 Task: Lead Creation
Action: Mouse moved to (413, 584)
Screenshot: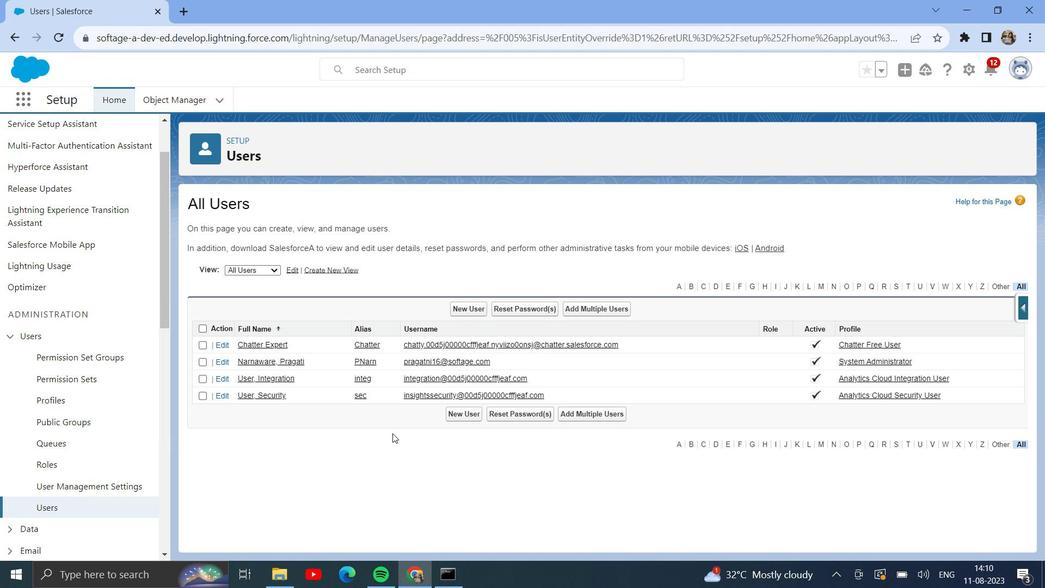 
Action: Mouse pressed left at (413, 584)
Screenshot: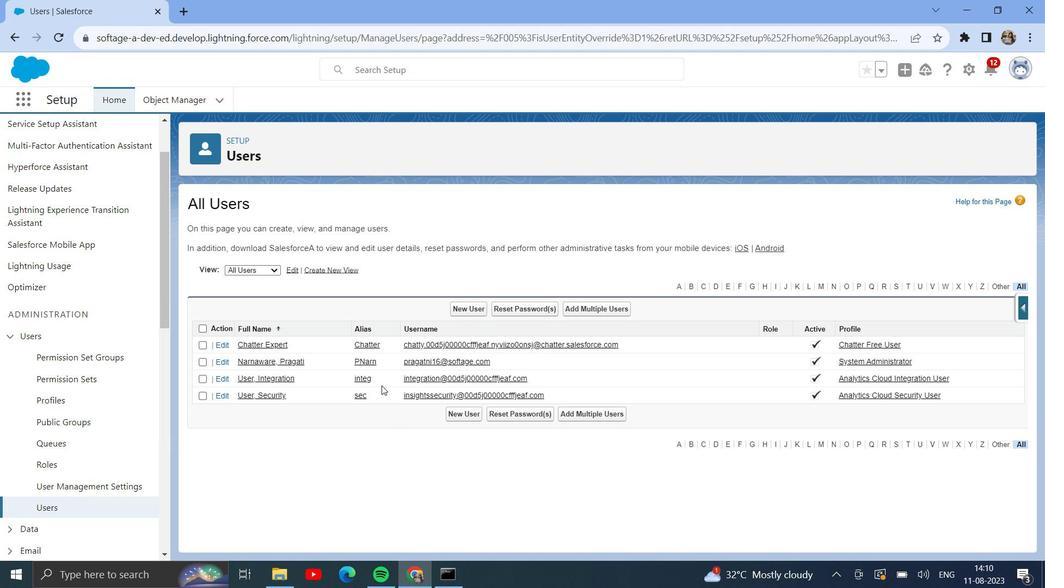 
Action: Mouse moved to (22, 102)
Screenshot: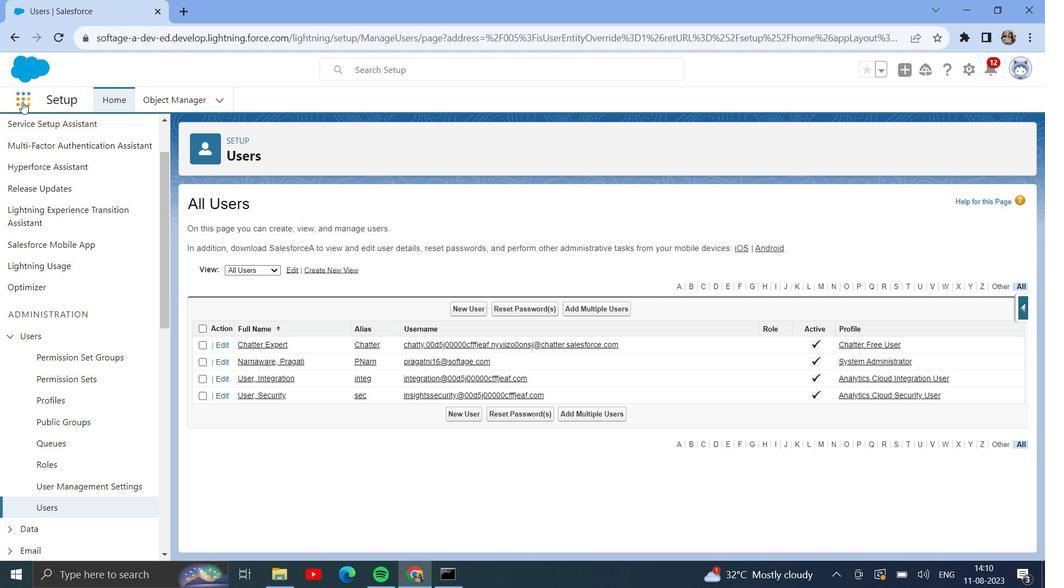
Action: Mouse pressed left at (22, 102)
Screenshot: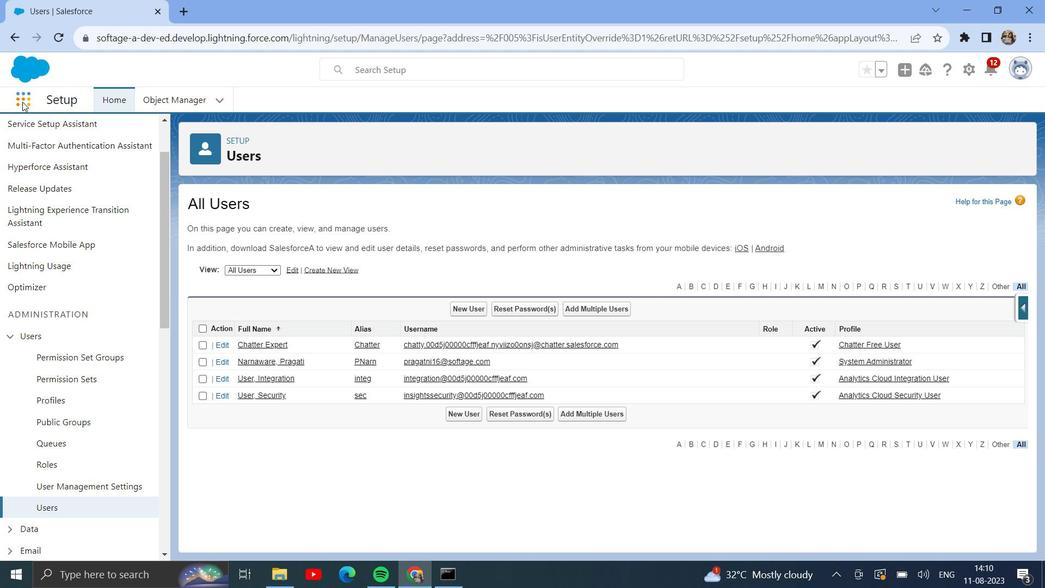 
Action: Mouse moved to (82, 189)
Screenshot: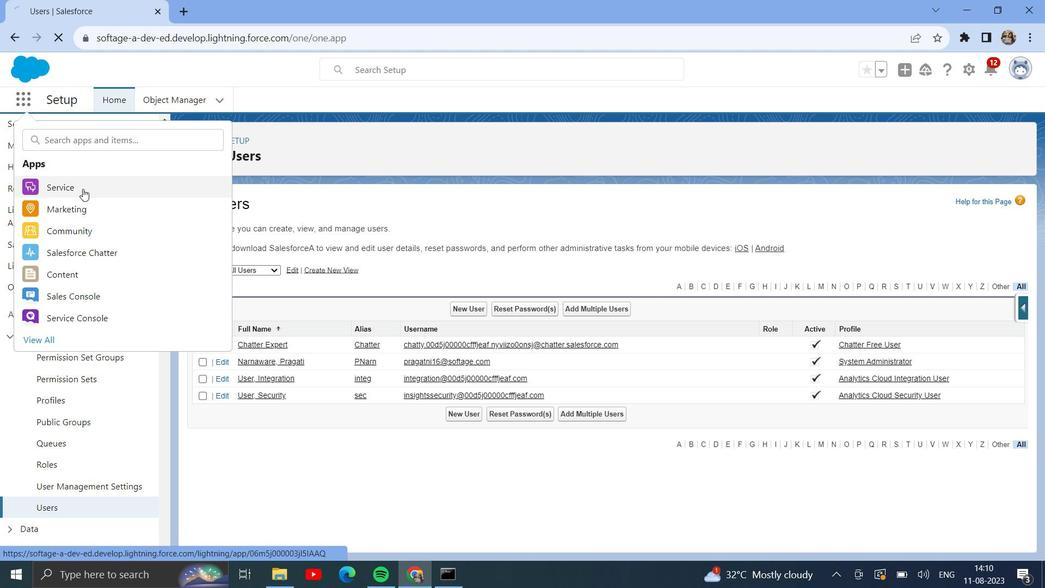 
Action: Mouse pressed left at (82, 189)
Screenshot: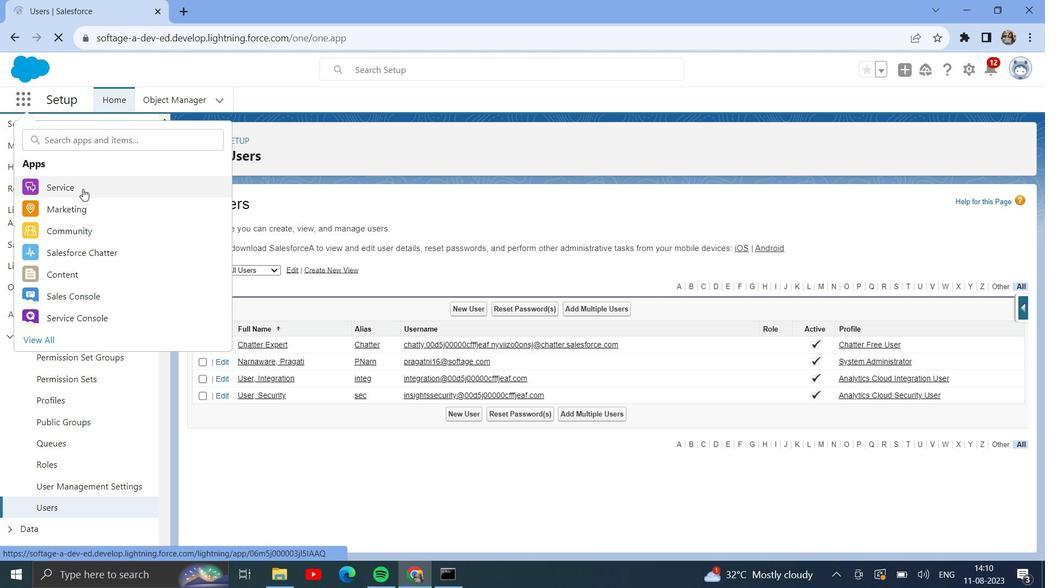 
Action: Mouse moved to (23, 101)
Screenshot: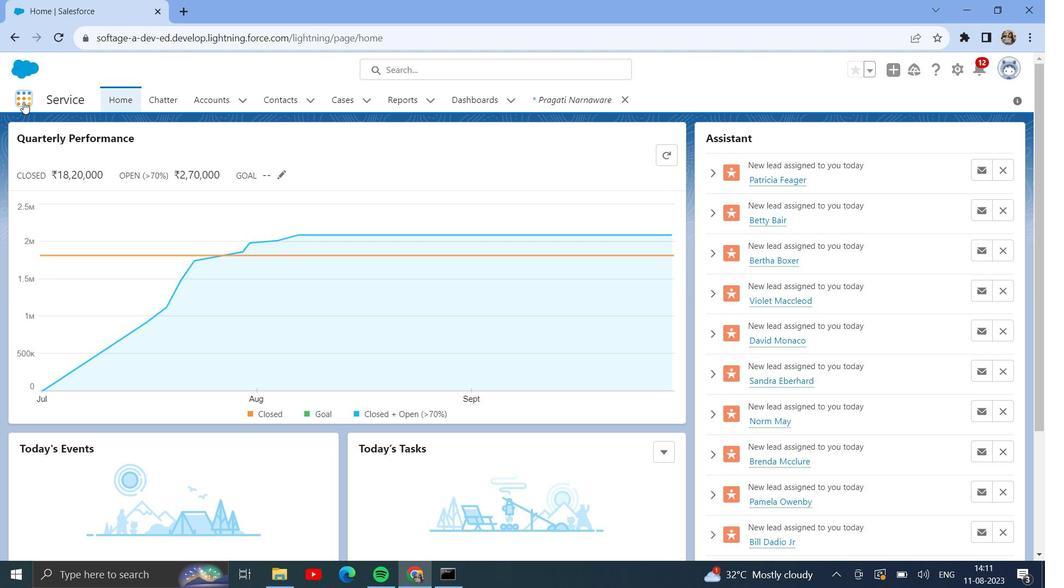 
Action: Mouse pressed left at (23, 101)
Screenshot: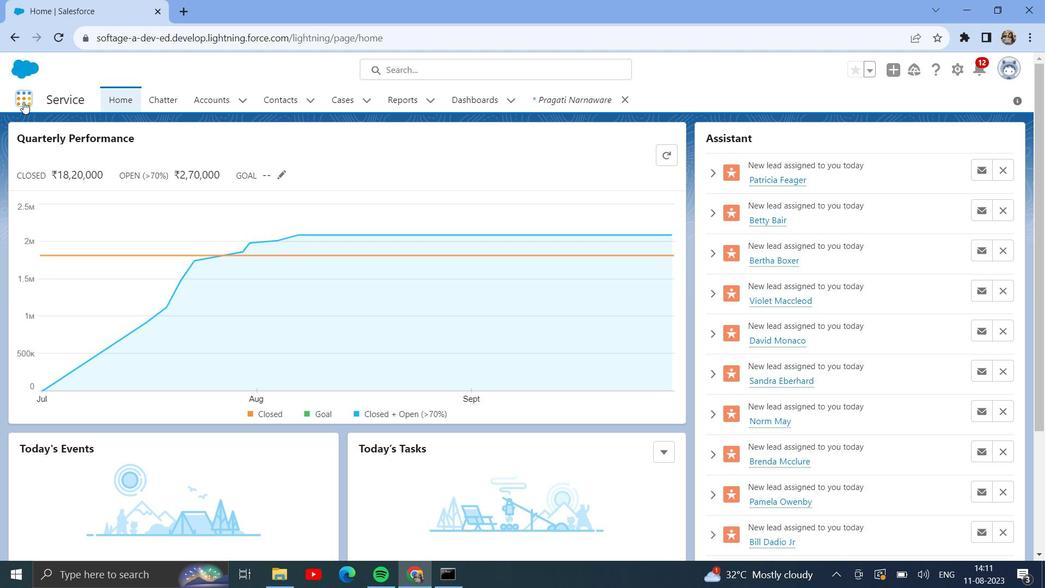 
Action: Mouse moved to (144, 295)
Screenshot: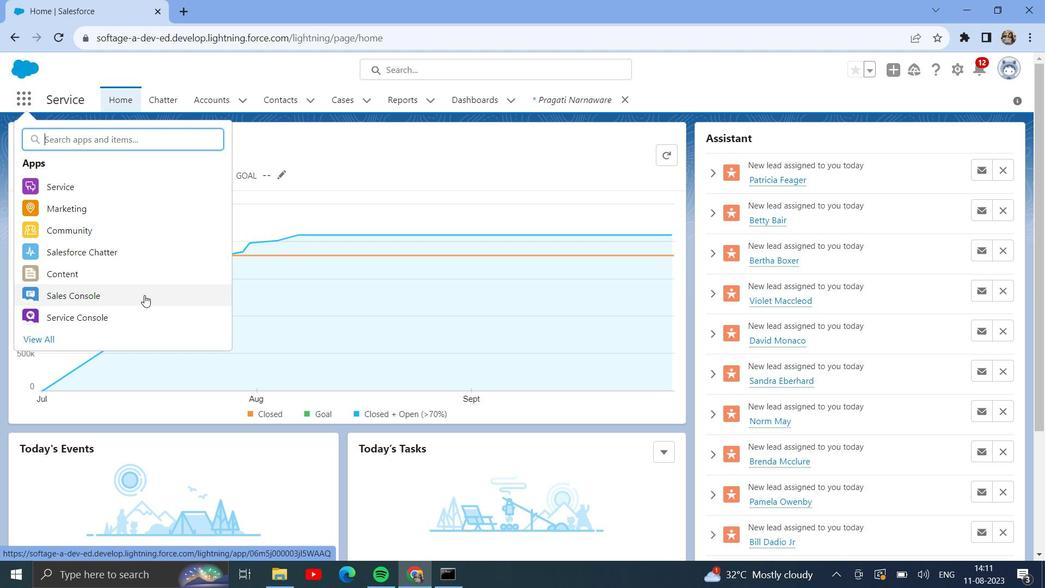 
Action: Mouse pressed left at (144, 295)
Screenshot: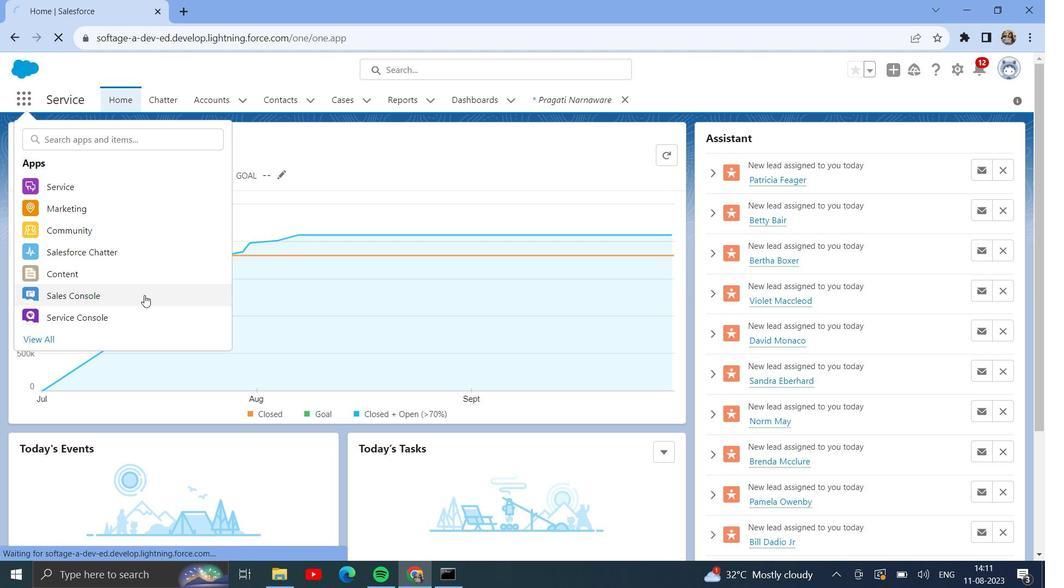 
Action: Mouse moved to (597, 103)
Screenshot: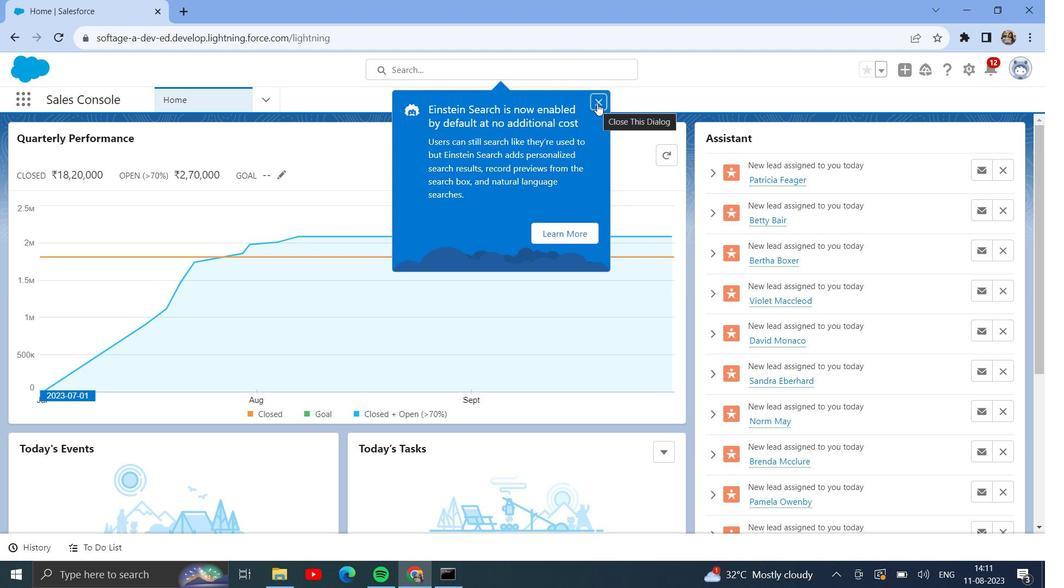 
Action: Mouse pressed left at (597, 103)
Screenshot: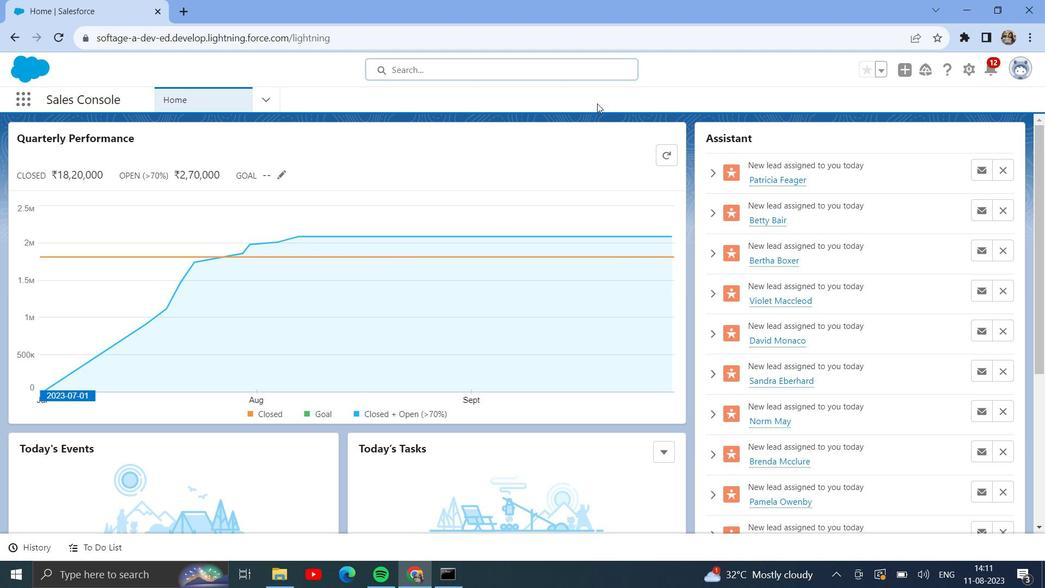 
Action: Mouse moved to (271, 97)
Screenshot: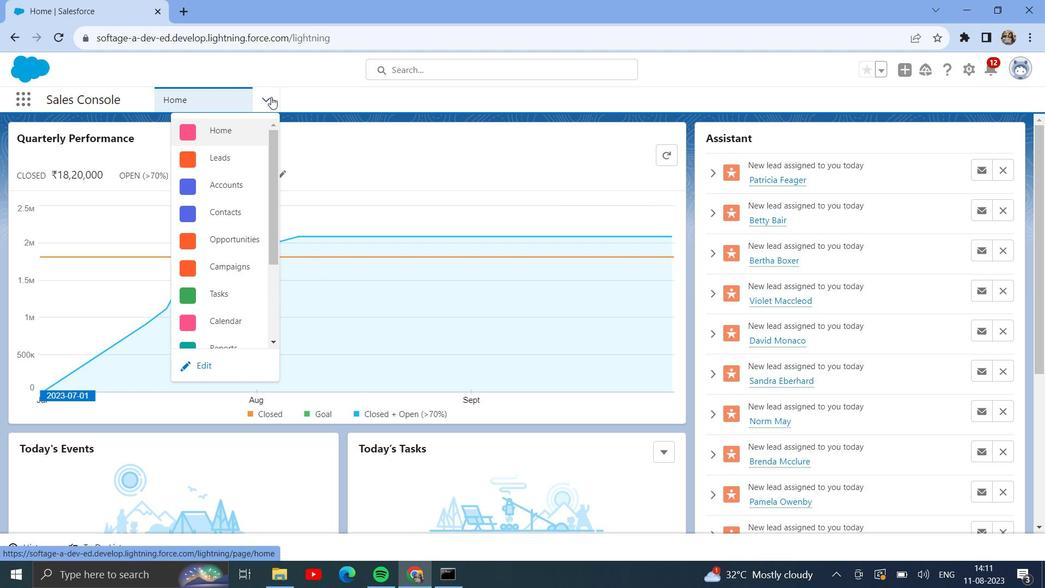
Action: Mouse pressed left at (271, 97)
Screenshot: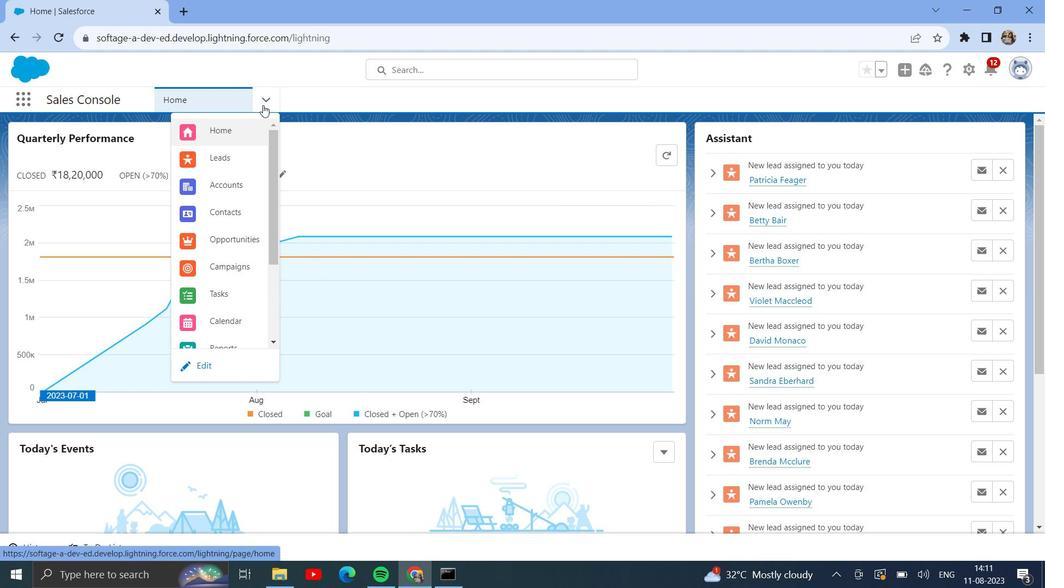 
Action: Mouse moved to (230, 154)
Screenshot: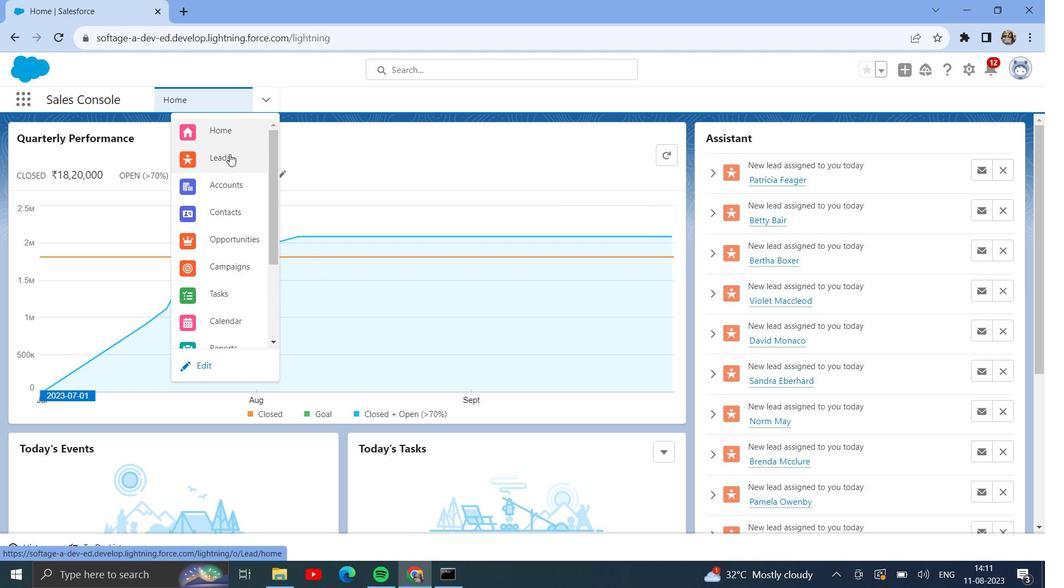
Action: Mouse pressed left at (230, 154)
Screenshot: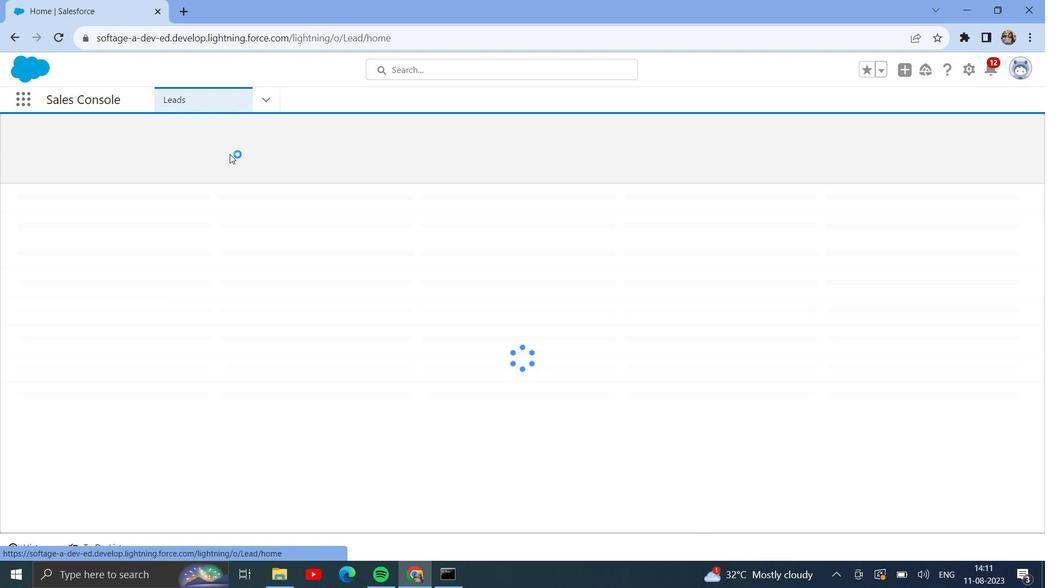 
Action: Mouse moved to (681, 130)
Screenshot: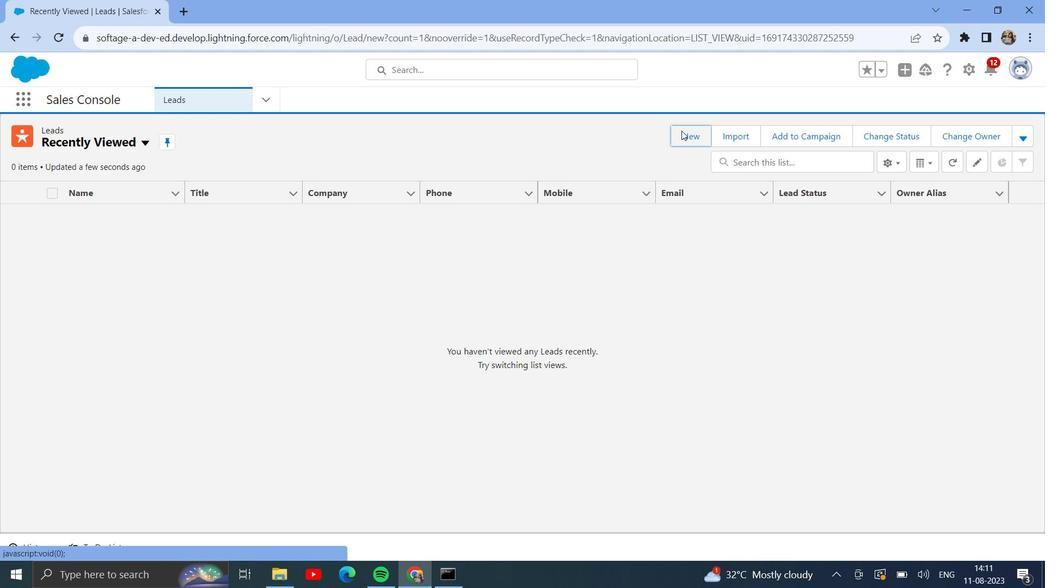 
Action: Mouse pressed left at (681, 130)
Screenshot: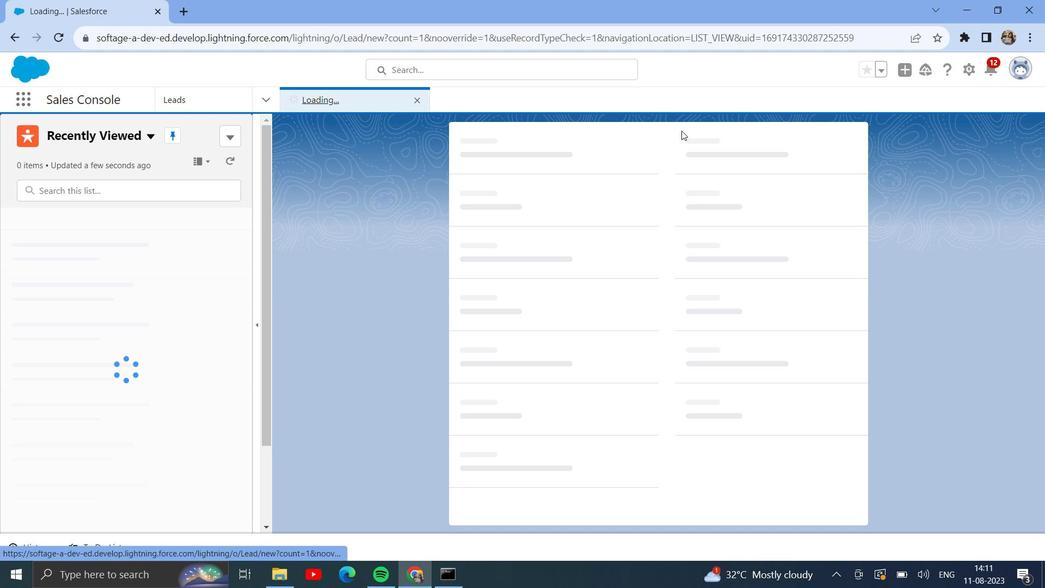 
Action: Mouse moved to (591, 307)
Screenshot: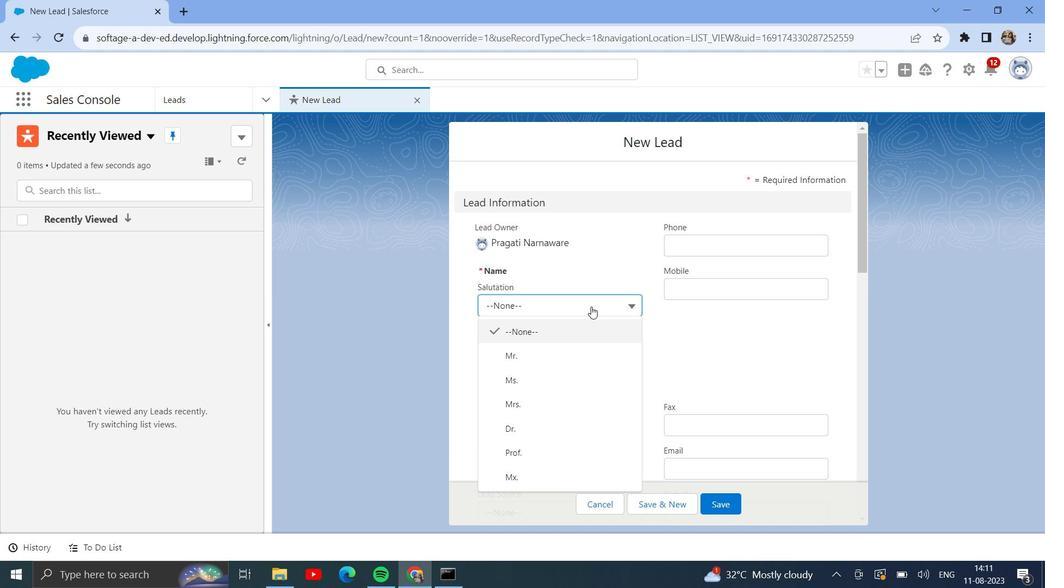 
Action: Mouse pressed left at (591, 307)
Screenshot: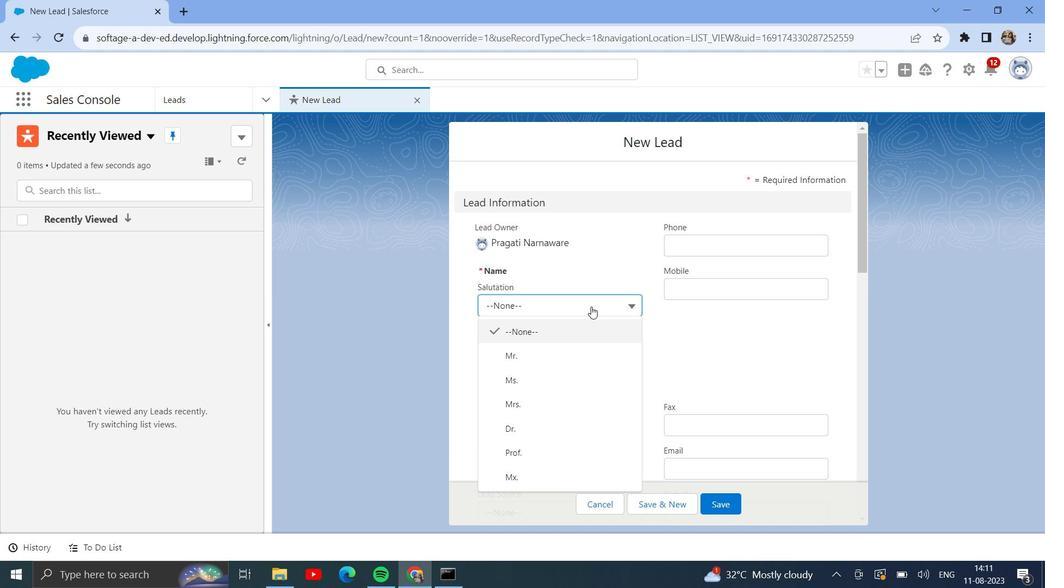 
Action: Mouse moved to (544, 355)
Screenshot: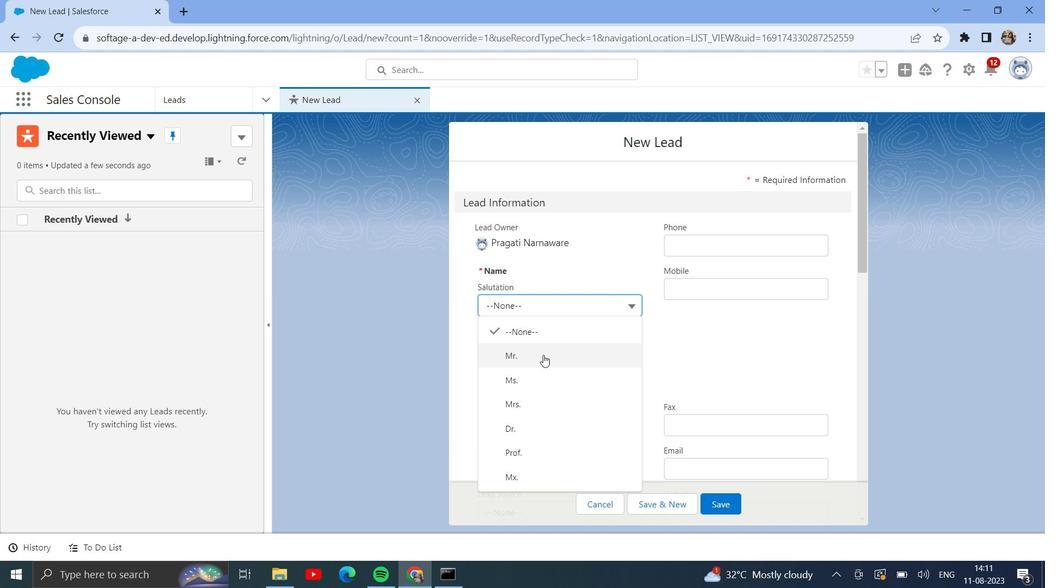 
Action: Mouse pressed left at (544, 355)
Screenshot: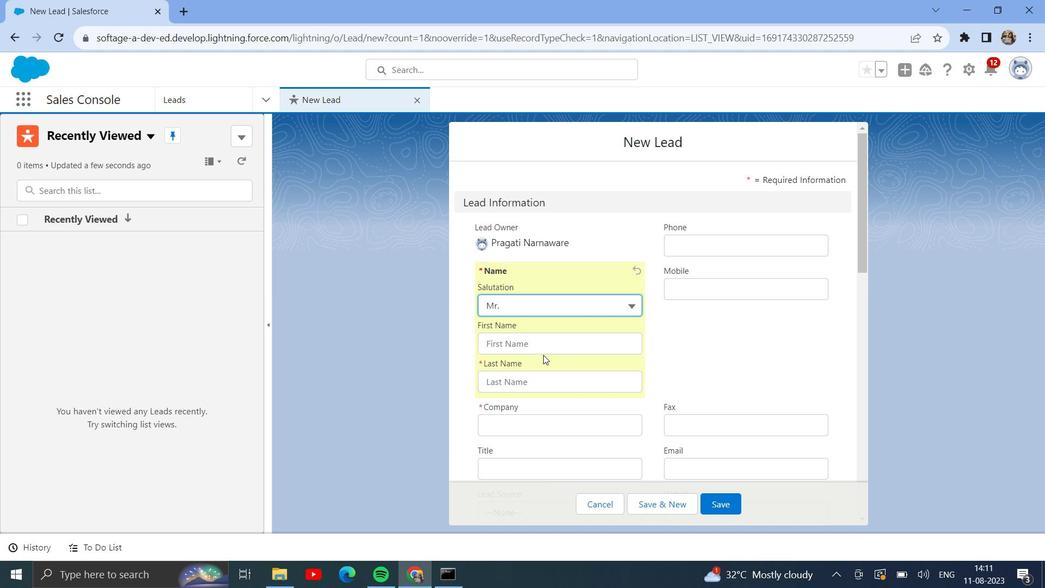 
Action: Mouse moved to (545, 346)
Screenshot: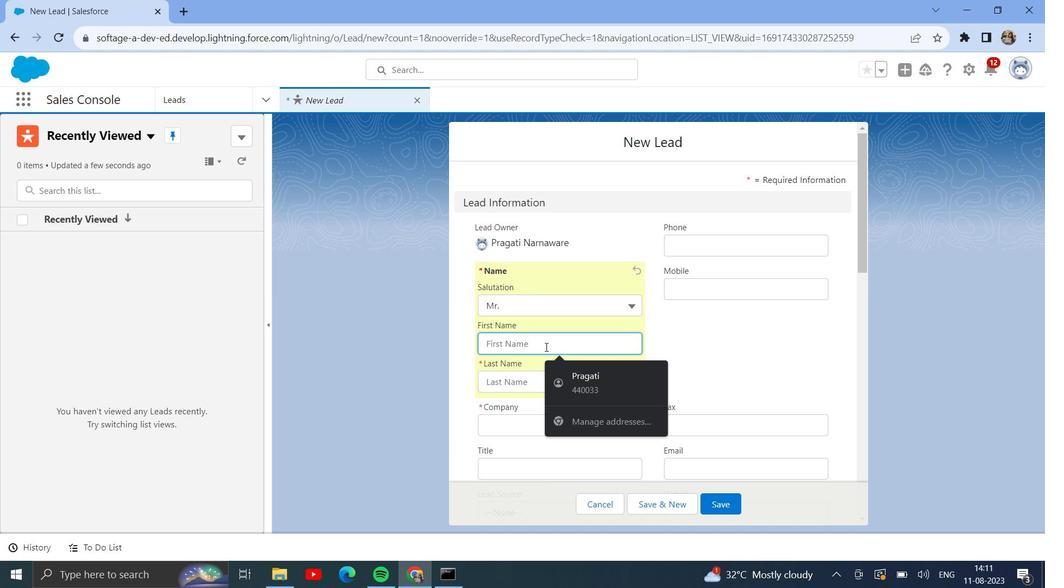 
Action: Mouse pressed left at (545, 346)
Screenshot: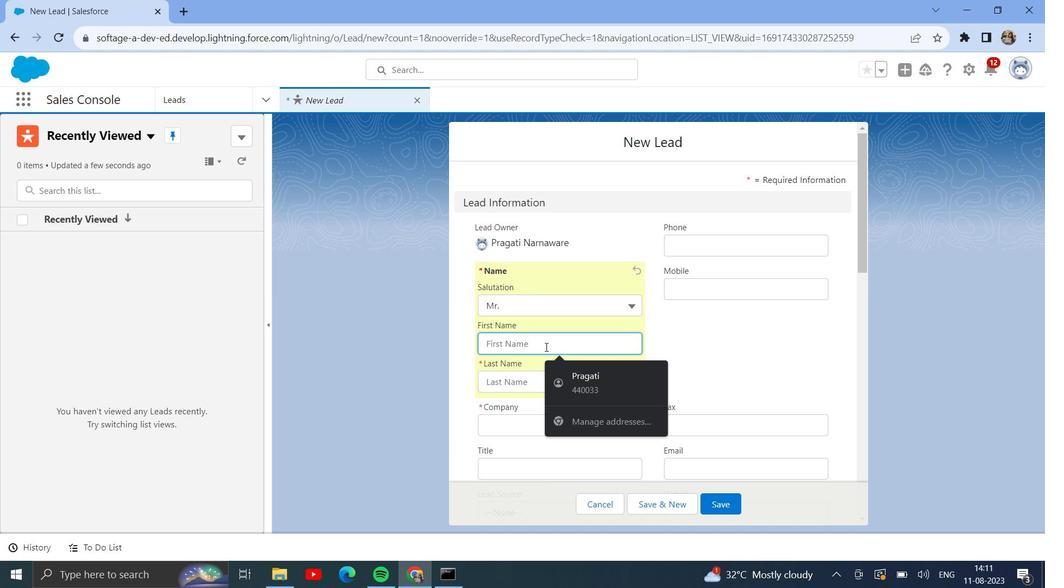
Action: Key pressed <Key.shift>Sambhav
Screenshot: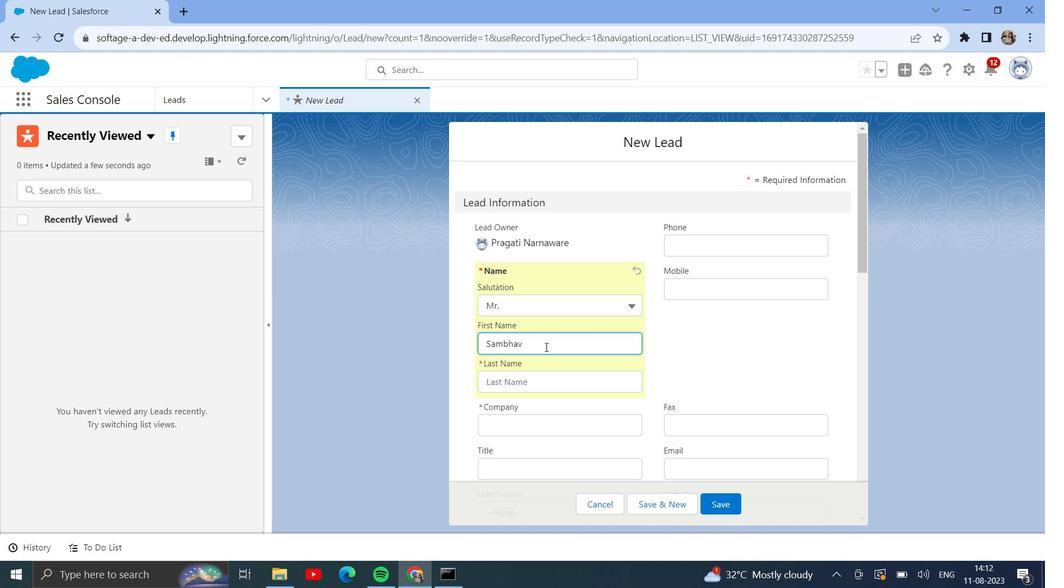
Action: Mouse moved to (536, 379)
Screenshot: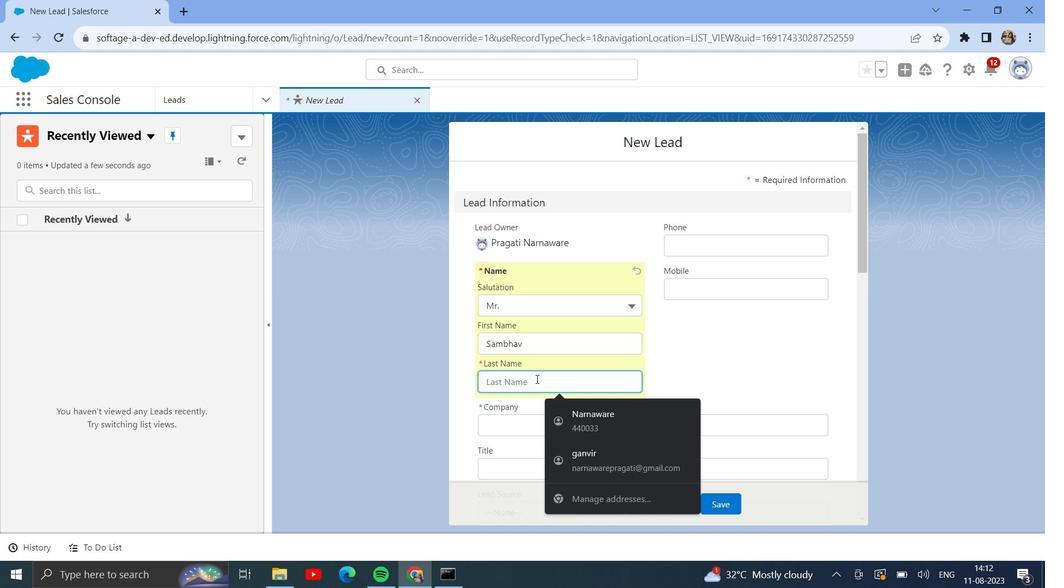 
Action: Mouse pressed left at (536, 379)
Screenshot: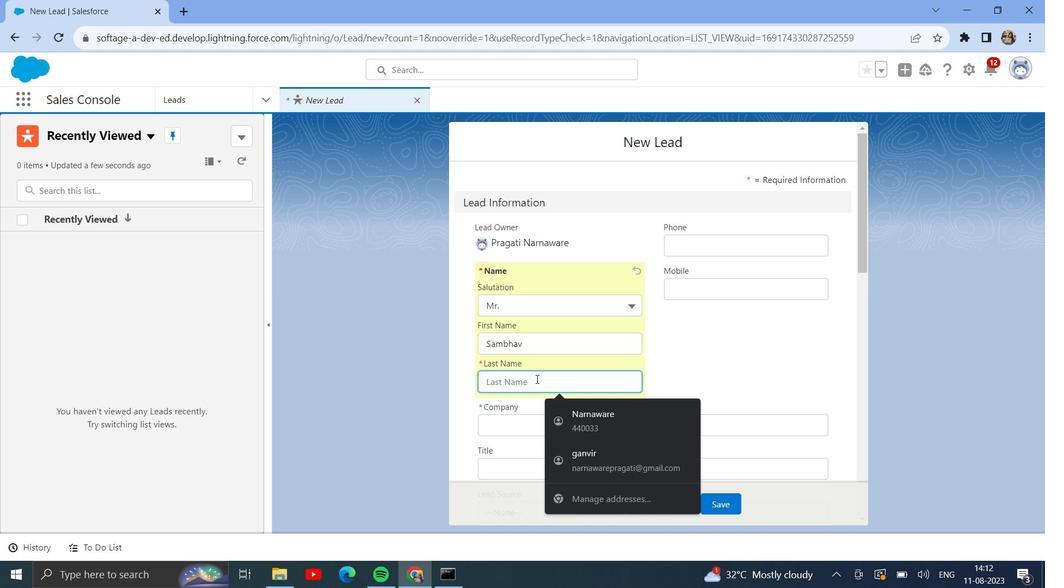 
Action: Key pressed <Key.shift><Key.shift>Patil
Screenshot: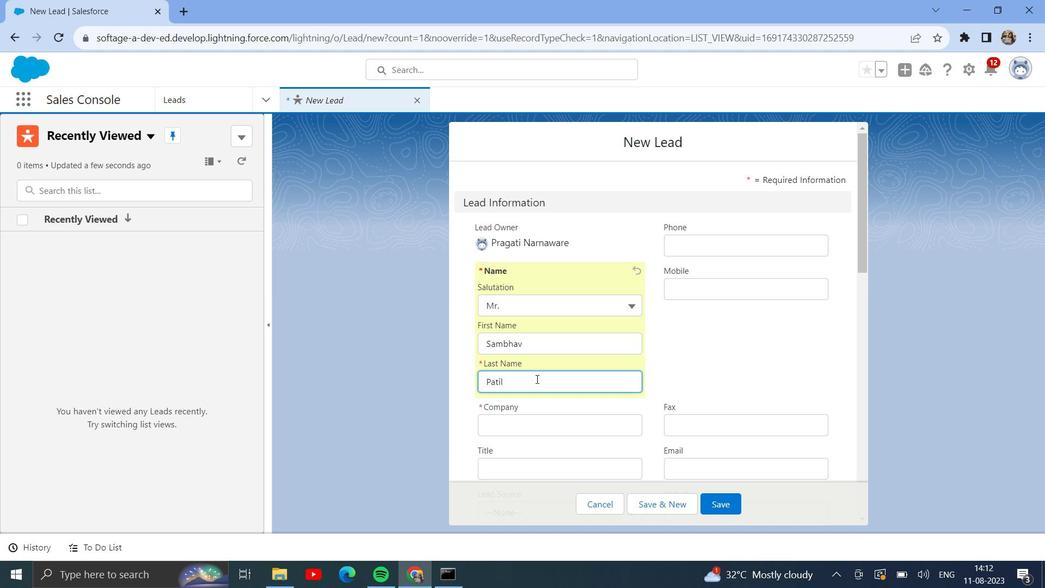 
Action: Mouse moved to (523, 426)
Screenshot: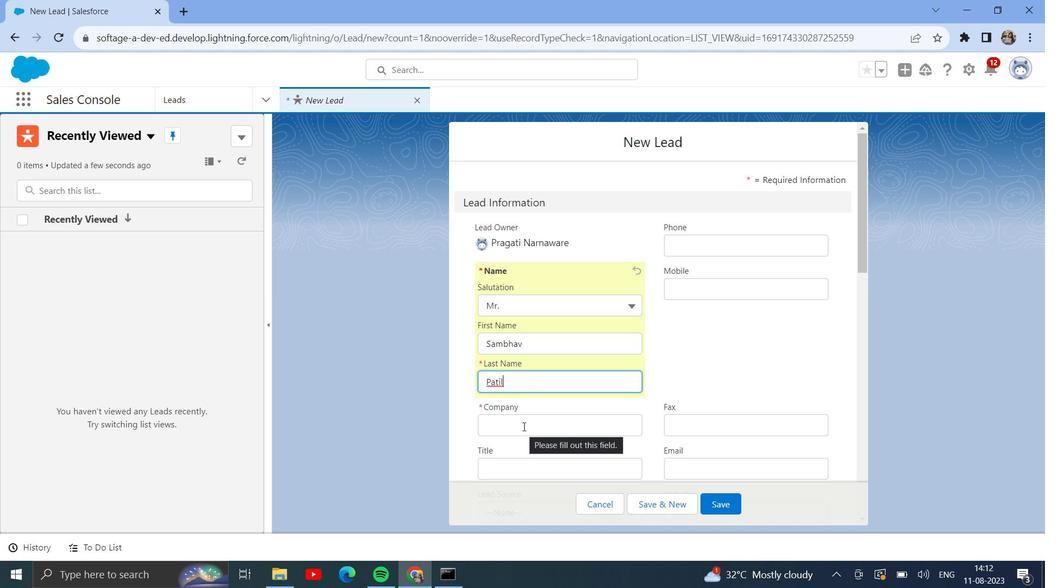 
Action: Mouse pressed left at (523, 426)
Screenshot: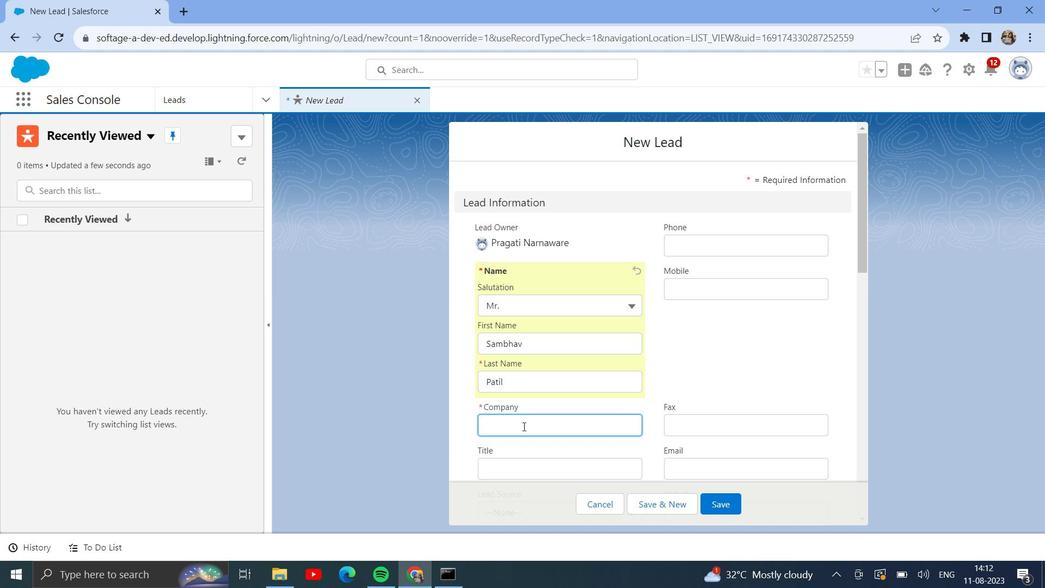 
Action: Key pressed <Key.shift><Key.shift><Key.shift>Compicom
Screenshot: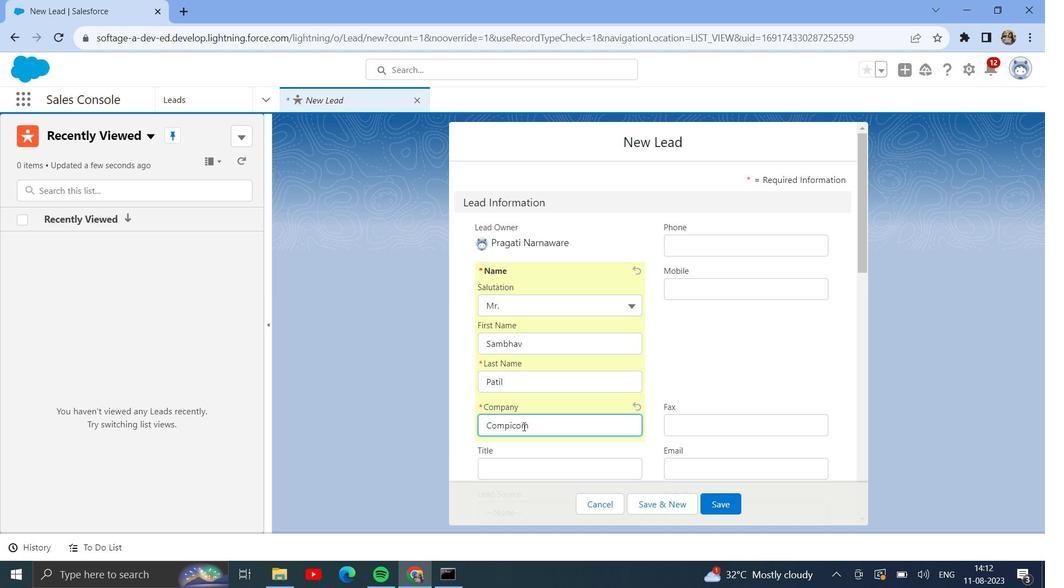 
Action: Mouse moved to (509, 467)
Screenshot: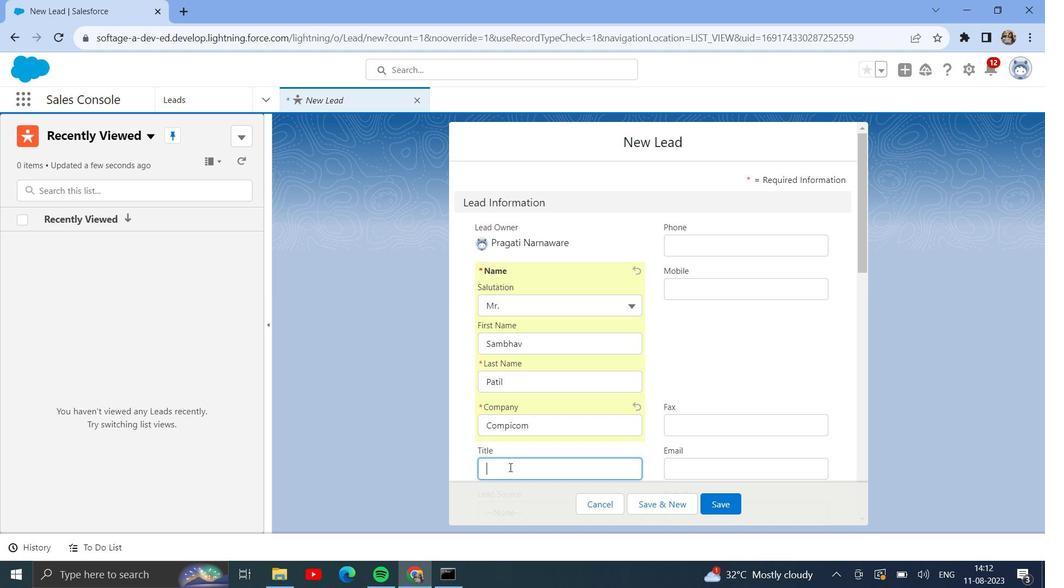 
Action: Mouse pressed left at (509, 467)
Screenshot: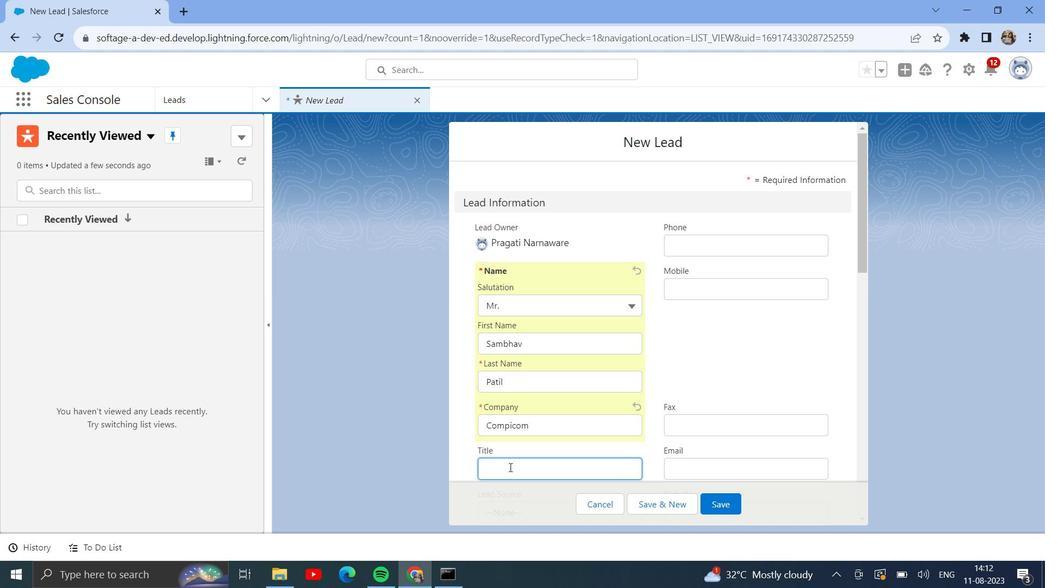 
Action: Key pressed <Key.shift>Lead<Key.space><Key.shift><Key.shift><Key.shift><Key.shift><Key.shift><Key.shift><Key.shift><Key.shift><Key.shift><Key.shift><Key.shift><Key.shift><Key.shift>m<Key.backspace><Key.shift>Manager
Screenshot: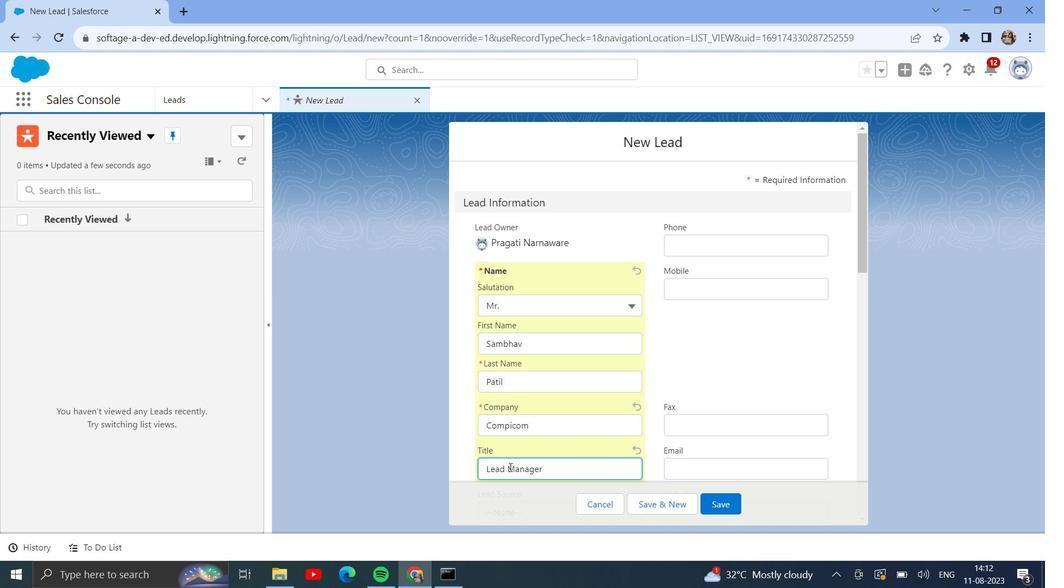 
Action: Mouse moved to (780, 377)
Screenshot: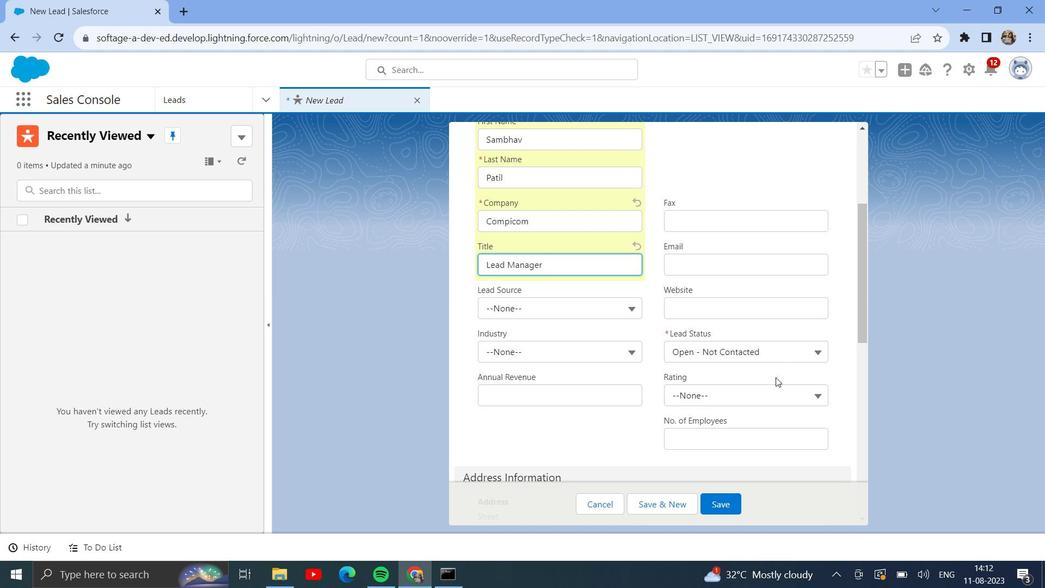 
Action: Mouse scrolled (780, 377) with delta (0, 0)
Screenshot: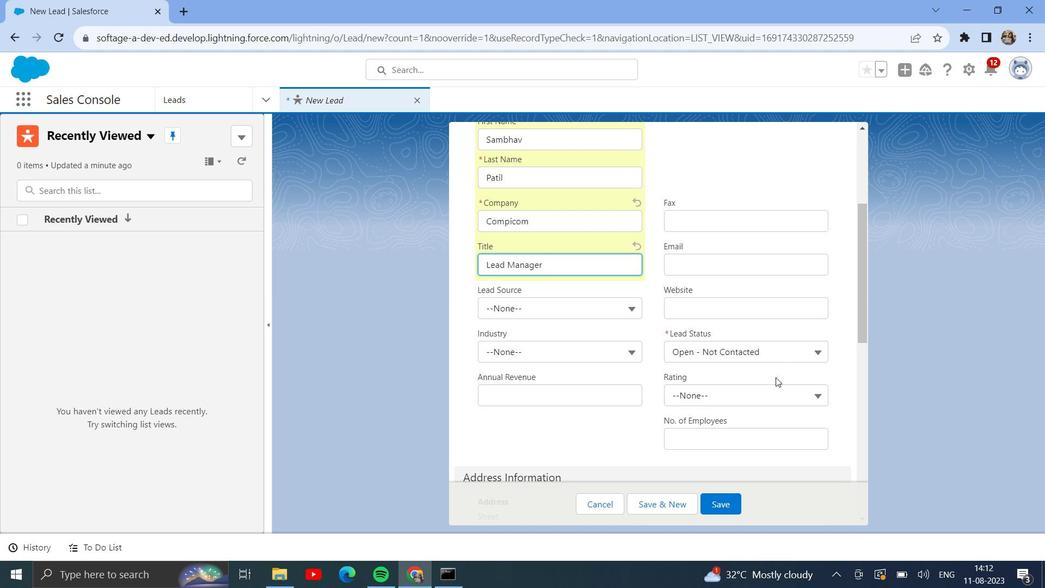 
Action: Mouse scrolled (780, 377) with delta (0, 0)
Screenshot: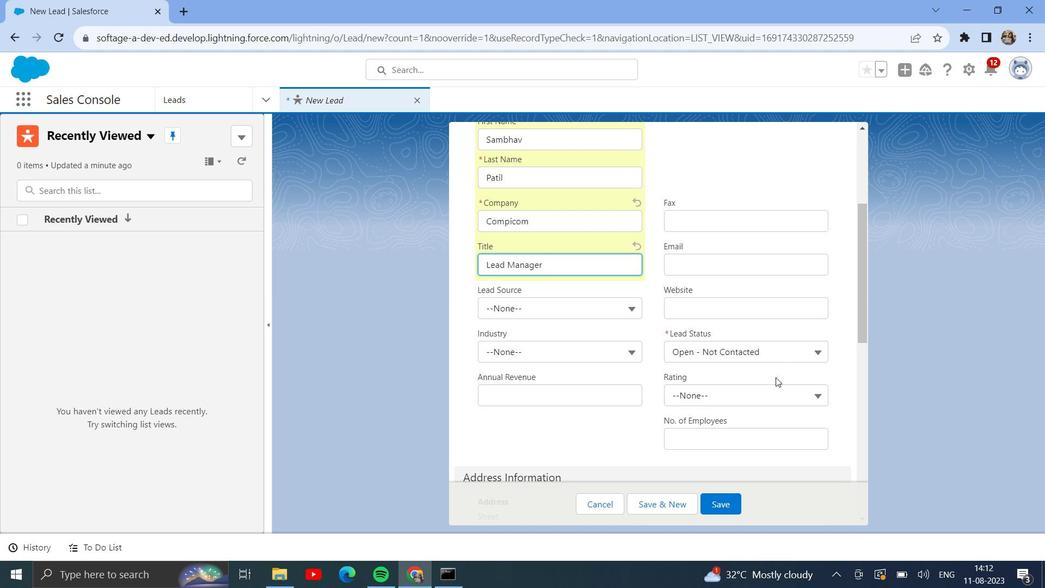 
Action: Mouse scrolled (780, 377) with delta (0, 0)
Screenshot: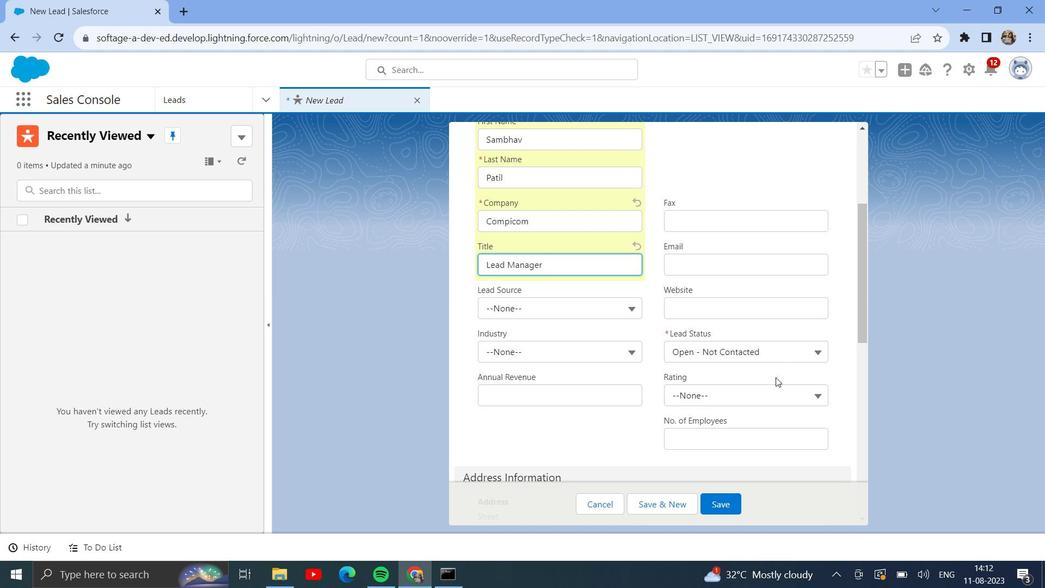 
Action: Mouse moved to (559, 313)
Screenshot: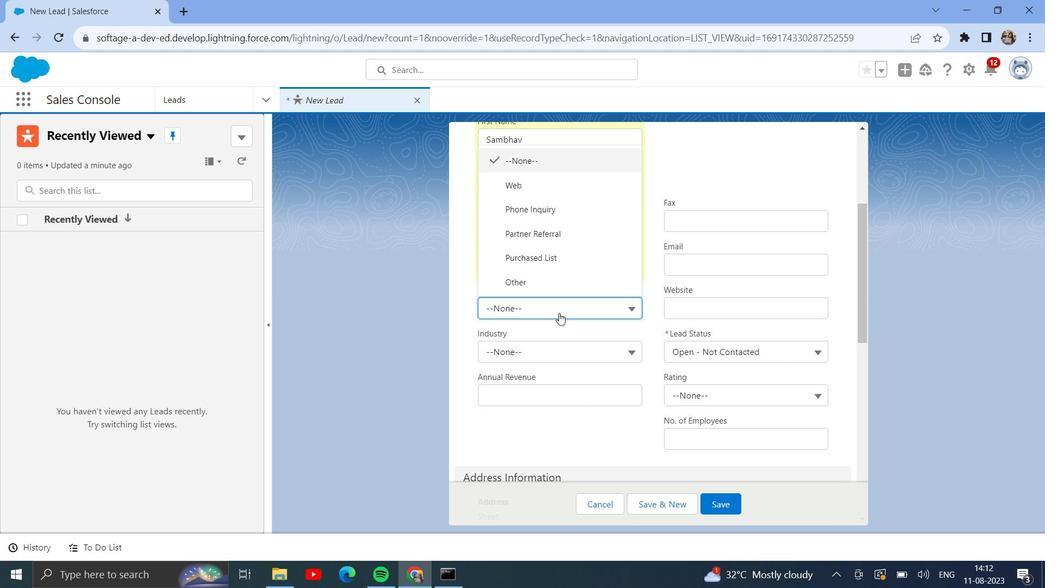 
Action: Mouse pressed left at (559, 313)
Screenshot: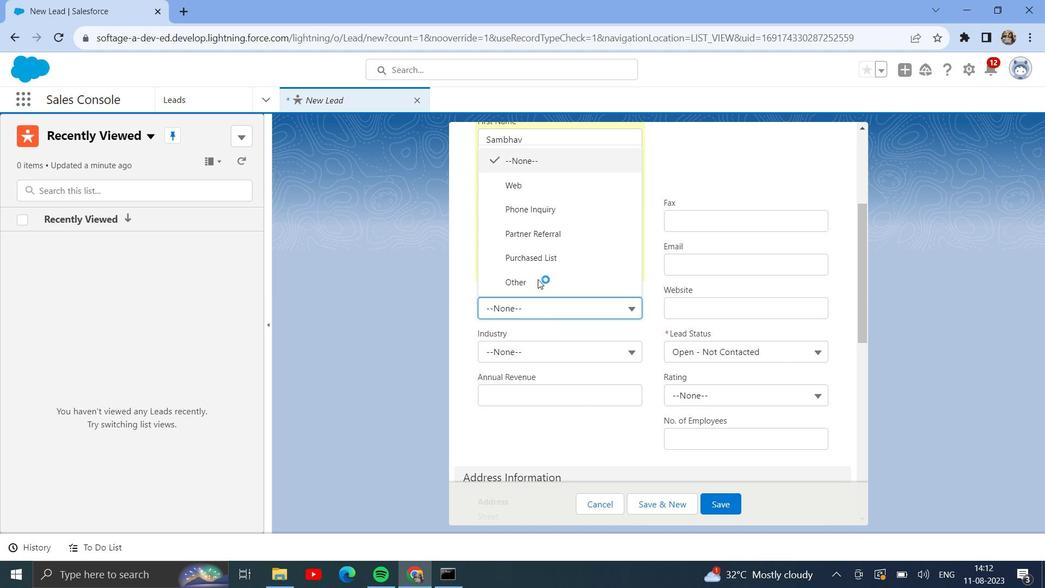 
Action: Mouse moved to (546, 283)
Screenshot: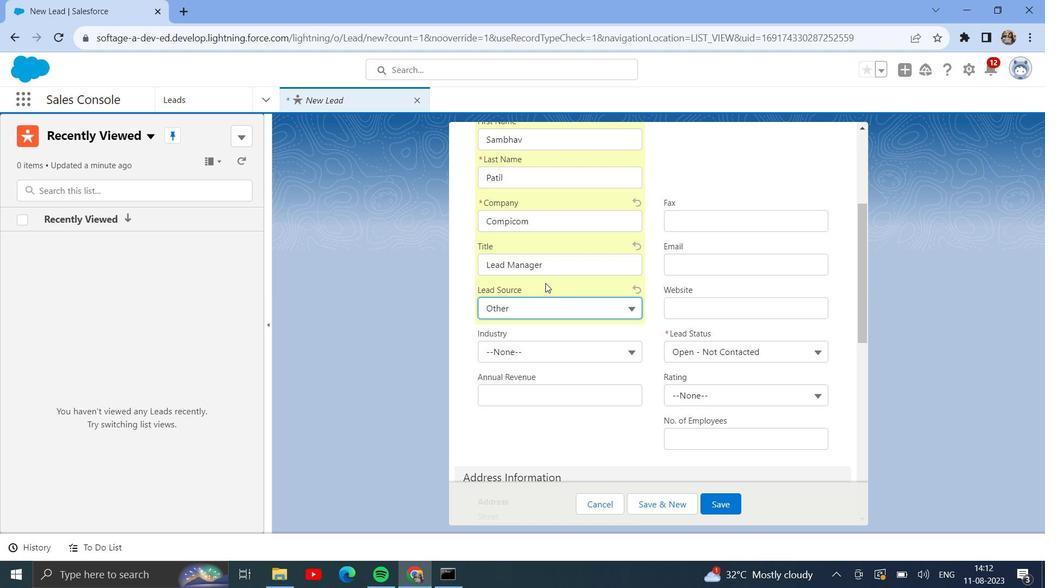 
Action: Mouse pressed left at (546, 283)
Screenshot: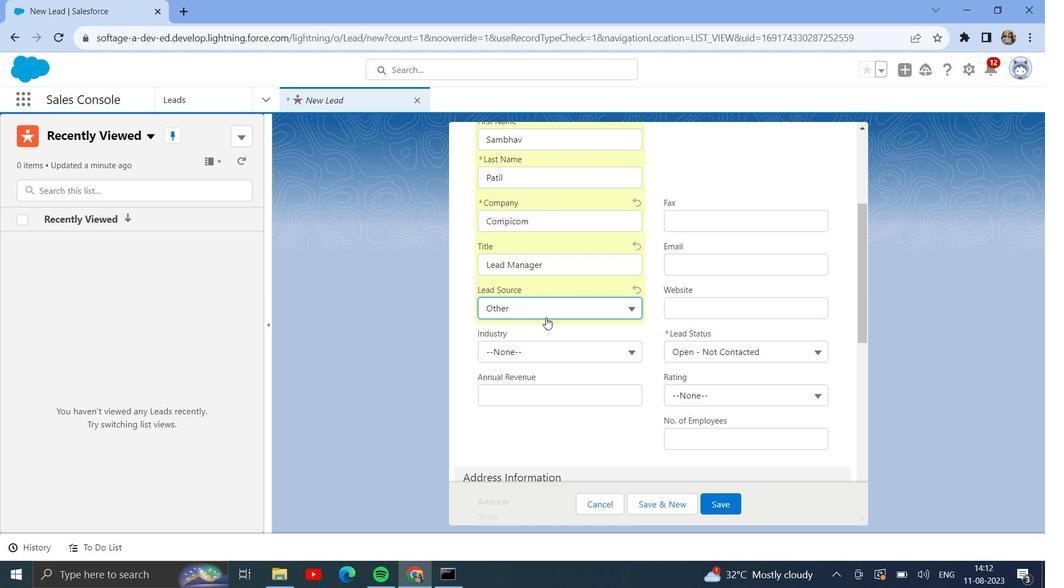 
Action: Mouse moved to (579, 353)
Screenshot: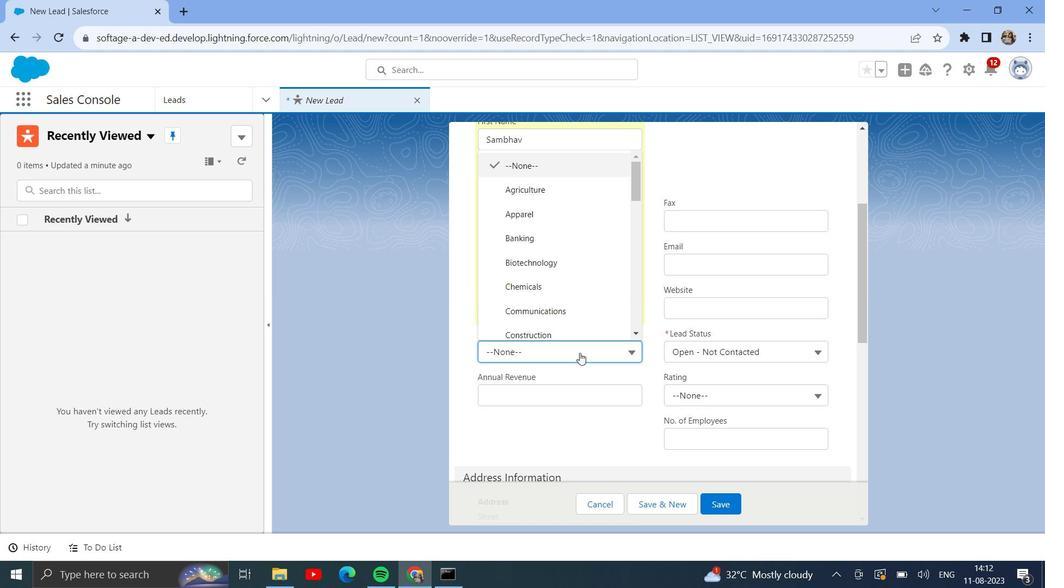 
Action: Mouse pressed left at (579, 353)
Screenshot: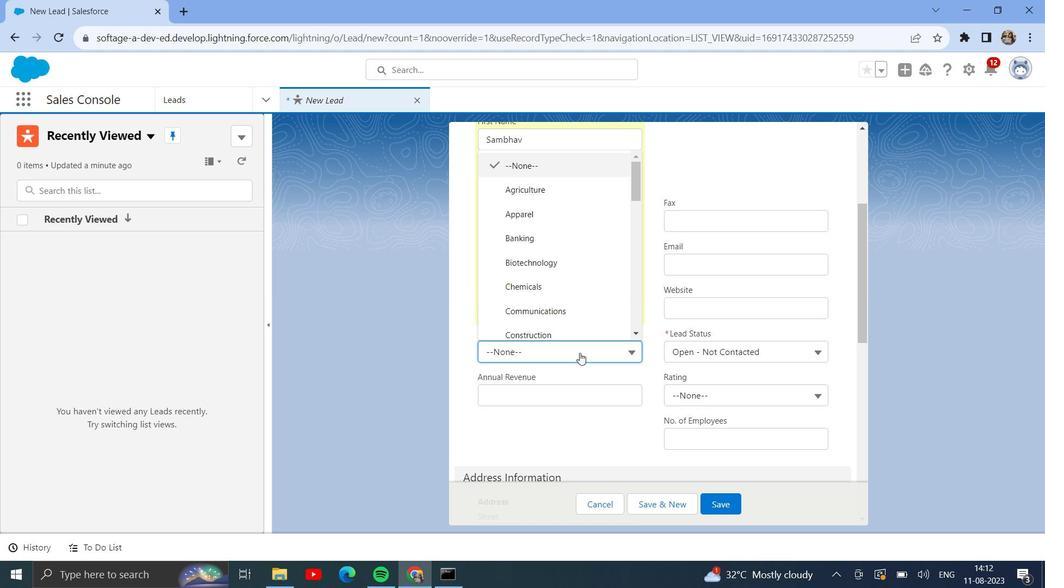 
Action: Mouse moved to (554, 223)
Screenshot: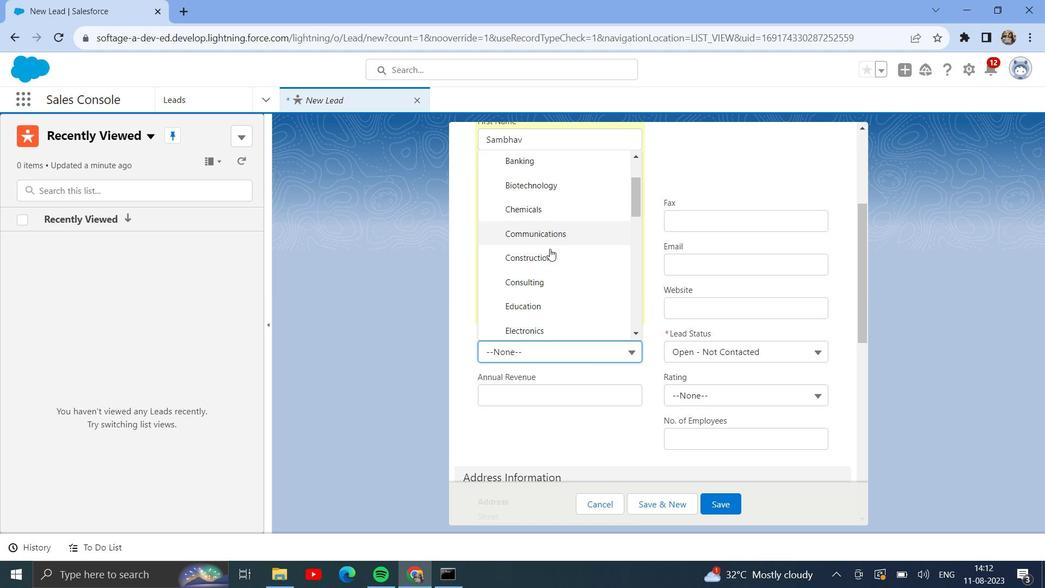 
Action: Mouse scrolled (554, 222) with delta (0, 0)
Screenshot: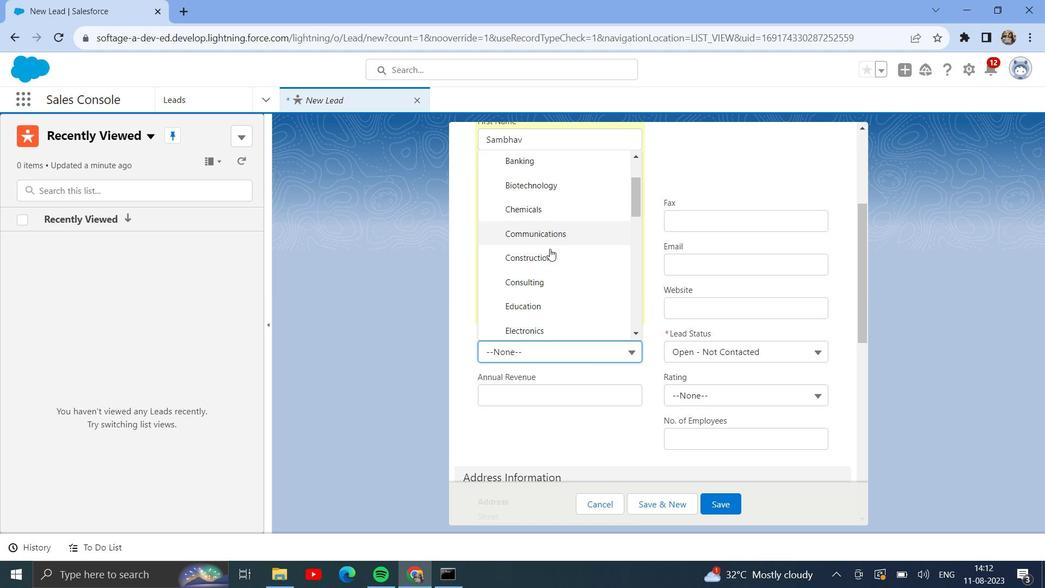 
Action: Mouse moved to (550, 249)
Screenshot: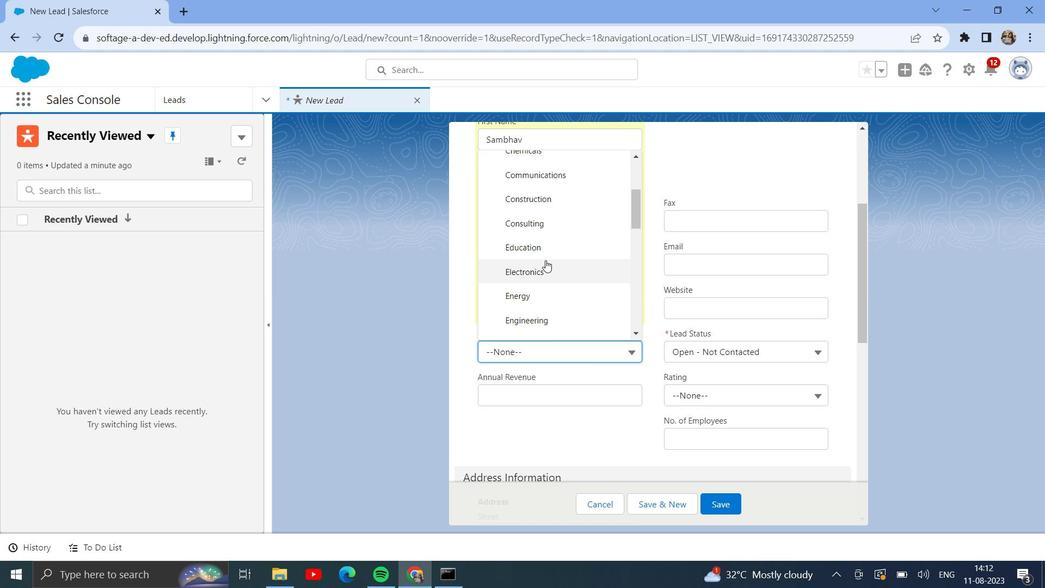 
Action: Mouse scrolled (550, 248) with delta (0, 0)
Screenshot: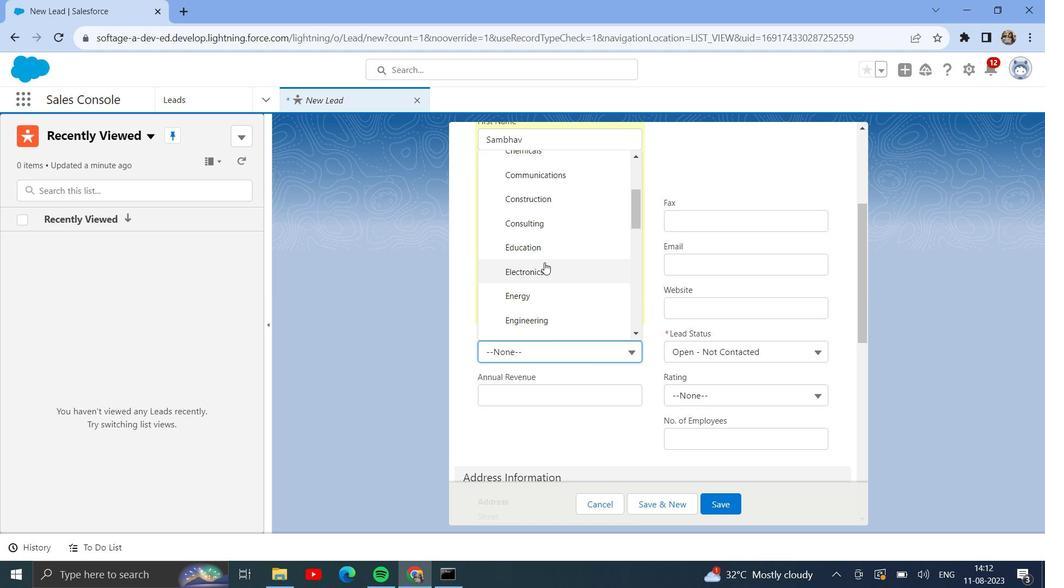 
Action: Mouse moved to (544, 265)
Screenshot: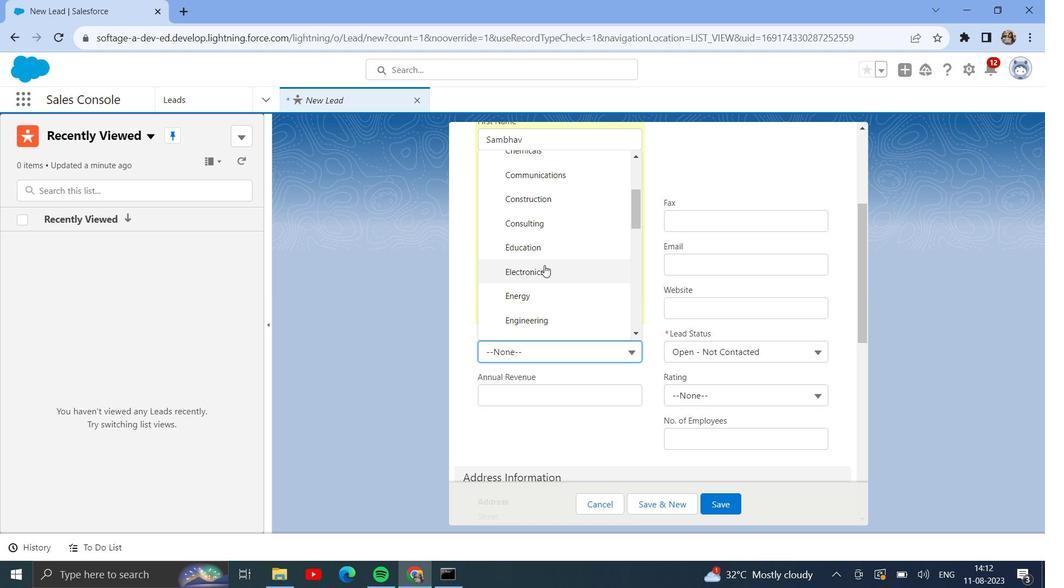 
Action: Mouse scrolled (544, 264) with delta (0, 0)
Screenshot: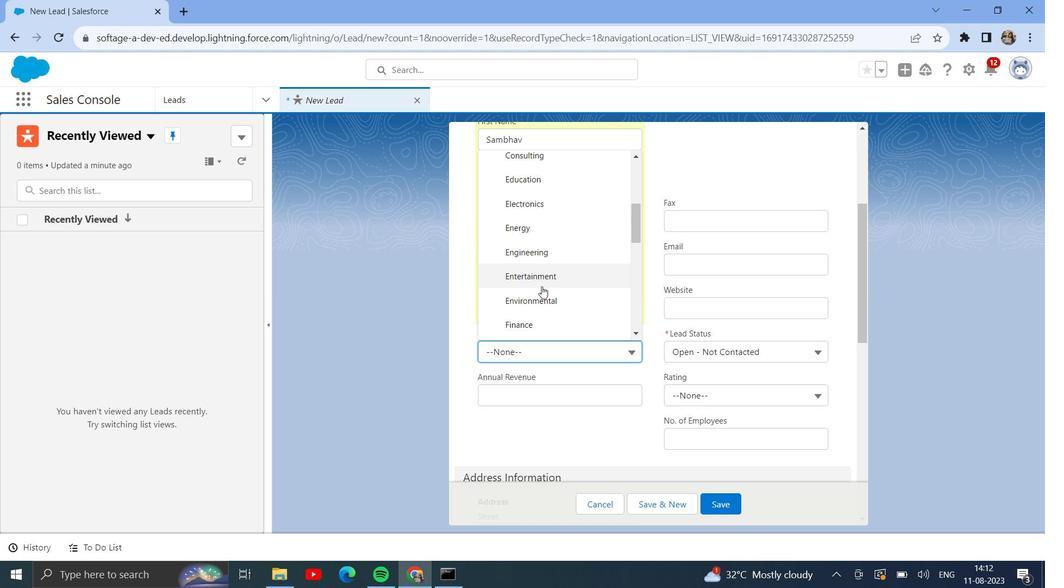 
Action: Mouse moved to (533, 253)
Screenshot: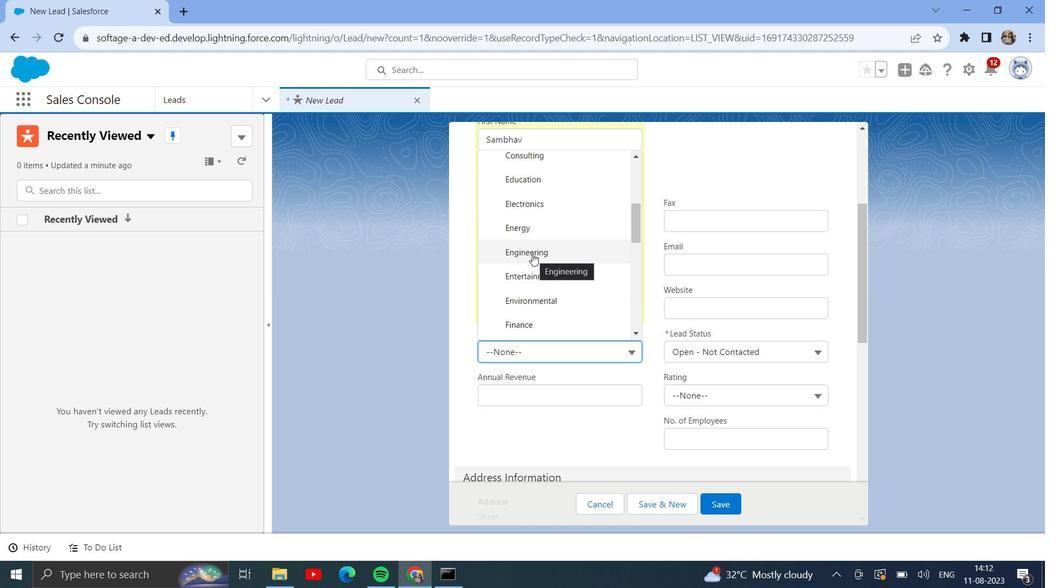 
Action: Mouse pressed left at (533, 253)
Screenshot: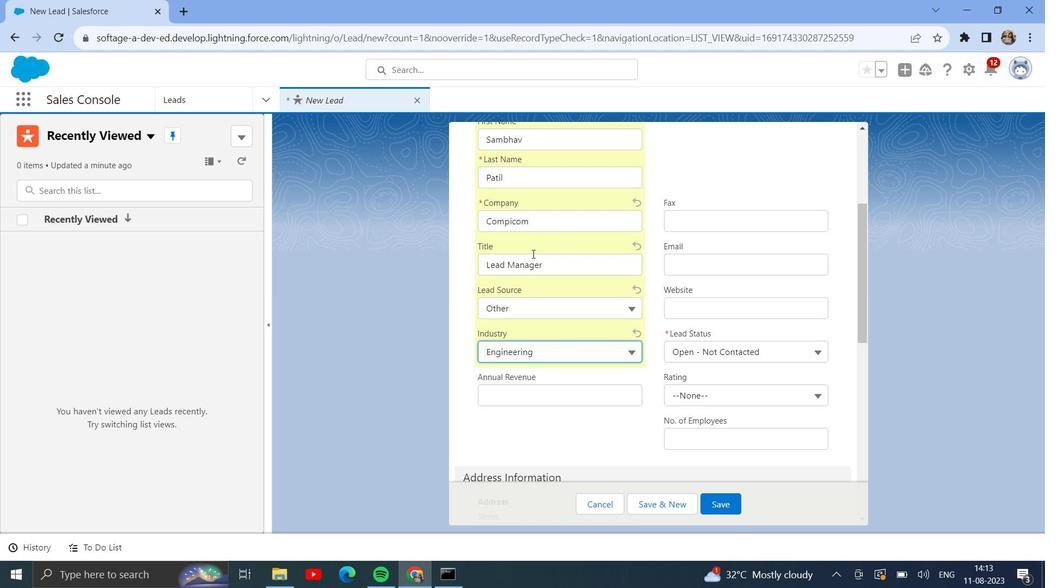 
Action: Mouse moved to (712, 266)
Screenshot: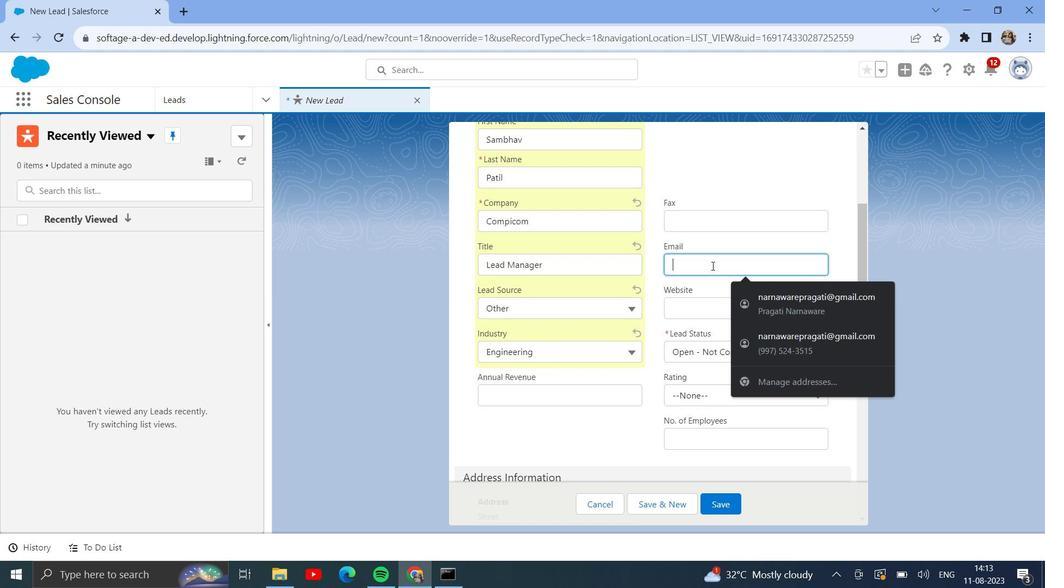 
Action: Mouse pressed left at (712, 266)
Screenshot: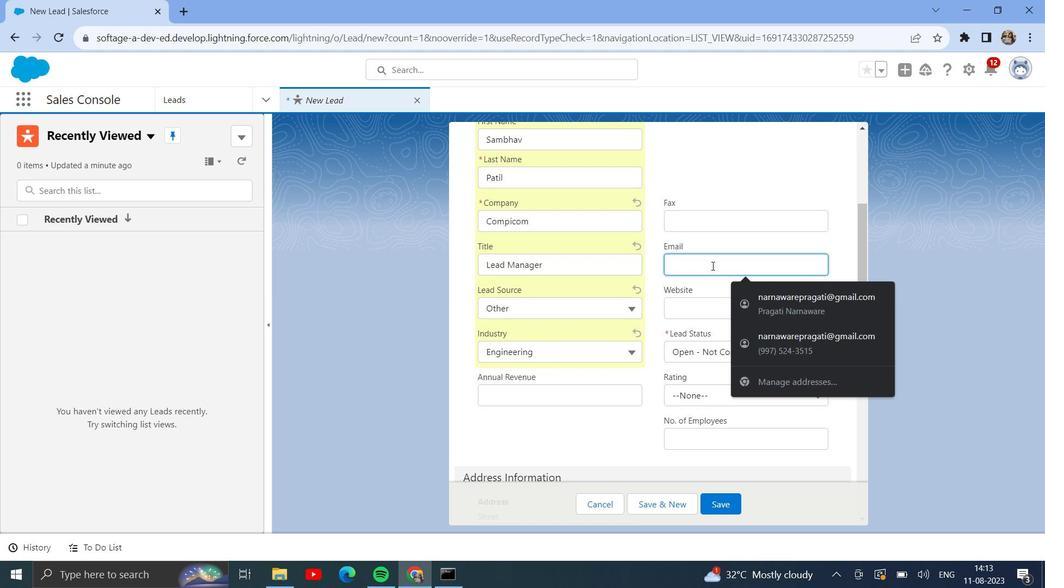 
Action: Key pressed sambhavpatil<Key.shift>@gmail.com
Screenshot: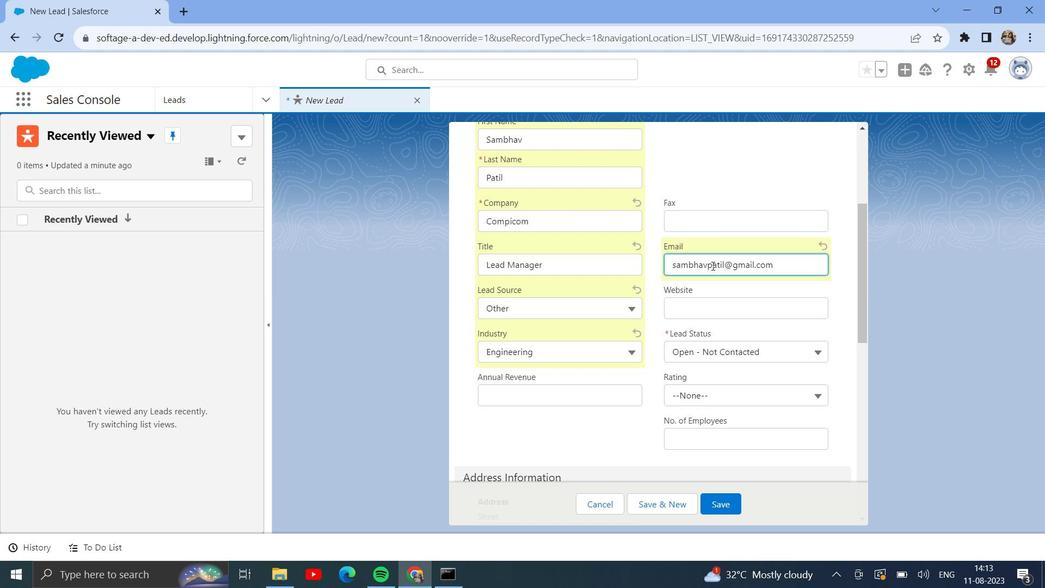 
Action: Mouse moved to (680, 313)
Screenshot: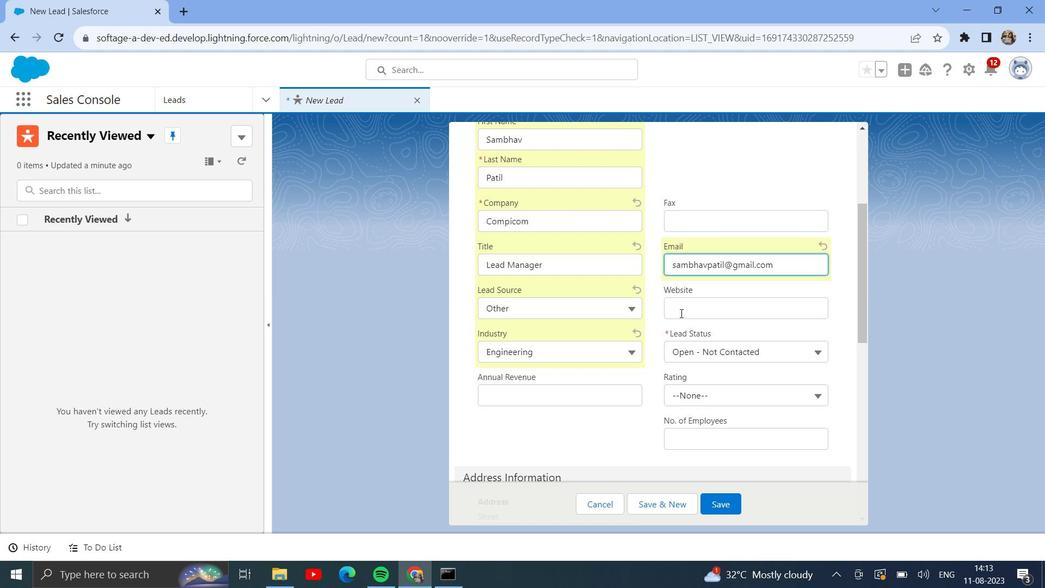 
Action: Mouse pressed left at (680, 313)
Screenshot: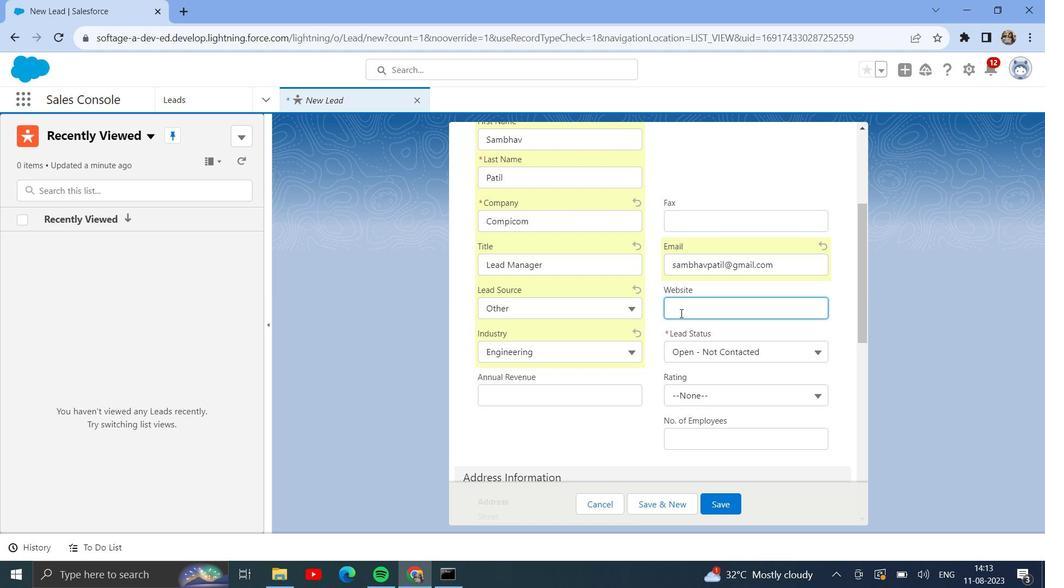 
Action: Key pressed www.compicom.in
Screenshot: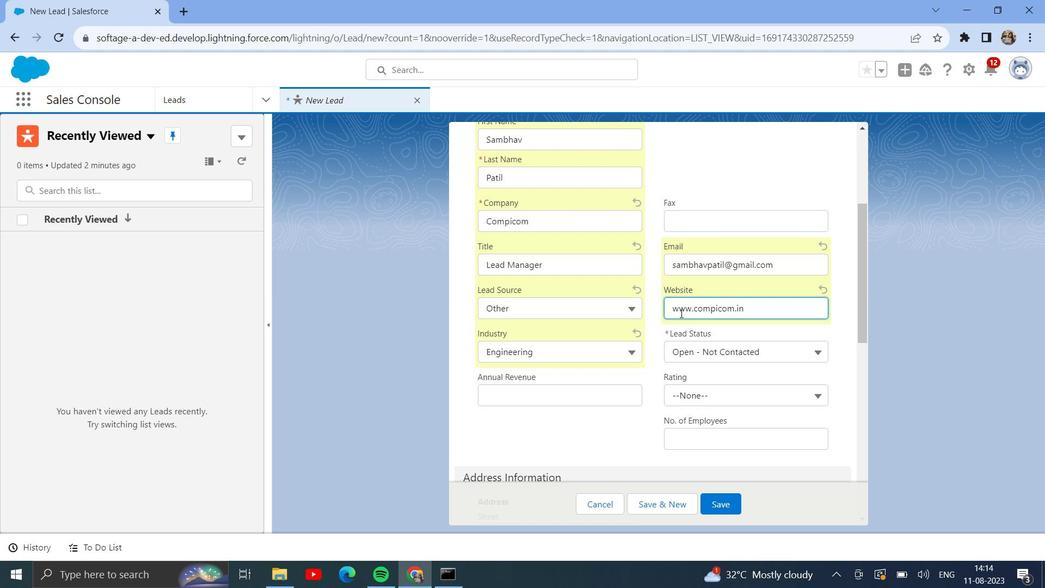 
Action: Mouse moved to (730, 349)
Screenshot: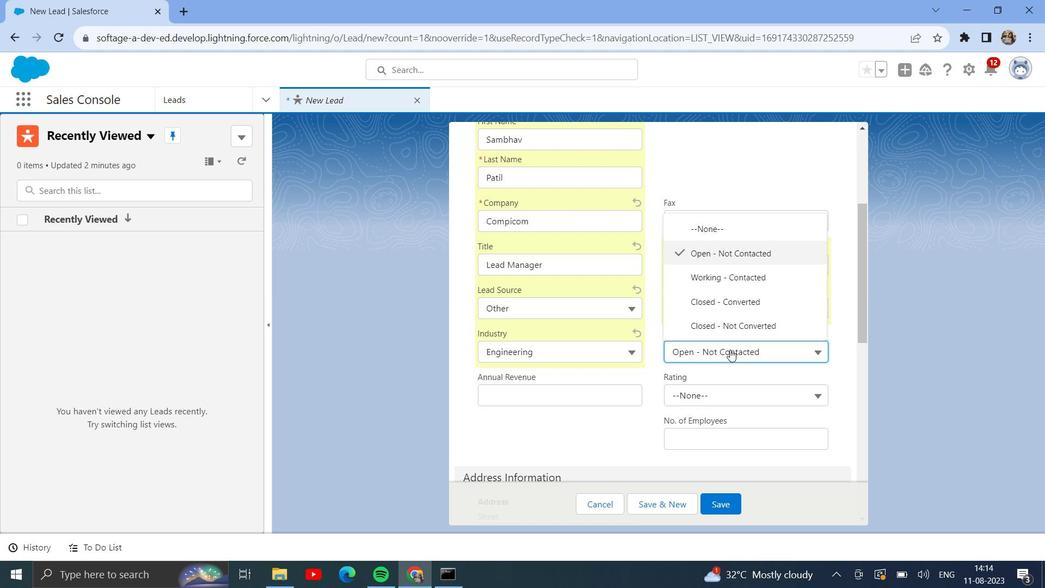 
Action: Mouse pressed left at (730, 349)
Screenshot: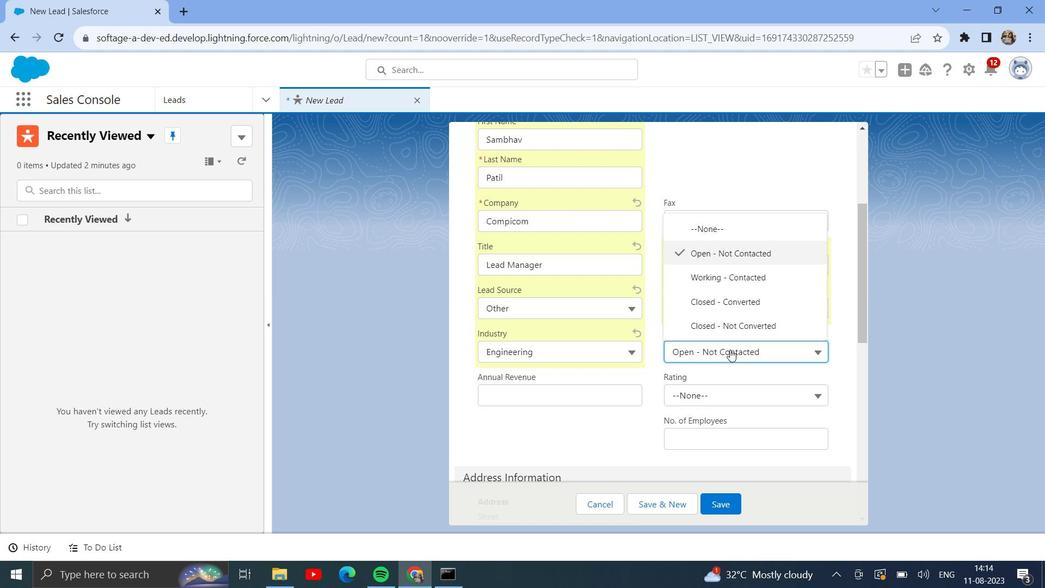 
Action: Key pressed <Key.down><Key.enter>
Screenshot: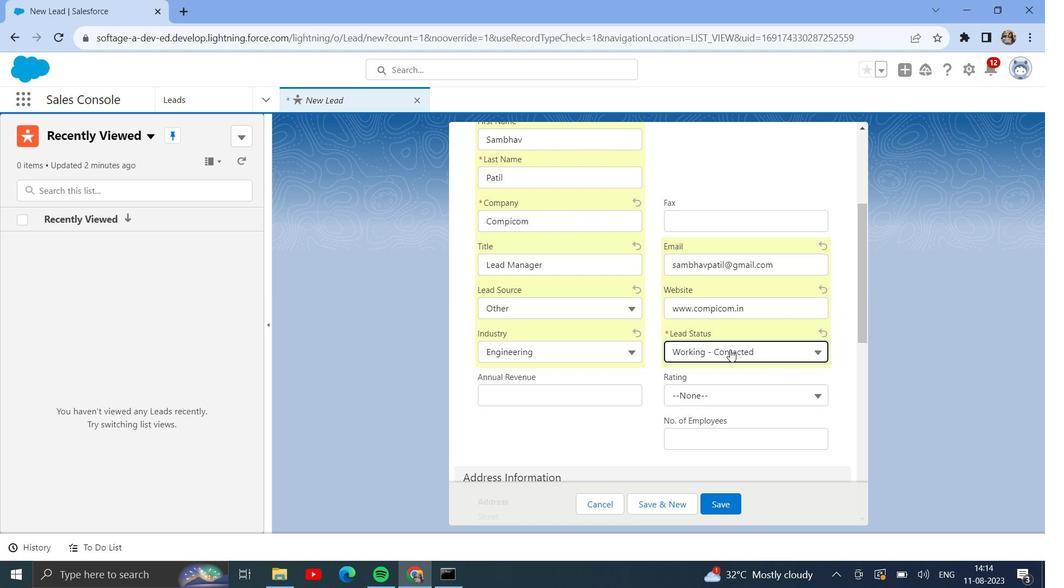 
Action: Mouse moved to (719, 399)
Screenshot: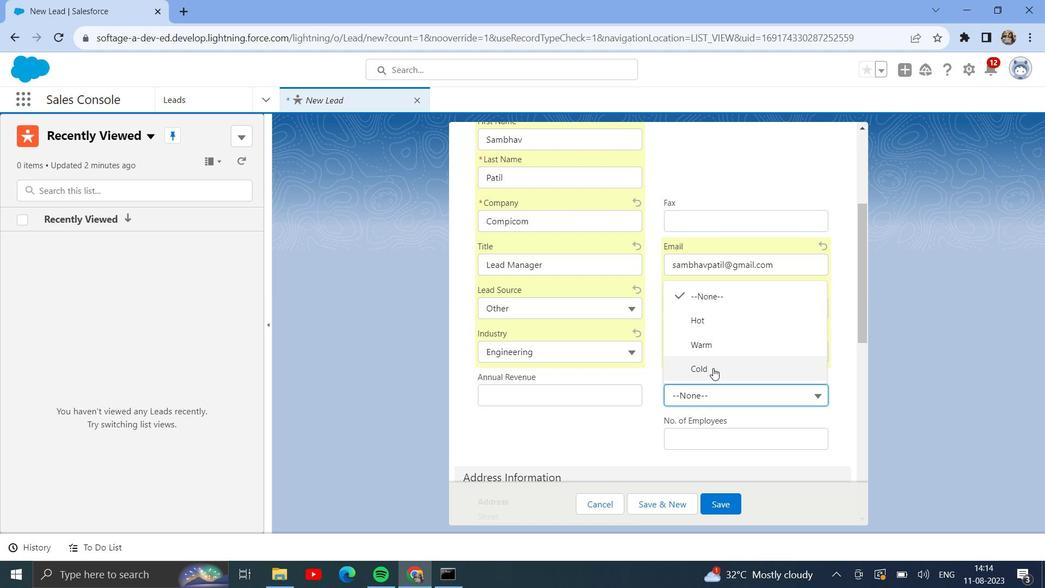 
Action: Mouse pressed left at (719, 399)
Screenshot: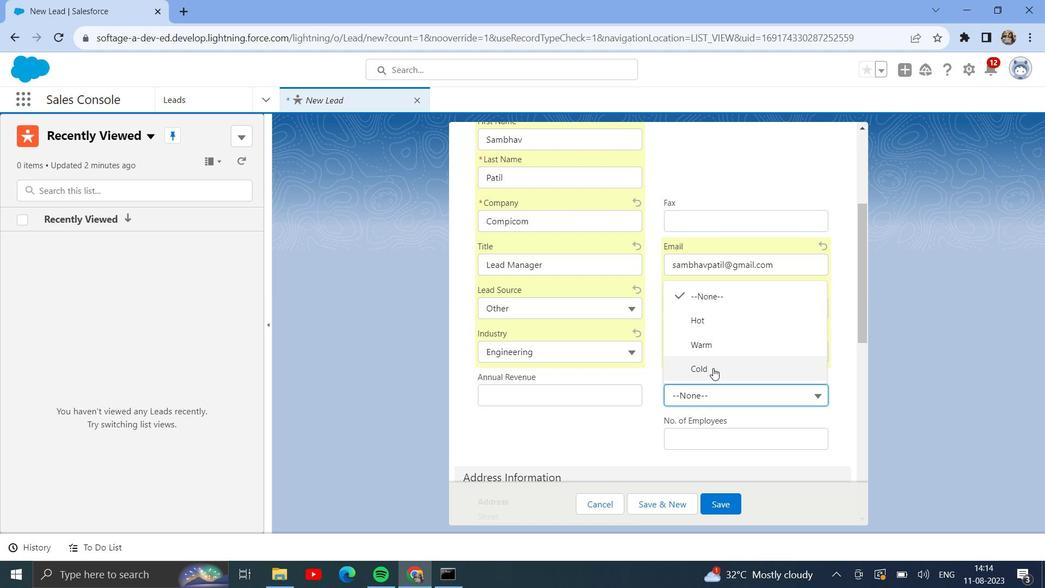 
Action: Mouse moved to (713, 364)
Screenshot: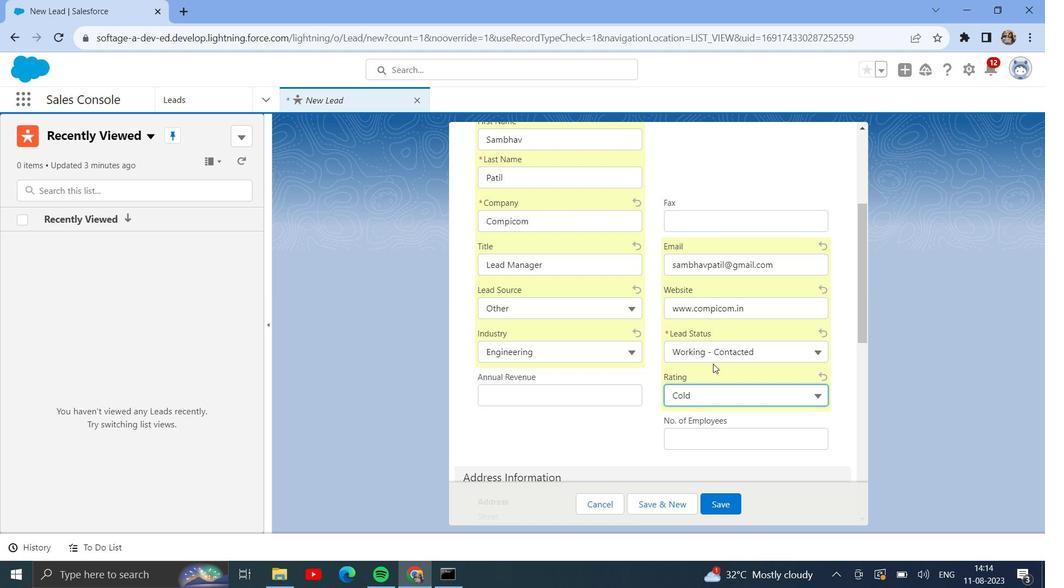 
Action: Mouse pressed left at (713, 364)
Screenshot: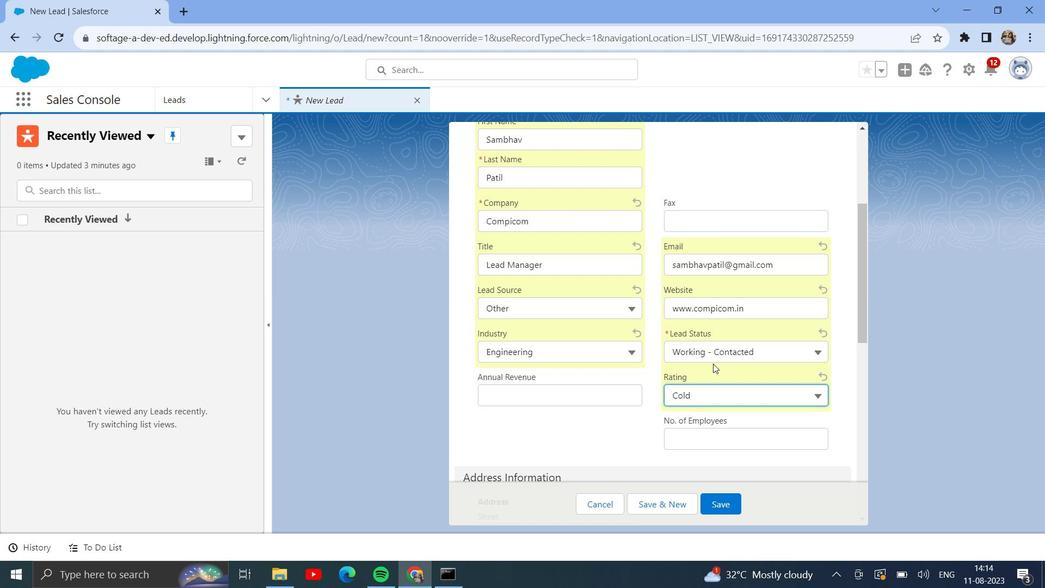 
Action: Mouse scrolled (713, 363) with delta (0, 0)
Screenshot: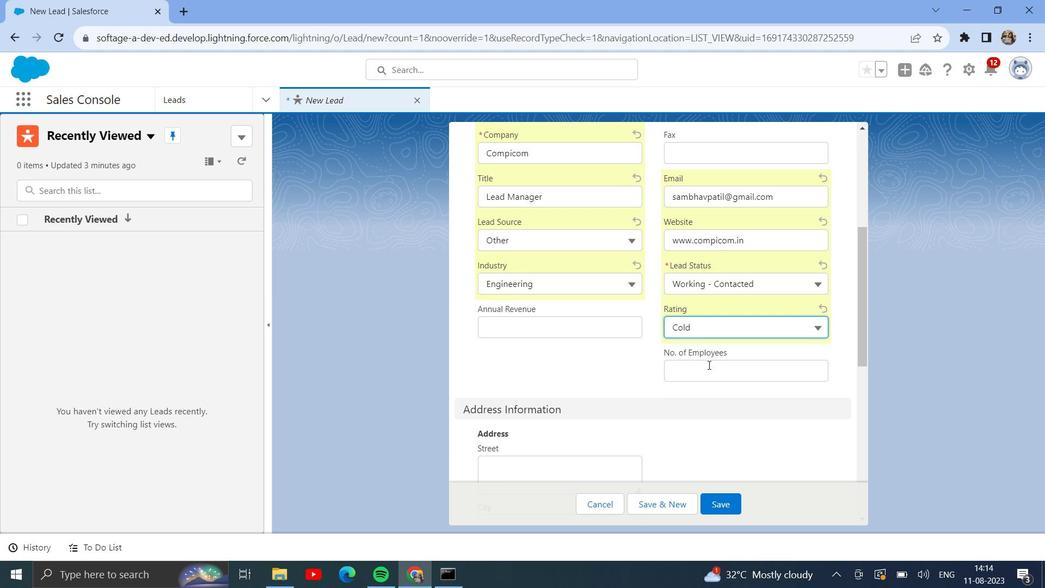 
Action: Mouse moved to (706, 370)
Screenshot: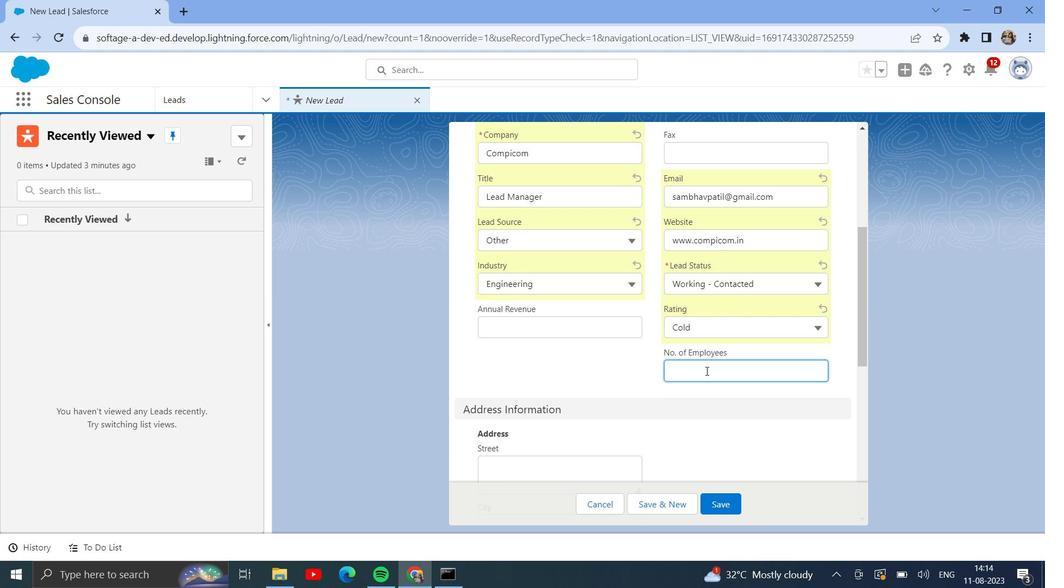 
Action: Mouse pressed left at (706, 370)
Screenshot: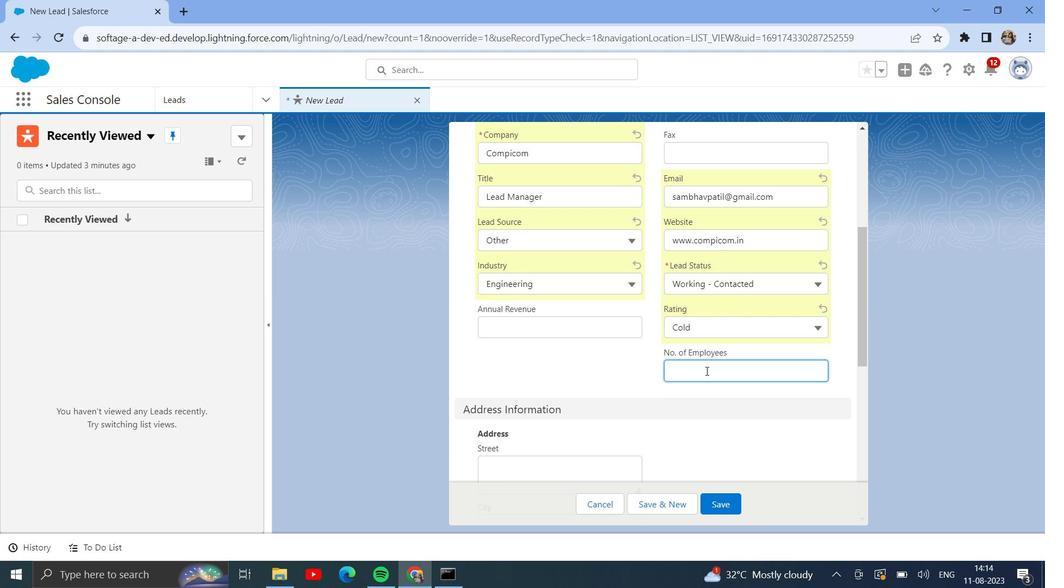 
Action: Key pressed 1500
Screenshot: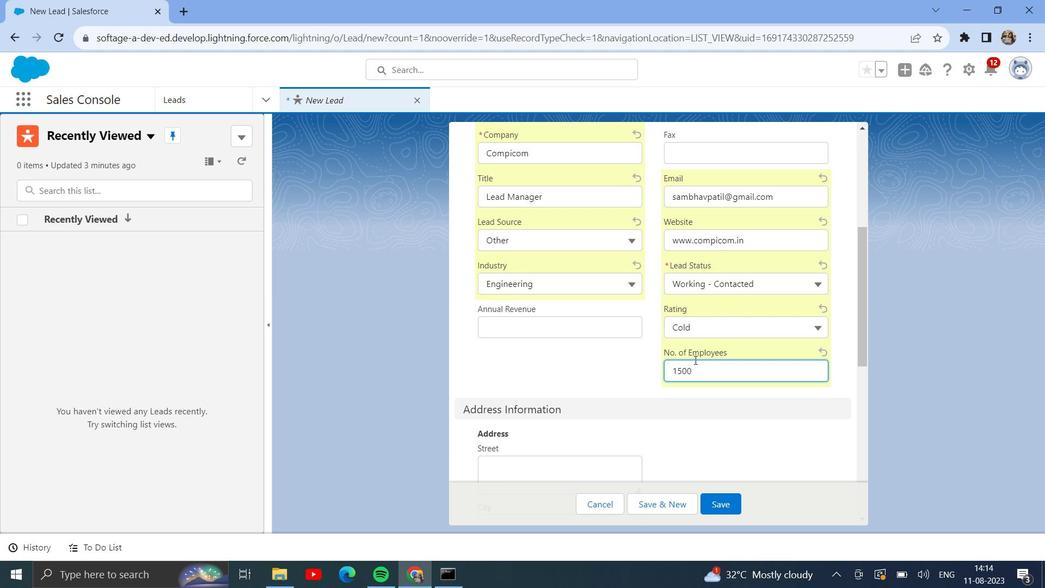 
Action: Mouse moved to (668, 379)
Screenshot: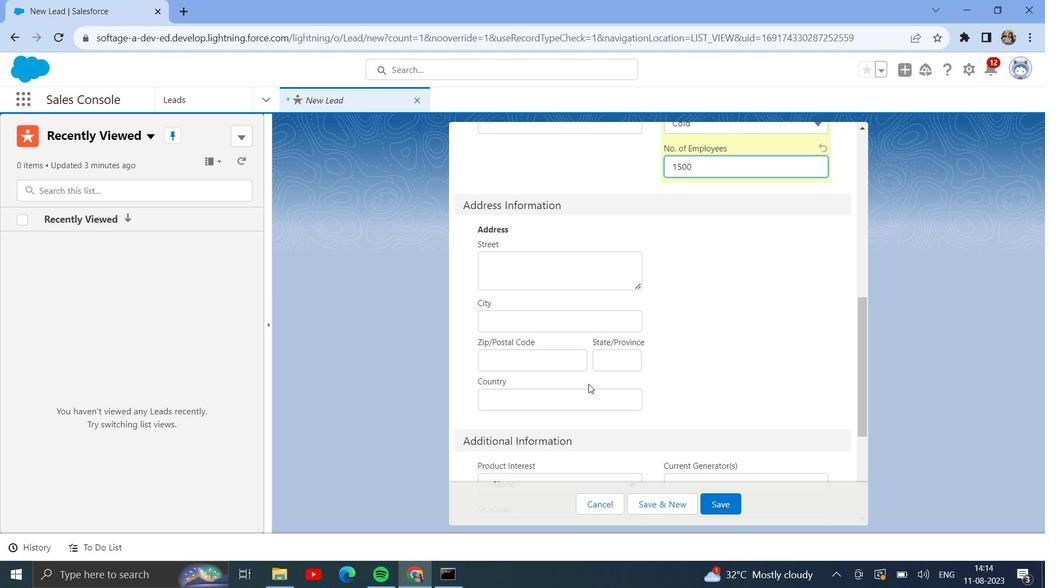 
Action: Mouse scrolled (668, 379) with delta (0, 0)
Screenshot: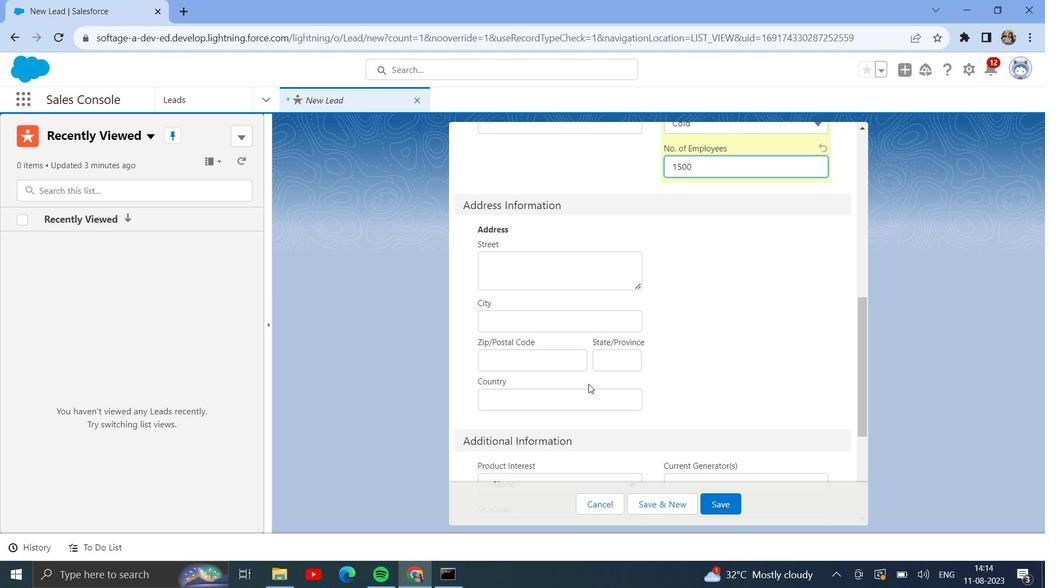 
Action: Mouse moved to (589, 383)
Screenshot: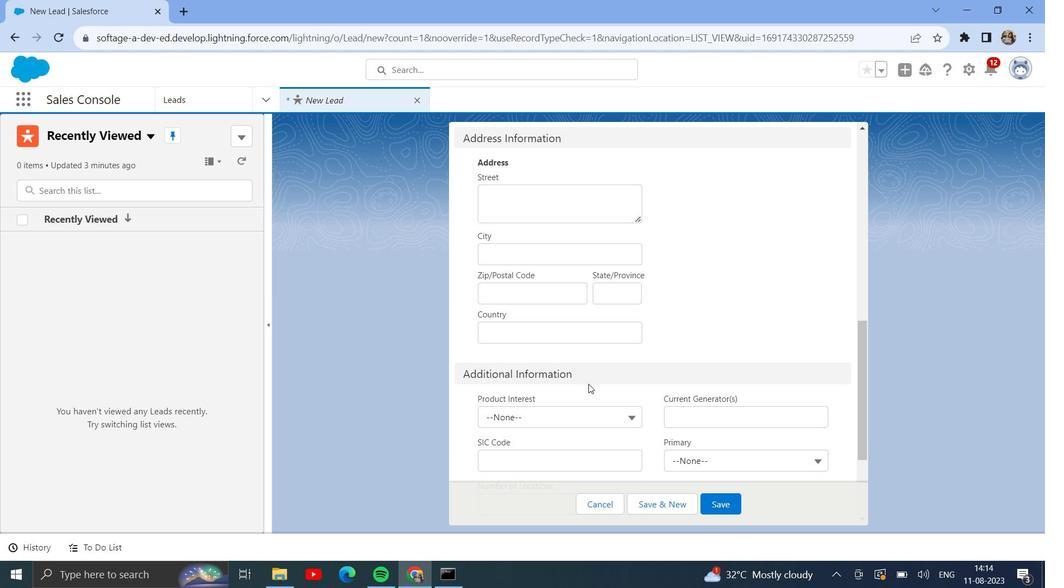 
Action: Mouse scrolled (589, 383) with delta (0, 0)
Screenshot: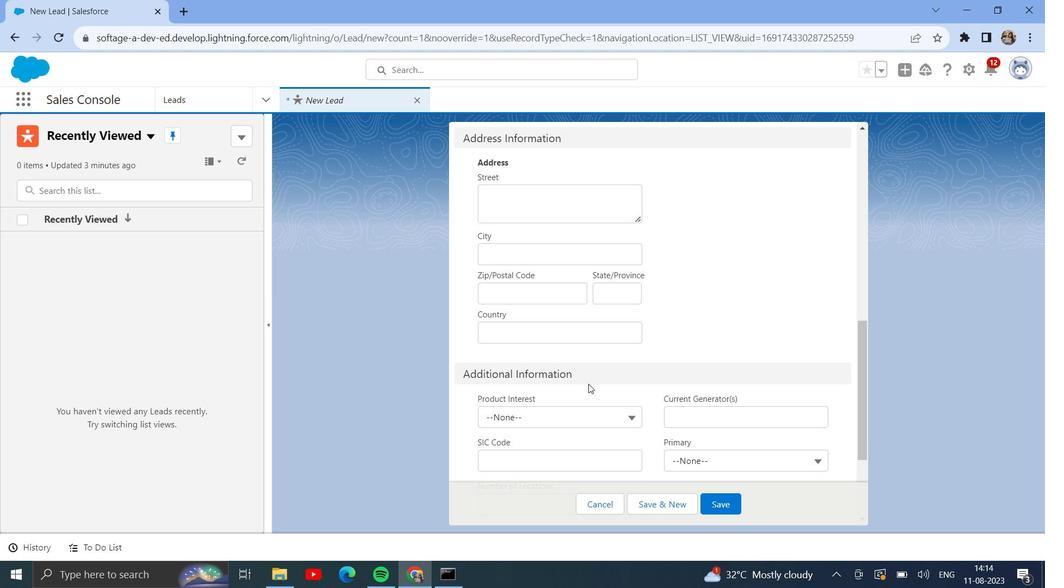 
Action: Mouse moved to (588, 383)
Screenshot: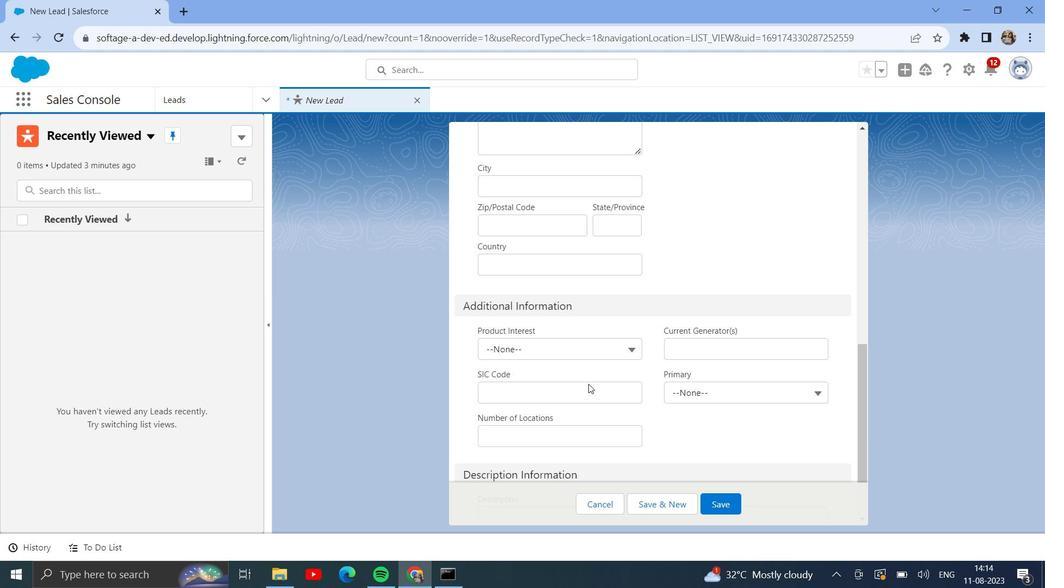 
Action: Mouse scrolled (588, 383) with delta (0, 0)
Screenshot: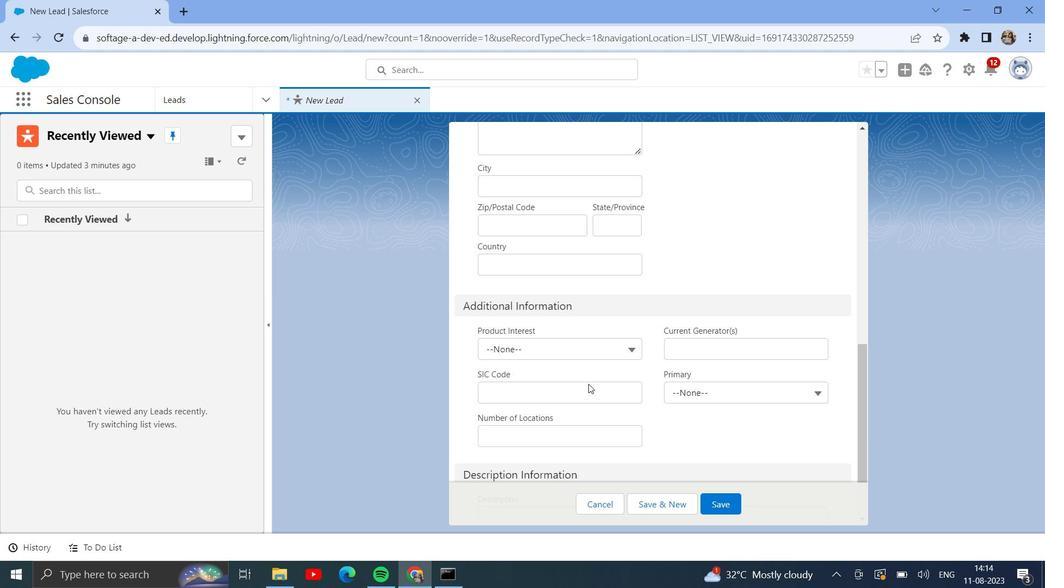 
Action: Mouse scrolled (588, 383) with delta (0, 0)
Screenshot: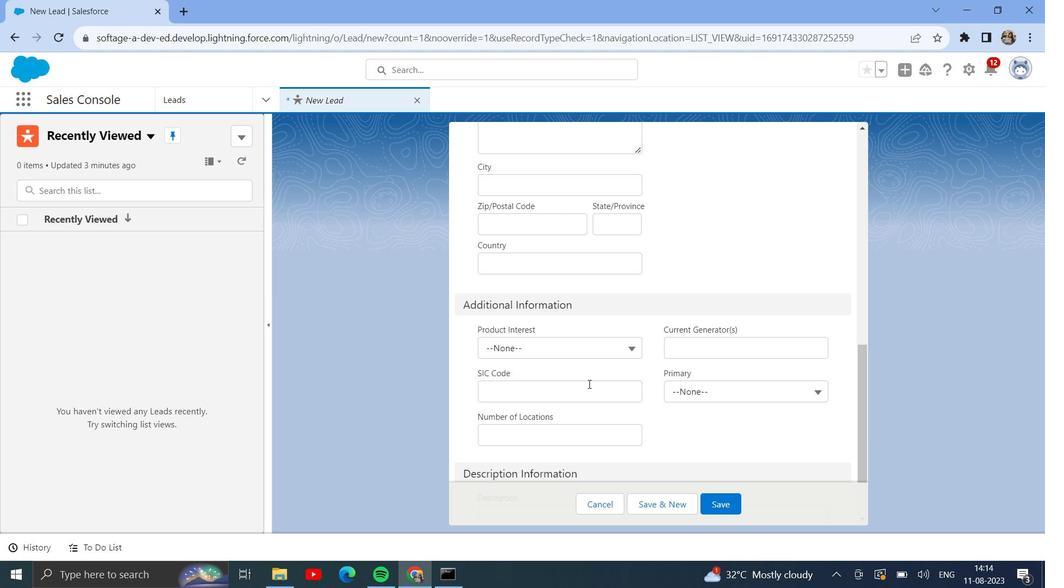 
Action: Mouse scrolled (588, 383) with delta (0, 0)
Screenshot: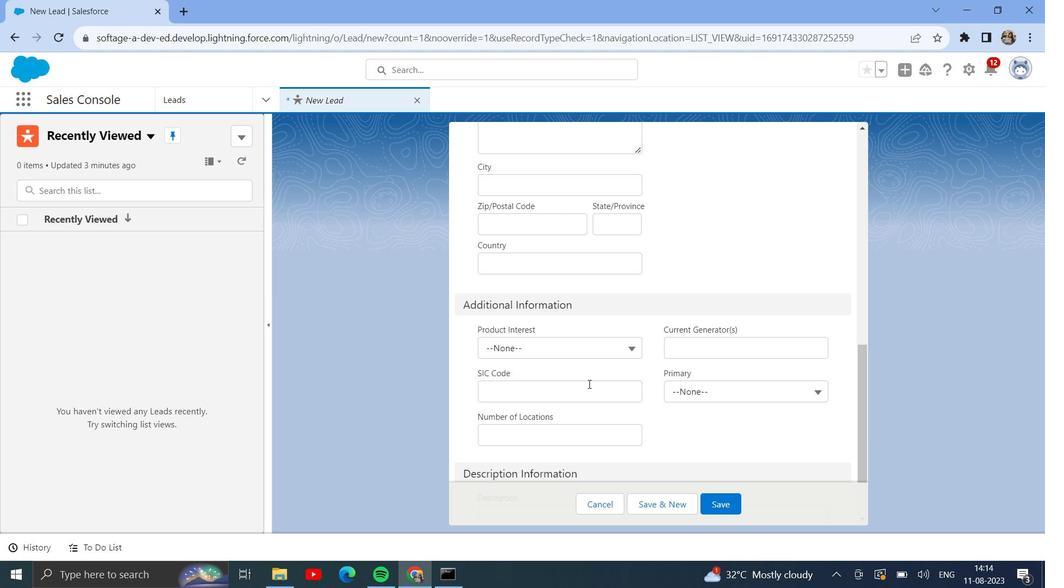 
Action: Mouse scrolled (588, 383) with delta (0, 0)
Screenshot: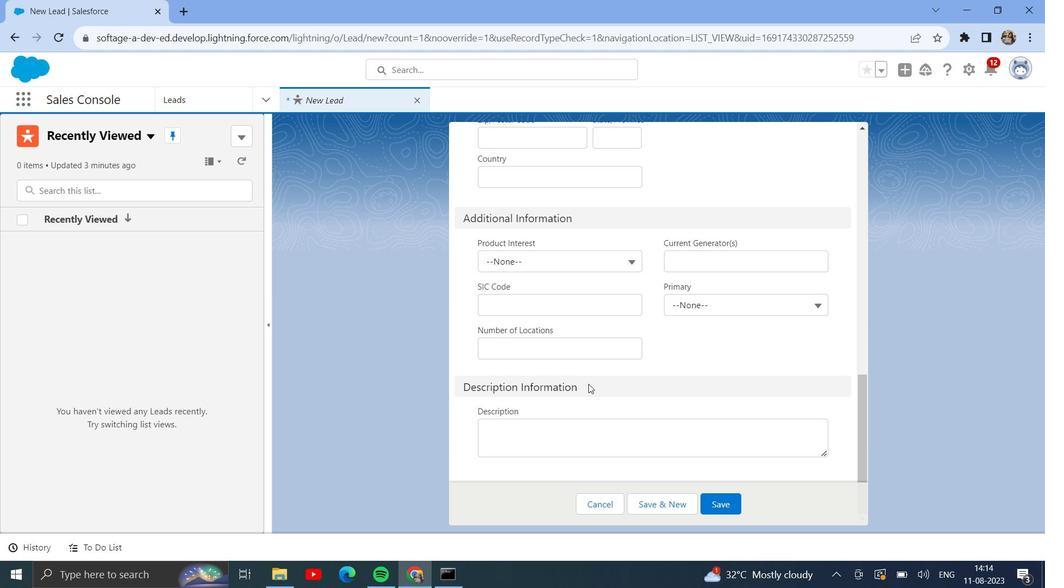 
Action: Mouse scrolled (588, 383) with delta (0, 0)
Screenshot: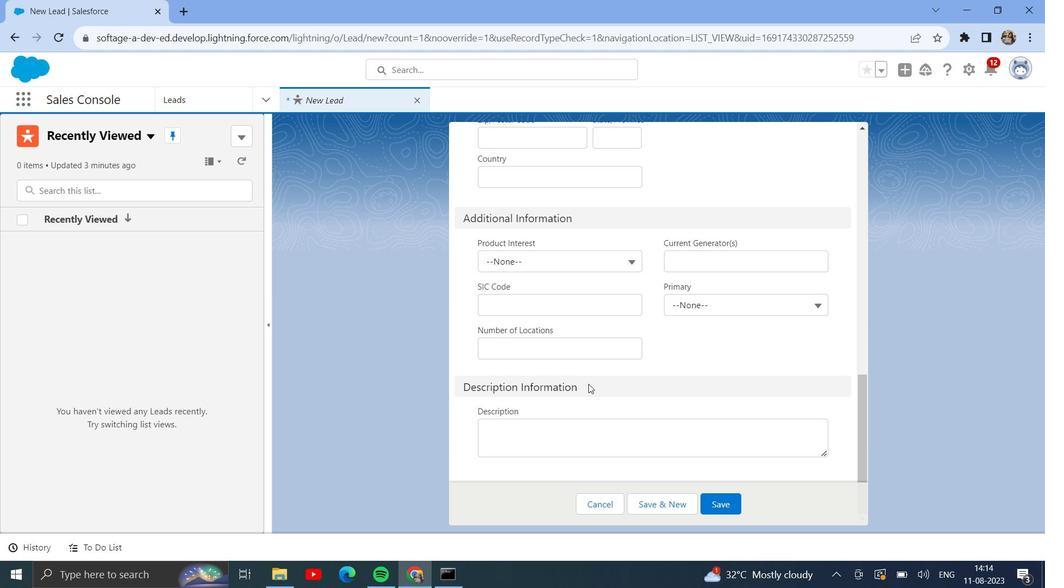 
Action: Mouse scrolled (588, 383) with delta (0, 0)
Screenshot: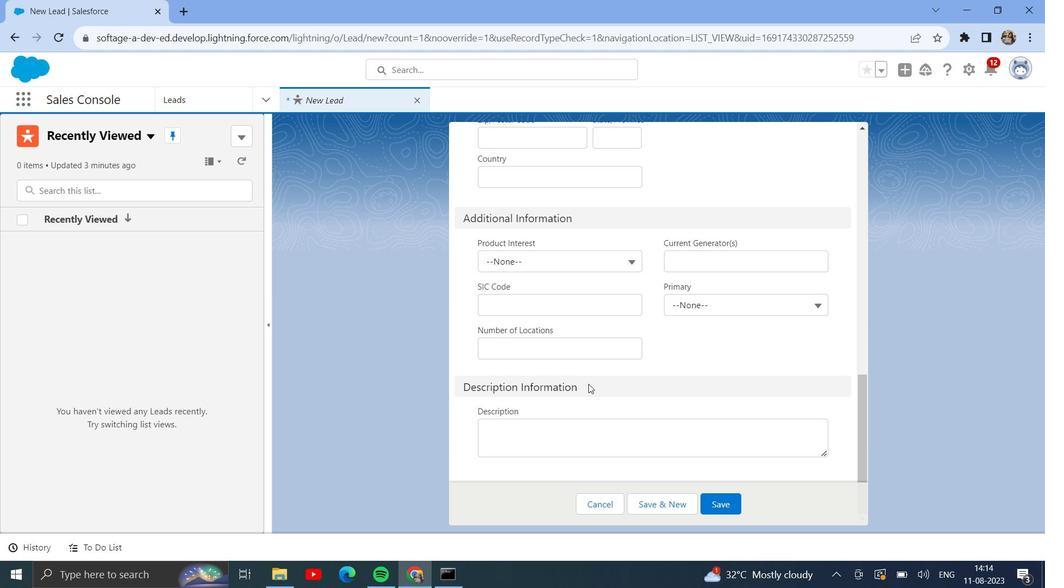 
Action: Mouse scrolled (588, 383) with delta (0, 0)
Screenshot: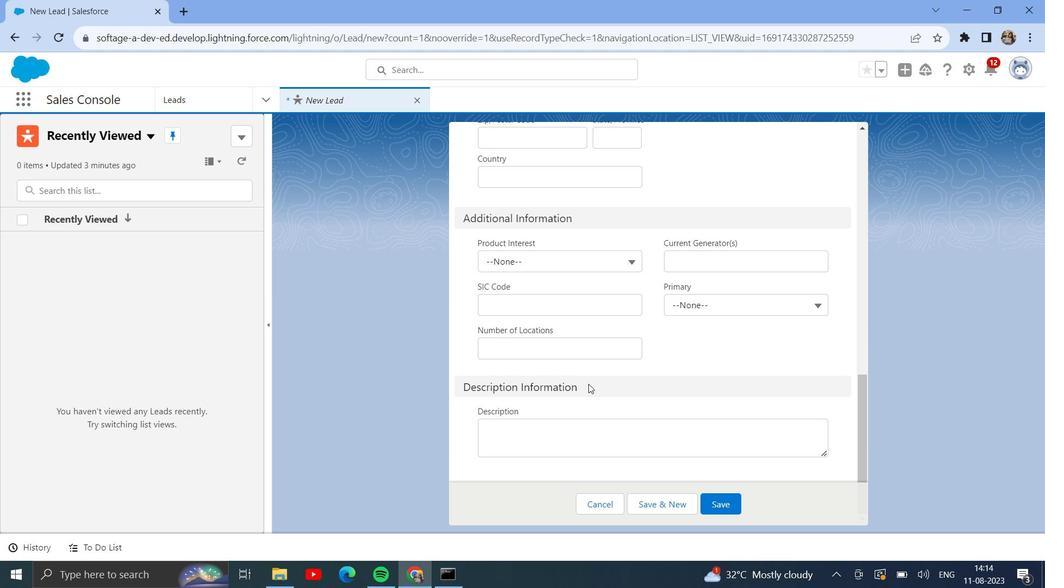 
Action: Mouse scrolled (588, 384) with delta (0, 0)
Screenshot: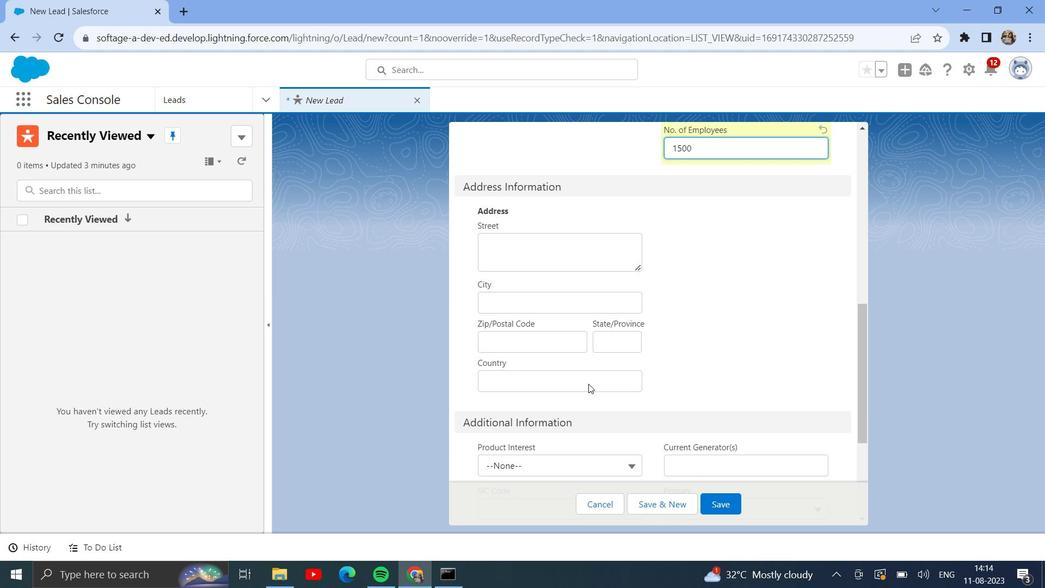 
Action: Mouse scrolled (588, 384) with delta (0, 0)
Screenshot: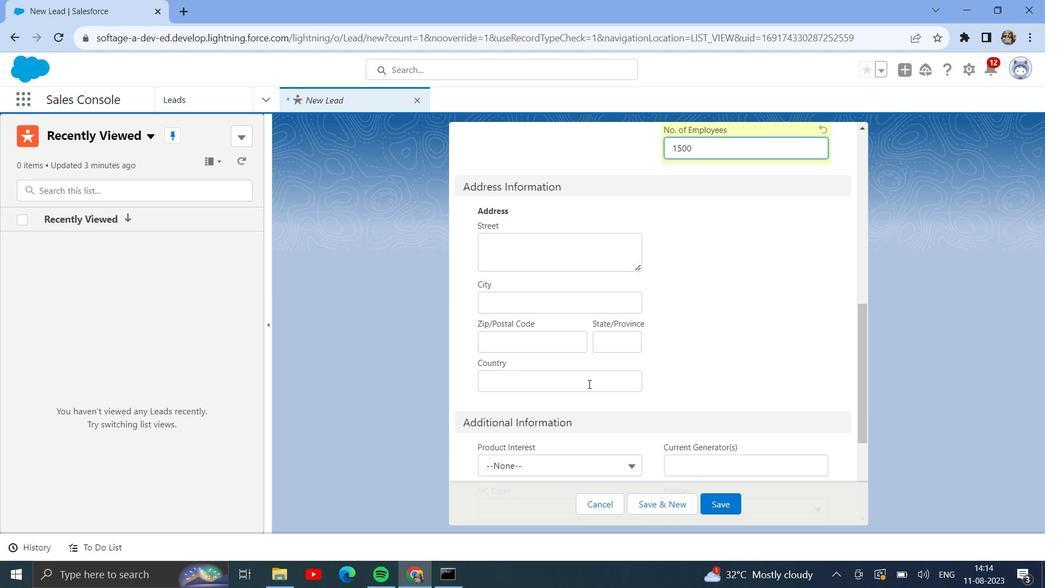 
Action: Mouse scrolled (588, 384) with delta (0, 0)
Screenshot: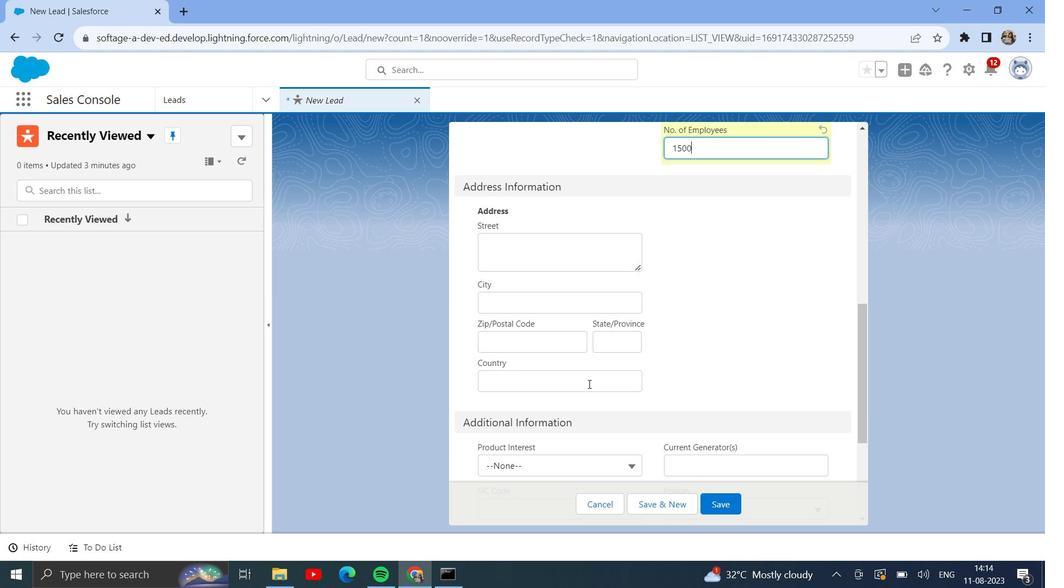 
Action: Mouse scrolled (588, 384) with delta (0, 0)
Screenshot: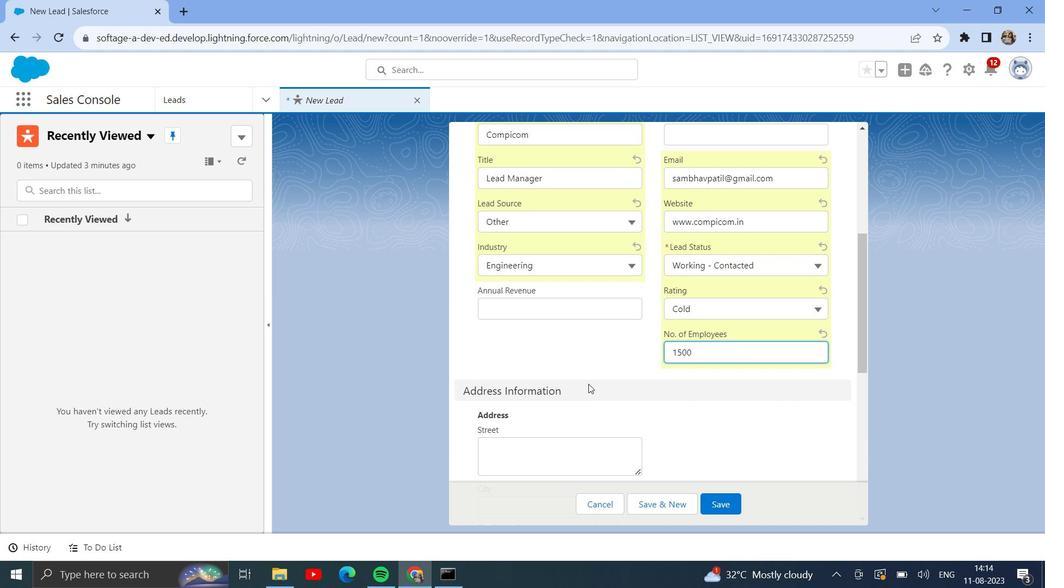 
Action: Mouse scrolled (588, 384) with delta (0, 0)
Screenshot: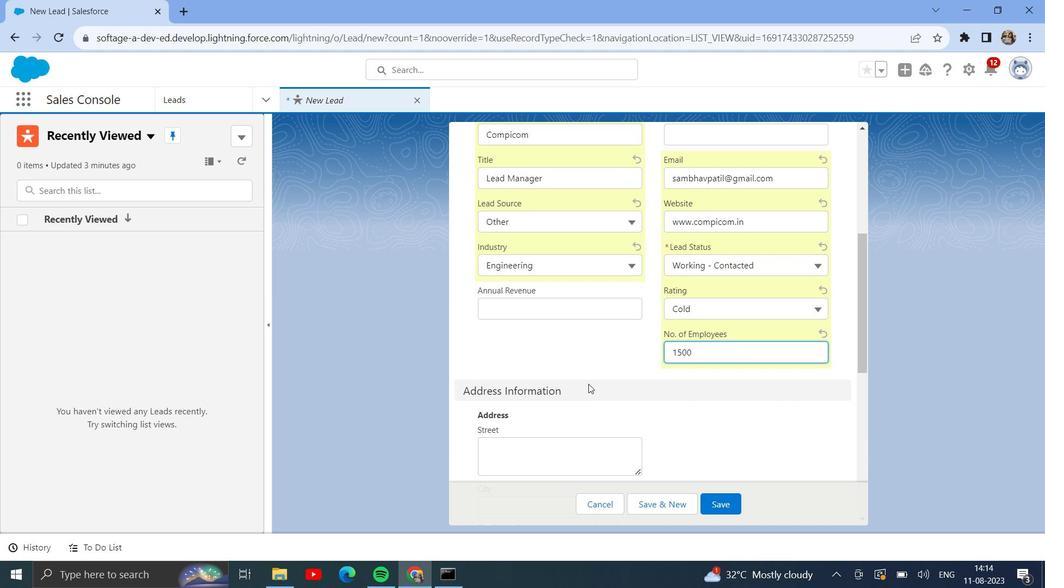 
Action: Mouse scrolled (588, 384) with delta (0, 0)
Screenshot: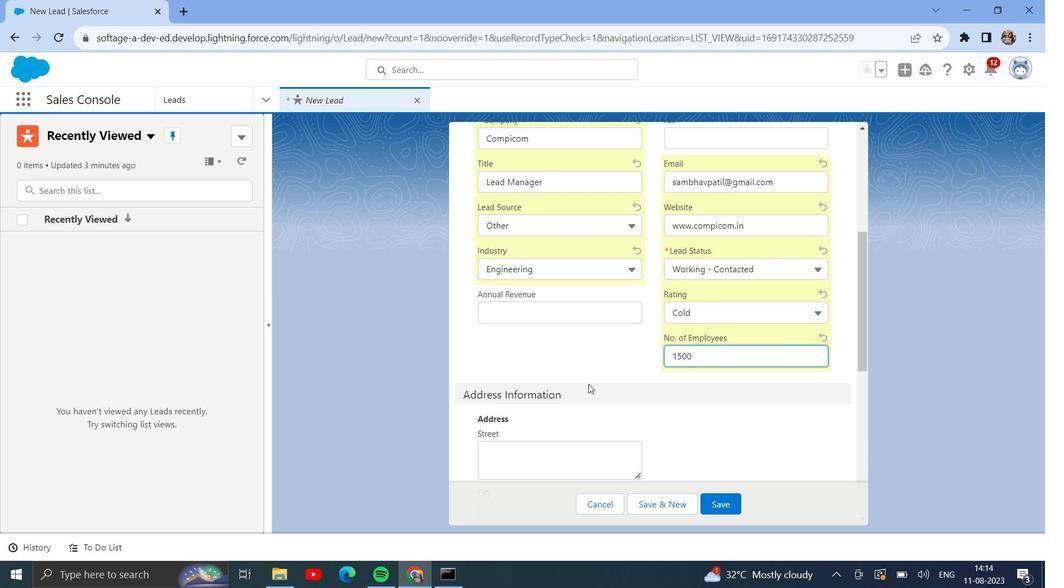 
Action: Mouse scrolled (588, 384) with delta (0, 0)
Screenshot: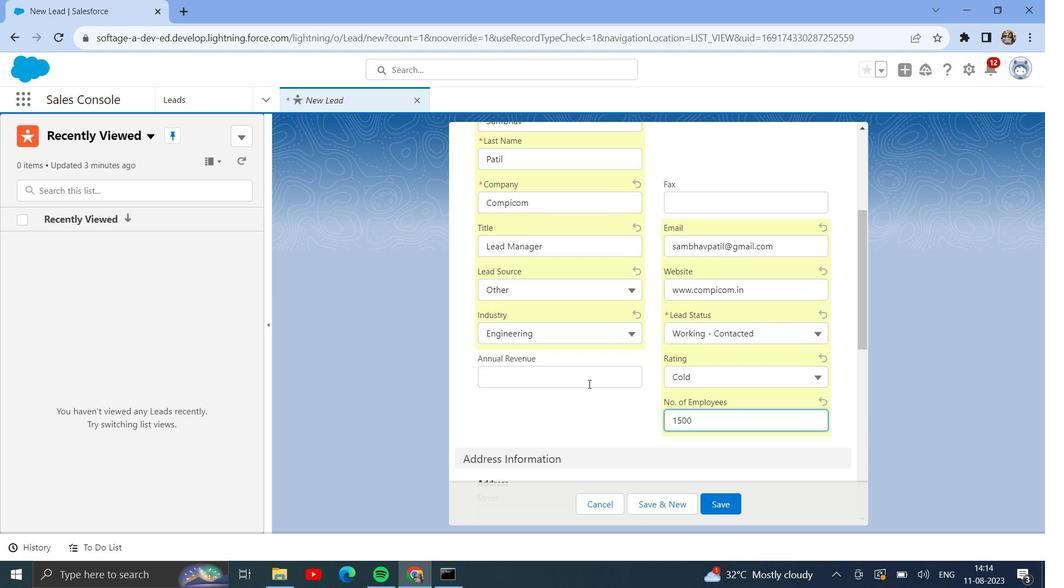 
Action: Mouse scrolled (588, 384) with delta (0, 0)
Screenshot: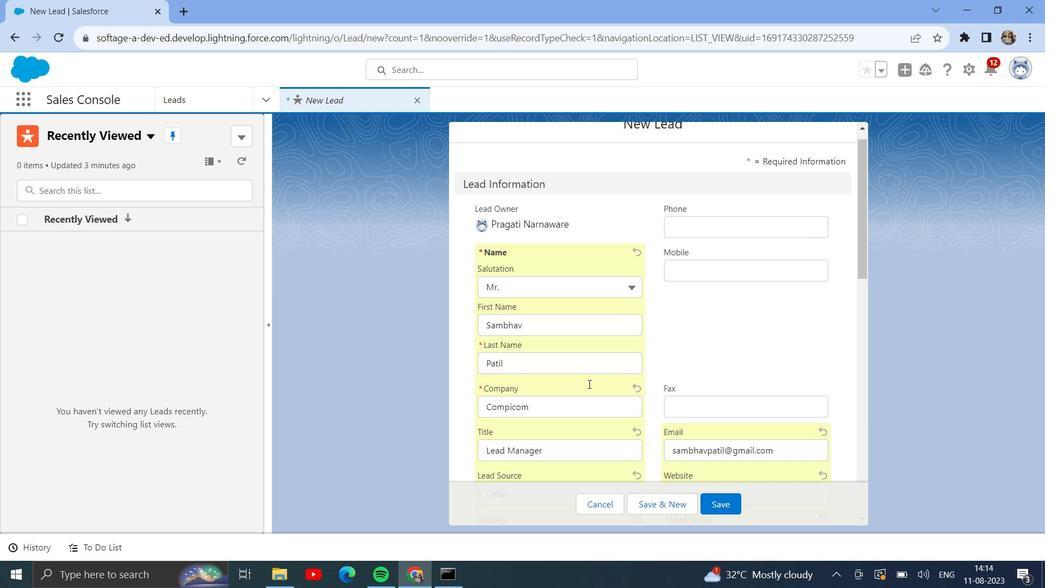 
Action: Mouse scrolled (588, 384) with delta (0, 0)
Screenshot: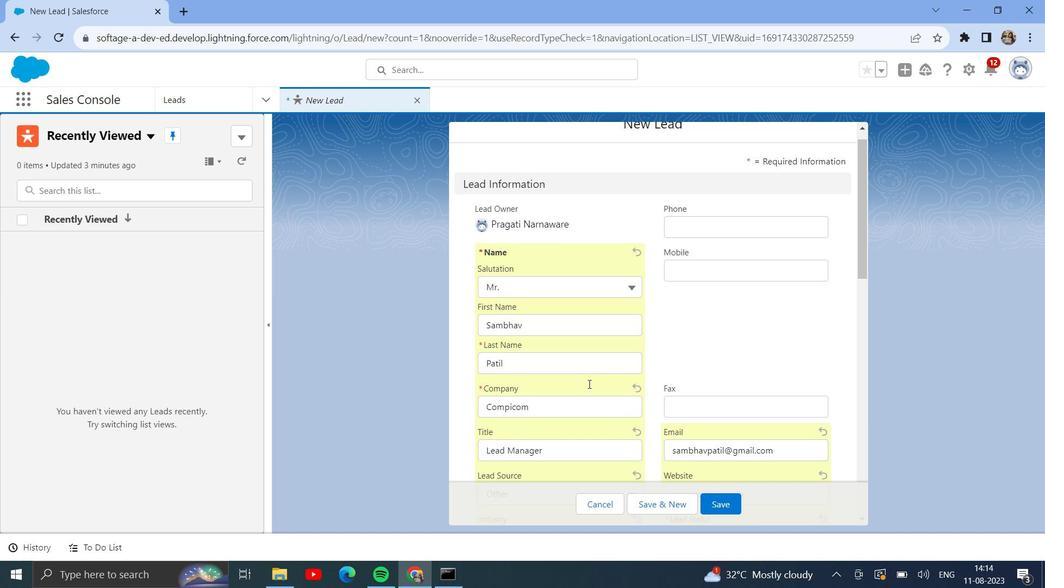 
Action: Mouse scrolled (588, 384) with delta (0, 0)
Screenshot: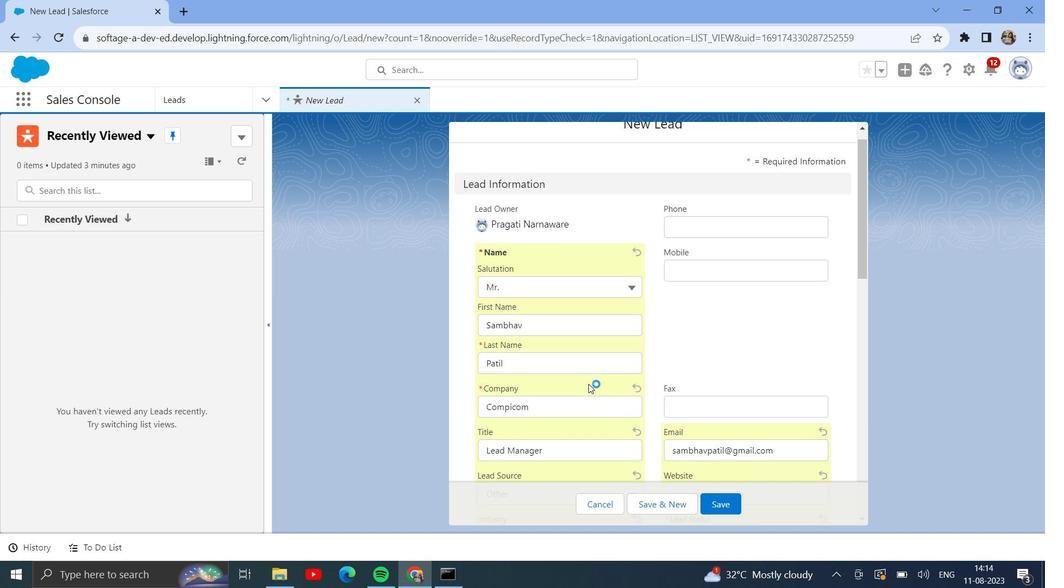 
Action: Mouse scrolled (588, 383) with delta (0, 0)
Screenshot: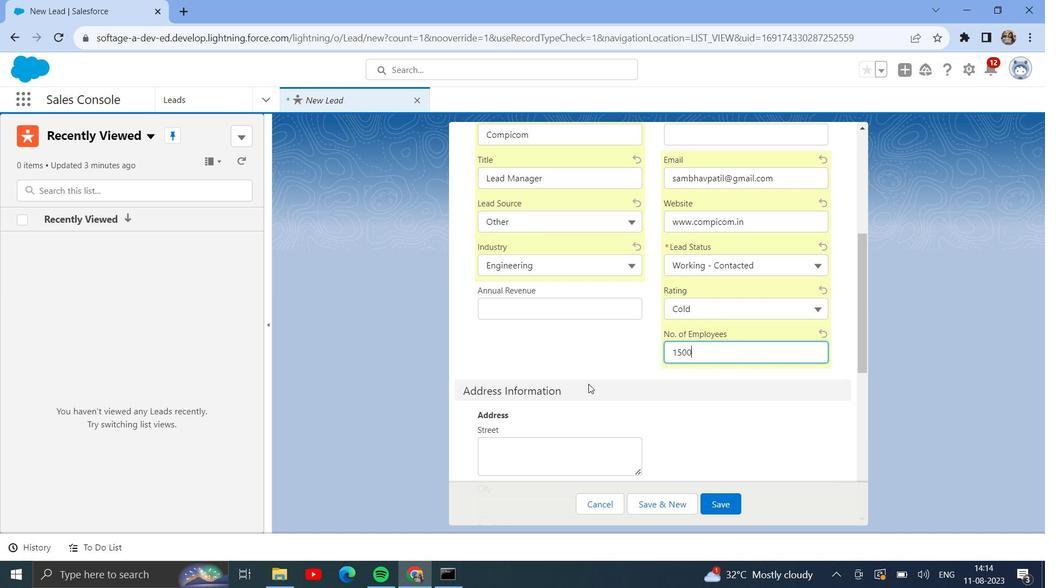 
Action: Mouse scrolled (588, 383) with delta (0, 0)
Screenshot: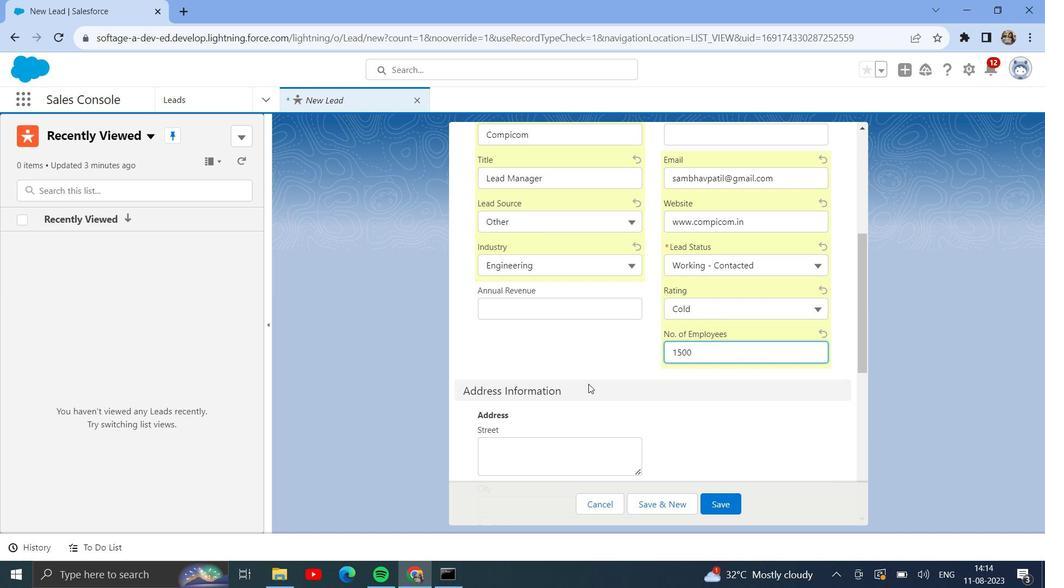 
Action: Mouse scrolled (588, 383) with delta (0, 0)
Screenshot: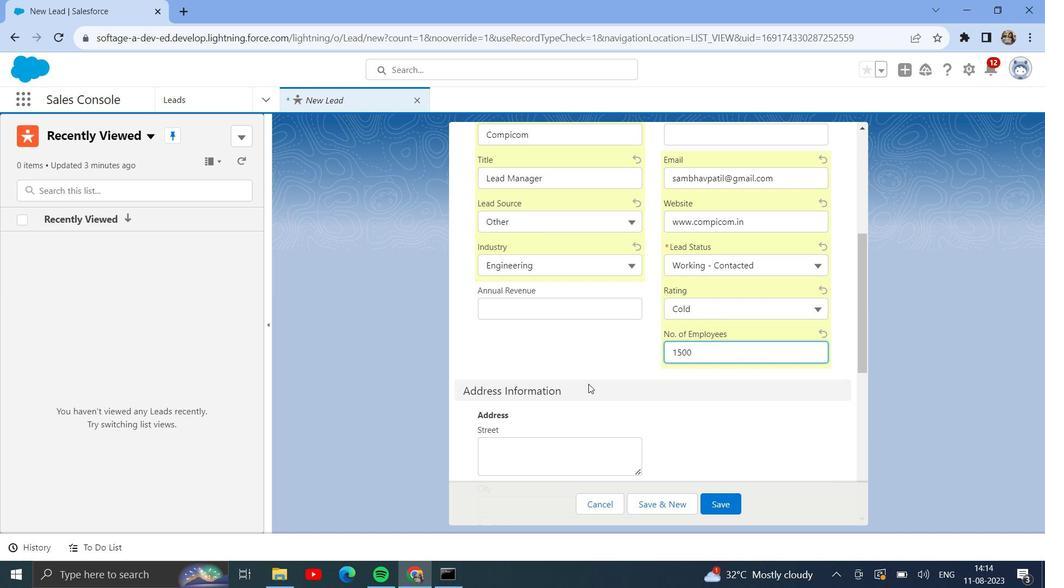 
Action: Mouse scrolled (588, 383) with delta (0, 0)
Screenshot: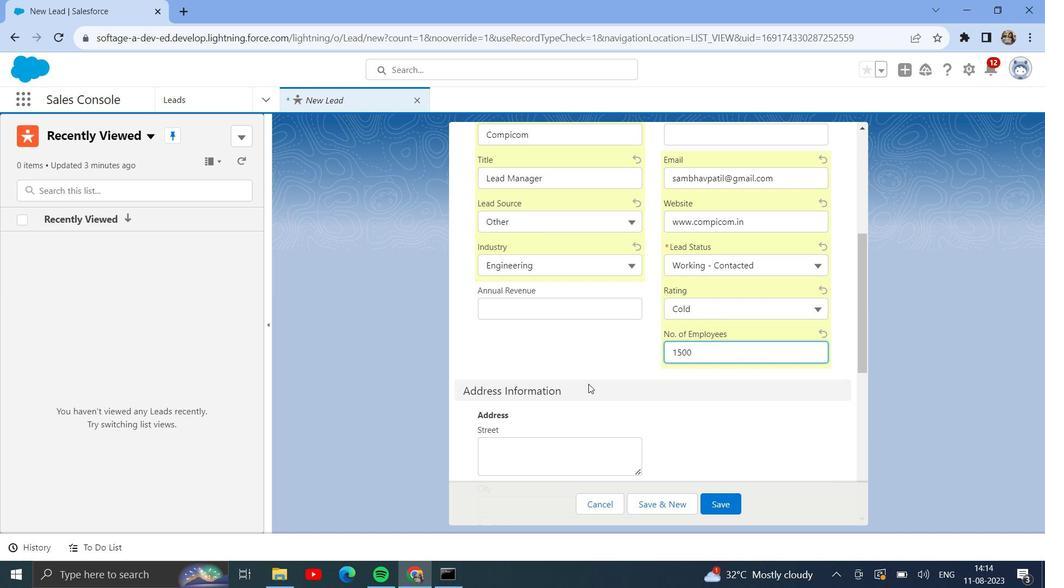 
Action: Mouse scrolled (588, 383) with delta (0, 0)
Screenshot: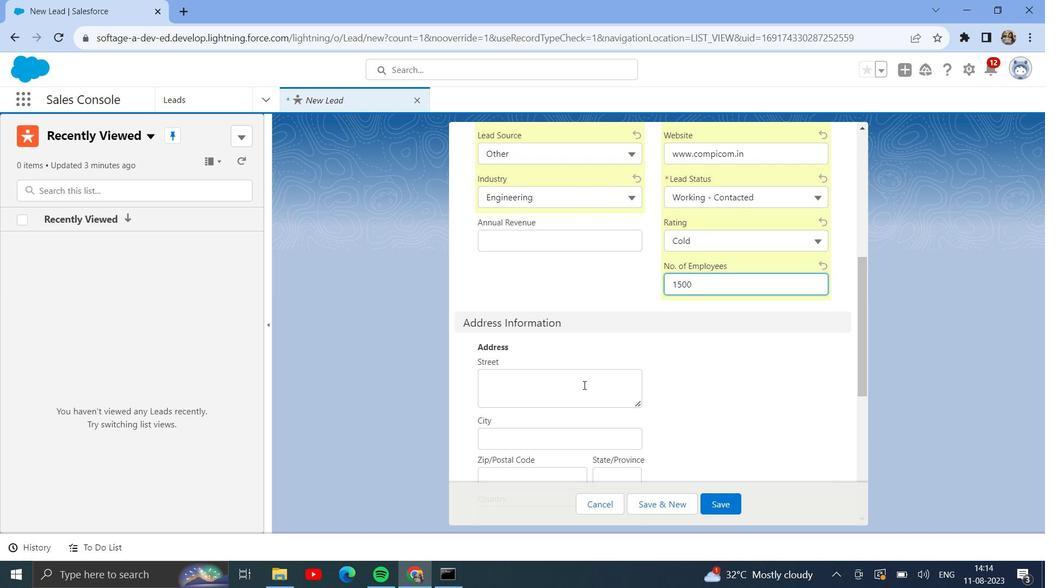 
Action: Mouse moved to (583, 385)
Screenshot: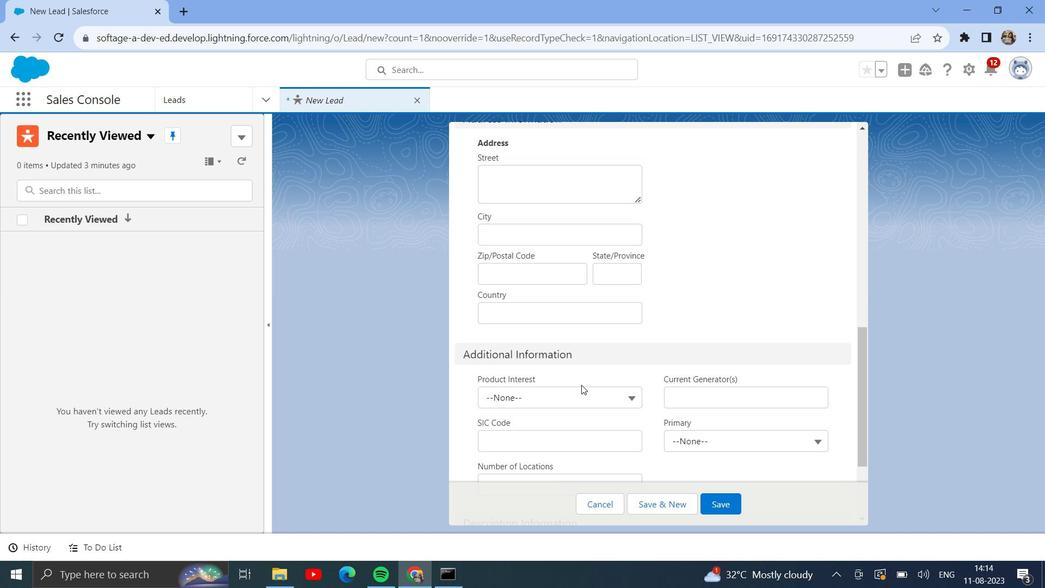 
Action: Mouse scrolled (583, 384) with delta (0, 0)
Screenshot: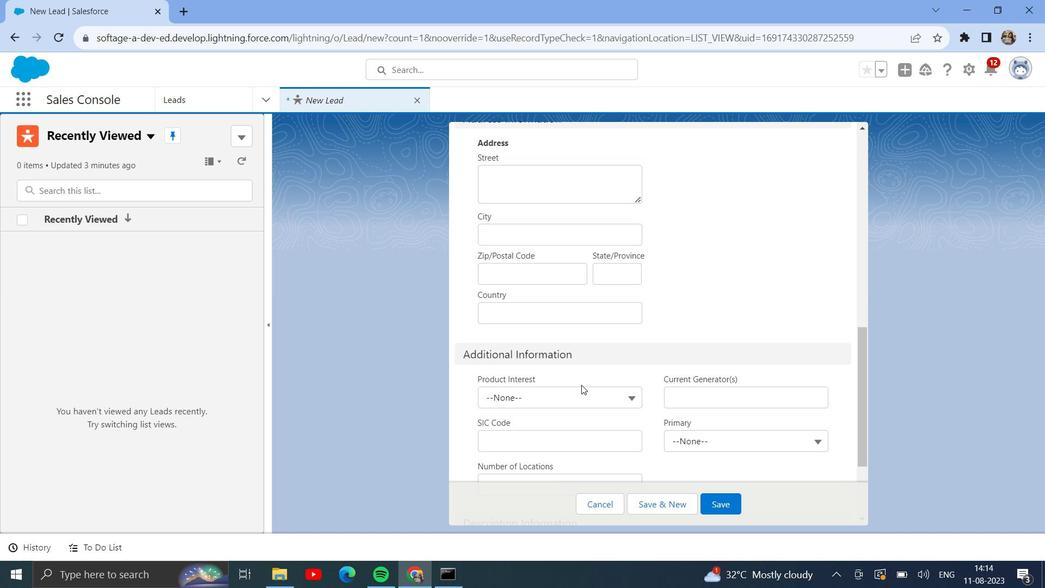 
Action: Mouse scrolled (583, 384) with delta (0, 0)
Screenshot: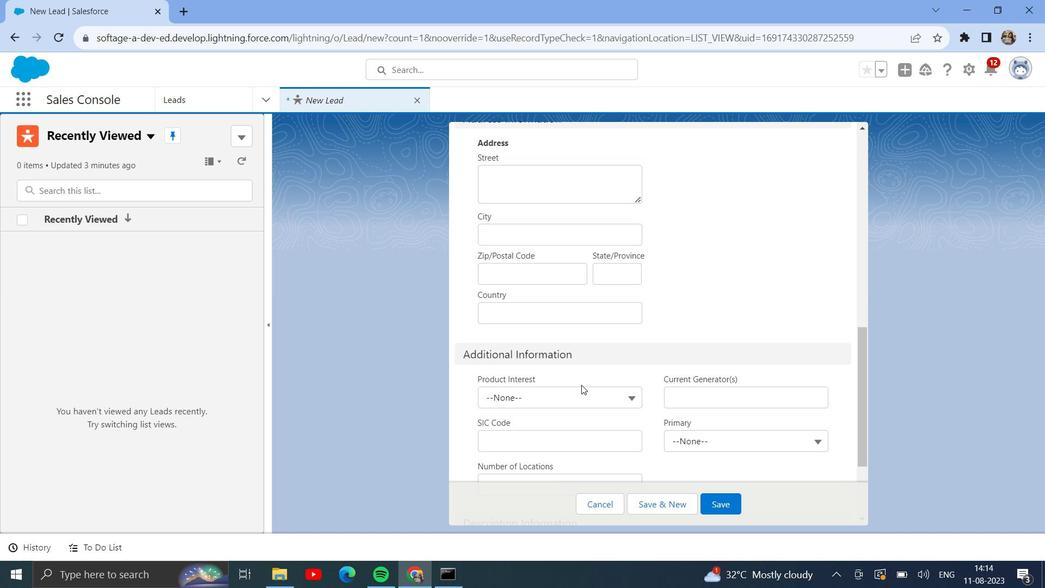 
Action: Mouse scrolled (583, 384) with delta (0, 0)
Screenshot: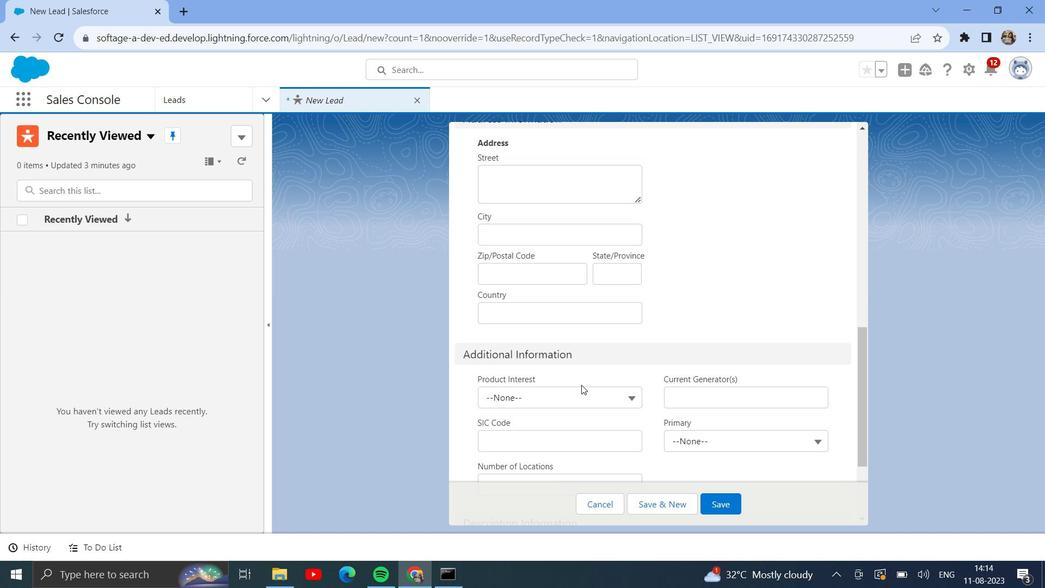 
Action: Mouse moved to (582, 385)
Screenshot: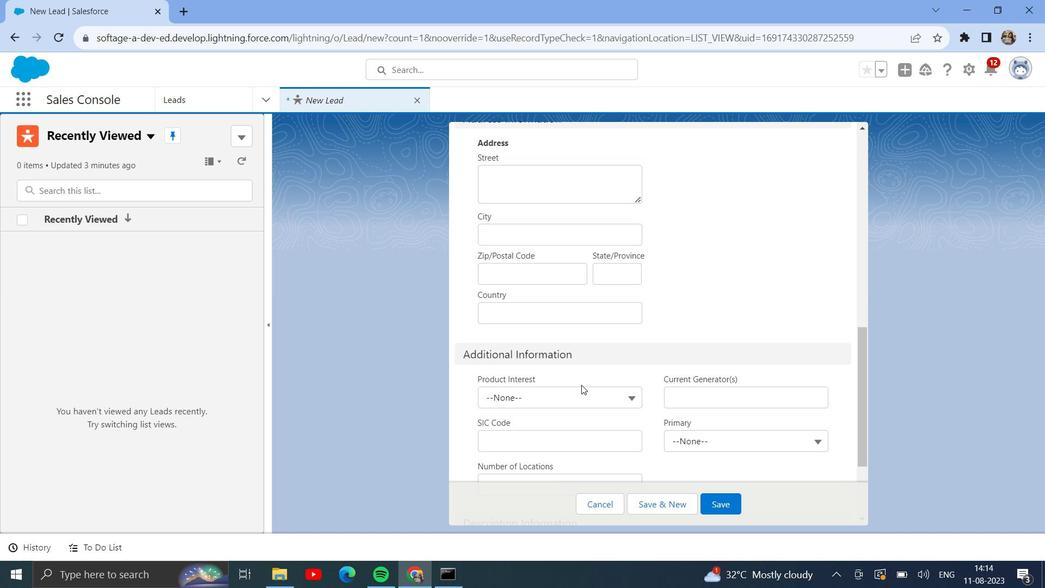 
Action: Mouse scrolled (582, 385) with delta (0, 0)
Screenshot: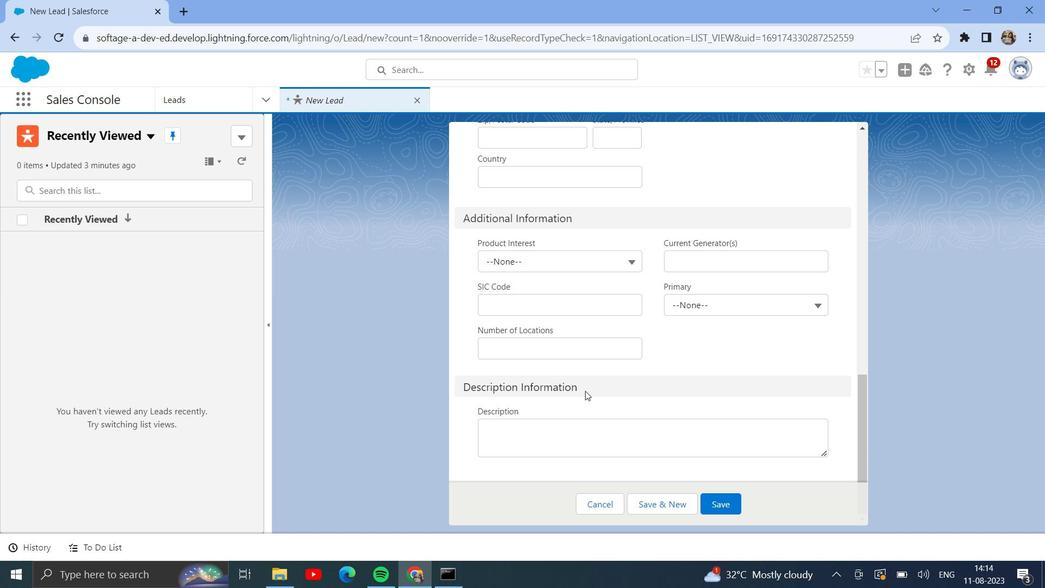 
Action: Mouse scrolled (582, 385) with delta (0, 0)
Screenshot: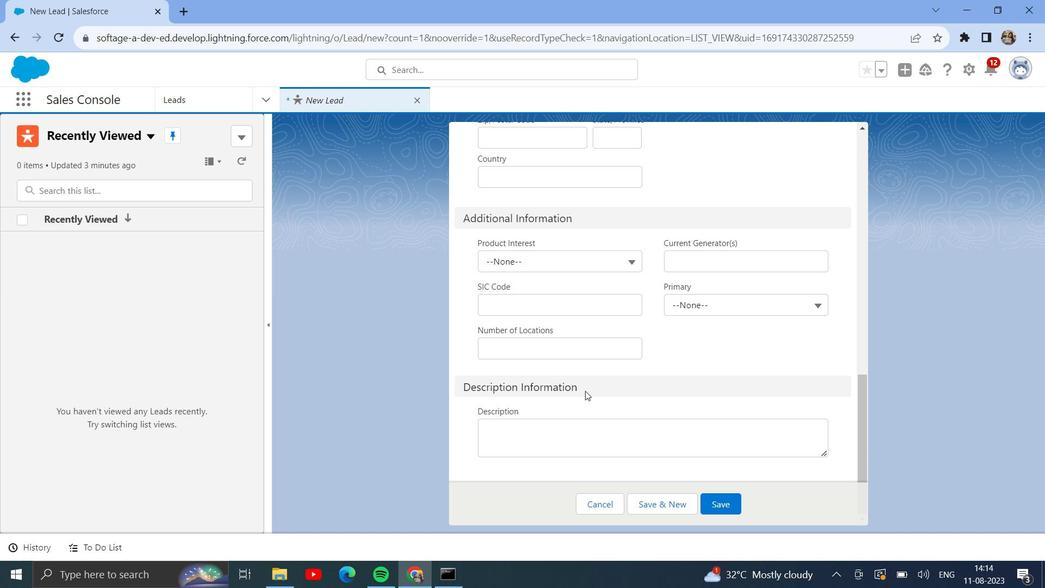 
Action: Mouse scrolled (582, 385) with delta (0, 0)
Screenshot: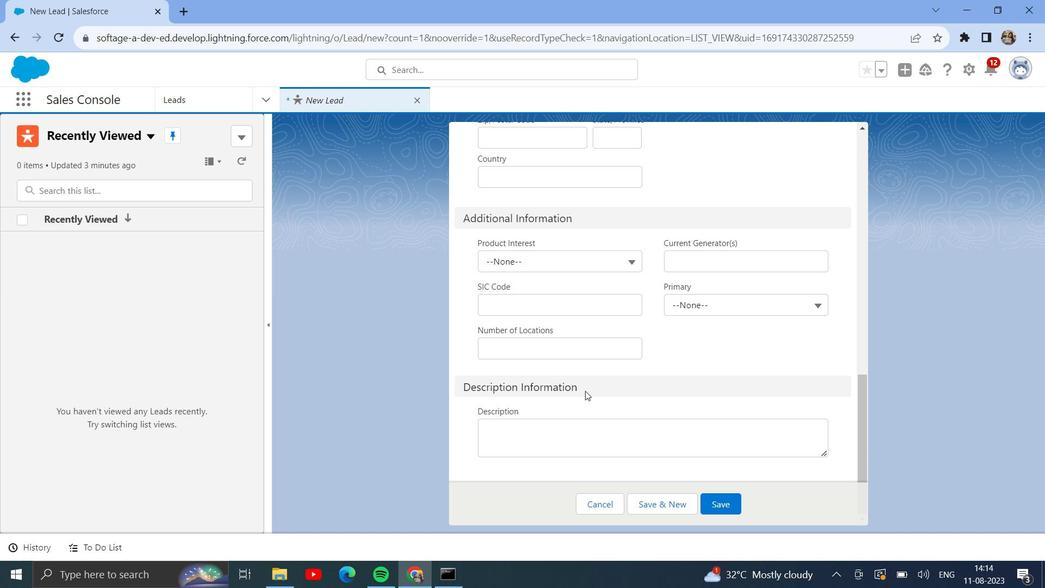 
Action: Mouse moved to (718, 497)
Screenshot: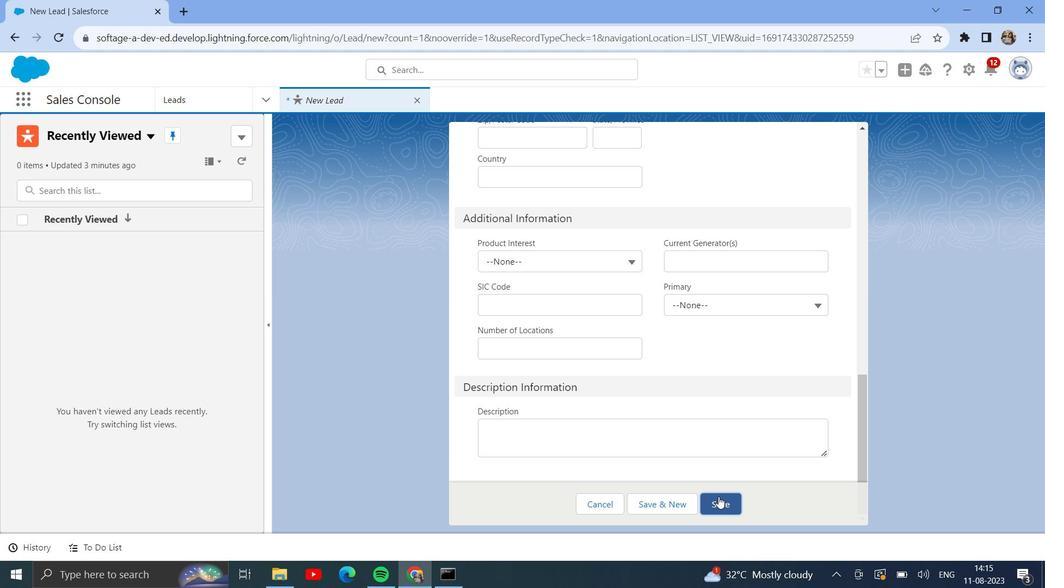 
Action: Mouse pressed left at (718, 497)
Screenshot: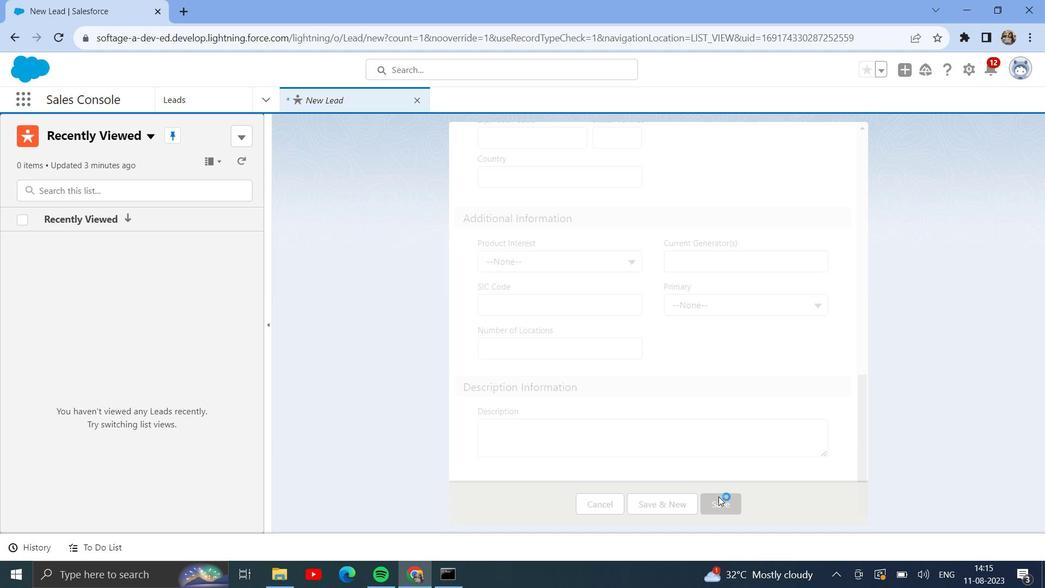 
Action: Mouse moved to (906, 70)
Screenshot: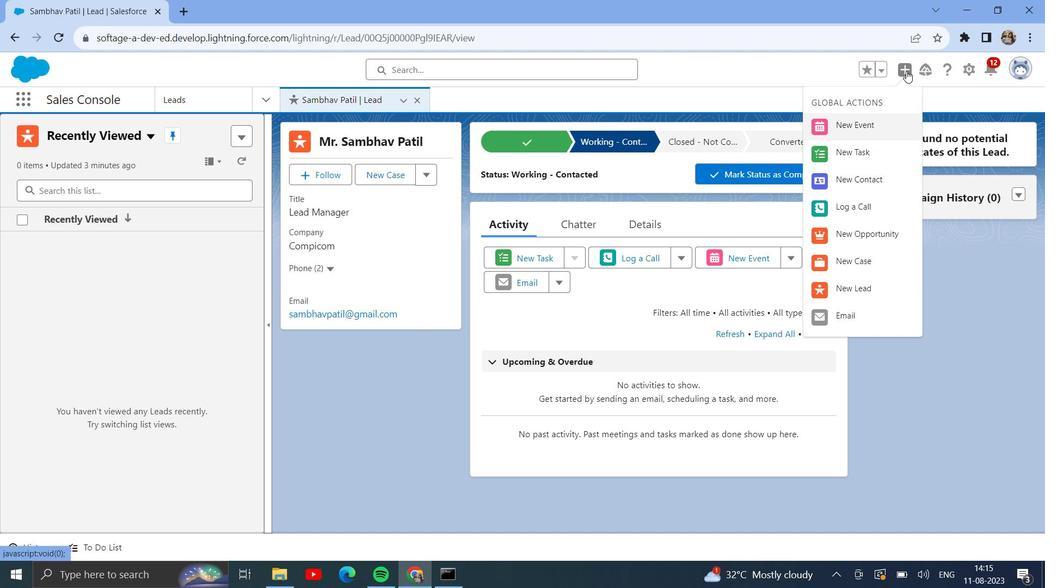 
Action: Mouse pressed left at (906, 70)
Screenshot: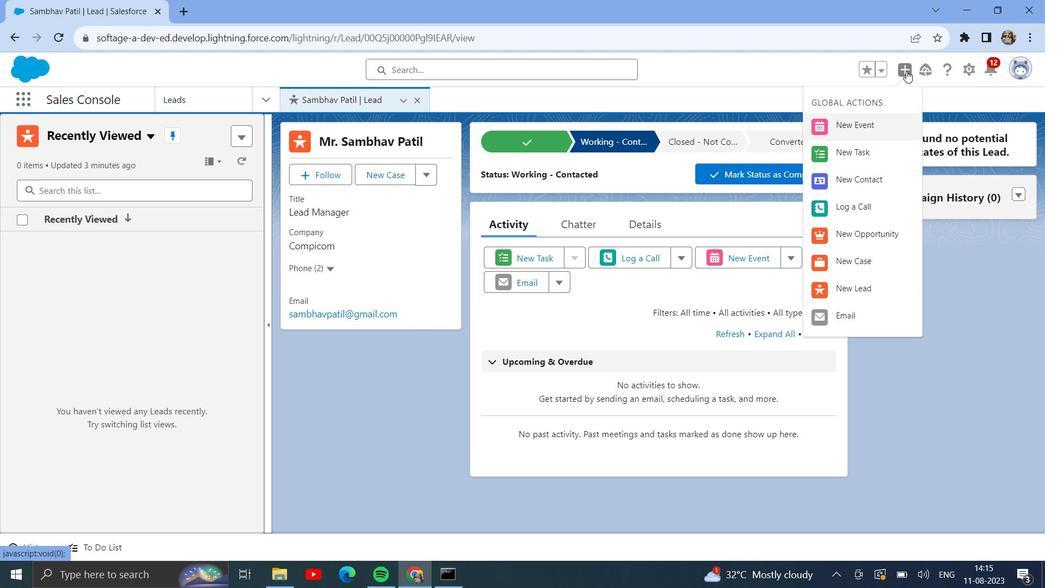 
Action: Mouse moved to (841, 287)
Screenshot: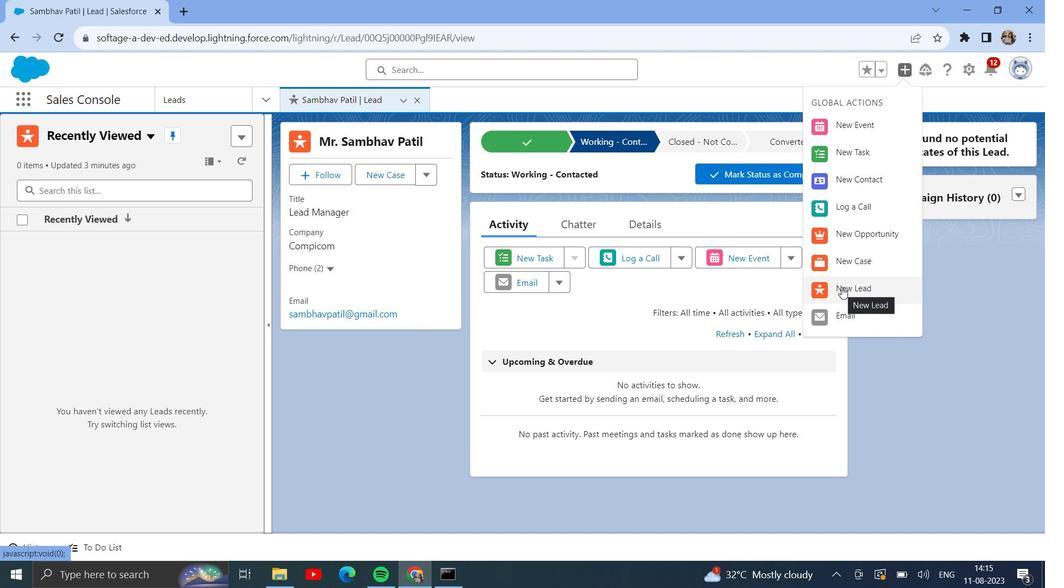 
Action: Mouse pressed left at (841, 287)
Screenshot: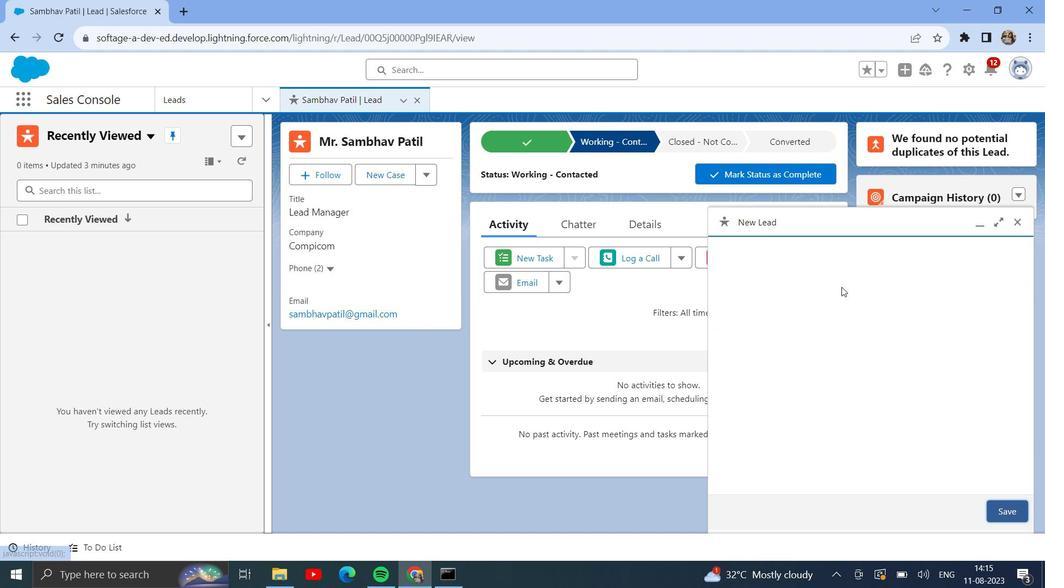 
Action: Mouse moved to (994, 220)
Screenshot: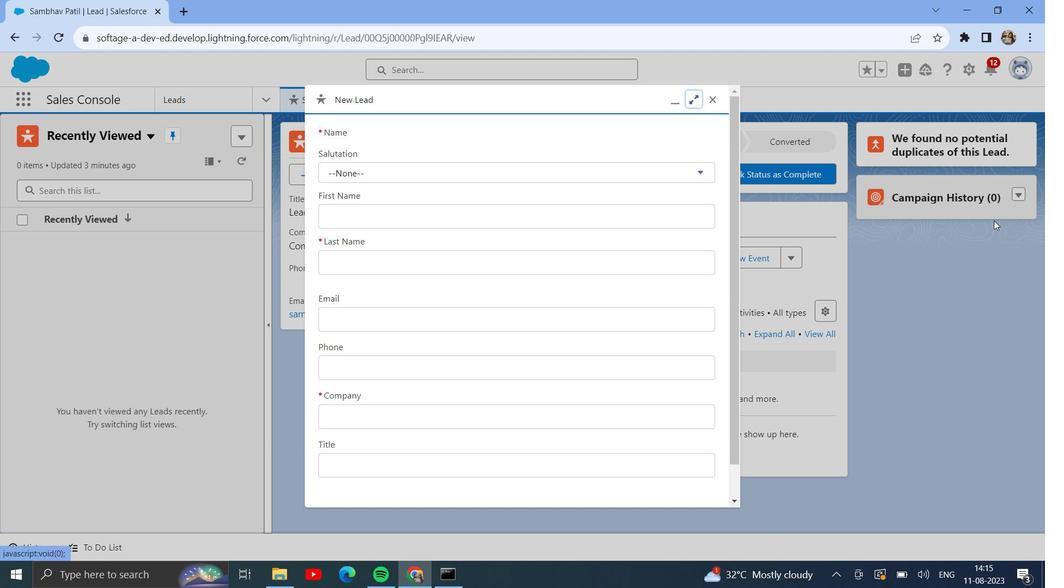 
Action: Mouse pressed left at (994, 220)
Screenshot: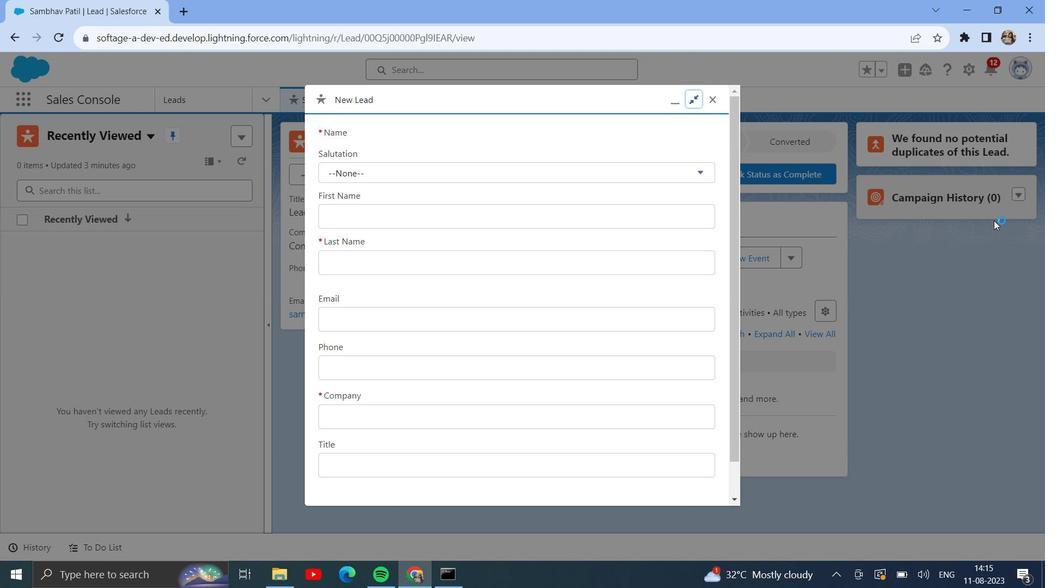 
Action: Mouse moved to (440, 172)
Screenshot: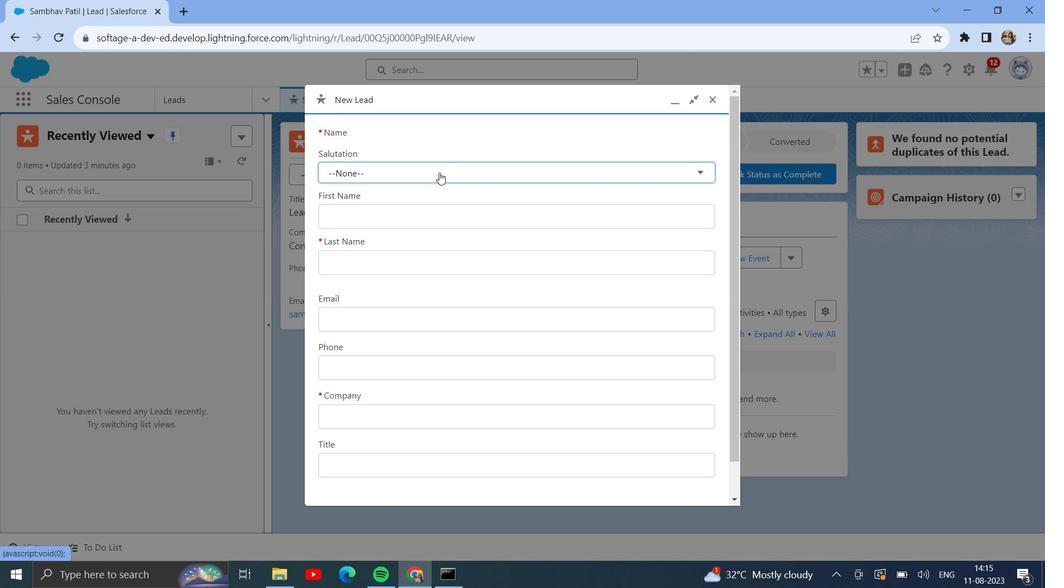 
Action: Mouse pressed left at (440, 172)
Screenshot: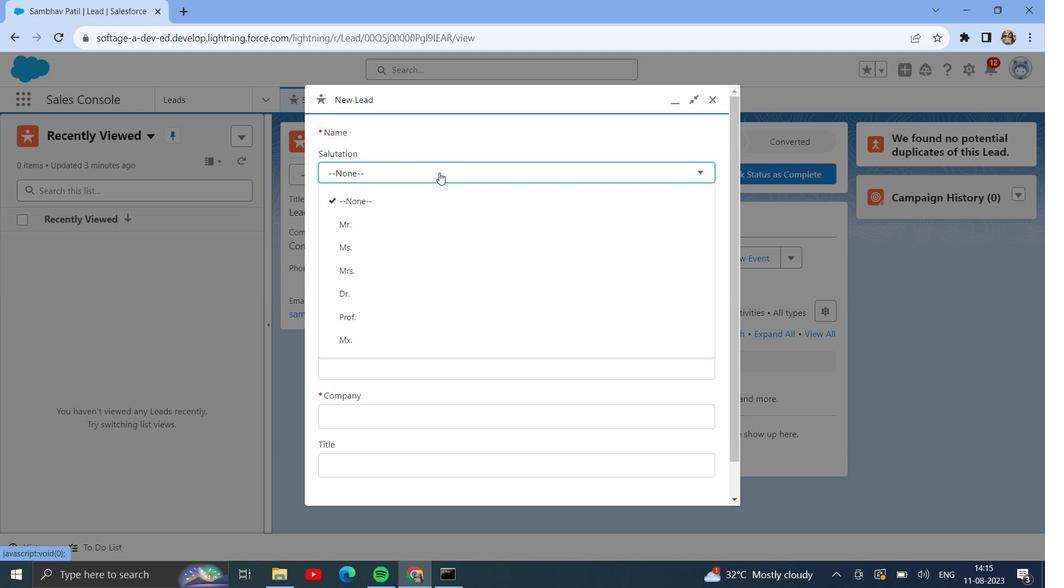 
Action: Mouse moved to (375, 291)
Screenshot: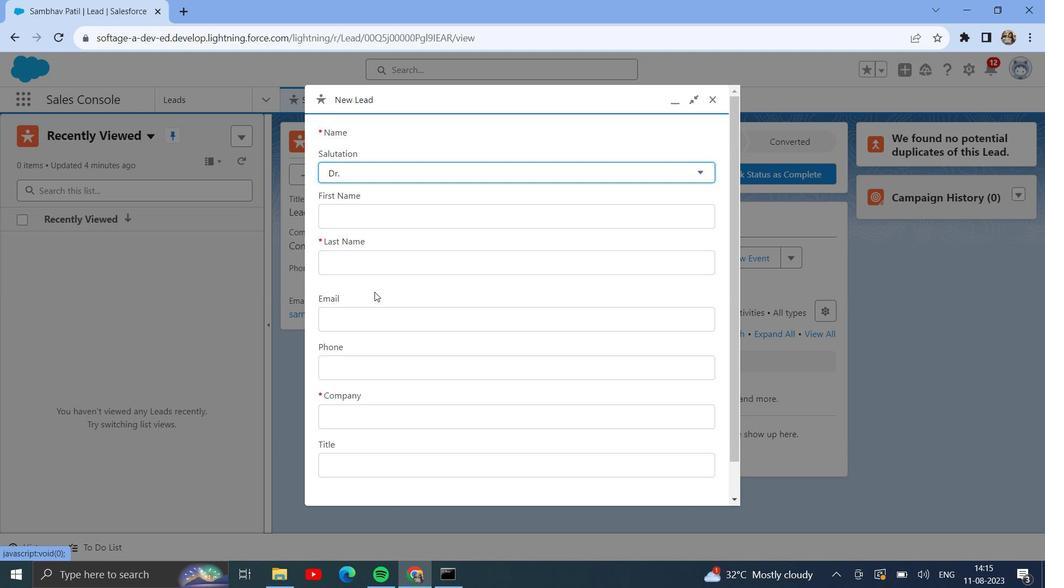 
Action: Mouse pressed left at (375, 291)
Screenshot: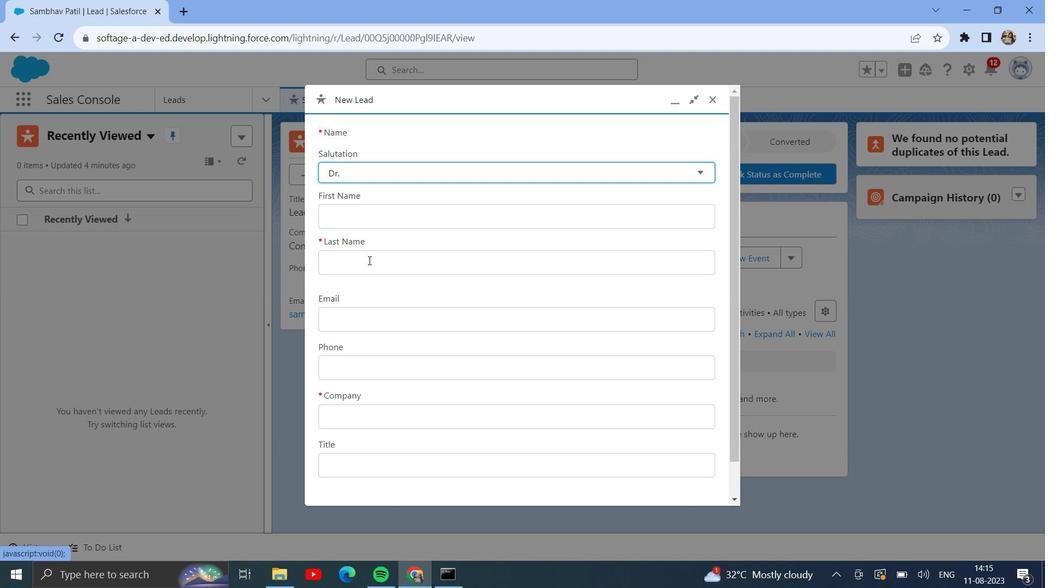 
Action: Mouse moved to (381, 222)
Screenshot: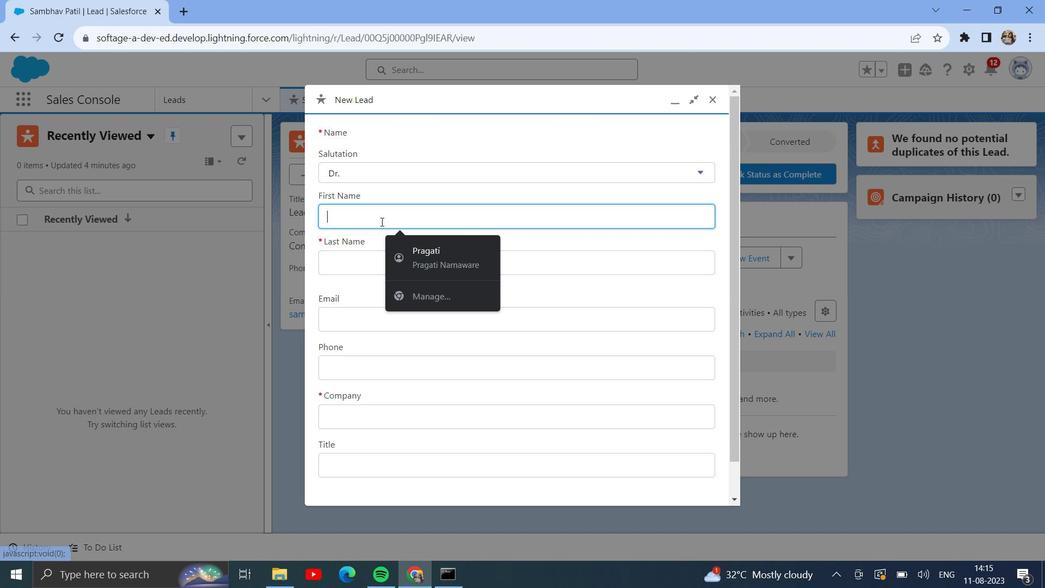 
Action: Mouse pressed left at (381, 222)
Screenshot: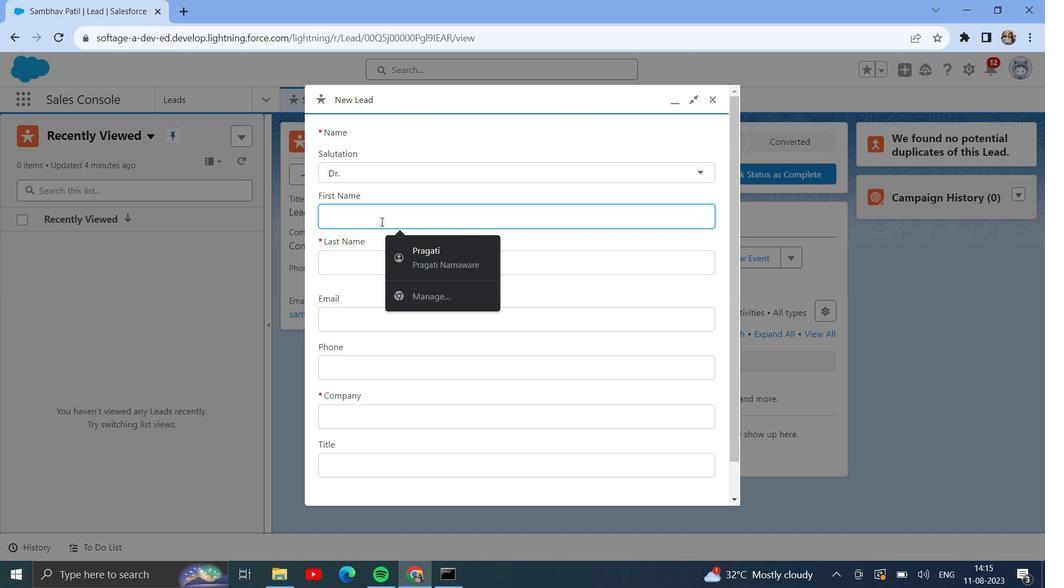 
Action: Key pressed <Key.shift>Pradnya
Screenshot: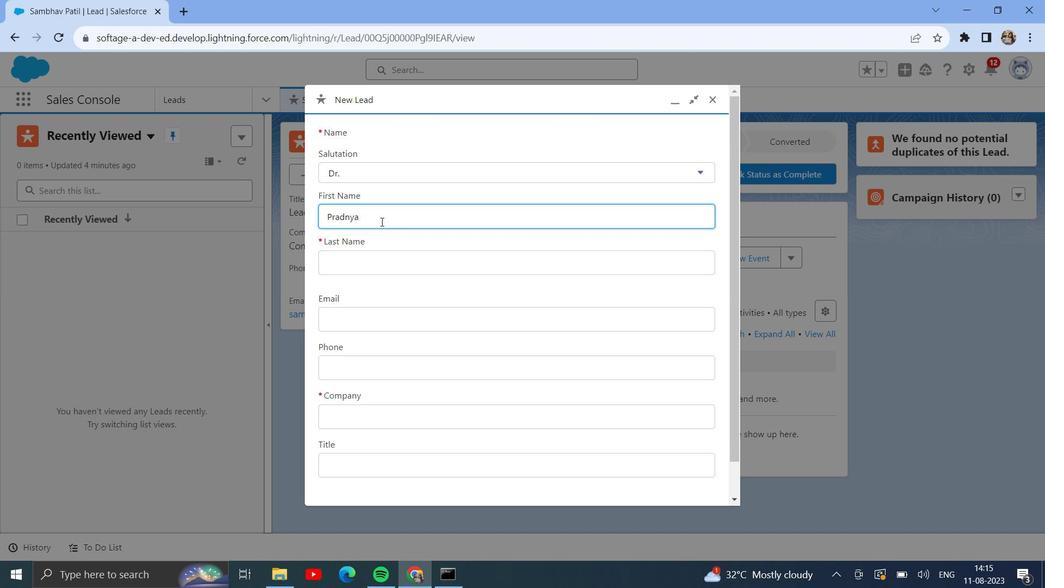 
Action: Mouse moved to (347, 262)
Screenshot: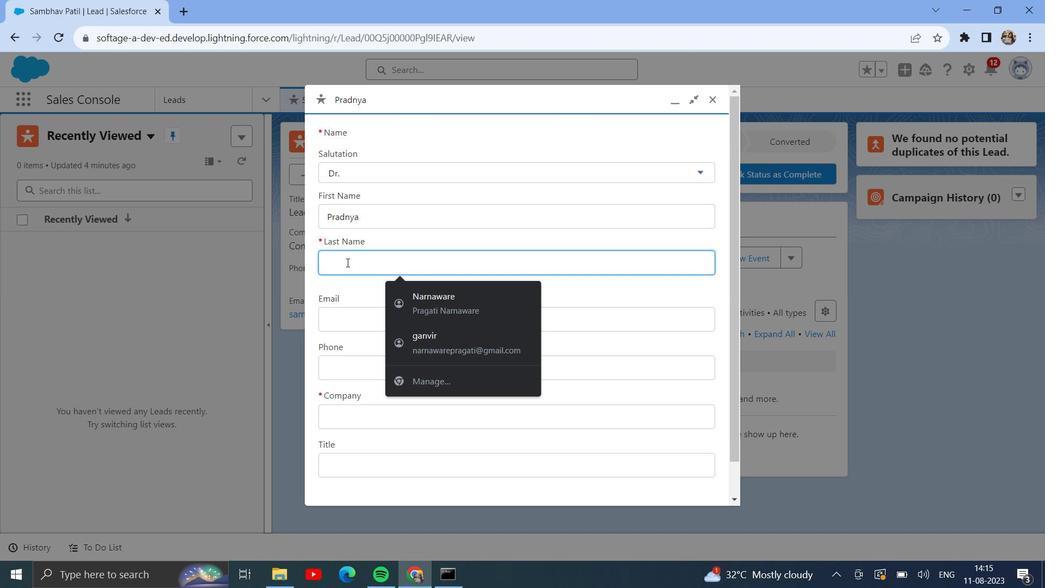 
Action: Mouse pressed left at (347, 262)
Screenshot: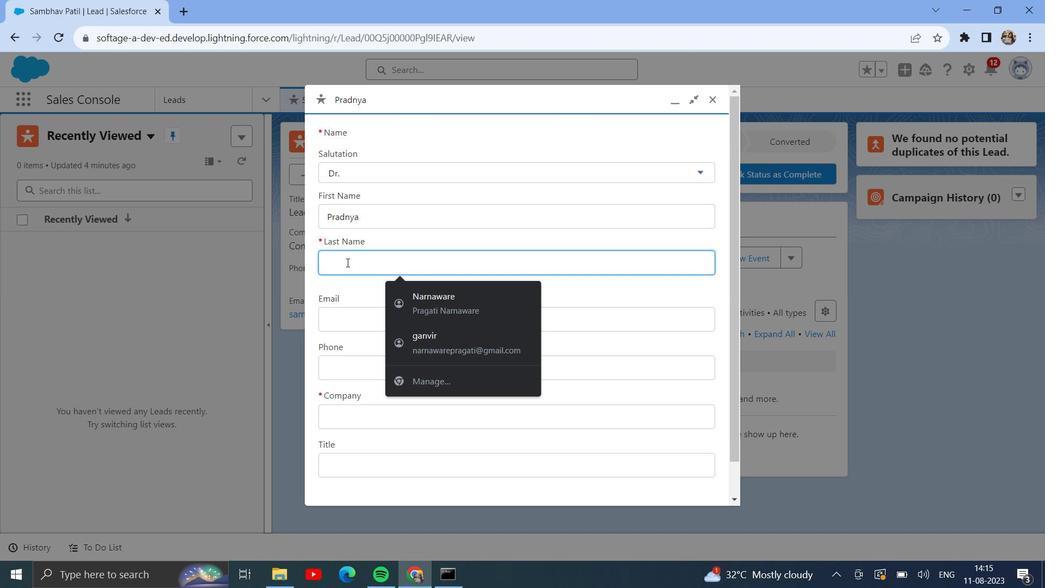 
Action: Key pressed <Key.shift><Key.shift><Key.shift><Key.shift>Meshram
Screenshot: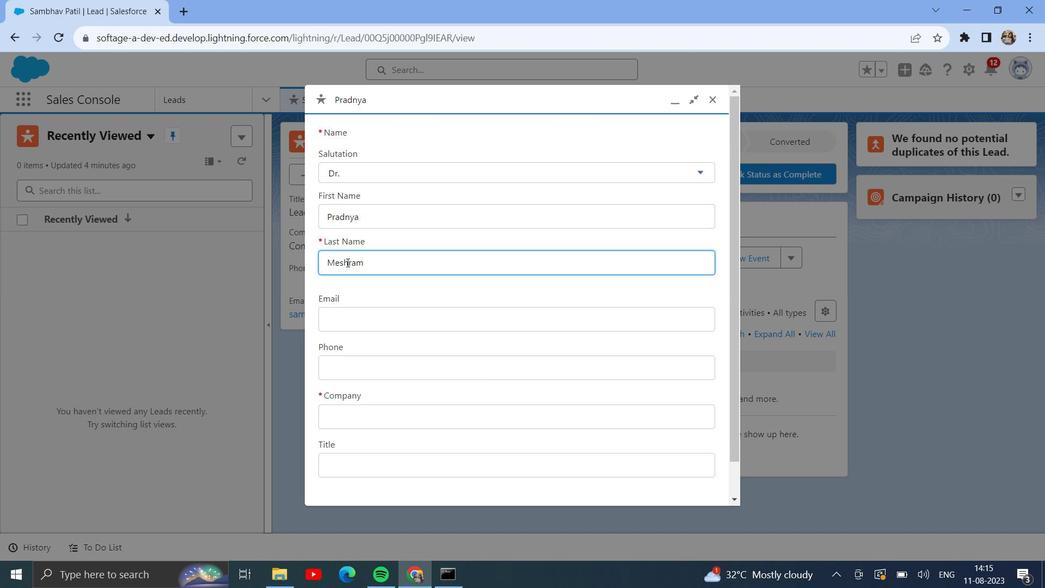 
Action: Mouse moved to (345, 324)
Screenshot: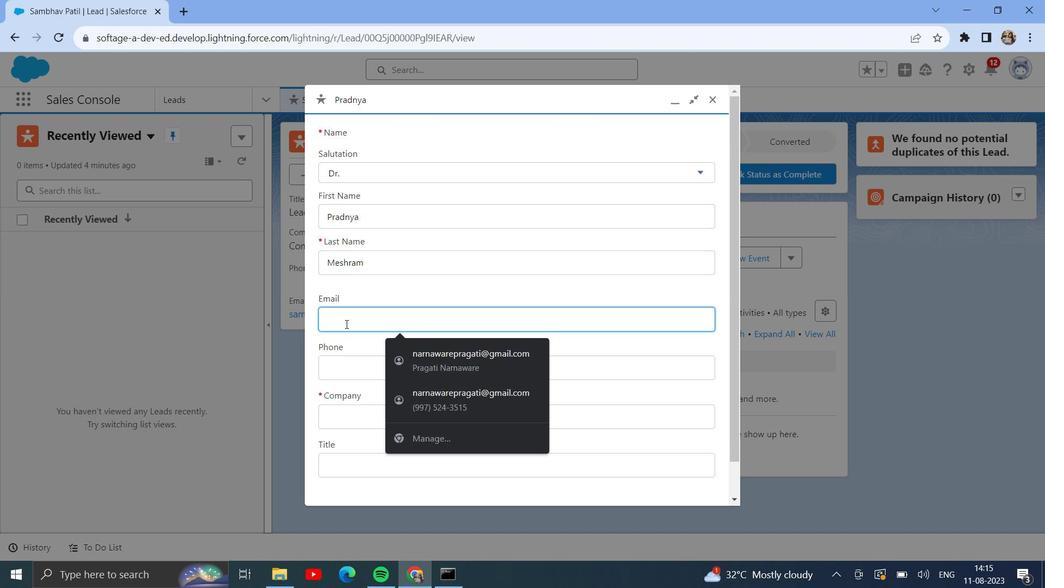 
Action: Mouse pressed left at (345, 324)
Screenshot: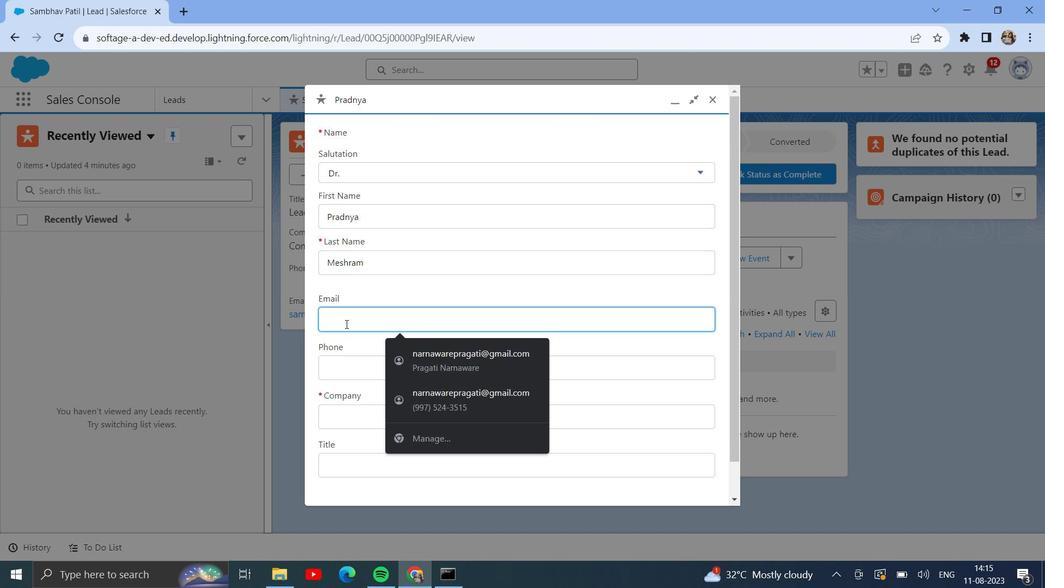 
Action: Key pressed pradnyam09<Key.shift>@ymail.com
Screenshot: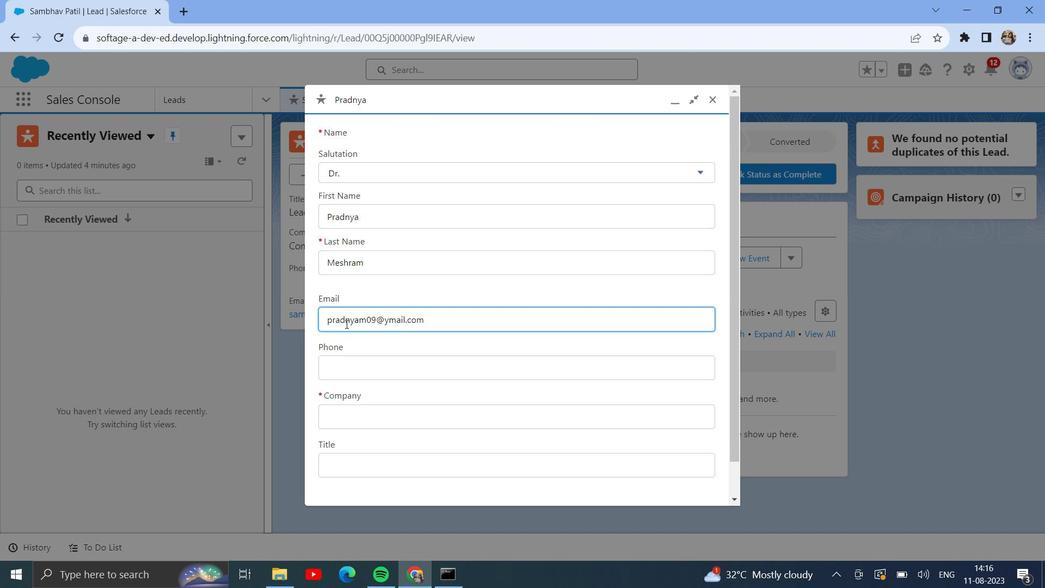 
Action: Mouse moved to (319, 371)
Screenshot: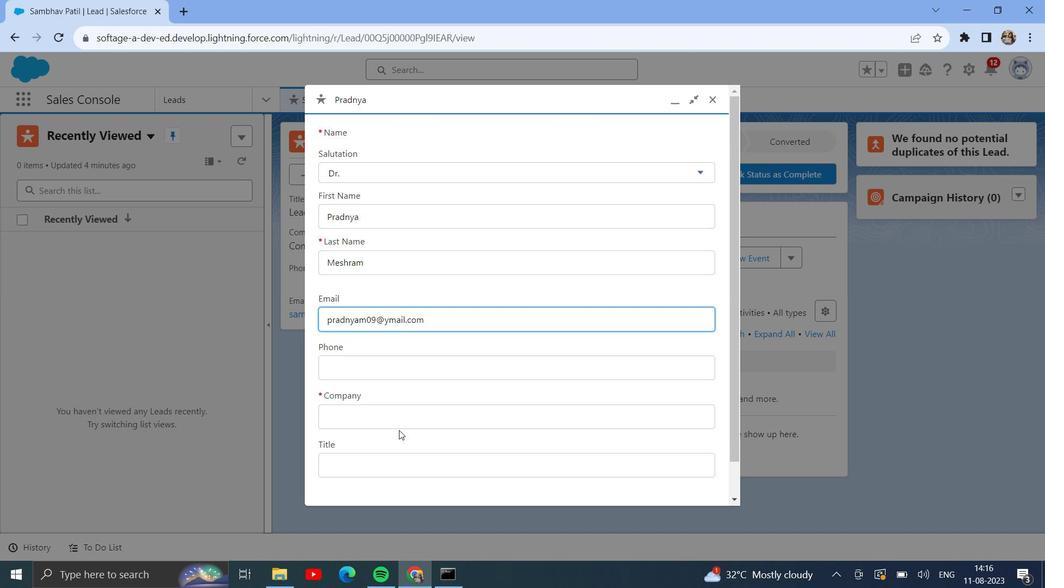
Action: Mouse scrolled (319, 371) with delta (0, 0)
Screenshot: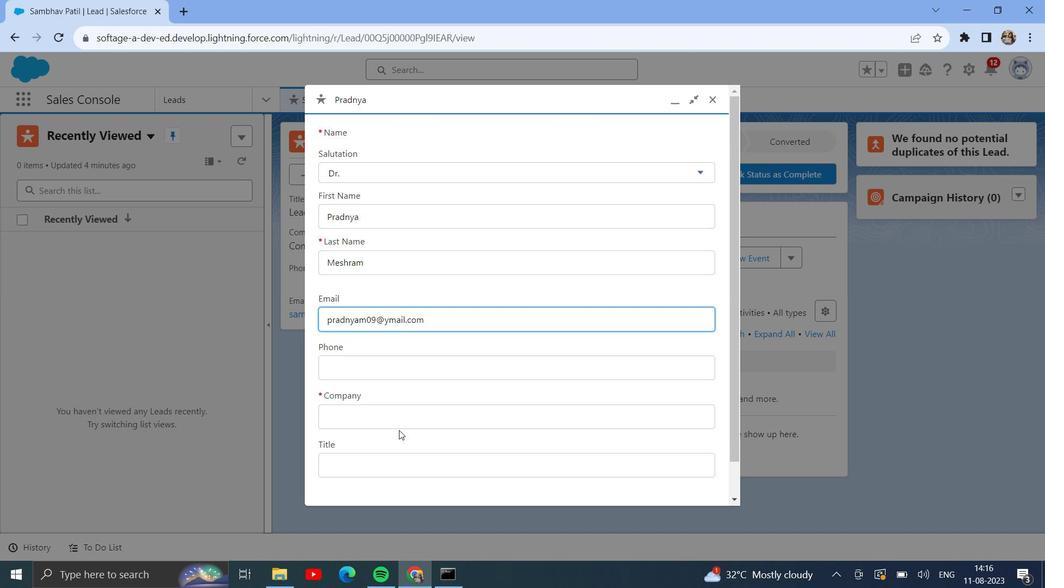
Action: Mouse moved to (403, 424)
Screenshot: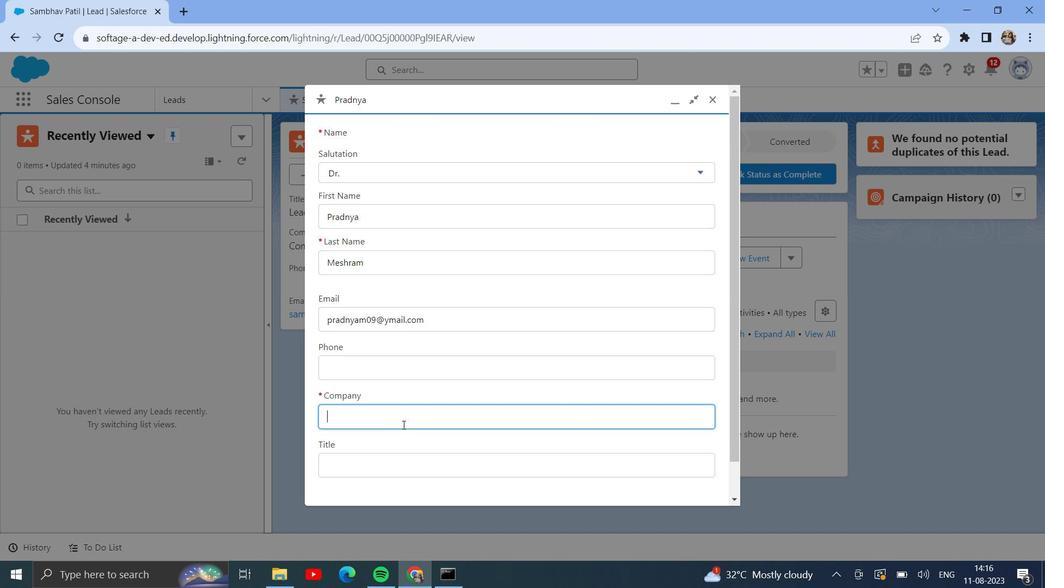 
Action: Mouse pressed left at (403, 424)
Screenshot: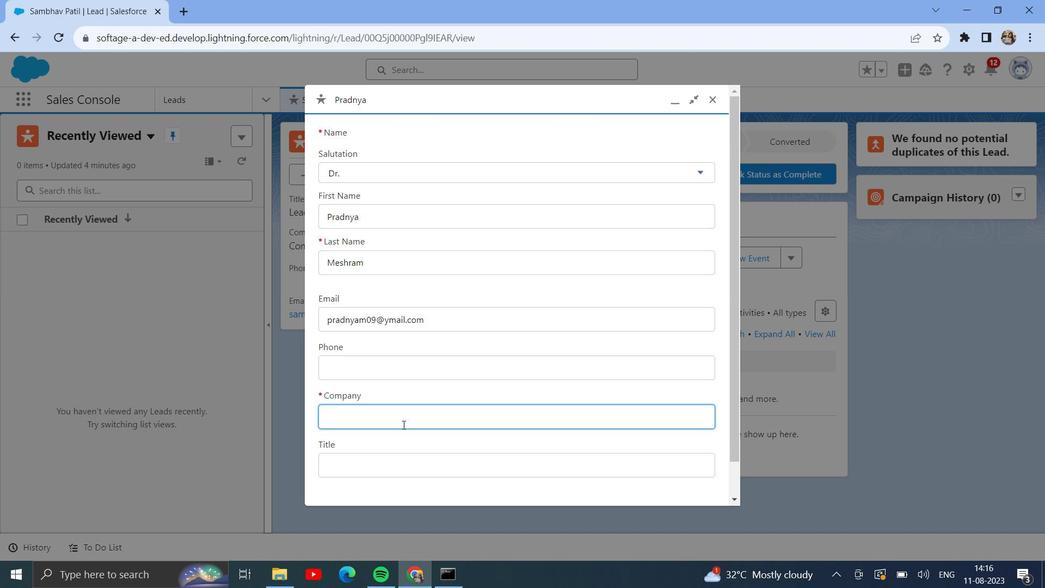
Action: Key pressed <Key.shift><Key.shift><Key.shift><Key.shift>PMGPAY
Screenshot: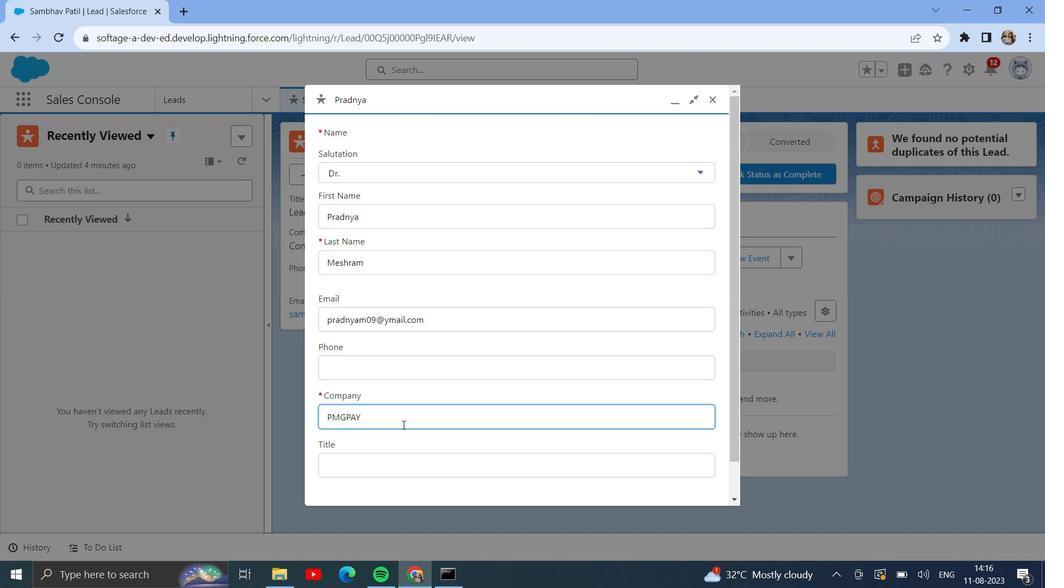 
Action: Mouse moved to (732, 497)
Screenshot: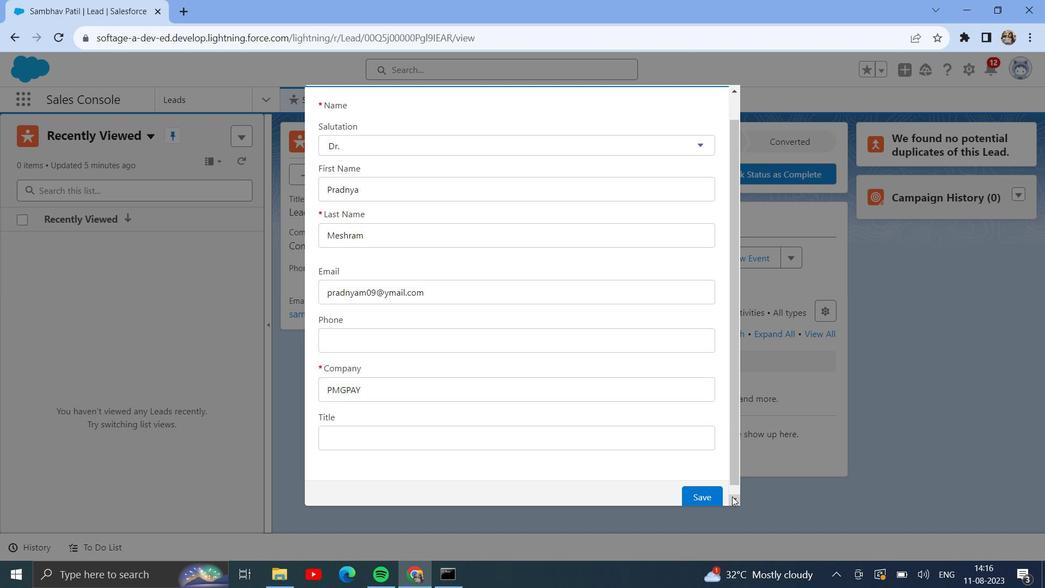 
Action: Mouse pressed left at (732, 497)
Screenshot: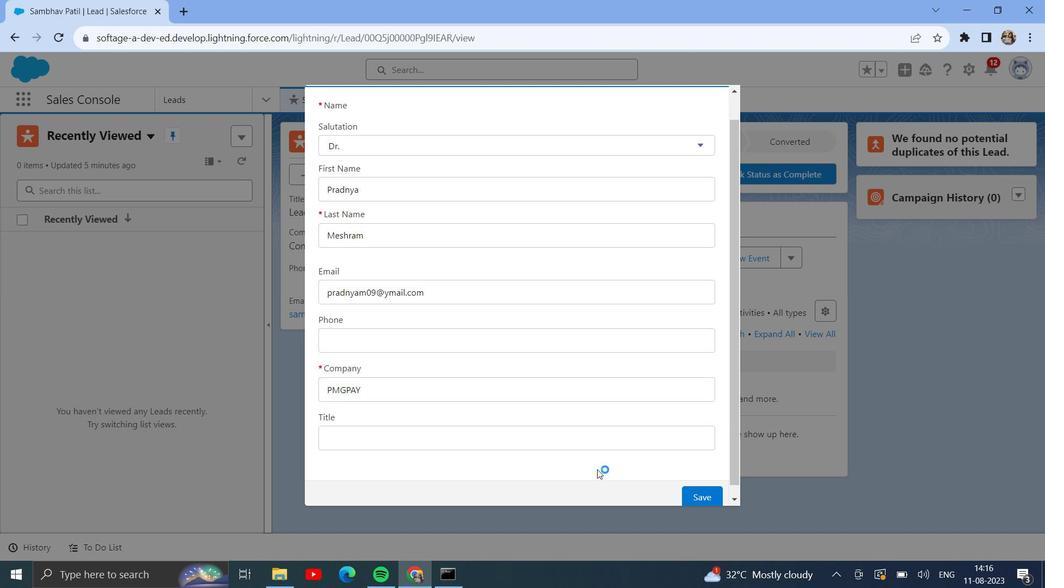 
Action: Mouse moved to (489, 437)
Screenshot: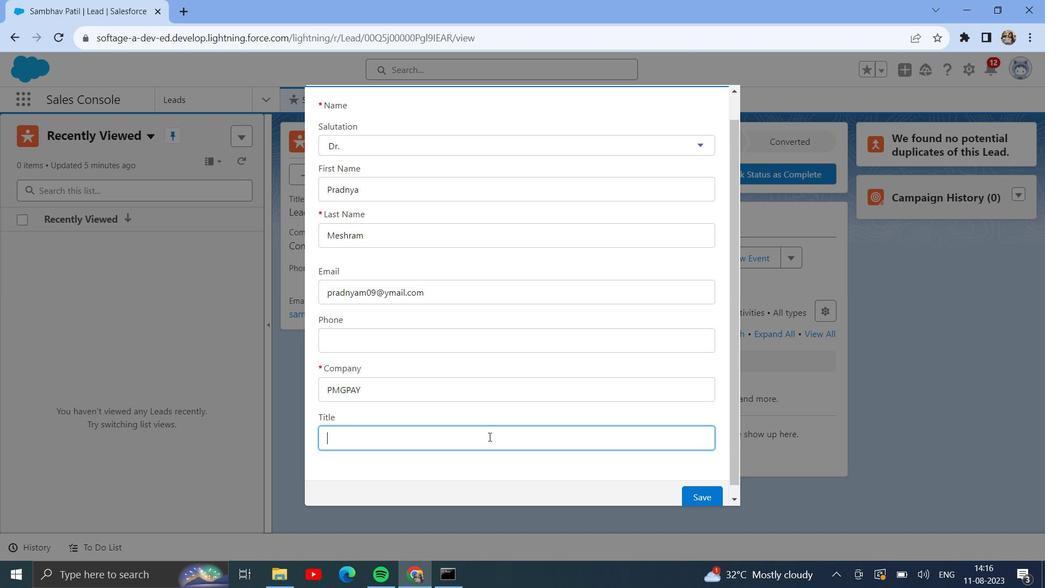 
Action: Mouse pressed left at (489, 437)
Screenshot: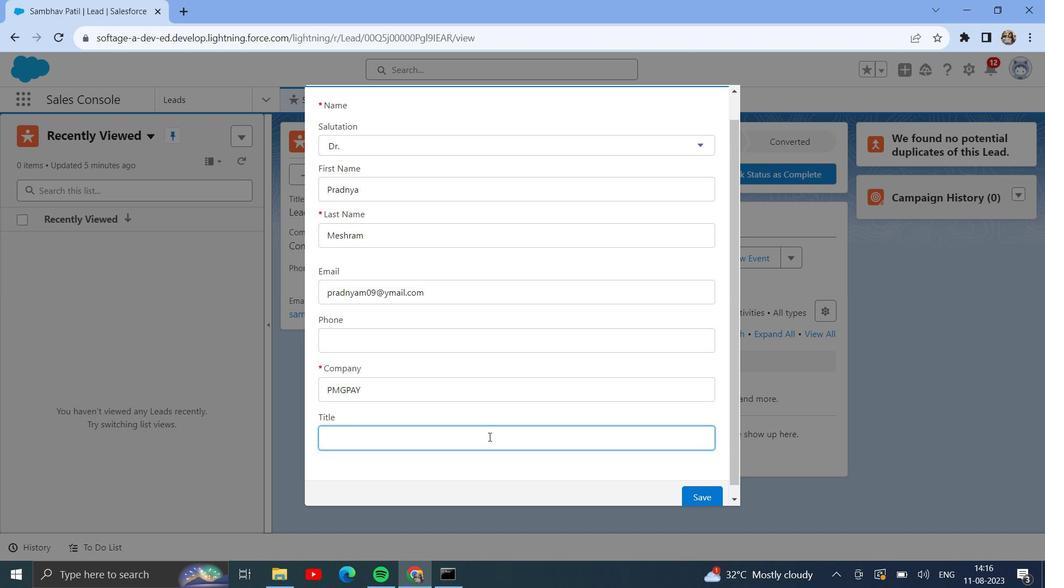 
Action: Key pressed <Key.shift>CEO
Screenshot: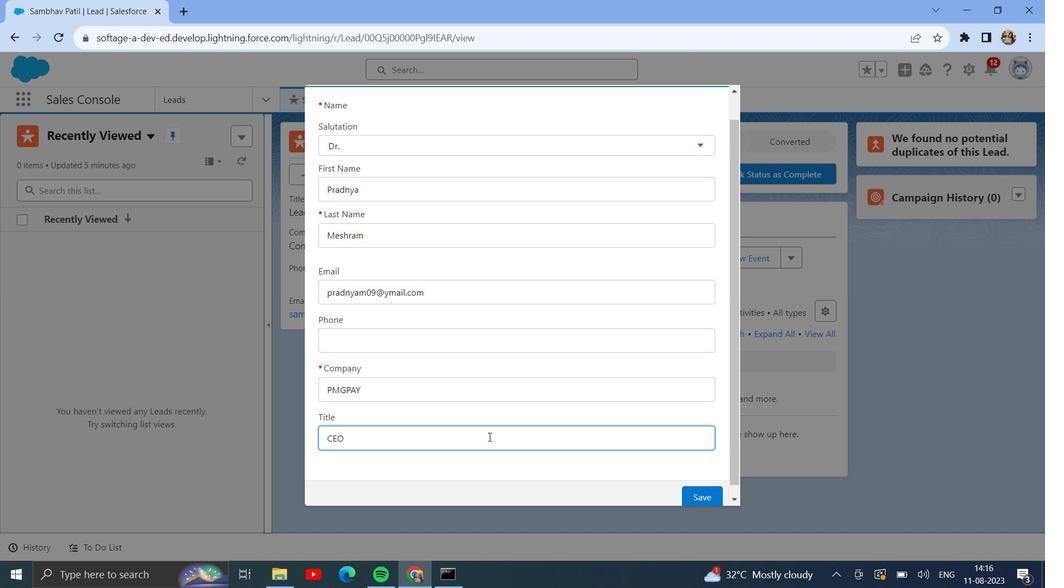 
Action: Mouse moved to (715, 498)
Screenshot: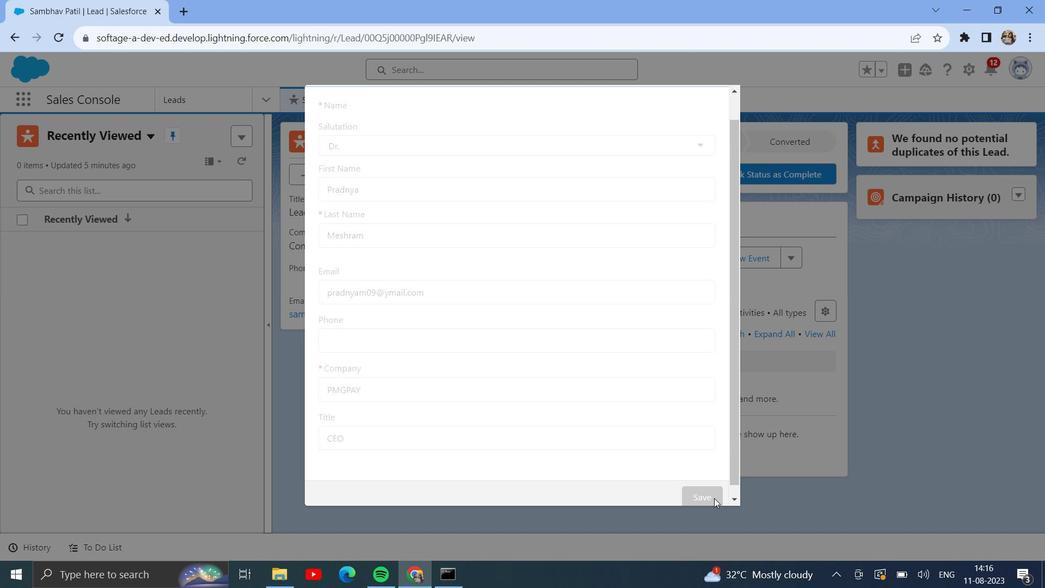 
Action: Mouse pressed left at (715, 498)
Screenshot: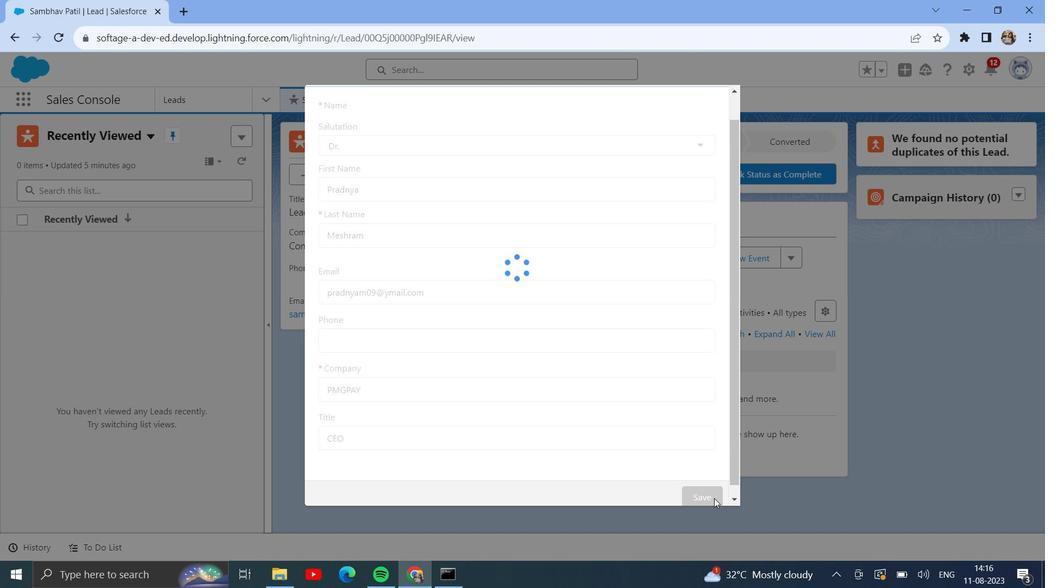 
Action: Mouse moved to (420, 98)
Screenshot: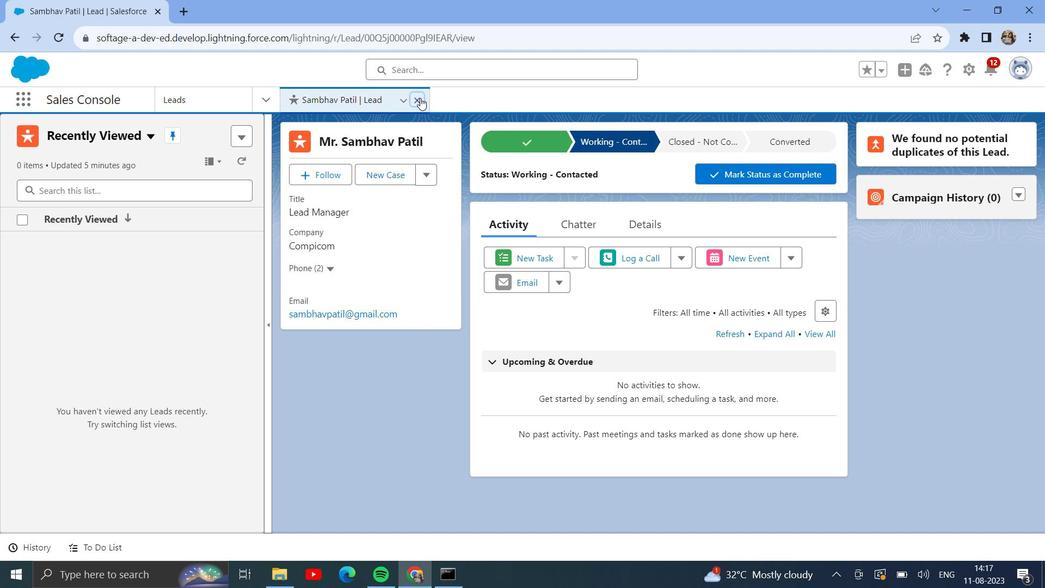 
Action: Mouse pressed left at (420, 98)
Screenshot: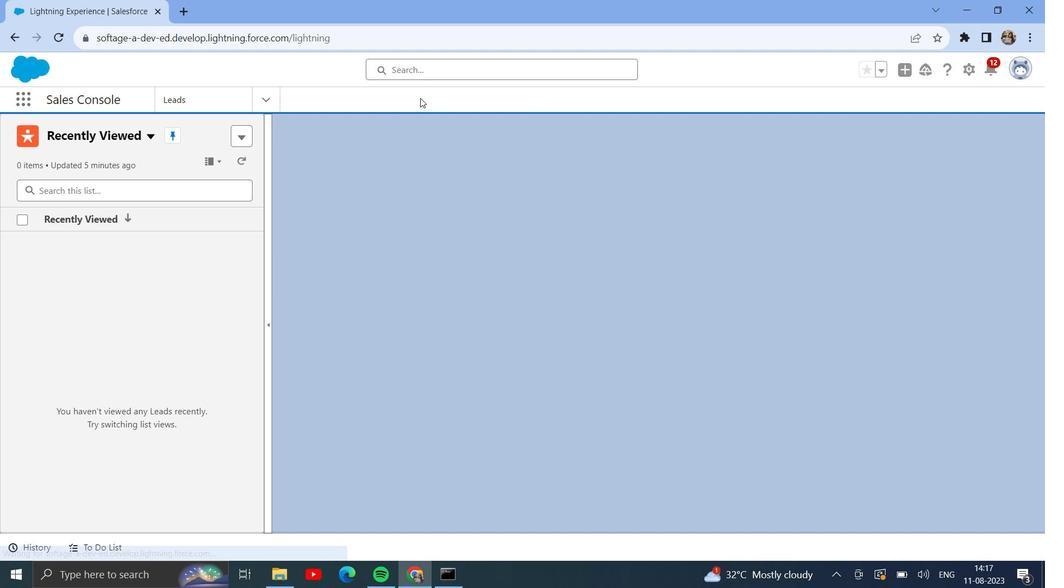
Action: Mouse moved to (236, 105)
Screenshot: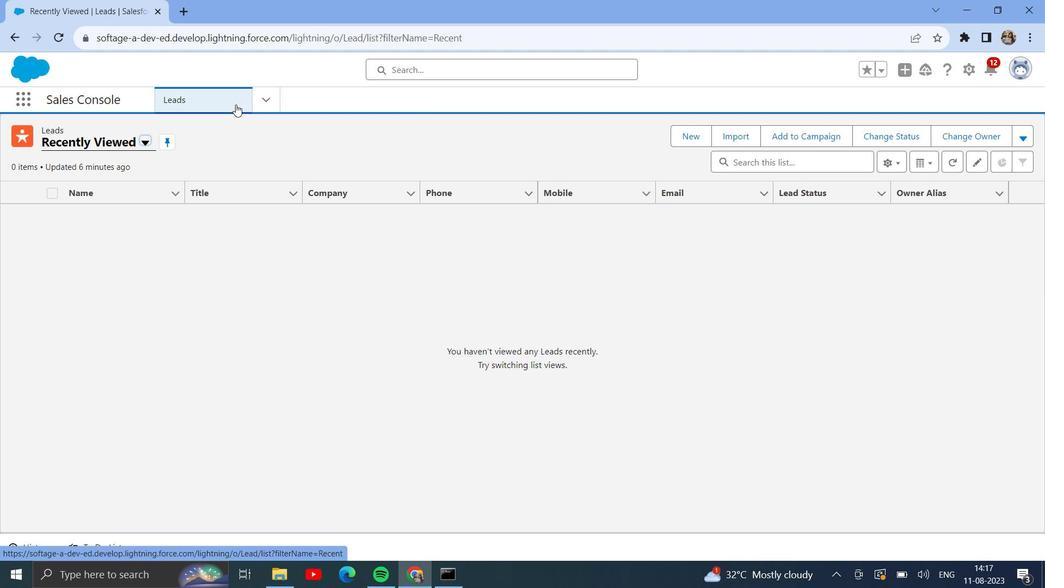 
Action: Mouse pressed left at (236, 105)
Screenshot: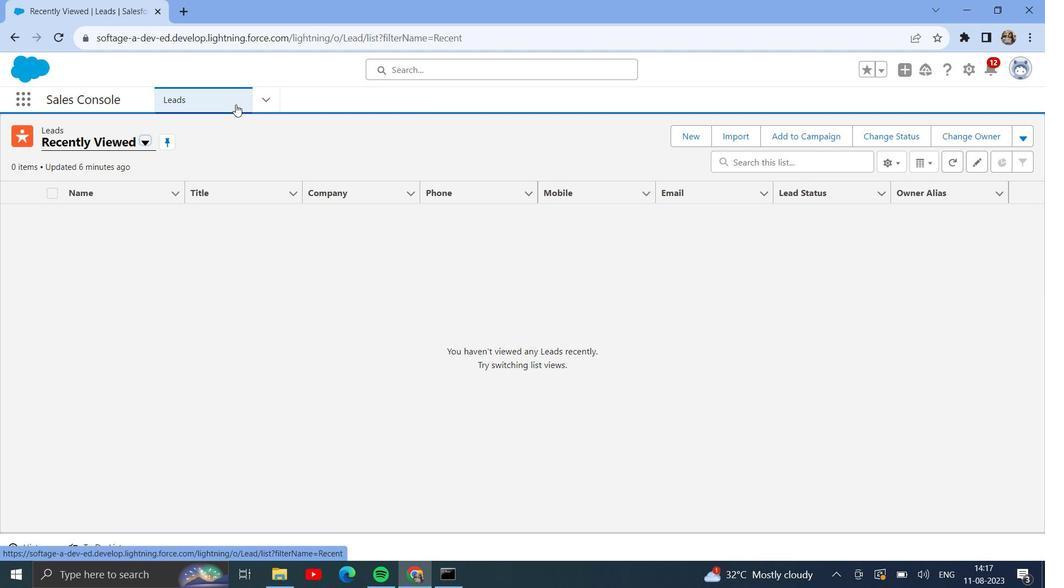 
Action: Mouse moved to (692, 131)
Screenshot: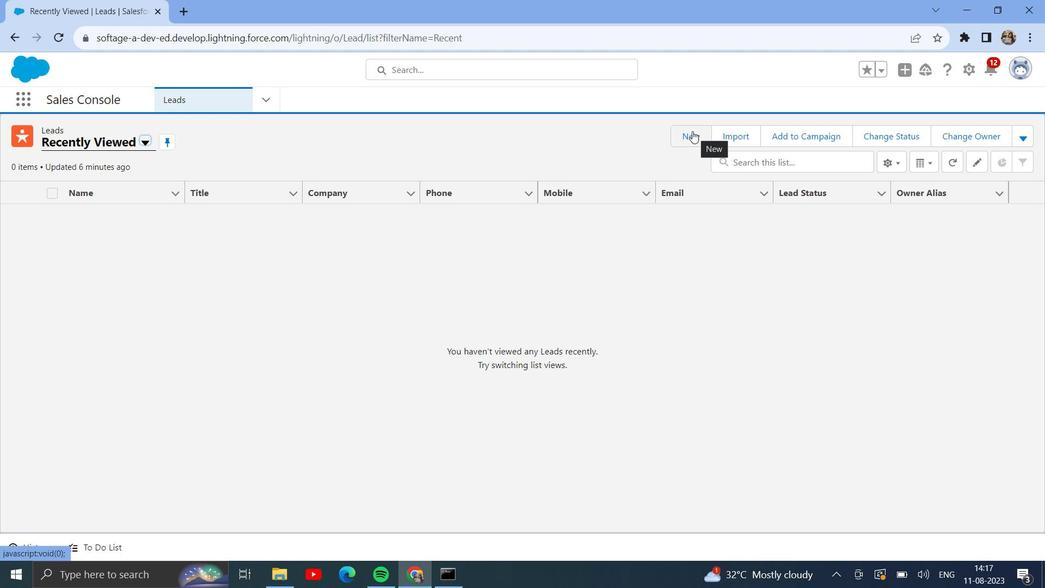 
Action: Mouse pressed left at (692, 131)
Screenshot: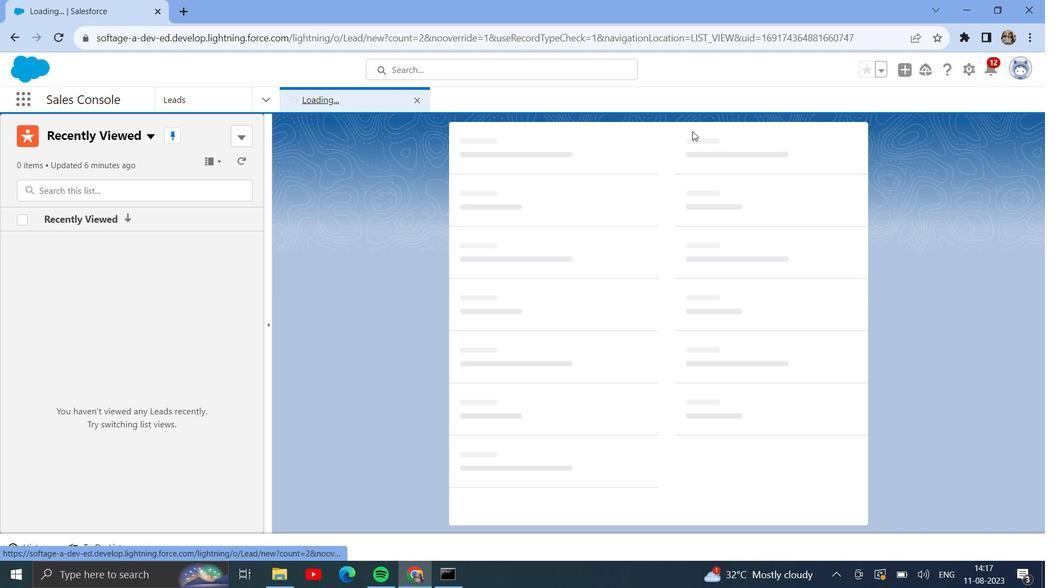 
Action: Mouse moved to (591, 308)
Screenshot: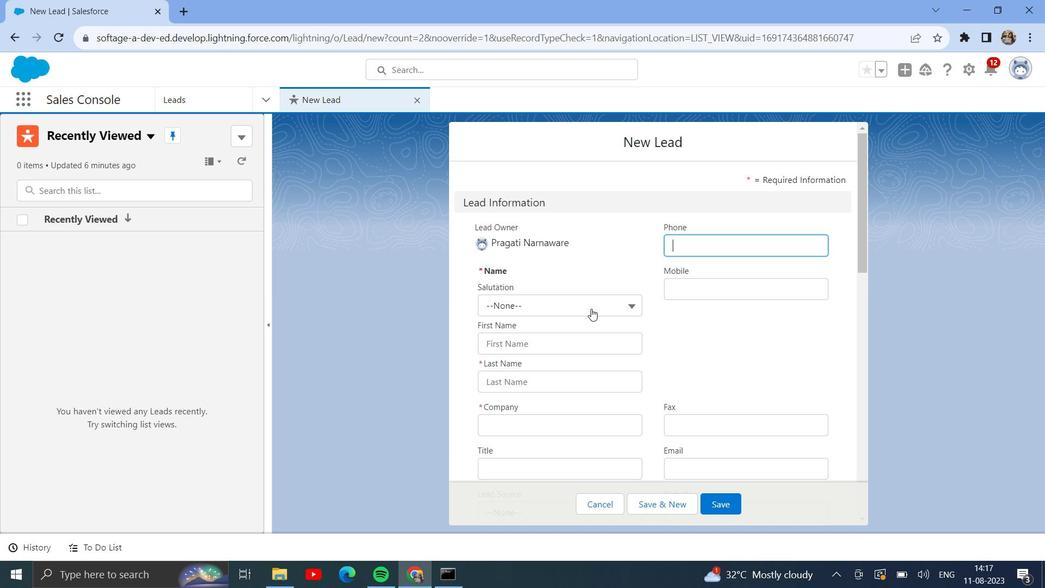 
Action: Mouse pressed left at (591, 308)
Screenshot: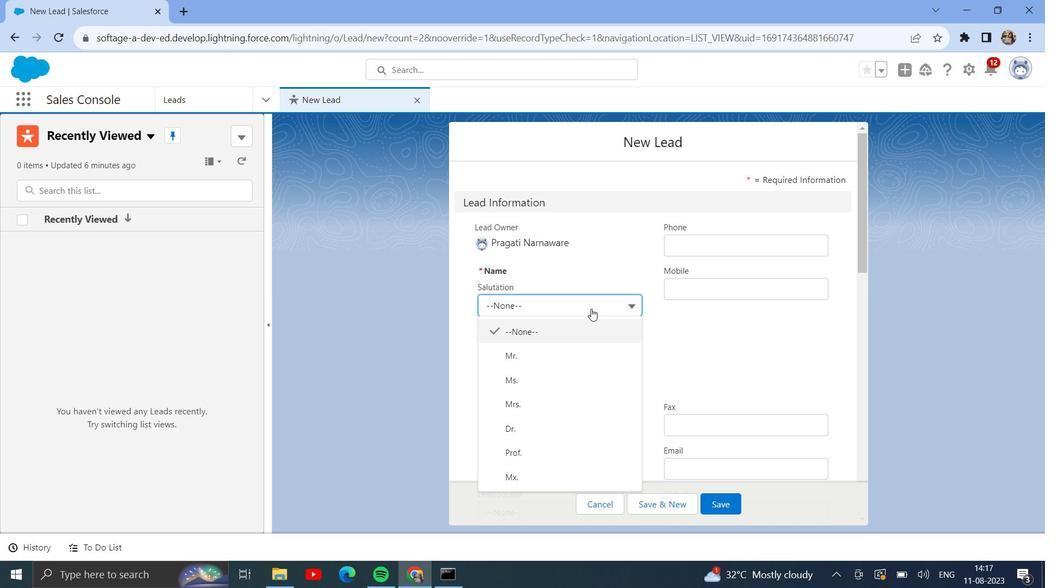 
Action: Key pressed <Key.down><Key.enter>
Screenshot: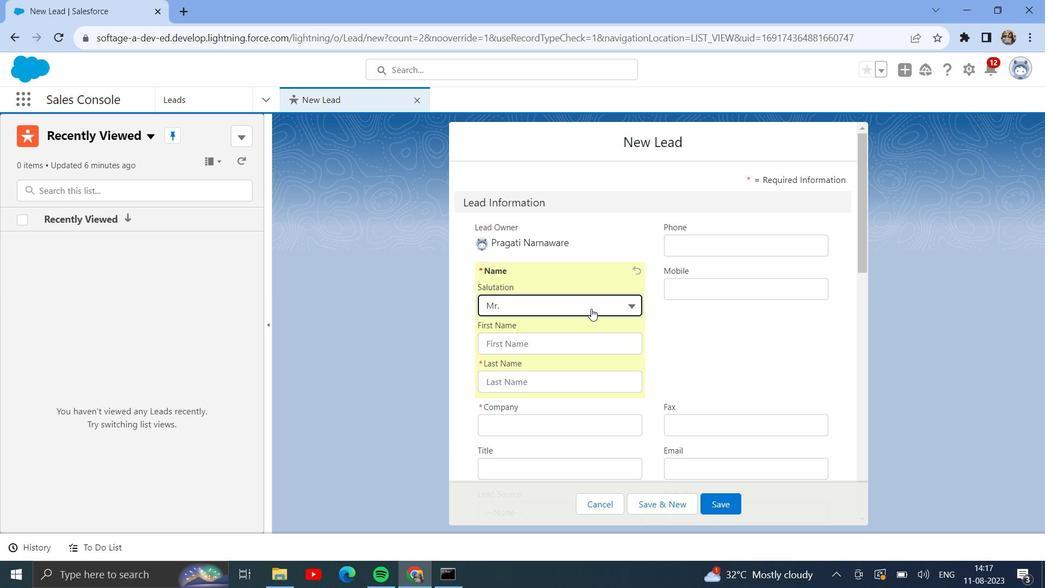 
Action: Mouse moved to (562, 343)
Screenshot: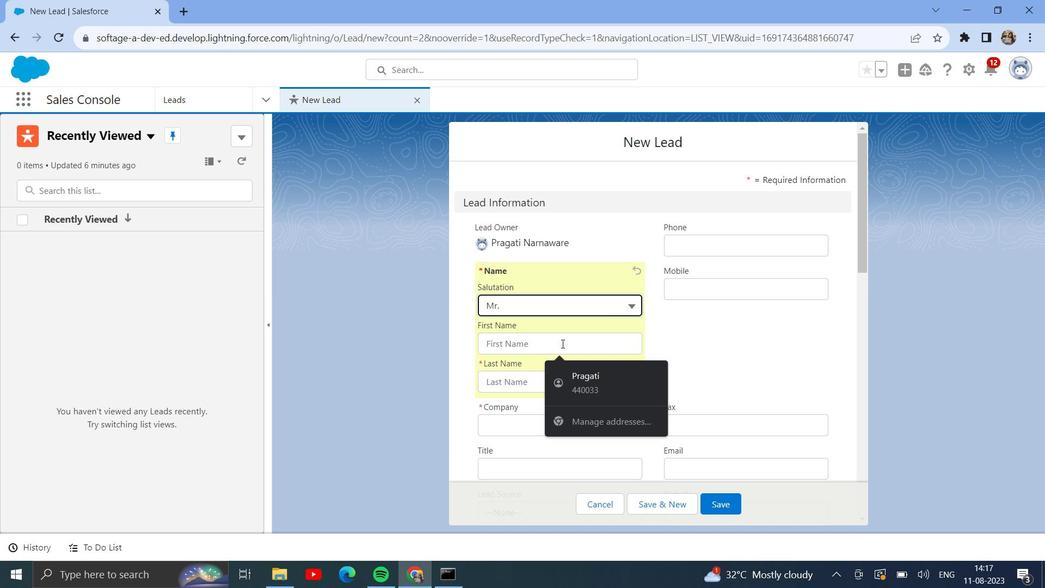 
Action: Mouse pressed left at (562, 343)
Screenshot: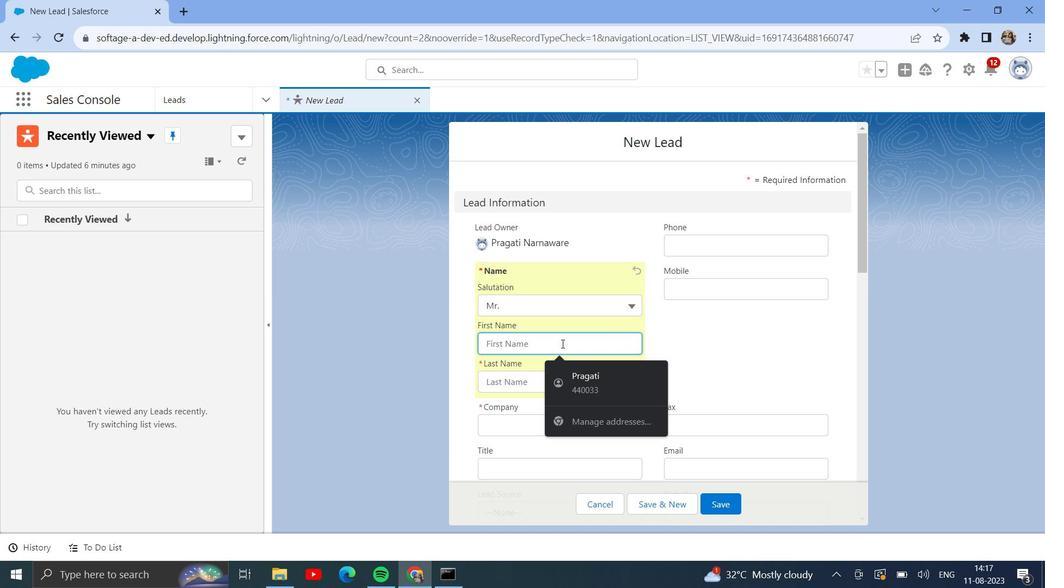 
Action: Key pressed <Key.shift><Key.shift><Key.shift>Ashutosh
Screenshot: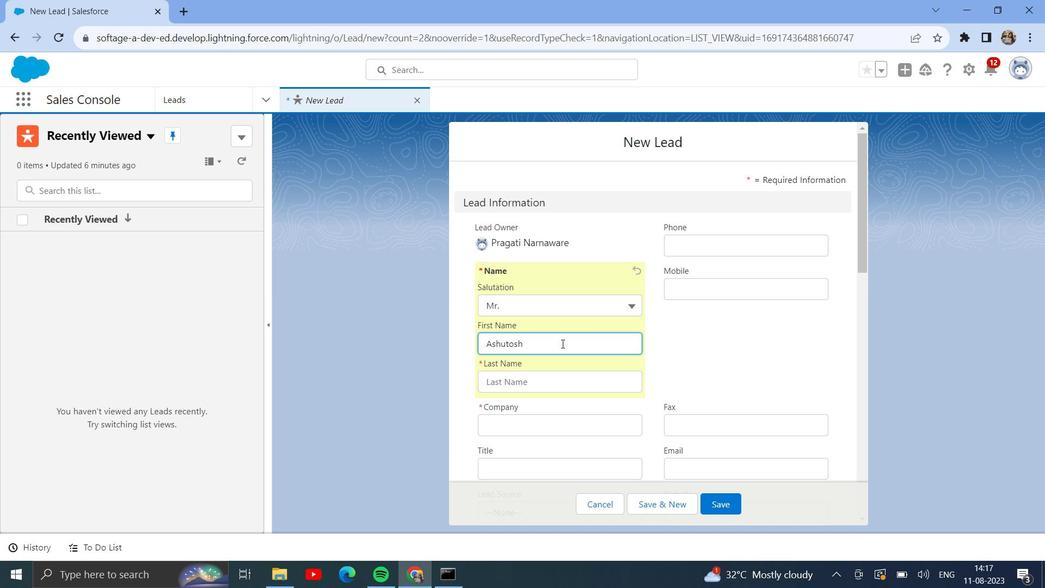 
Action: Mouse moved to (545, 378)
Screenshot: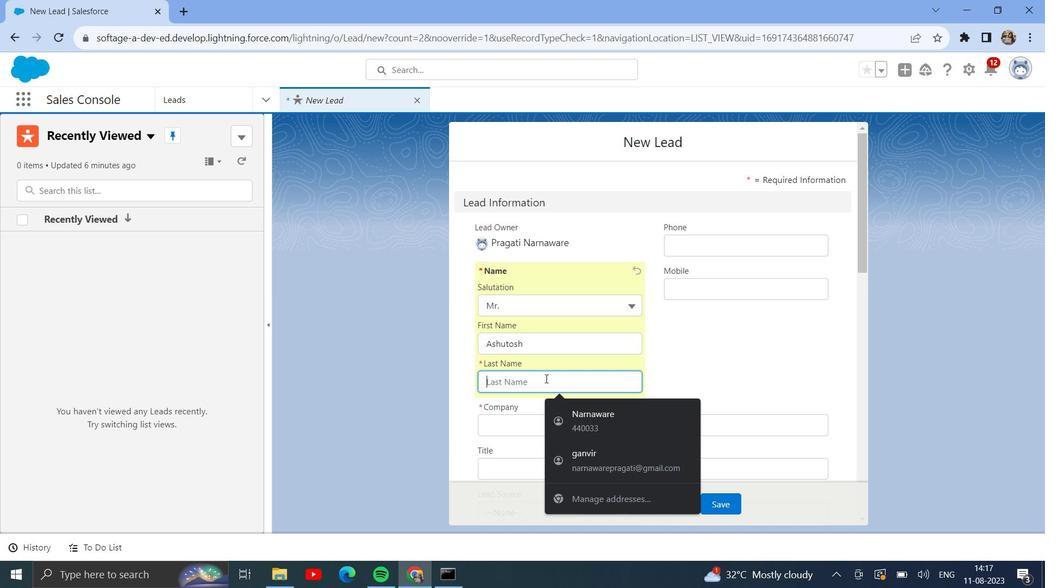 
Action: Mouse pressed left at (545, 378)
Screenshot: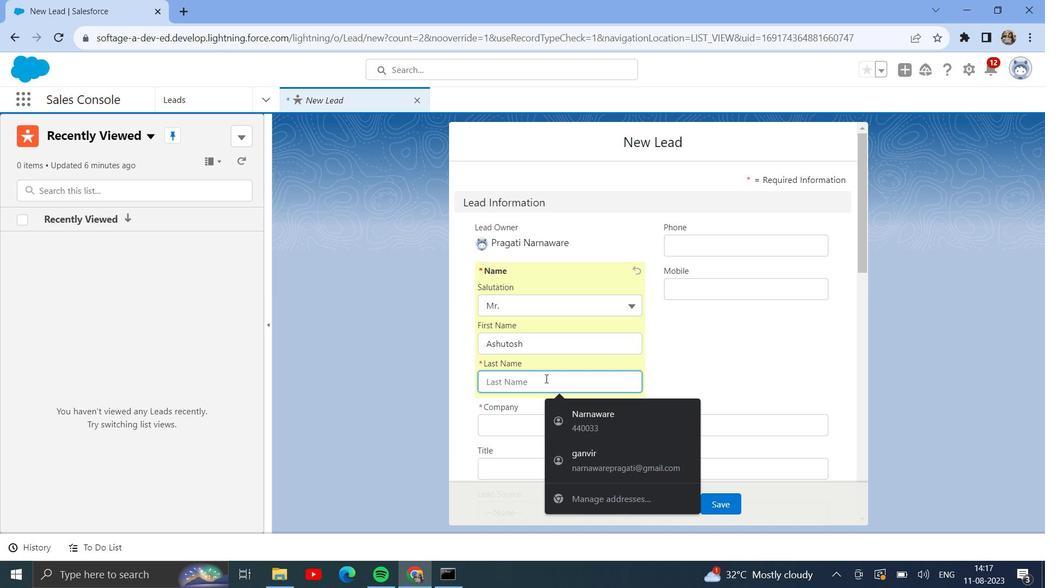 
Action: Key pressed <Key.shift>Swain
Screenshot: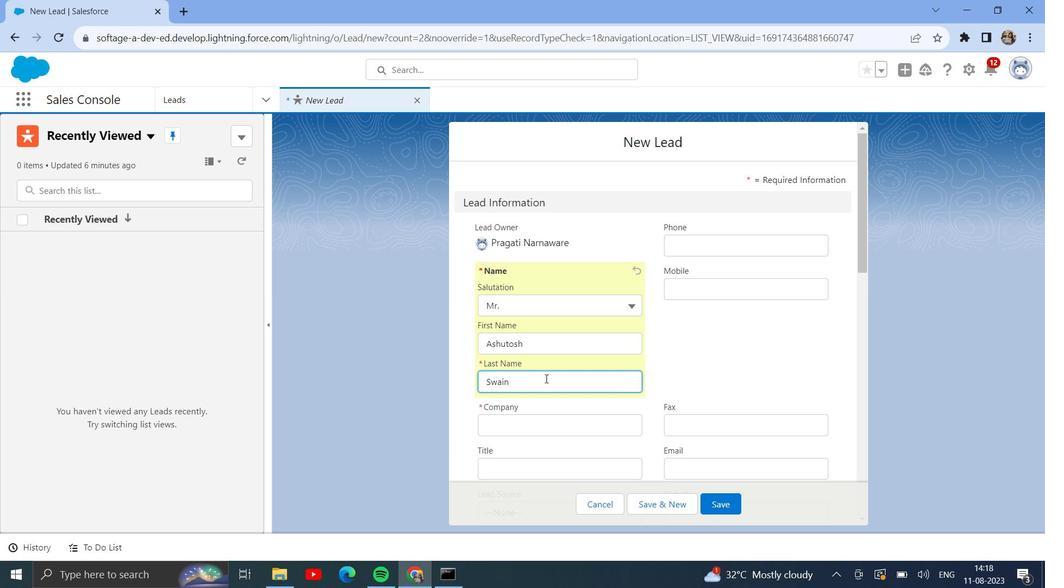 
Action: Mouse moved to (548, 420)
Screenshot: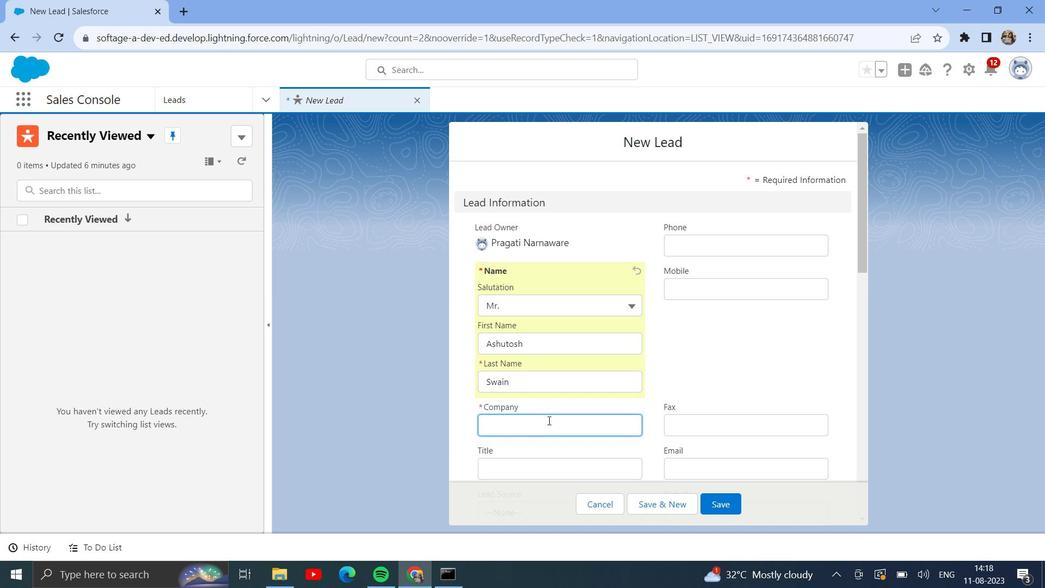
Action: Mouse pressed left at (548, 420)
Screenshot: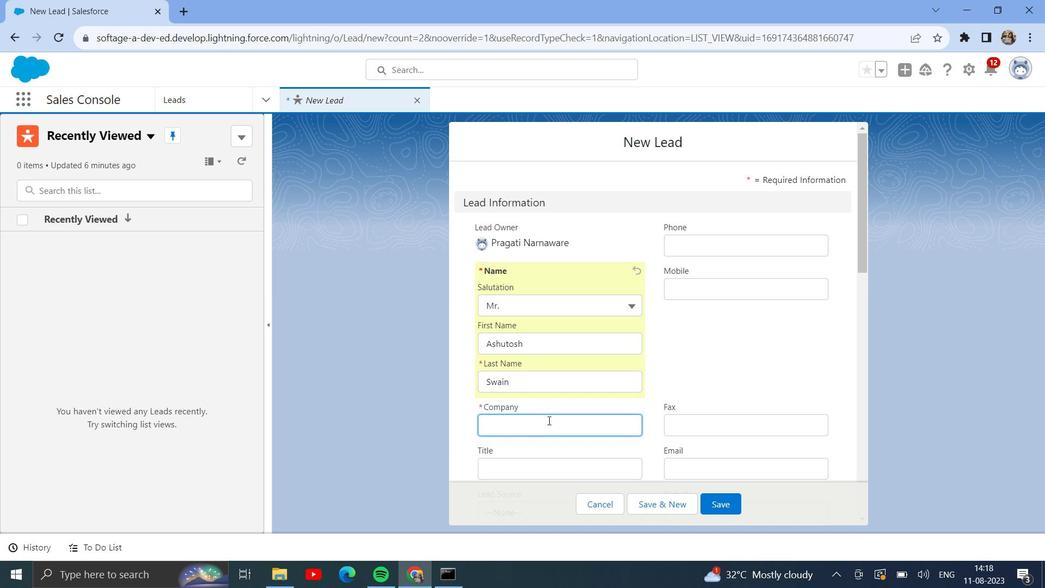 
Action: Key pressed <Key.shift><Key.shift><Key.shift><Key.shift><Key.shift><Key.shift><Key.shift><Key.shift><Key.shift><Key.shift><Key.shift><Key.shift><Key.shift><Key.shift><Key.shift><Key.shift><Key.shift><Key.shift><Key.shift><Key.shift><Key.shift><Key.shift><Key.shift>TVS
Screenshot: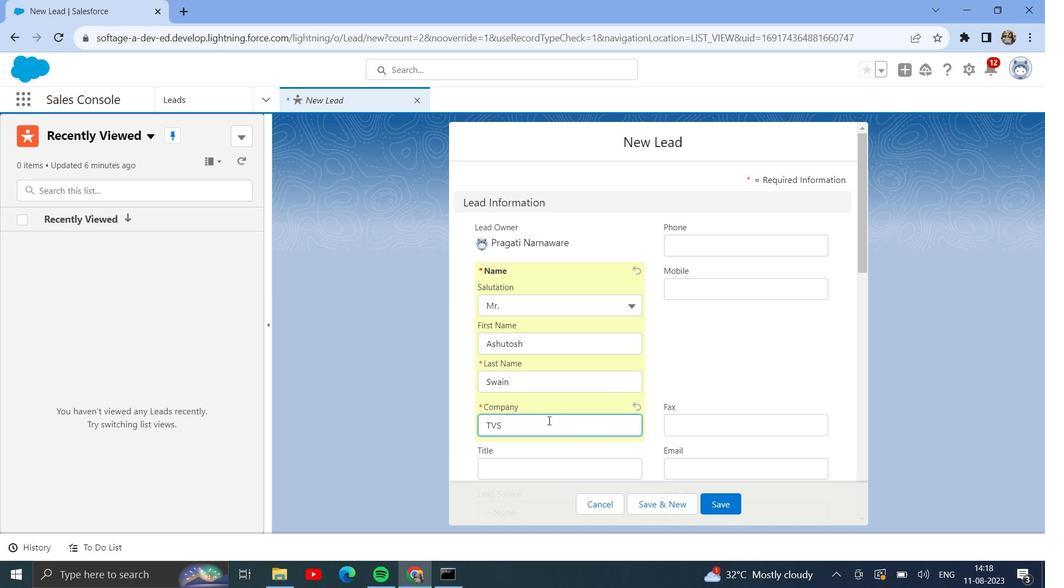 
Action: Mouse moved to (645, 368)
Screenshot: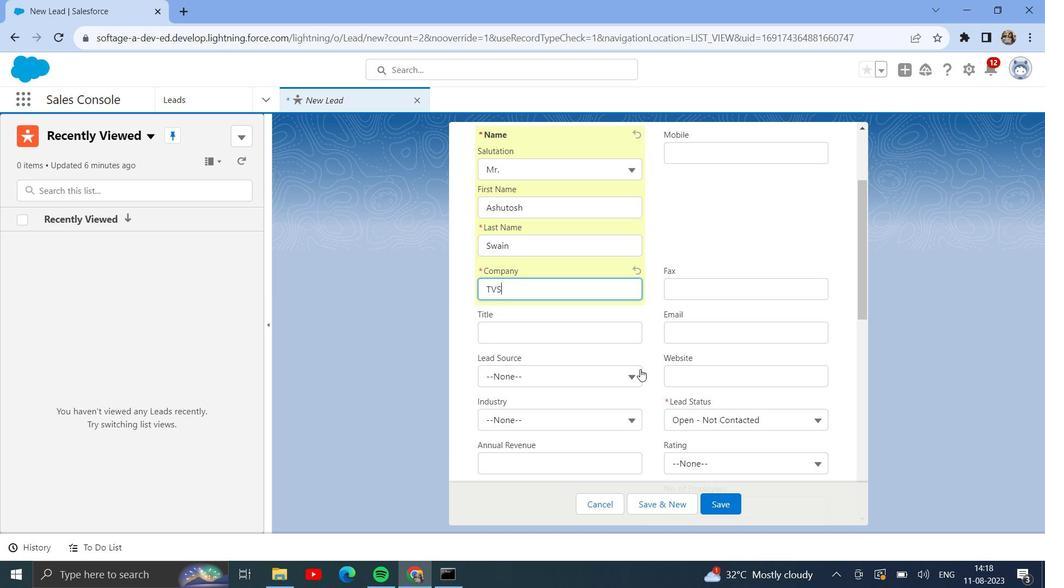 
Action: Mouse scrolled (645, 368) with delta (0, 0)
Screenshot: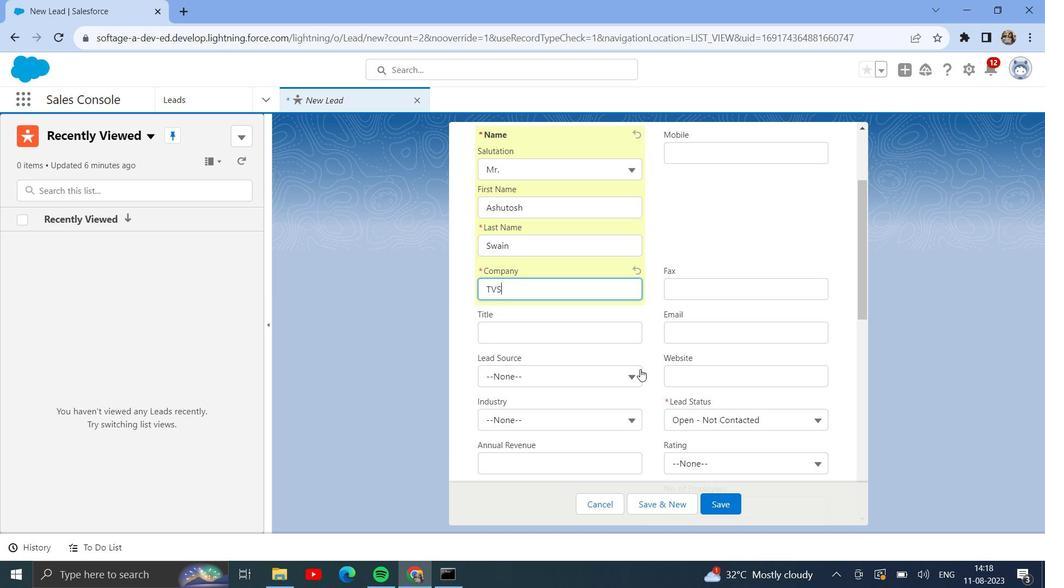 
Action: Mouse scrolled (645, 368) with delta (0, 0)
Screenshot: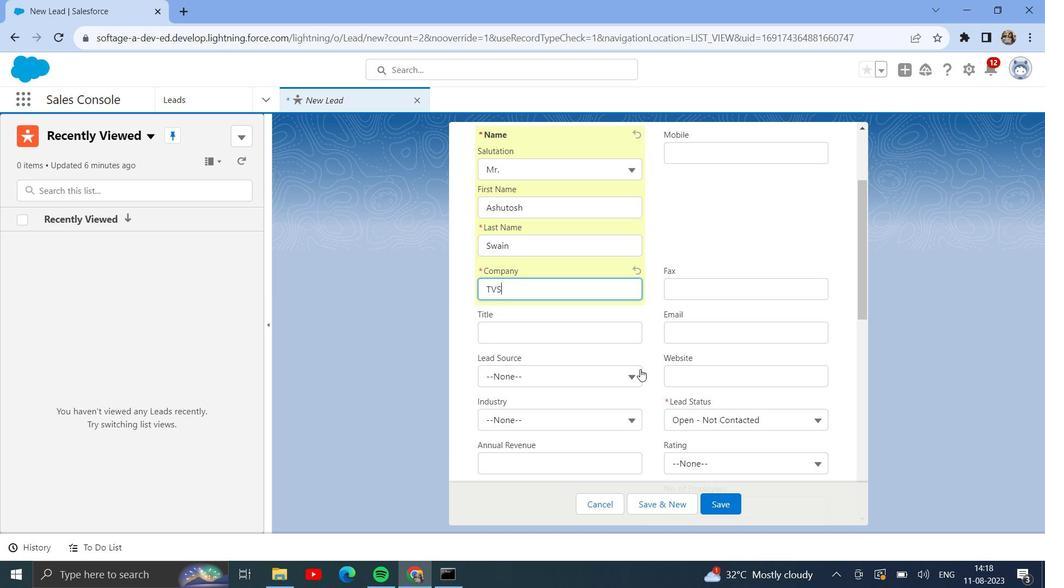 
Action: Mouse moved to (602, 272)
Screenshot: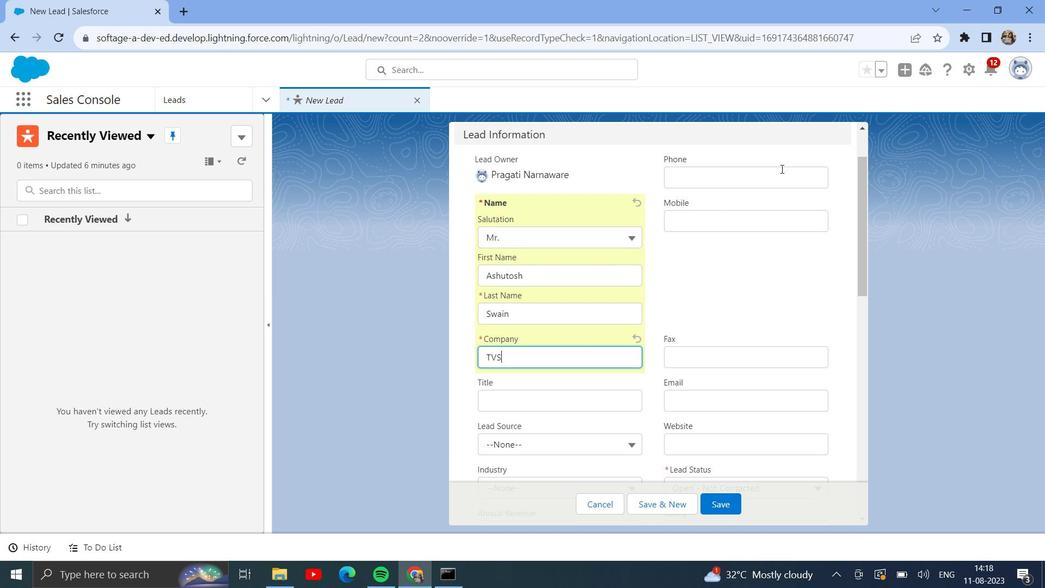 
Action: Mouse scrolled (602, 273) with delta (0, 0)
Screenshot: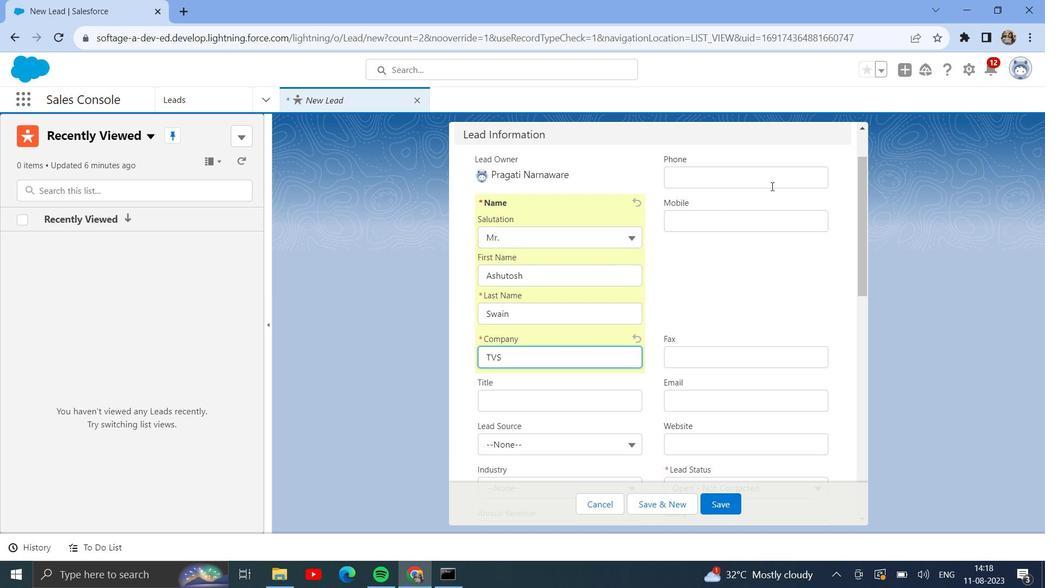 
Action: Mouse moved to (754, 228)
Screenshot: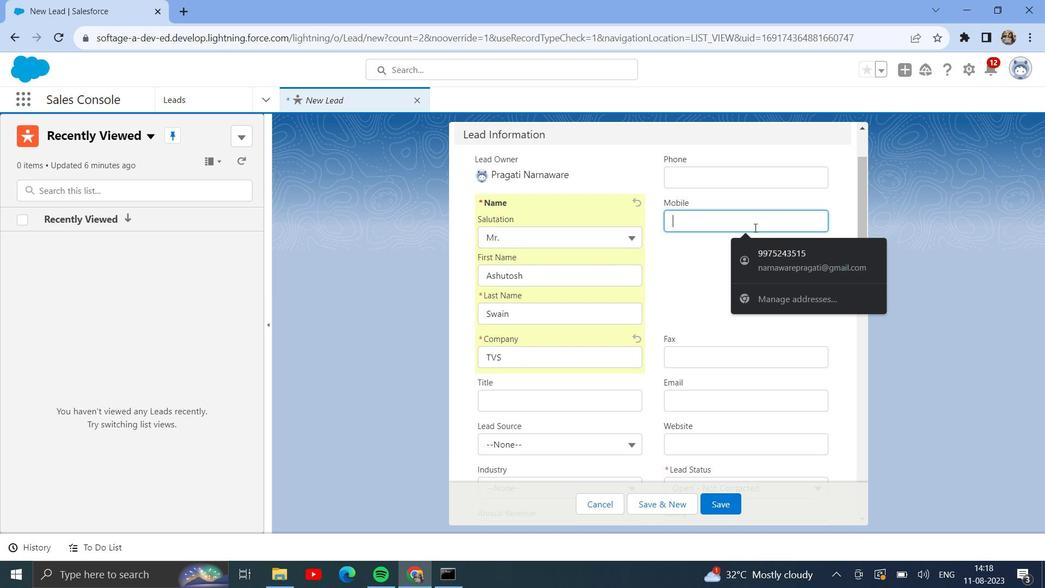 
Action: Mouse pressed left at (754, 228)
Screenshot: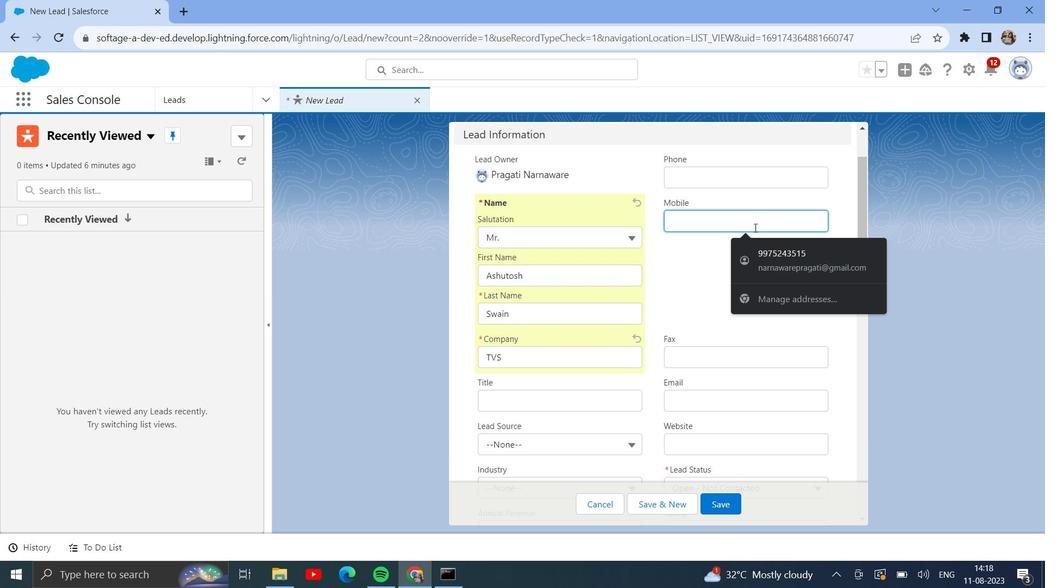
Action: Key pressed 998523156
Screenshot: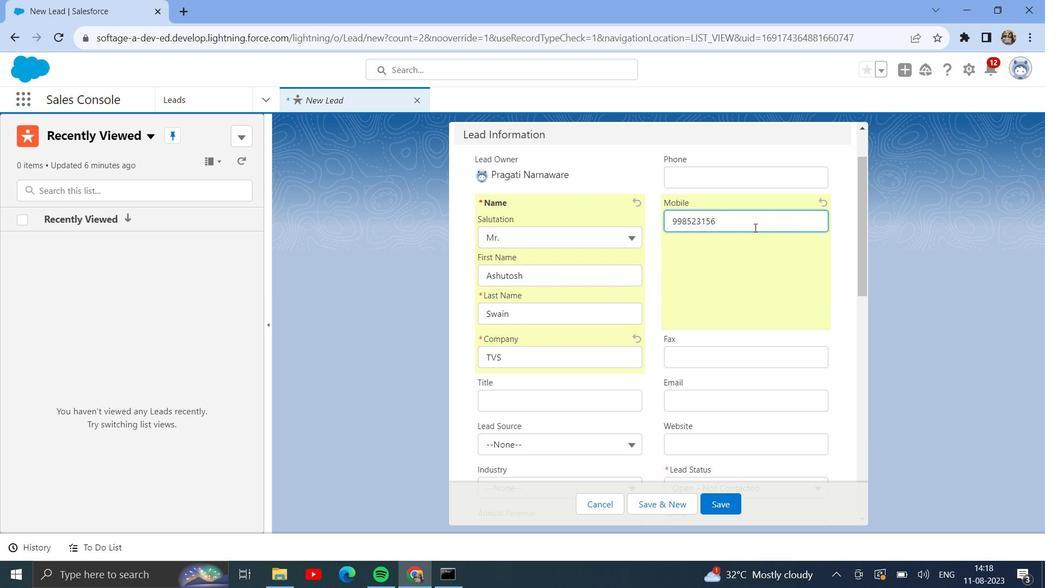 
Action: Mouse moved to (686, 227)
Screenshot: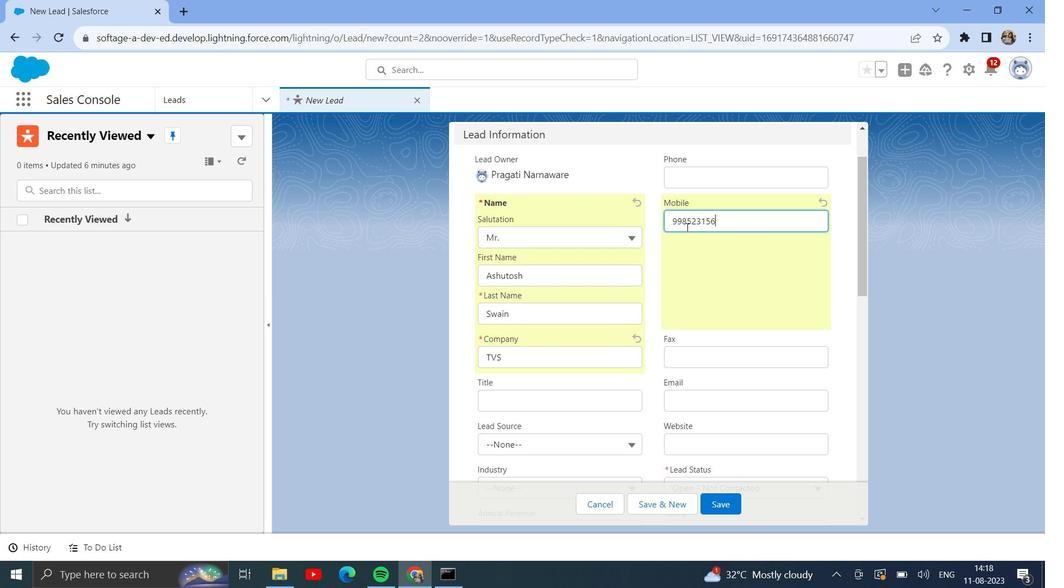 
Action: Key pressed 0
Screenshot: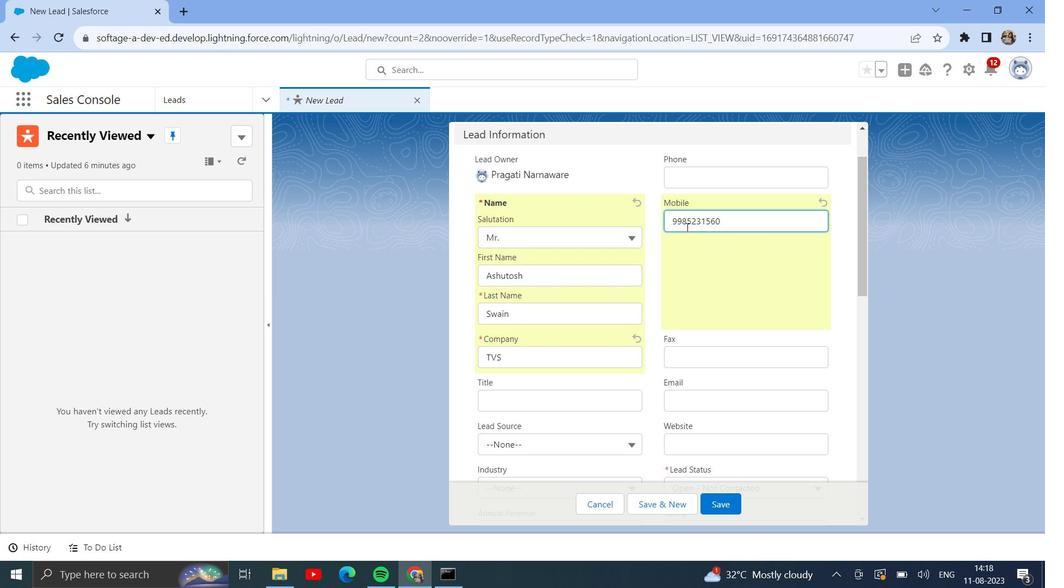 
Action: Mouse moved to (623, 327)
Screenshot: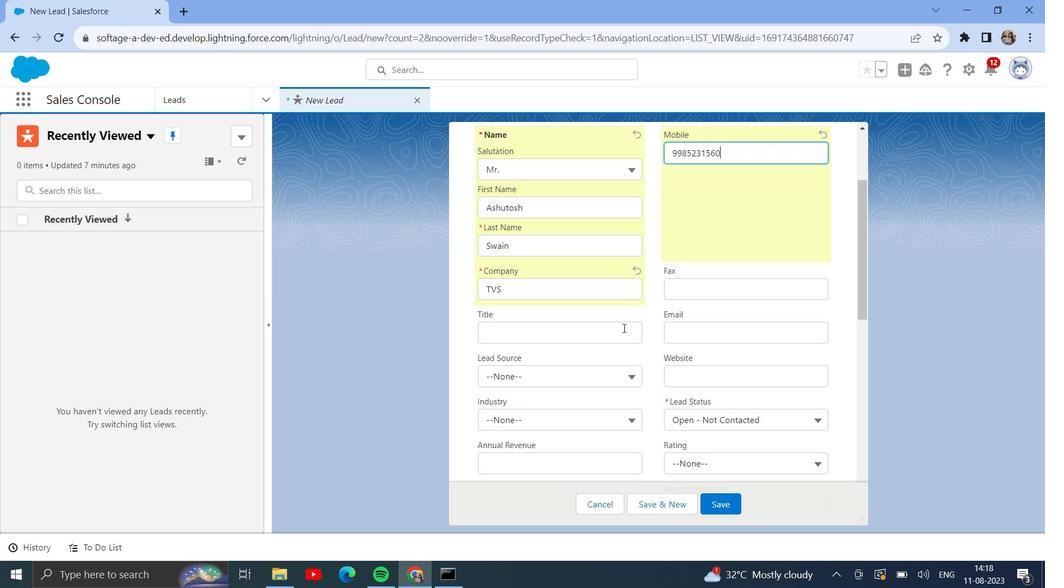 
Action: Mouse scrolled (623, 327) with delta (0, 0)
Screenshot: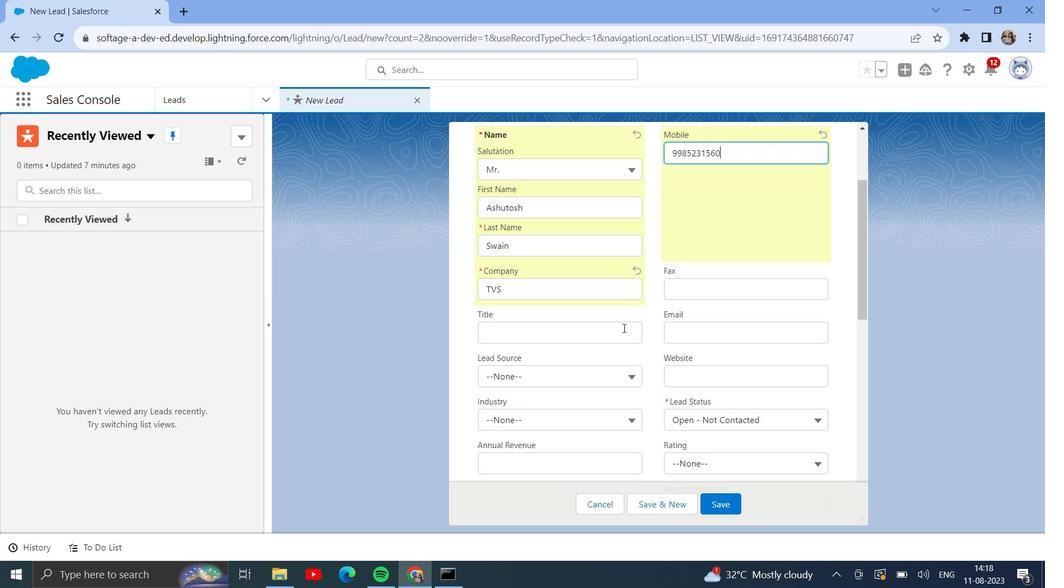 
Action: Mouse moved to (522, 331)
Screenshot: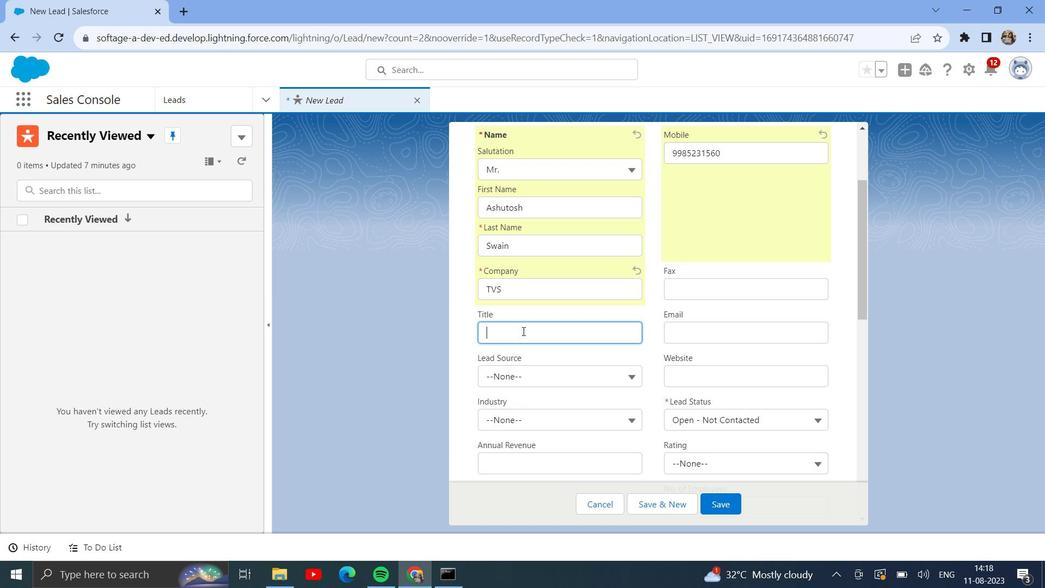 
Action: Mouse pressed left at (522, 331)
Screenshot: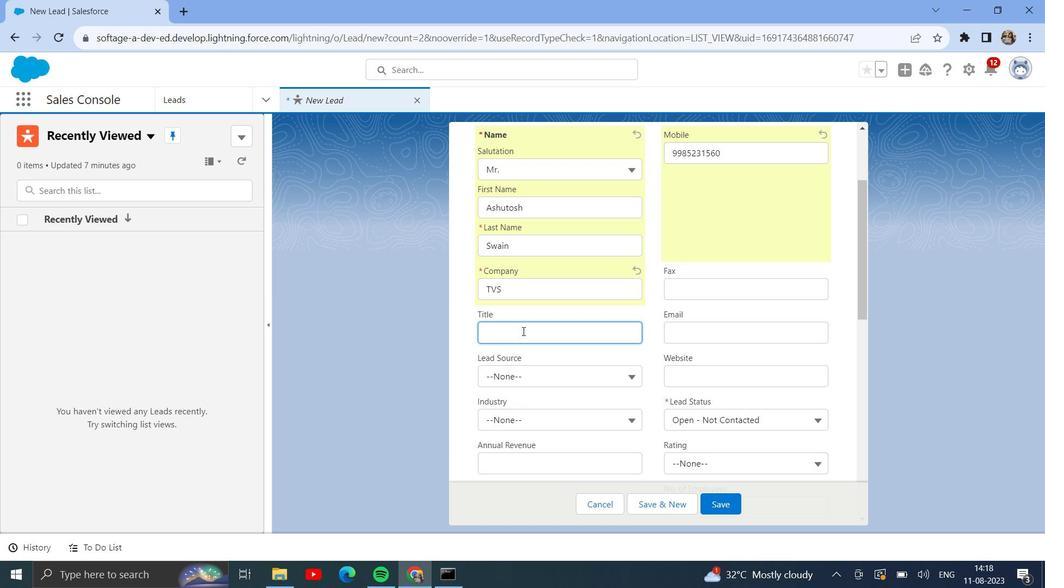 
Action: Key pressed <Key.shift>Worker
Screenshot: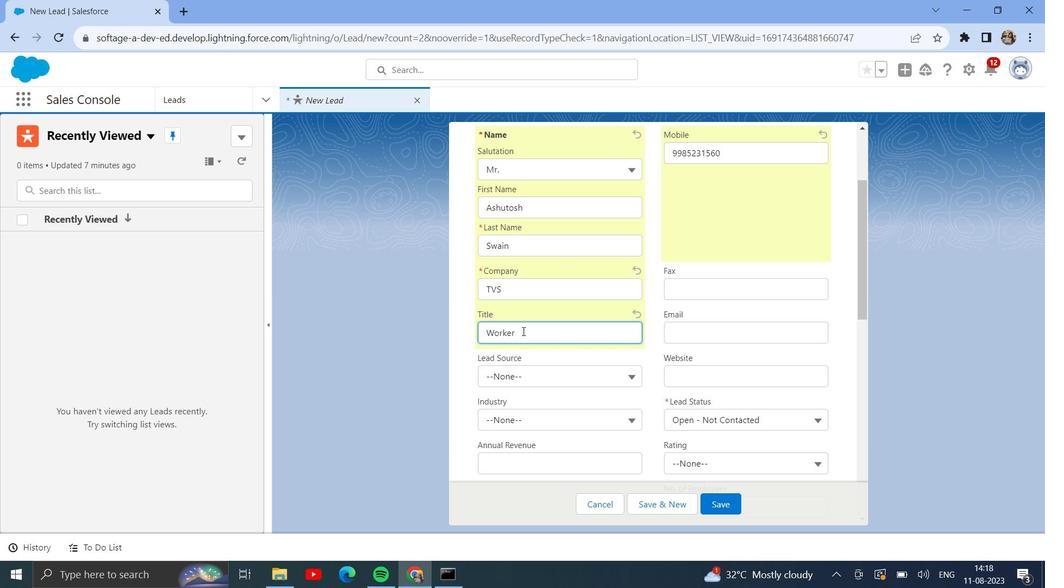 
Action: Mouse moved to (707, 336)
Screenshot: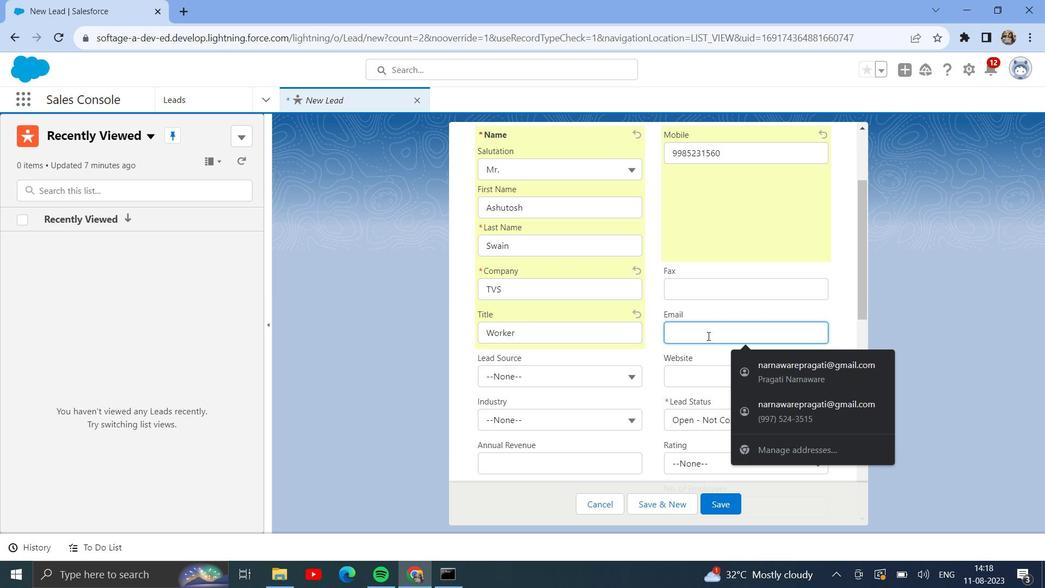 
Action: Mouse pressed left at (707, 336)
Screenshot: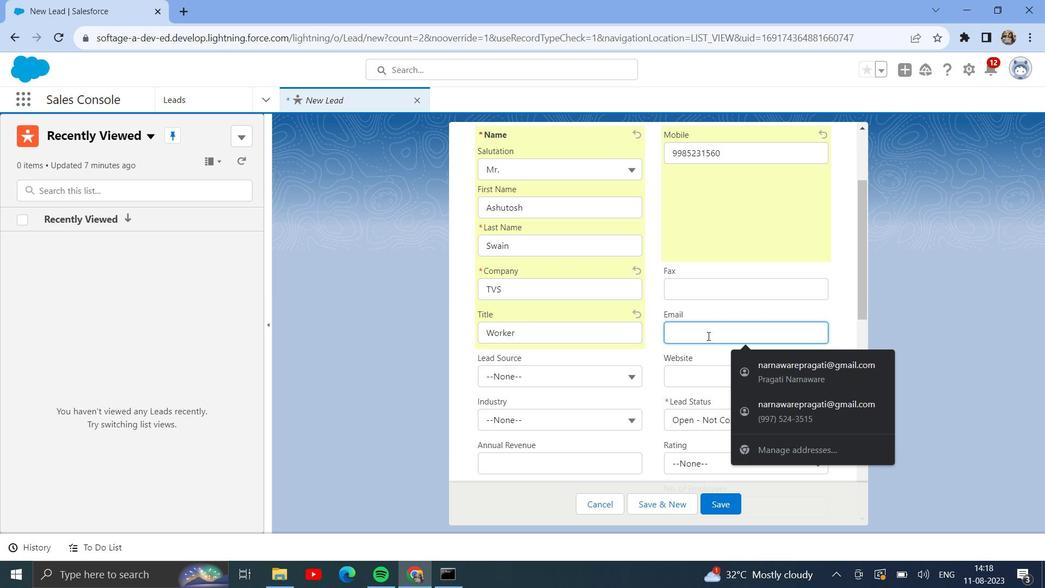 
Action: Key pressed ashuu859<Key.shift><Key.shift><Key.shift><Key.shift><Key.shift><Key.shift><Key.shift><Key.shift><Key.shift><Key.shift><Key.shift><Key.shift>@rediffmail.com
Screenshot: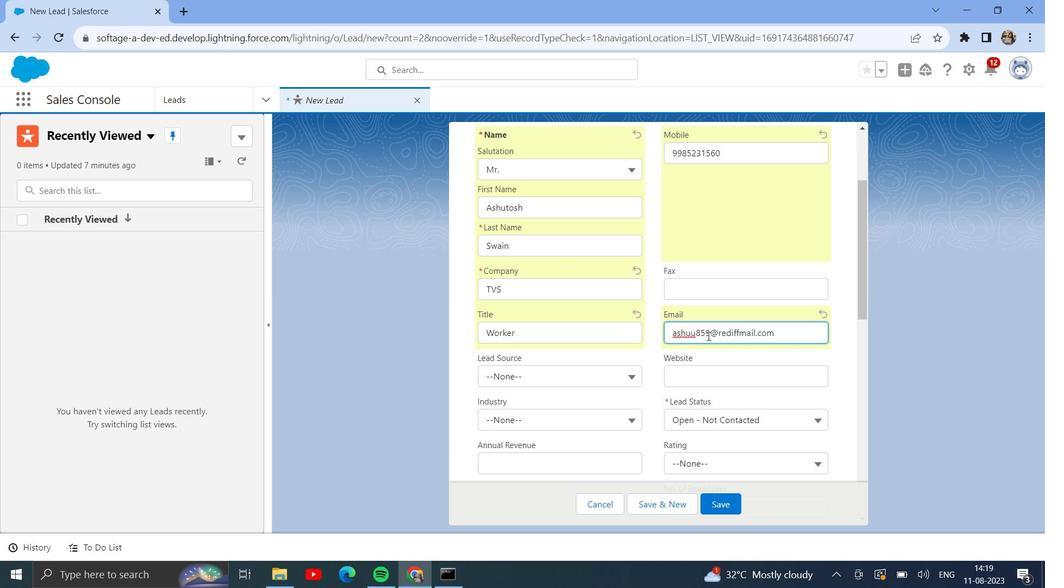 
Action: Mouse moved to (585, 377)
Screenshot: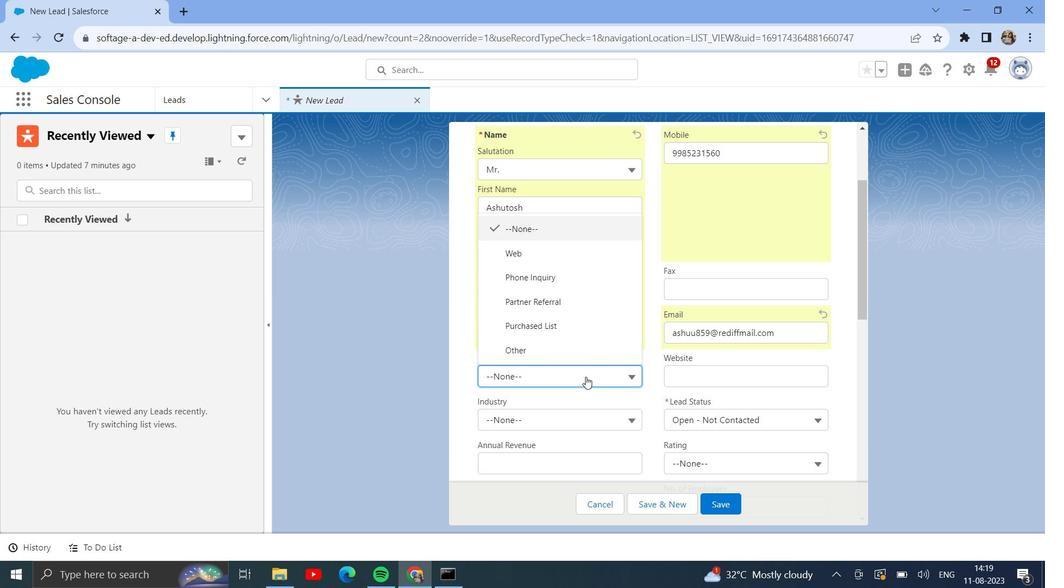 
Action: Mouse pressed left at (585, 377)
Screenshot: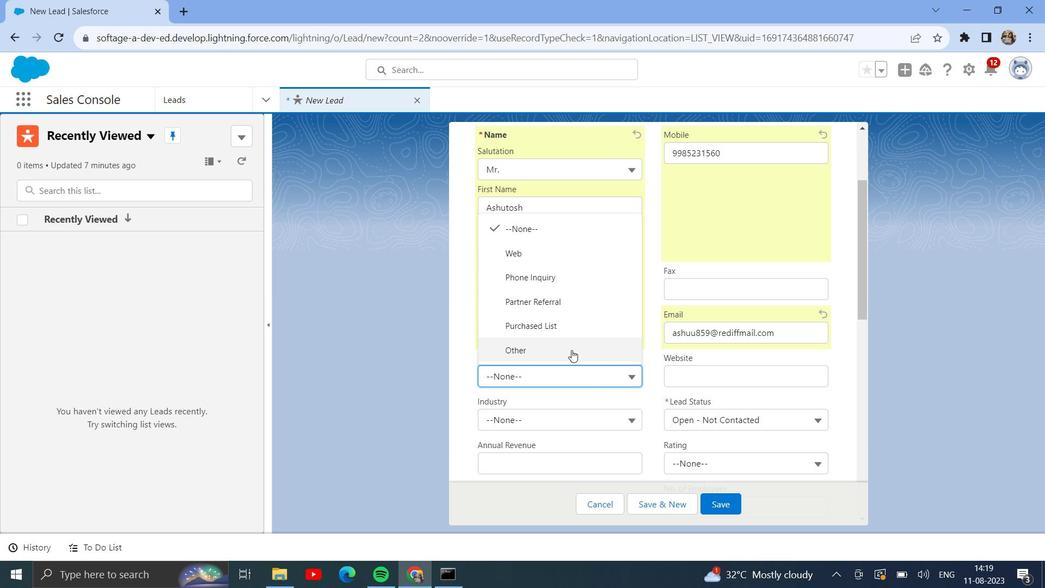 
Action: Mouse moved to (550, 253)
Screenshot: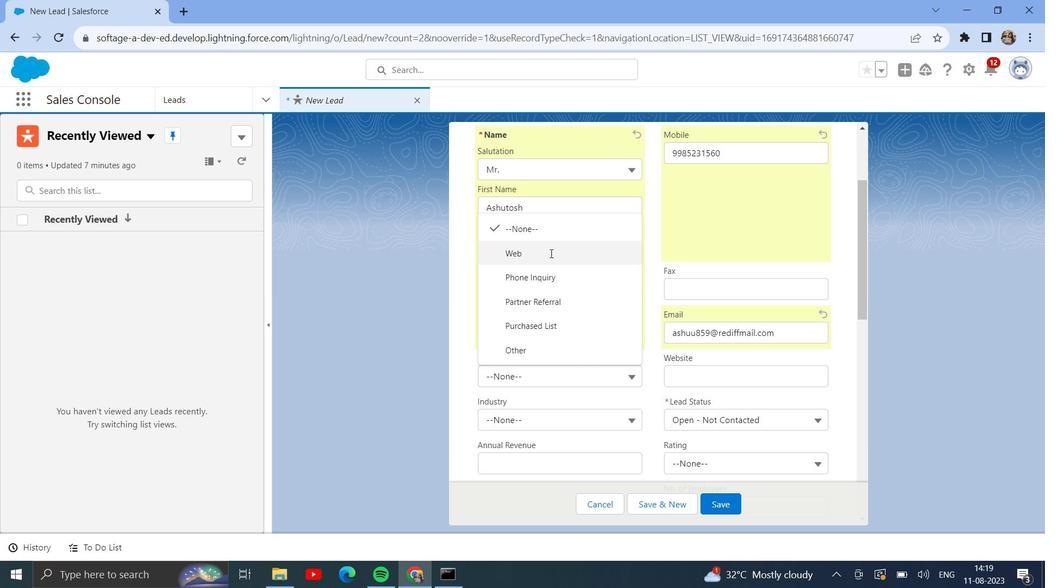 
Action: Mouse pressed left at (550, 253)
Screenshot: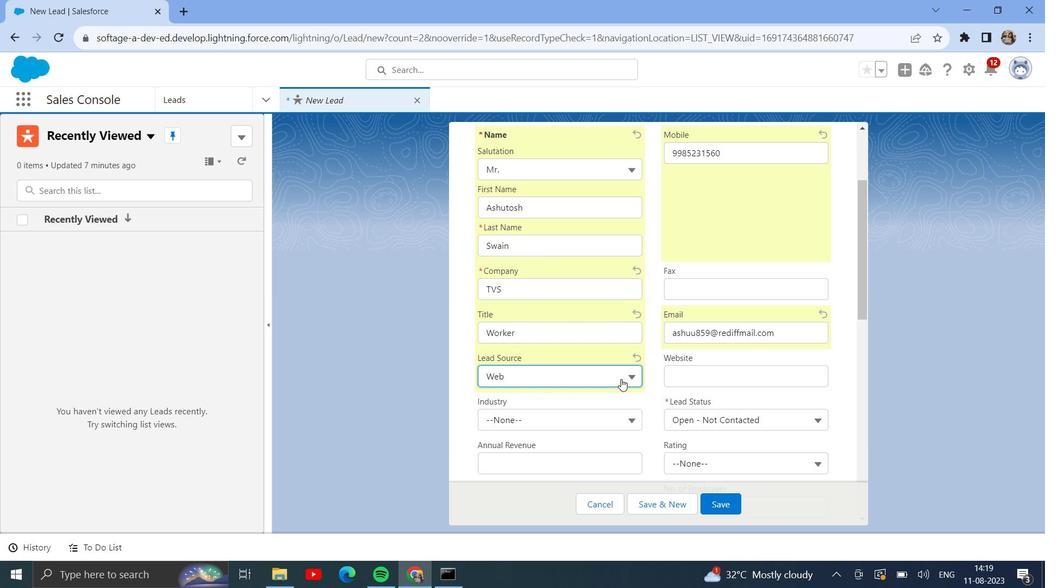 
Action: Mouse moved to (621, 379)
Screenshot: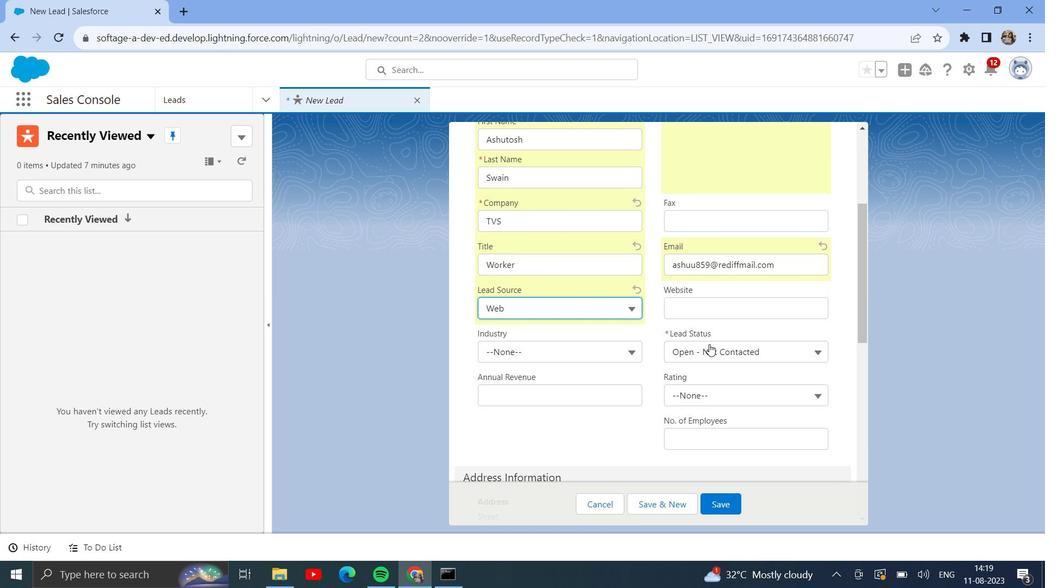 
Action: Mouse scrolled (621, 378) with delta (0, 0)
Screenshot: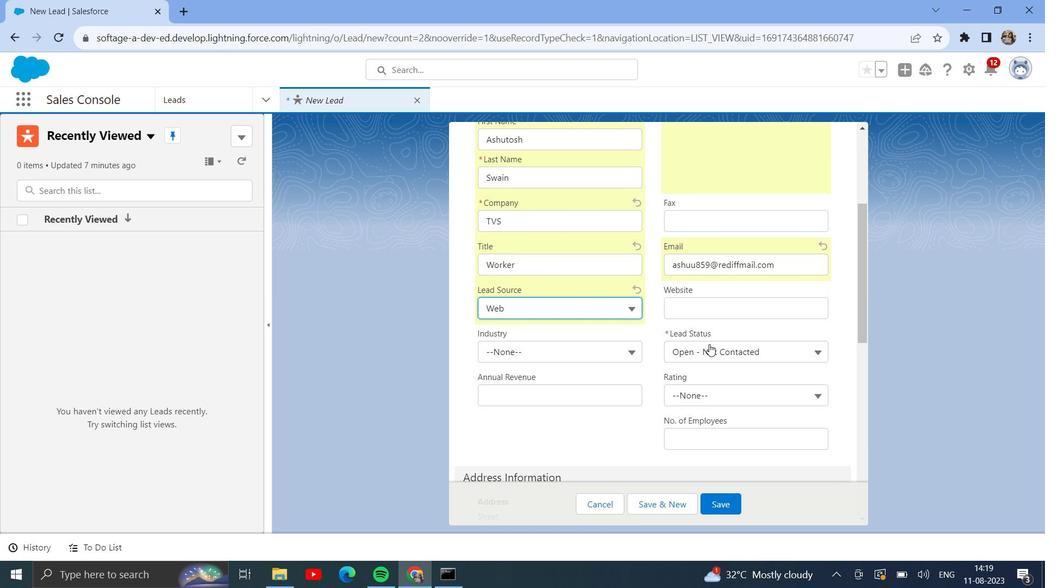 
Action: Mouse moved to (614, 346)
Screenshot: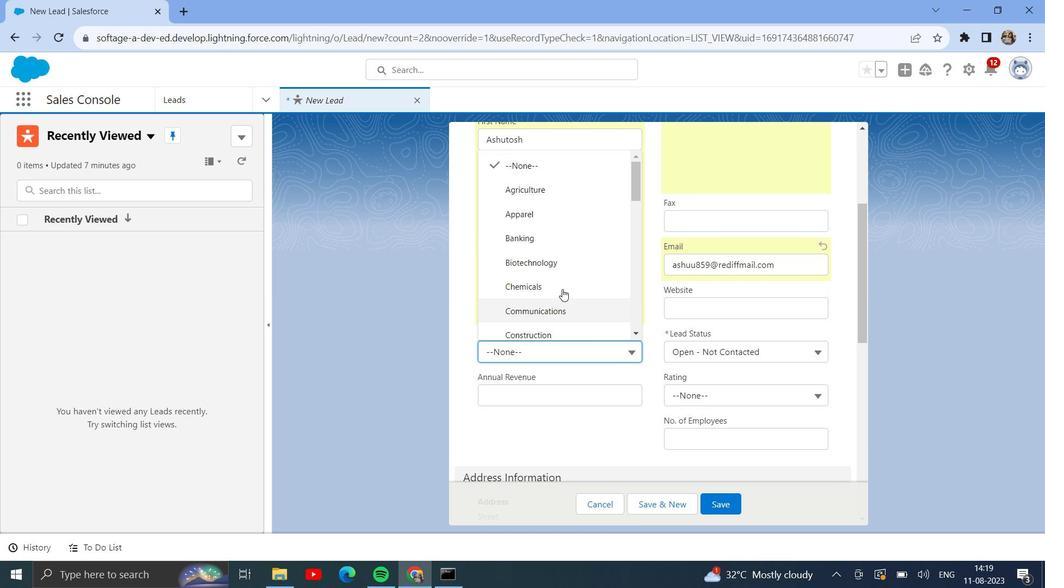 
Action: Mouse pressed left at (614, 346)
Screenshot: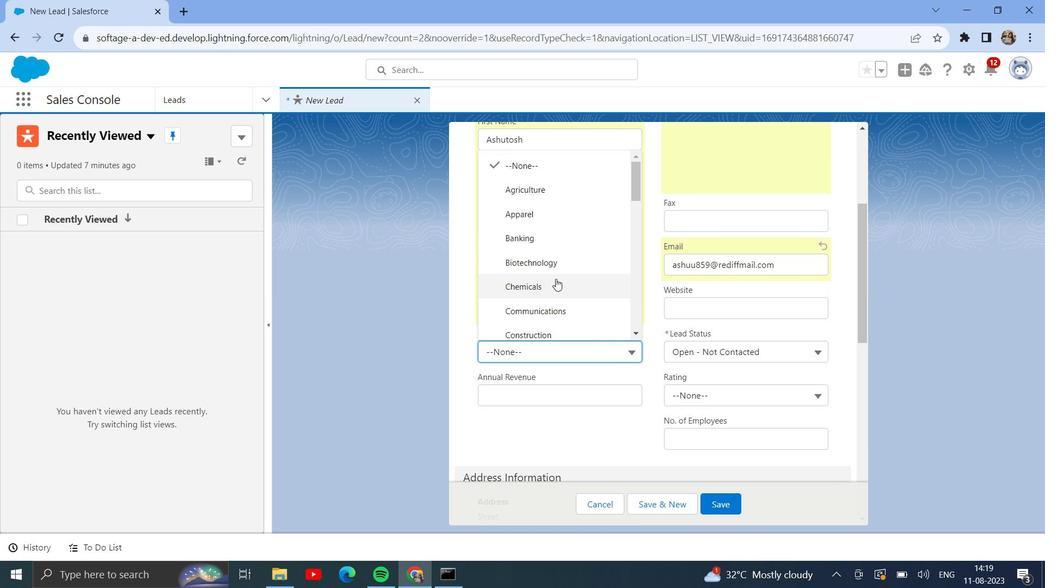 
Action: Mouse moved to (556, 279)
Screenshot: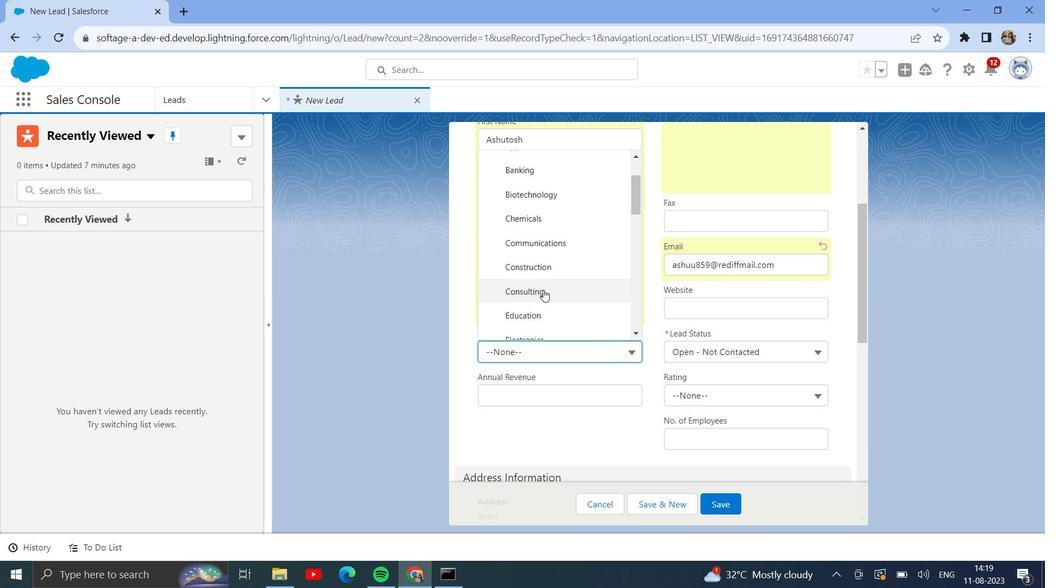 
Action: Mouse scrolled (556, 278) with delta (0, 0)
Screenshot: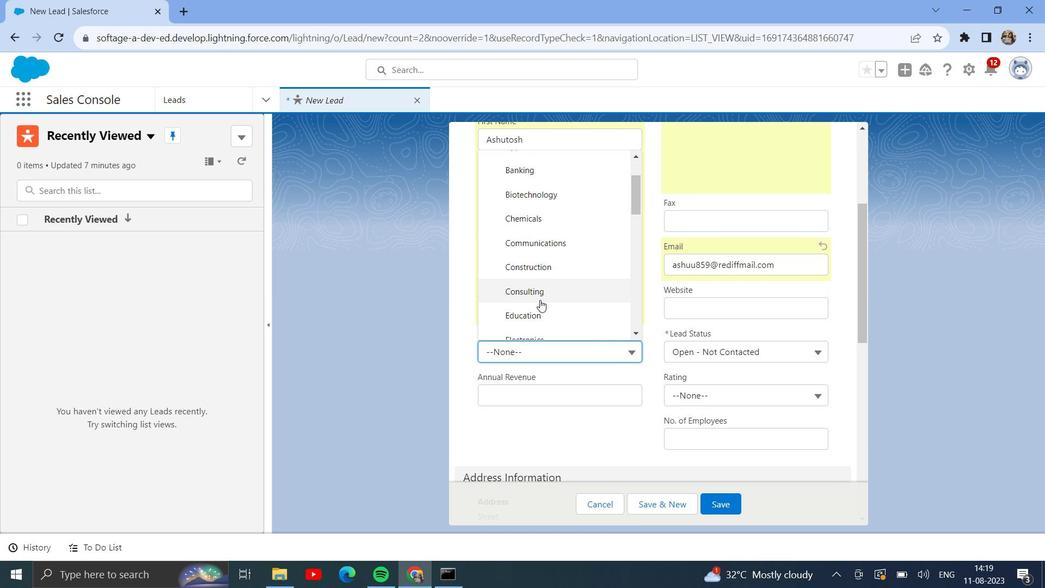 
Action: Mouse moved to (538, 240)
Screenshot: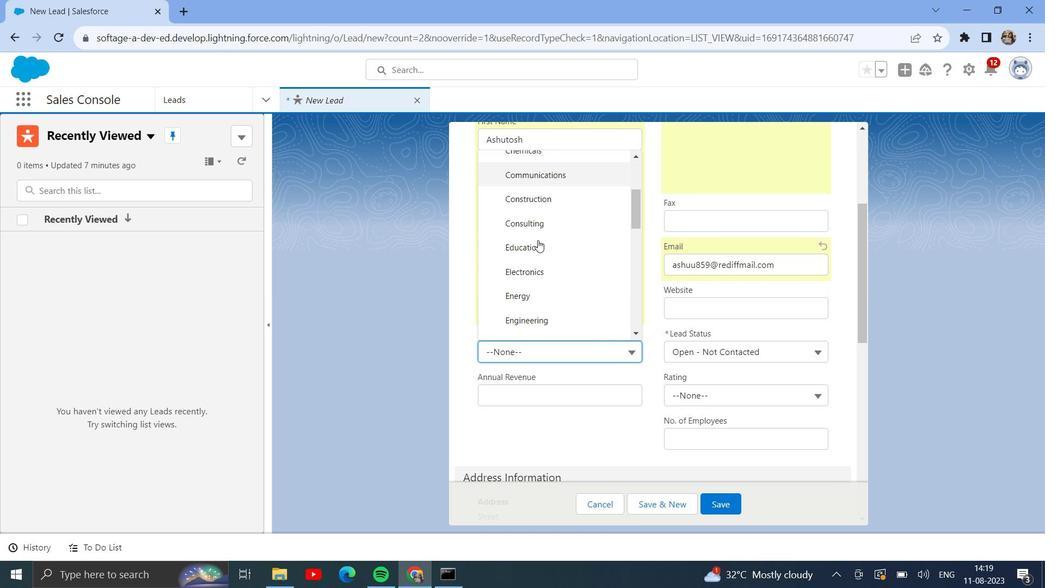 
Action: Mouse scrolled (538, 239) with delta (0, 0)
Screenshot: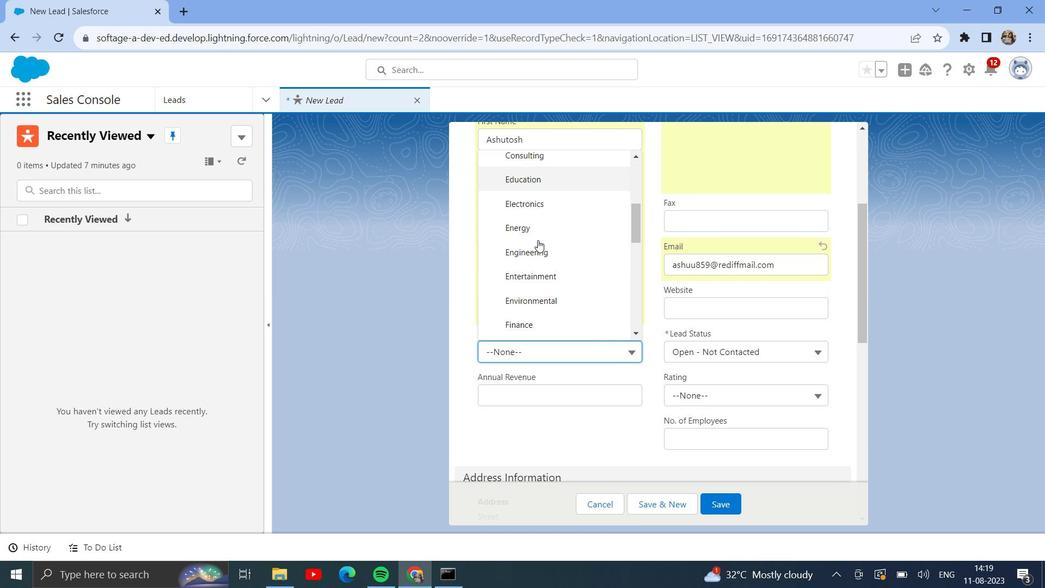 
Action: Mouse scrolled (538, 239) with delta (0, 0)
Screenshot: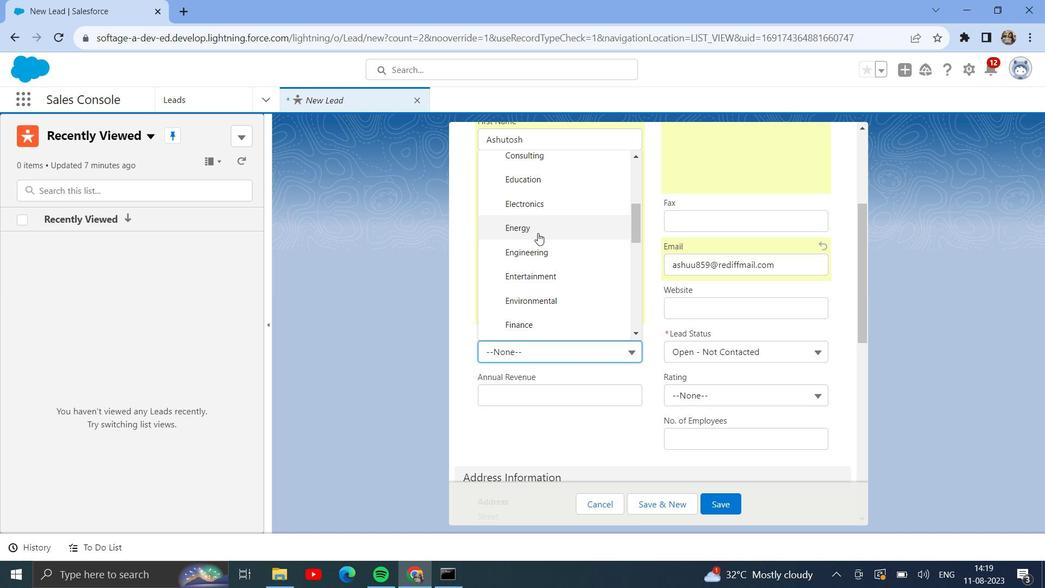
Action: Mouse moved to (538, 233)
Screenshot: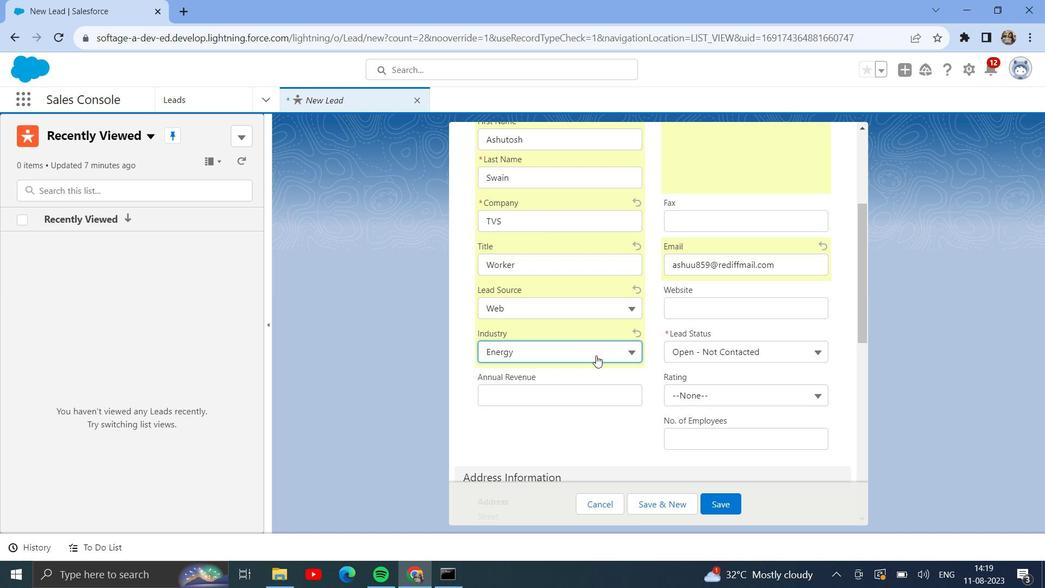 
Action: Mouse pressed left at (538, 233)
Screenshot: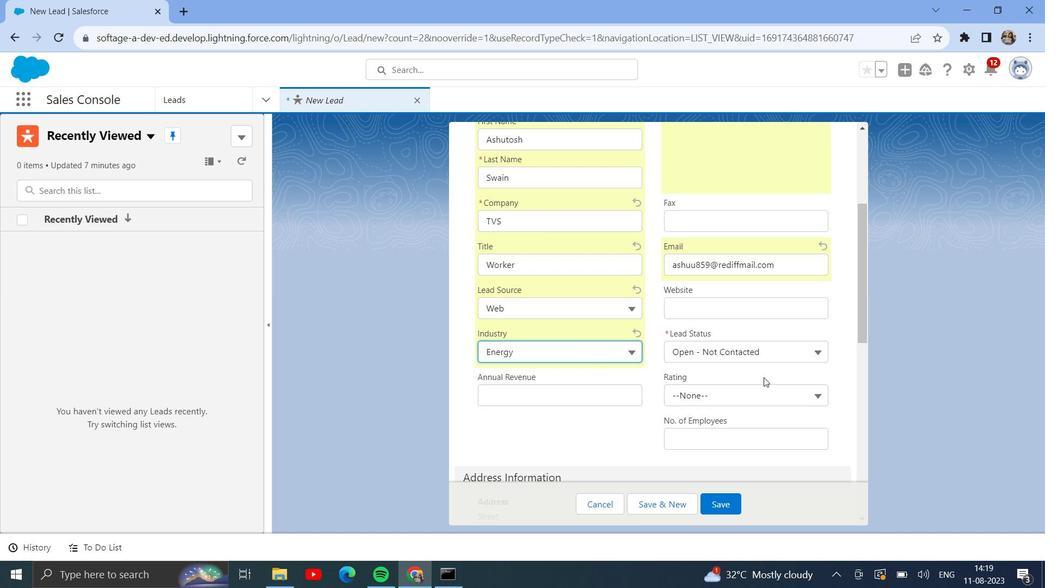 
Action: Mouse moved to (763, 356)
Screenshot: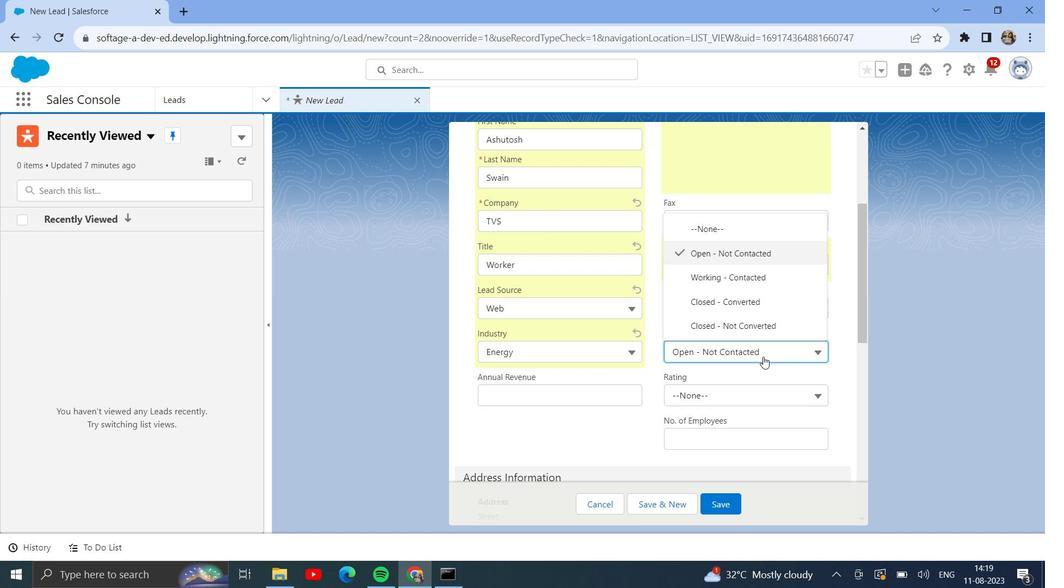 
Action: Mouse pressed left at (763, 356)
Screenshot: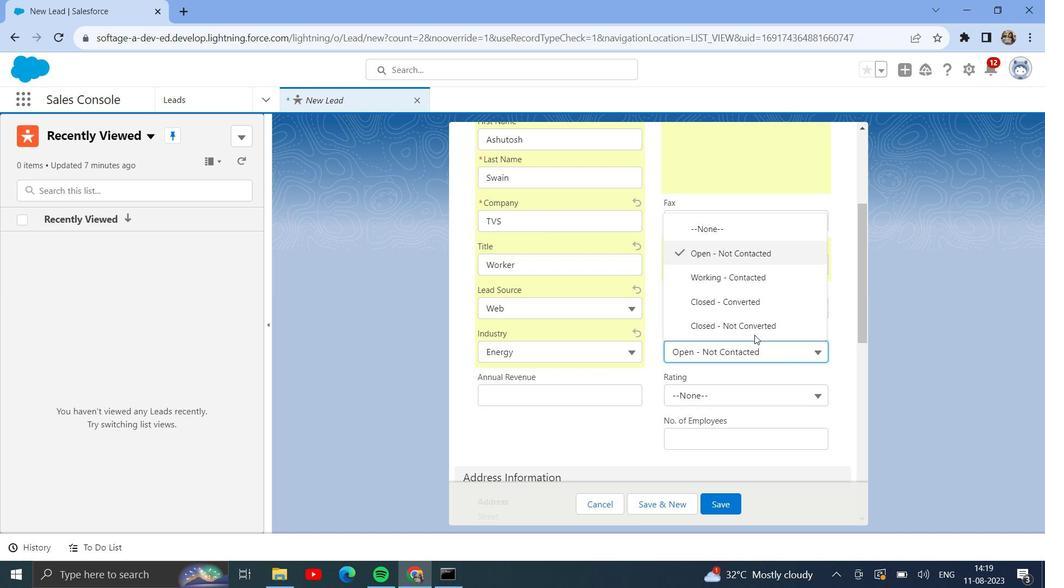 
Action: Mouse moved to (741, 285)
Screenshot: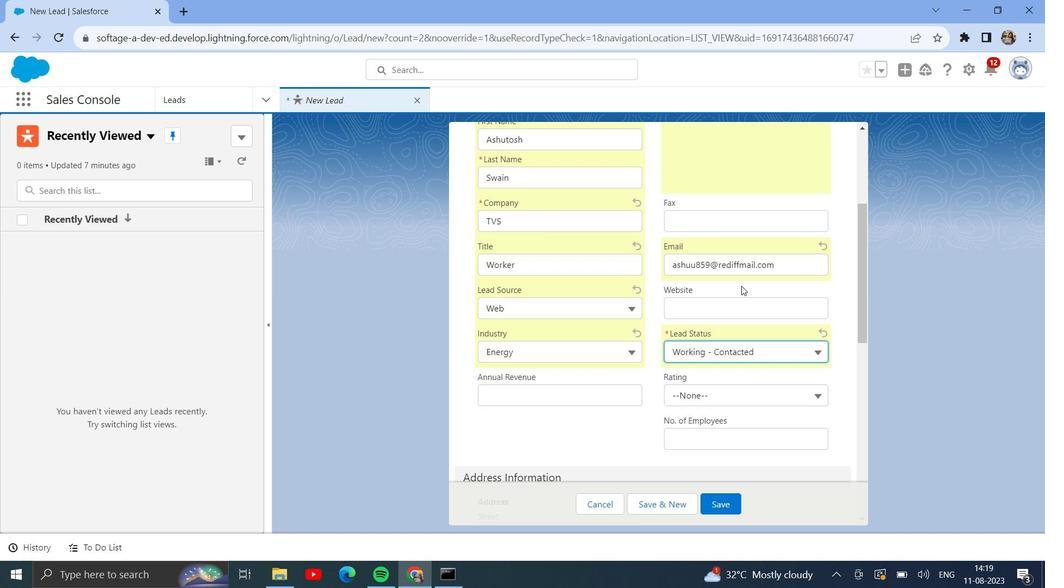 
Action: Mouse pressed left at (741, 285)
Screenshot: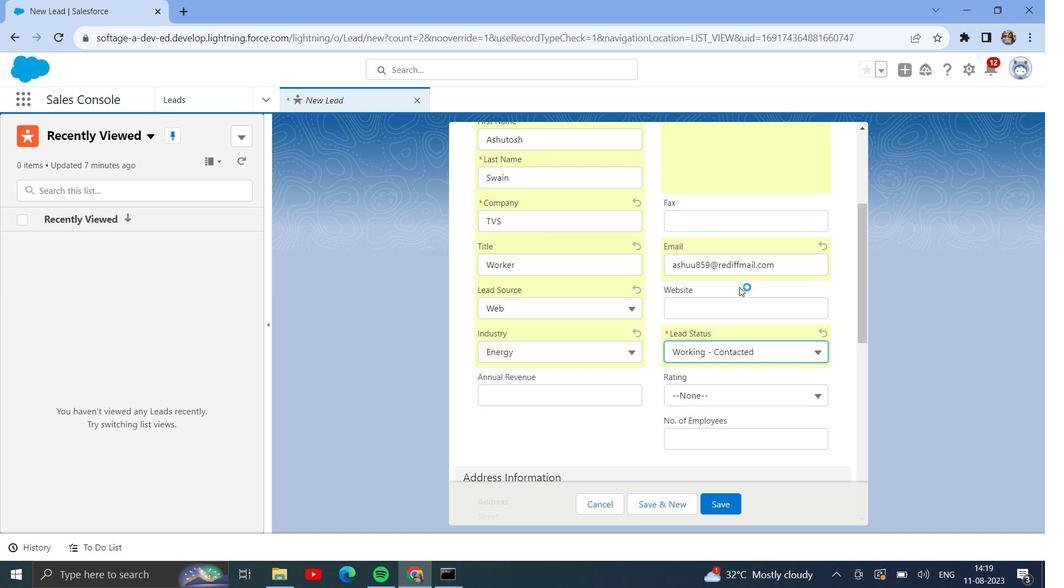 
Action: Mouse moved to (740, 287)
Screenshot: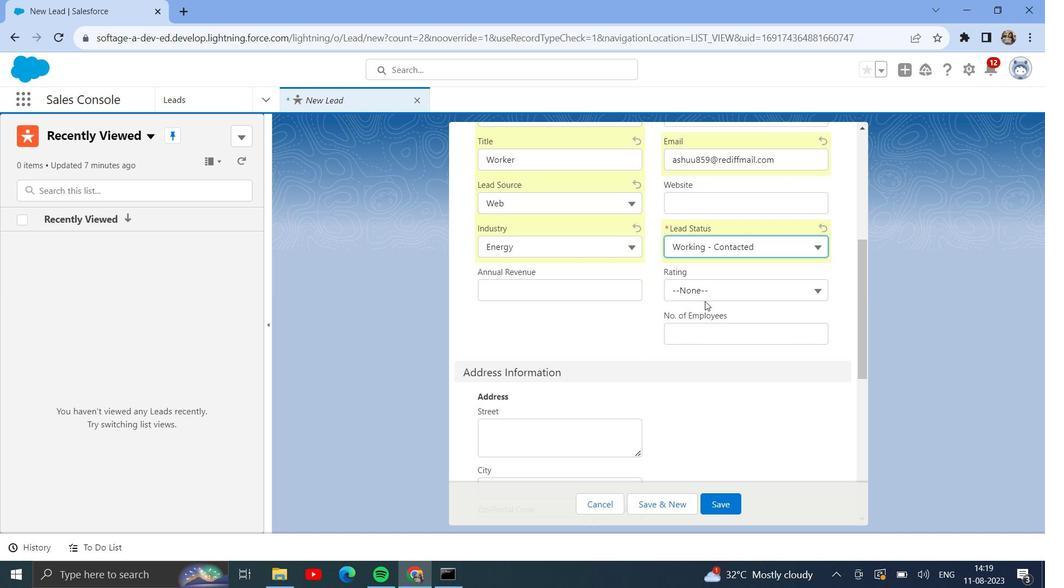 
Action: Mouse scrolled (740, 287) with delta (0, 0)
Screenshot: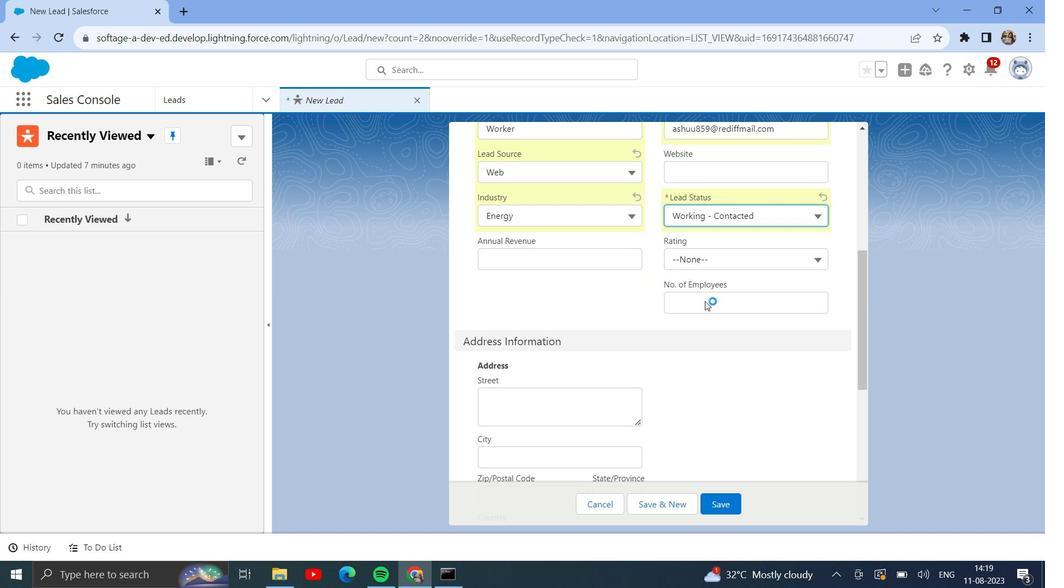 
Action: Mouse moved to (706, 301)
Screenshot: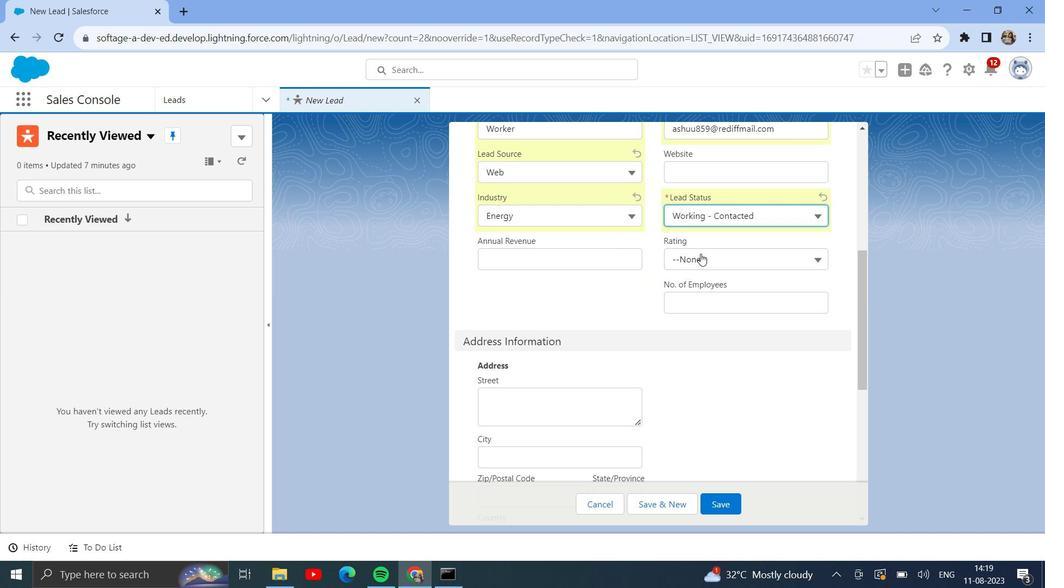 
Action: Mouse scrolled (706, 300) with delta (0, 0)
Screenshot: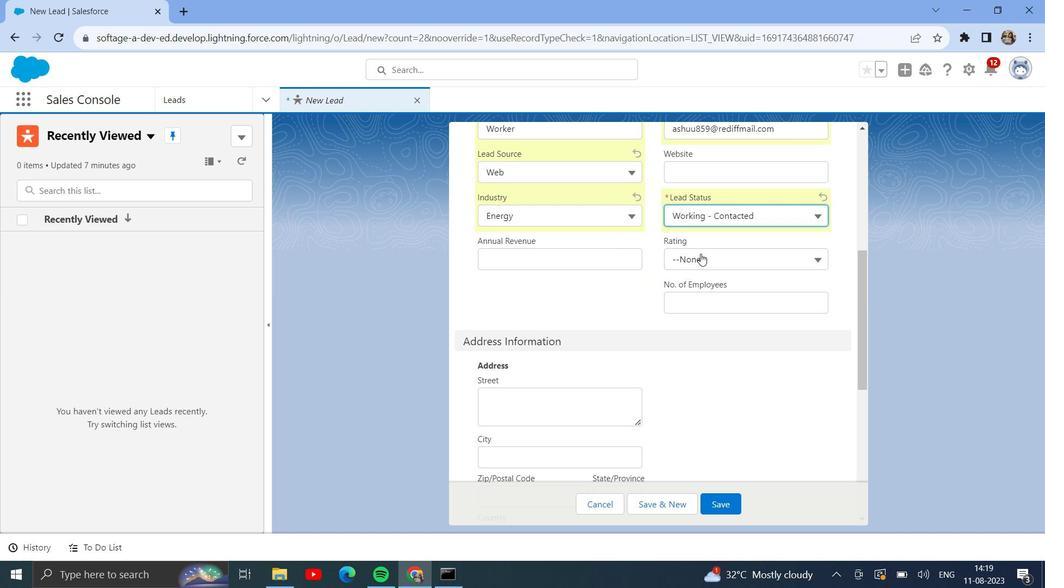 
Action: Mouse moved to (700, 253)
Screenshot: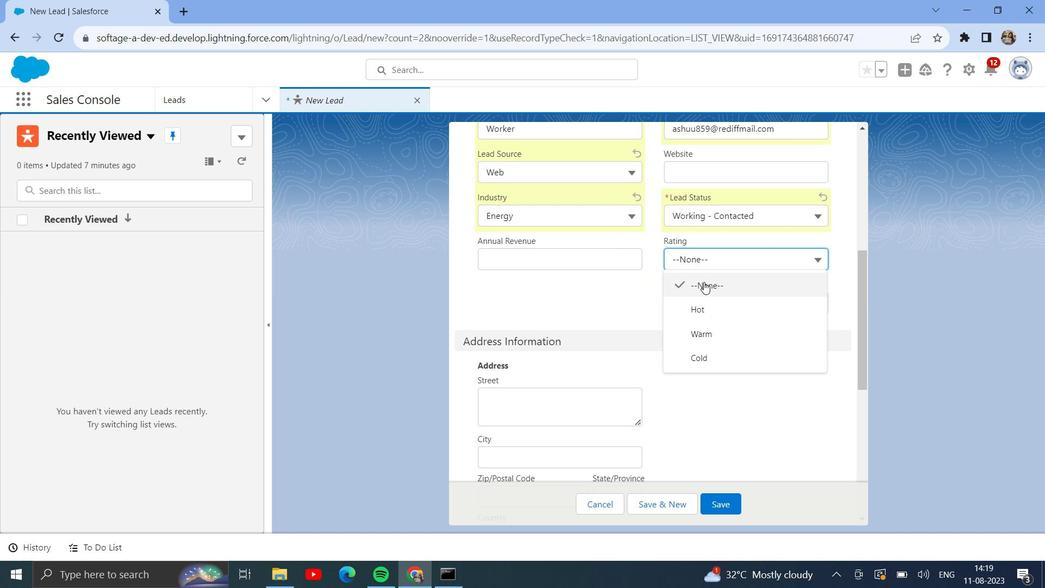 
Action: Mouse pressed left at (700, 253)
Screenshot: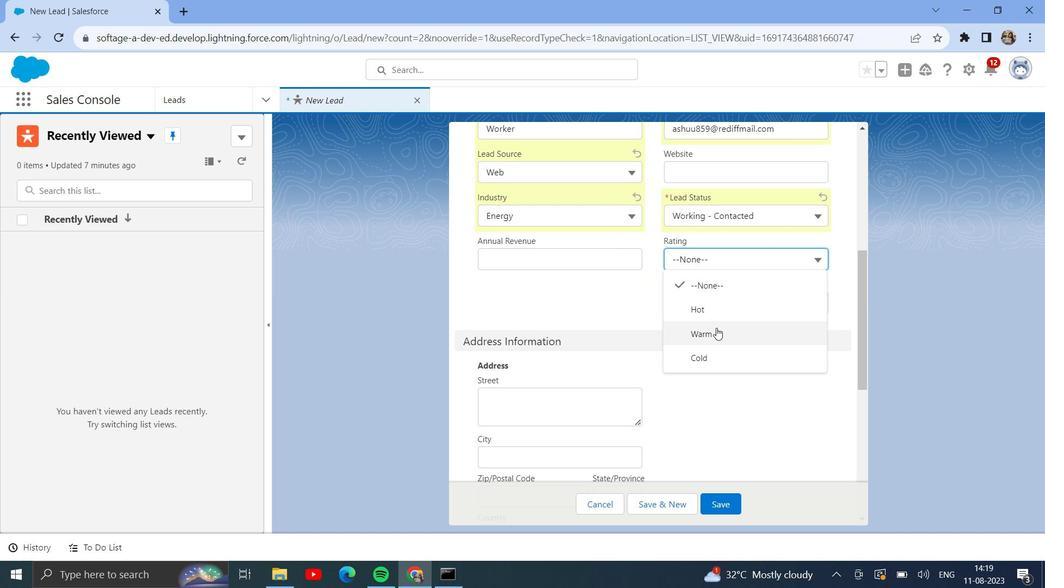 
Action: Mouse moved to (715, 331)
Screenshot: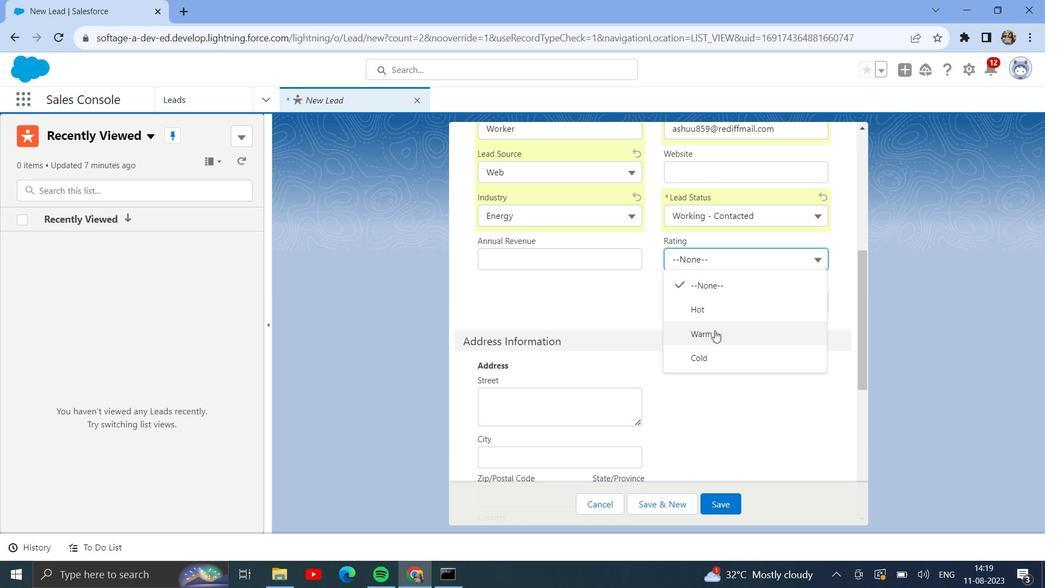 
Action: Mouse pressed left at (715, 331)
Screenshot: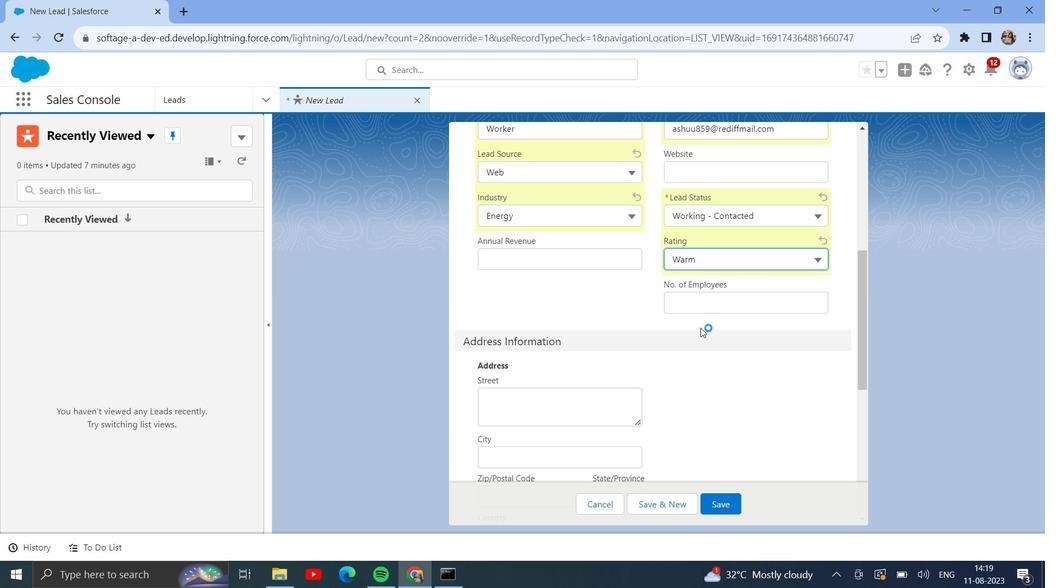 
Action: Mouse moved to (686, 296)
Screenshot: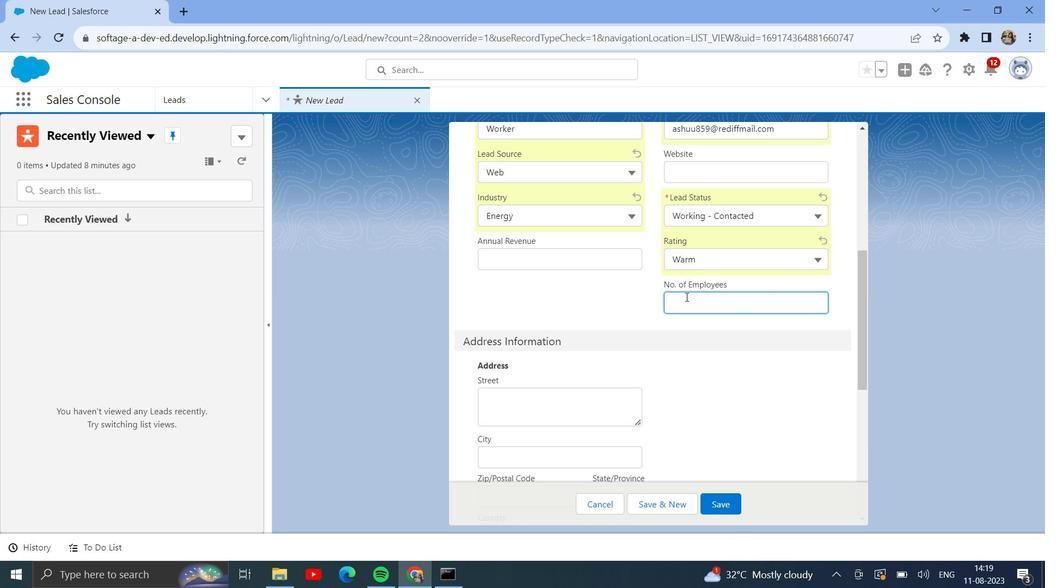 
Action: Mouse pressed left at (686, 296)
Screenshot: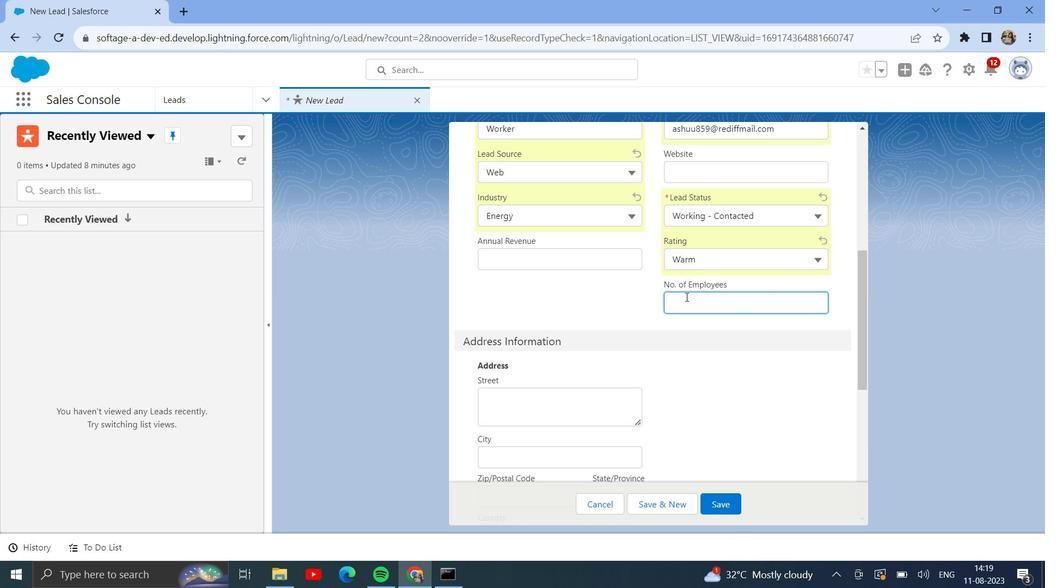 
Action: Key pressed 18000
Screenshot: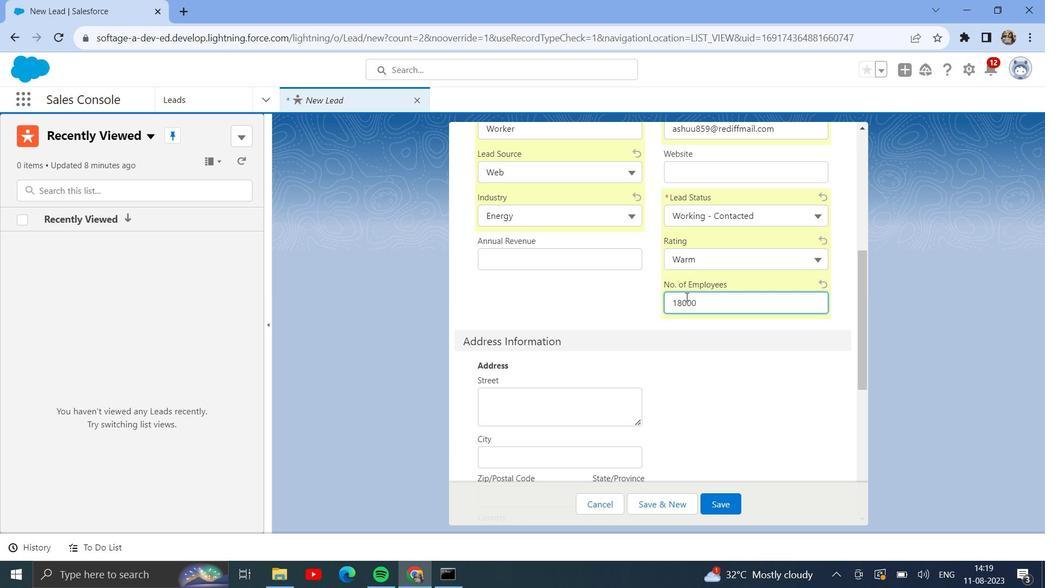 
Action: Mouse moved to (637, 306)
Screenshot: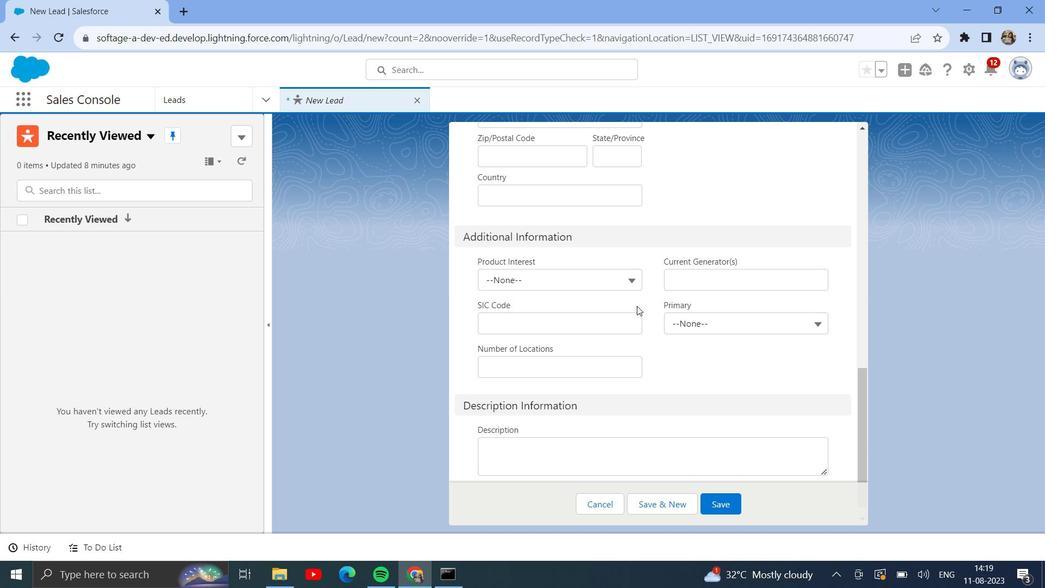 
Action: Mouse scrolled (637, 306) with delta (0, 0)
Screenshot: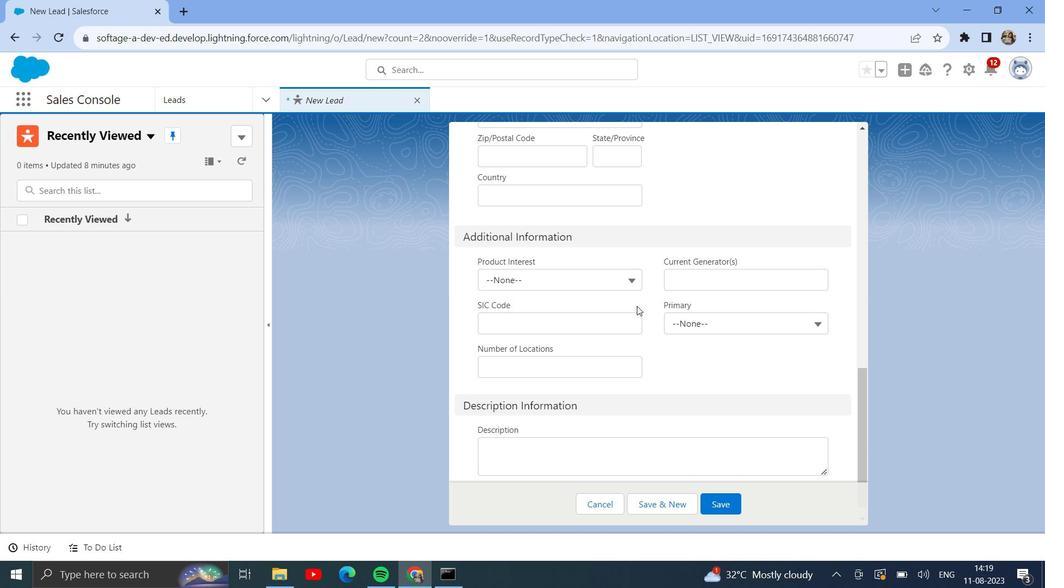 
Action: Mouse scrolled (637, 306) with delta (0, 0)
Screenshot: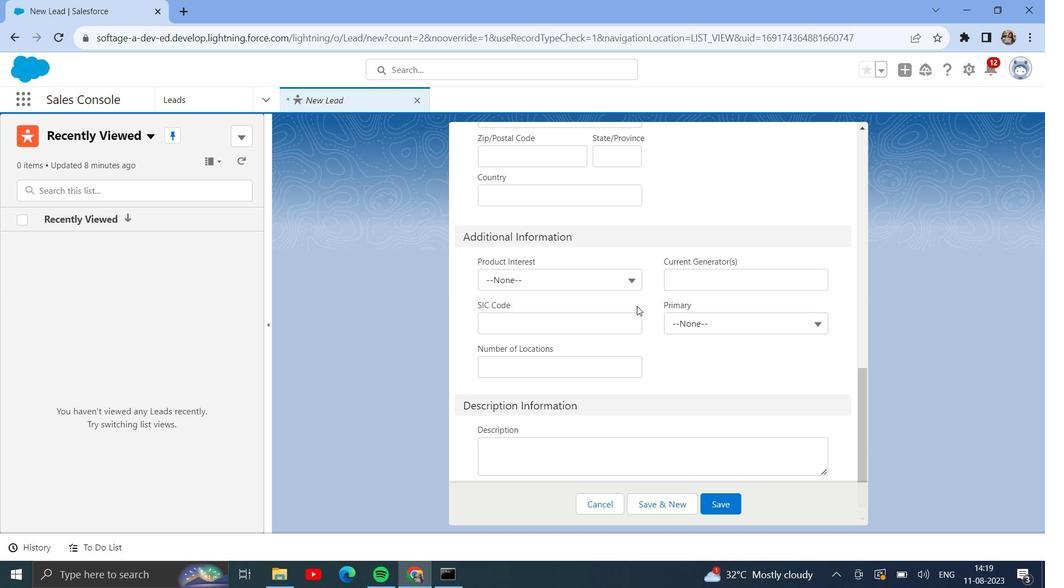 
Action: Mouse scrolled (637, 306) with delta (0, 0)
Screenshot: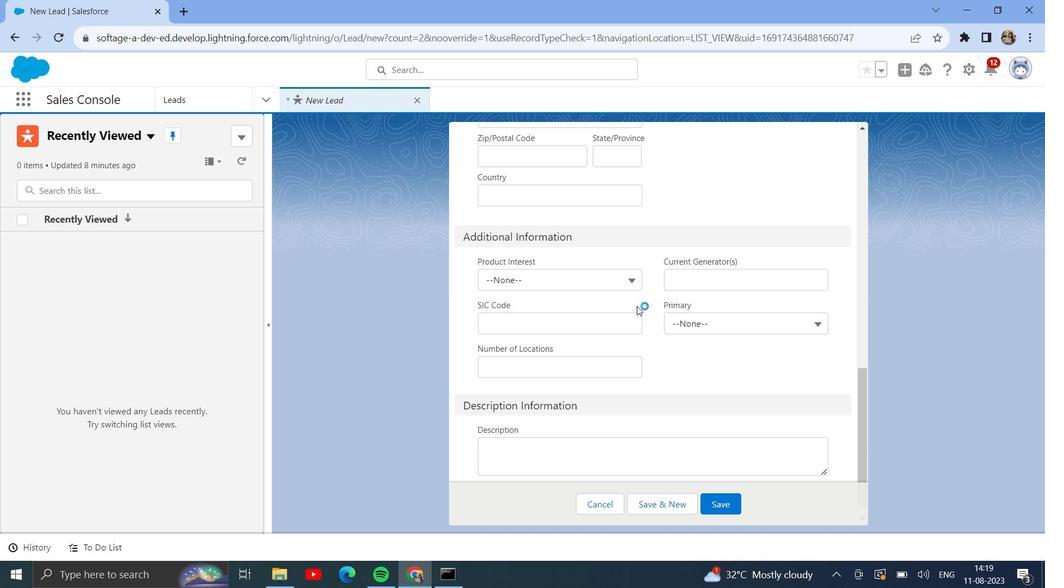 
Action: Mouse scrolled (637, 306) with delta (0, 0)
Screenshot: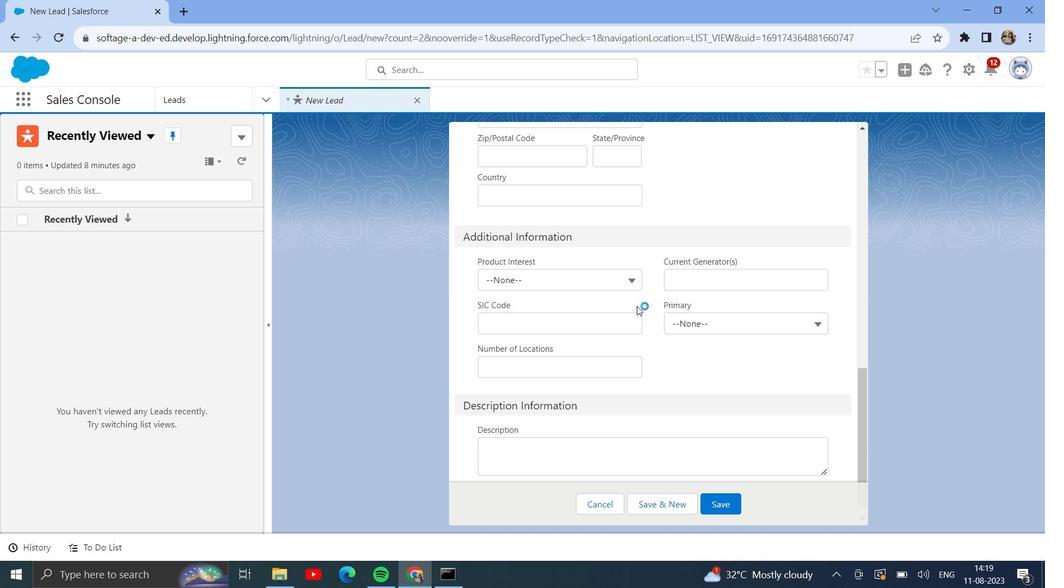 
Action: Mouse scrolled (637, 306) with delta (0, 0)
Screenshot: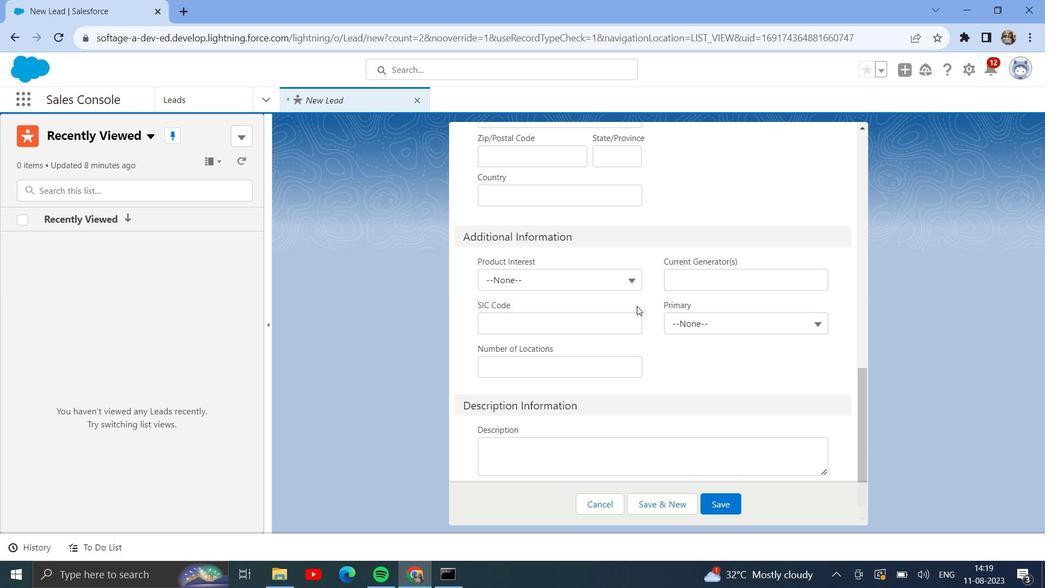
Action: Mouse scrolled (637, 306) with delta (0, 0)
Screenshot: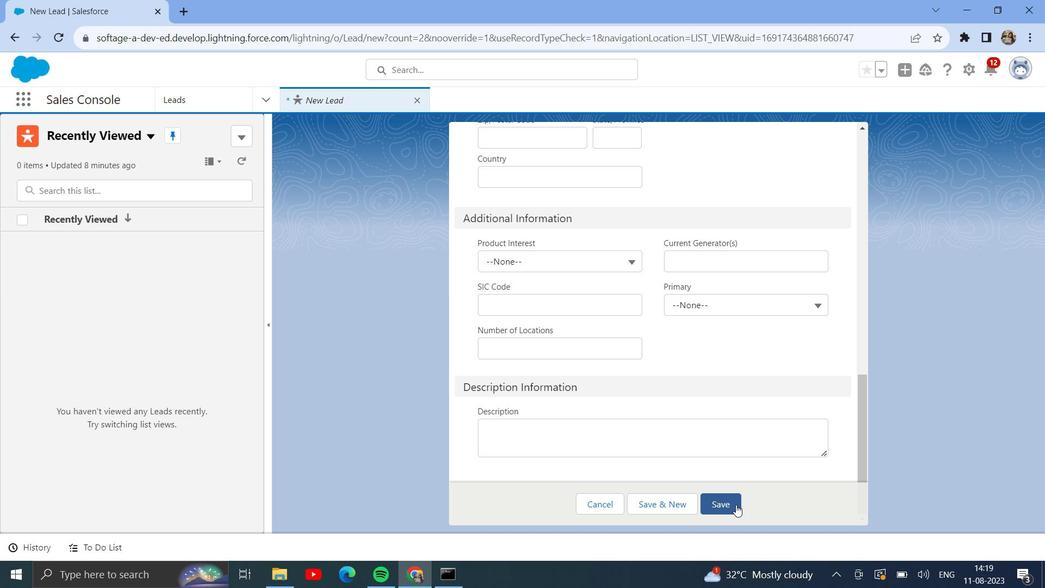 
Action: Mouse scrolled (637, 306) with delta (0, 0)
Screenshot: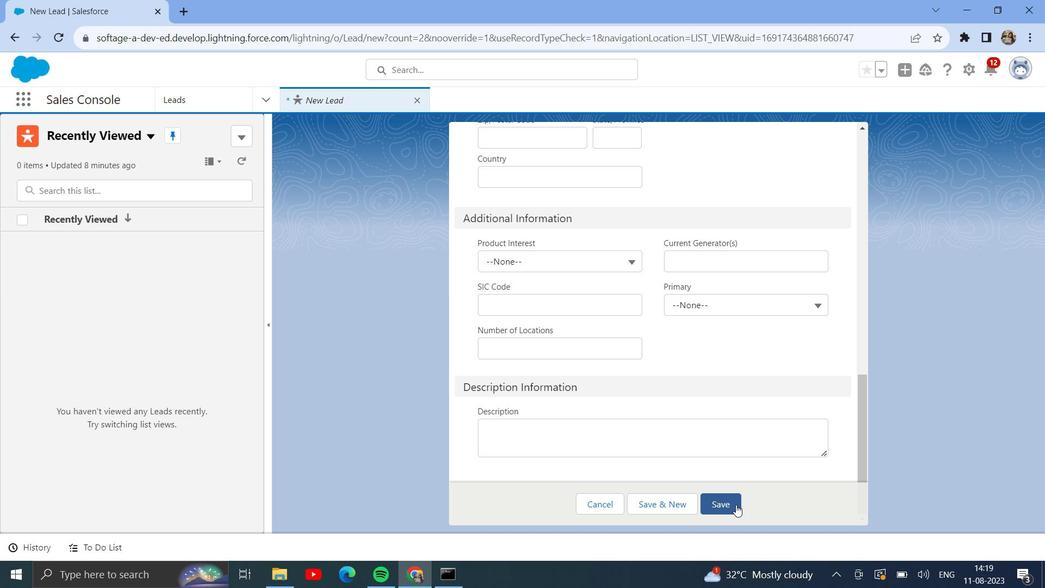 
Action: Mouse scrolled (637, 306) with delta (0, 0)
Screenshot: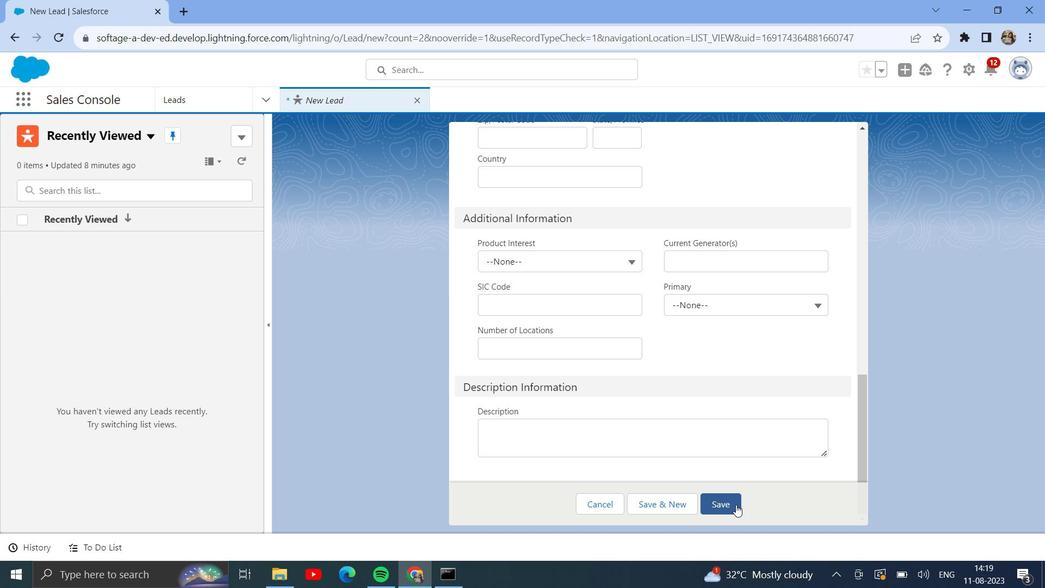 
Action: Mouse scrolled (637, 306) with delta (0, 0)
Screenshot: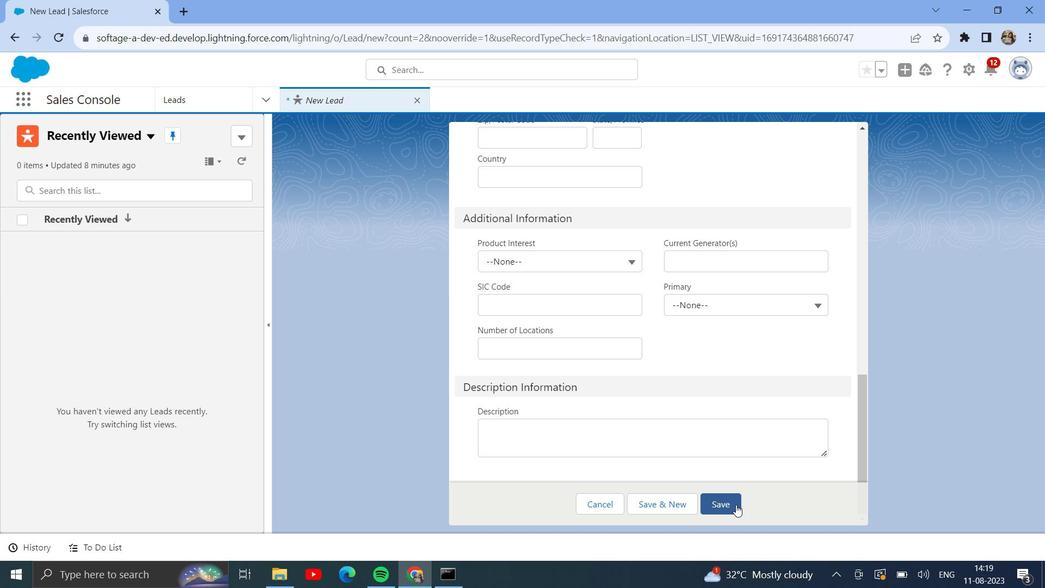 
Action: Mouse moved to (736, 505)
Screenshot: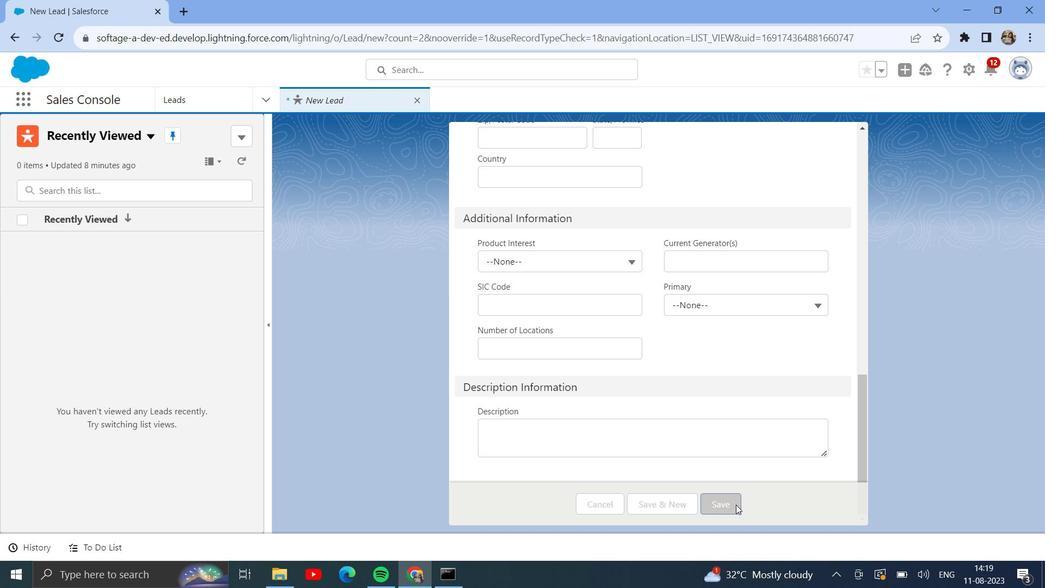 
Action: Mouse pressed left at (736, 505)
Screenshot: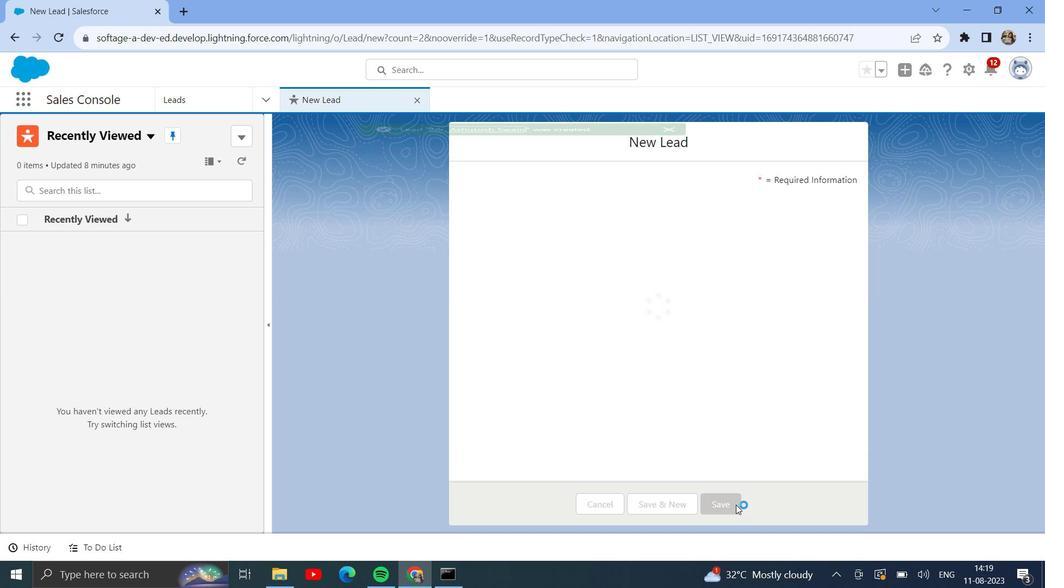 
Action: Mouse moved to (417, 101)
Screenshot: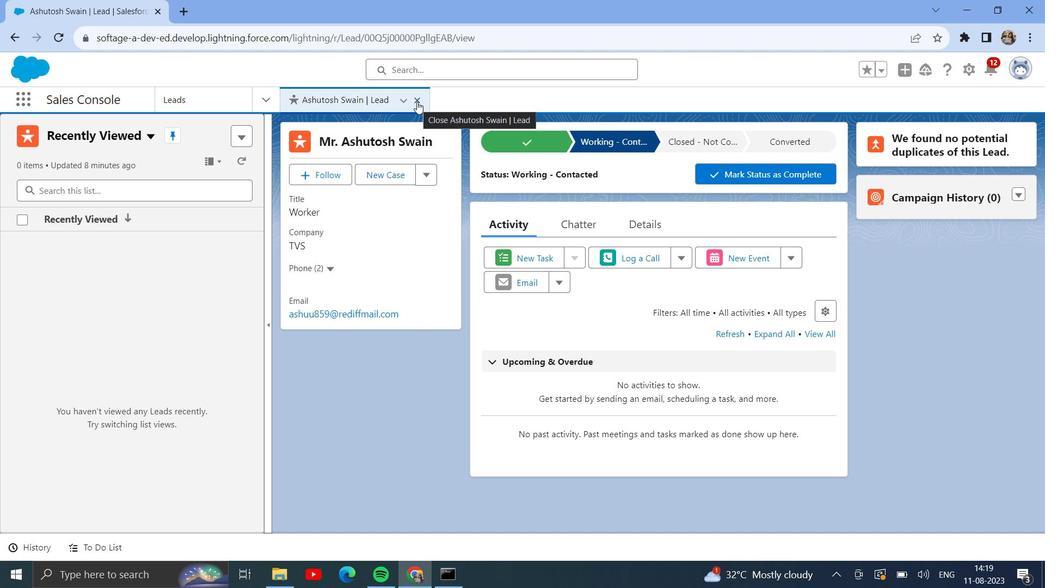 
Action: Mouse pressed left at (417, 101)
Screenshot: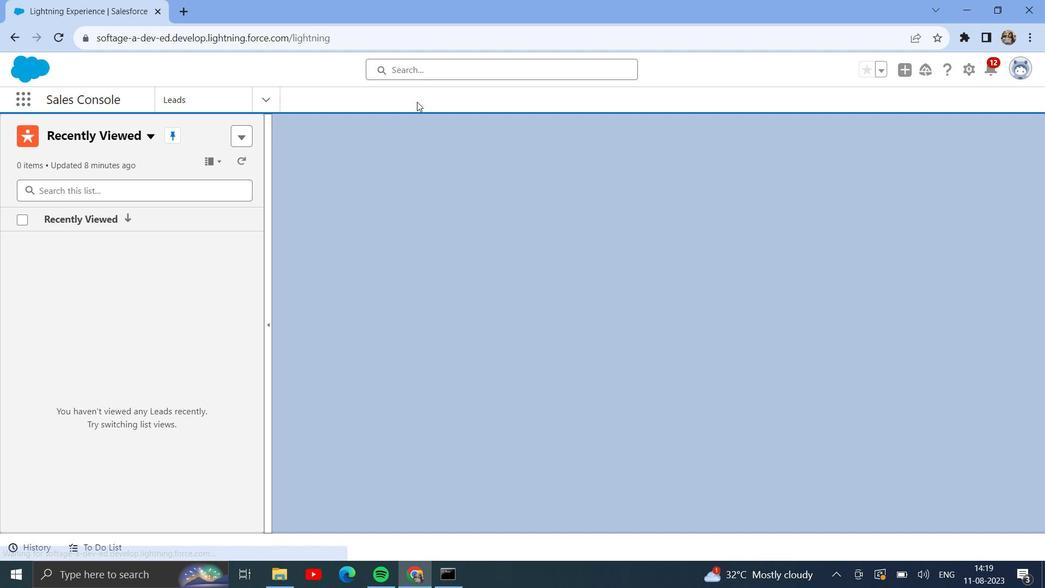 
Action: Mouse moved to (183, 100)
Screenshot: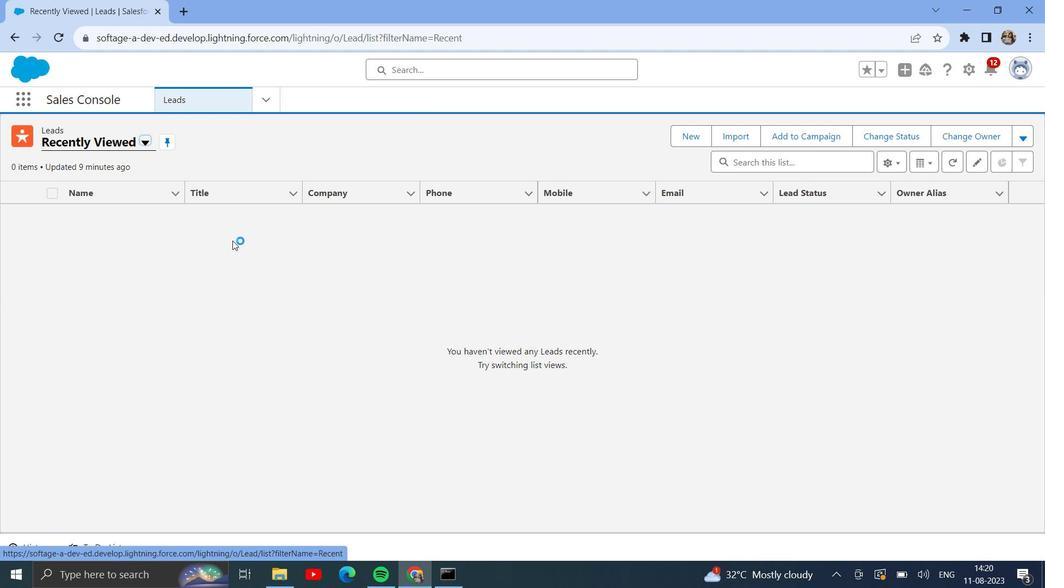 
Action: Mouse pressed left at (183, 100)
Screenshot: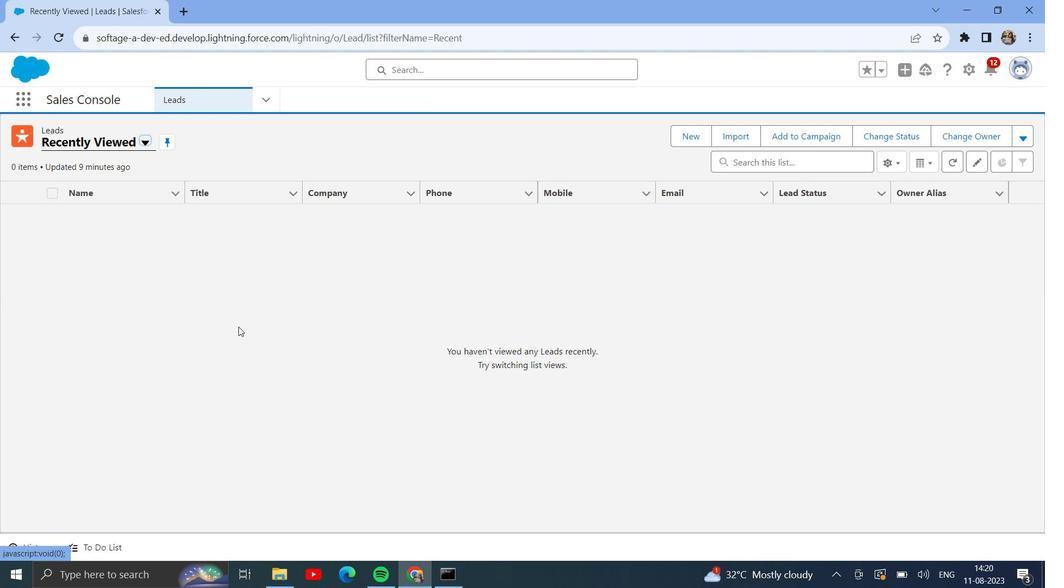 
Action: Mouse moved to (181, 101)
Screenshot: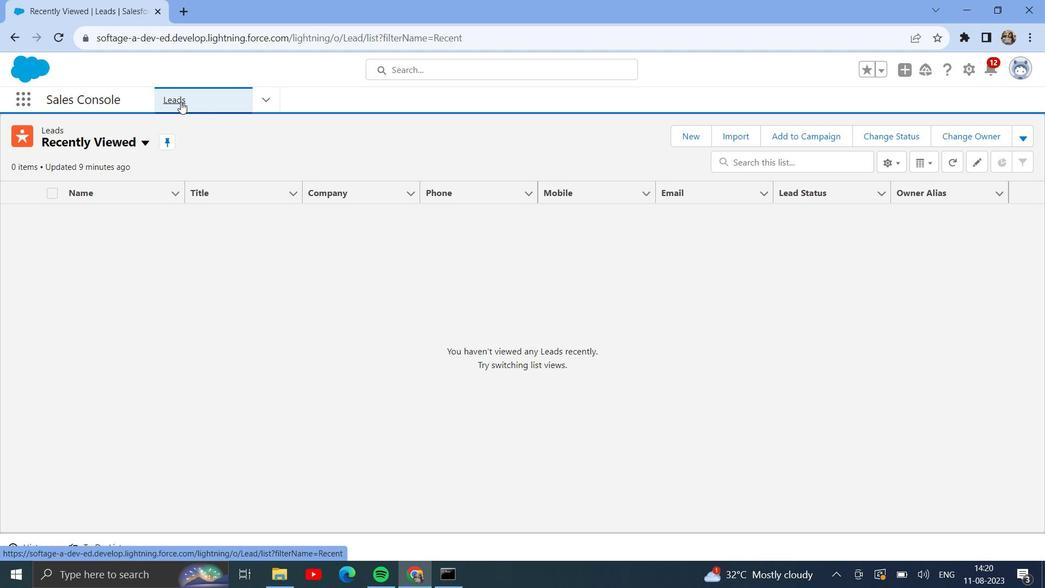 
Action: Mouse pressed left at (181, 101)
Screenshot: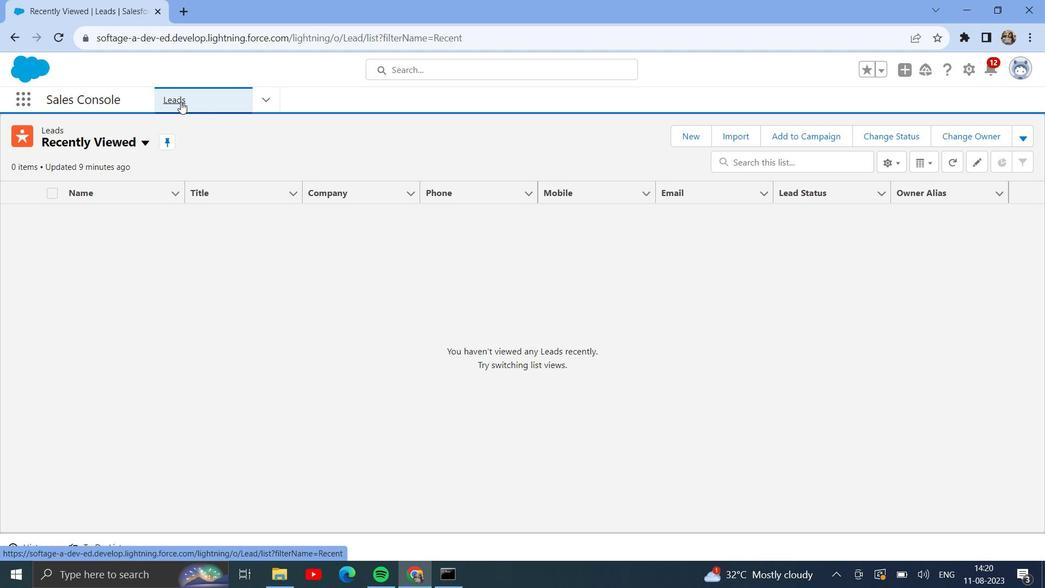 
Action: Mouse moved to (143, 141)
Screenshot: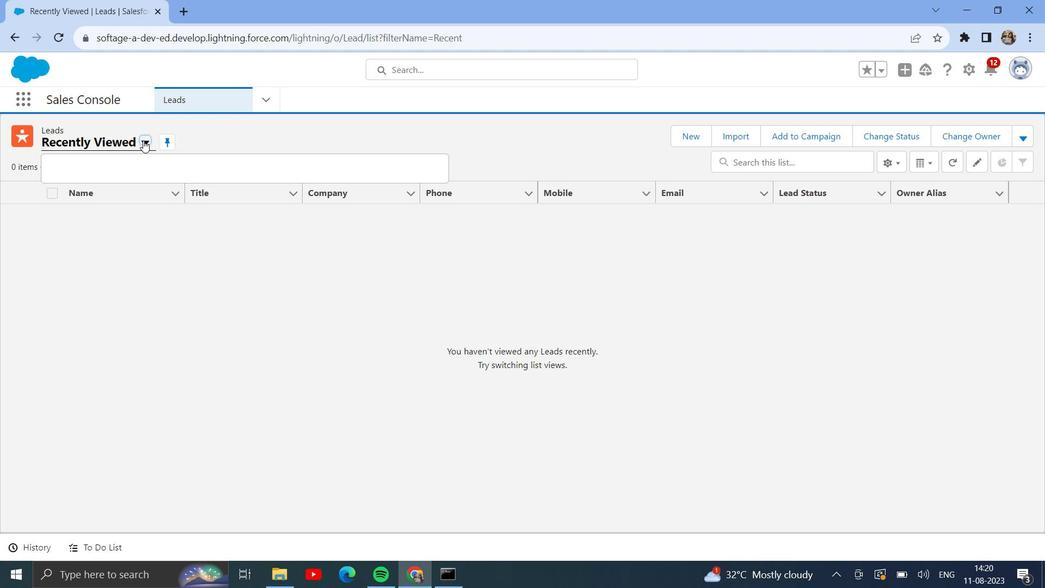 
Action: Mouse pressed left at (143, 141)
Screenshot: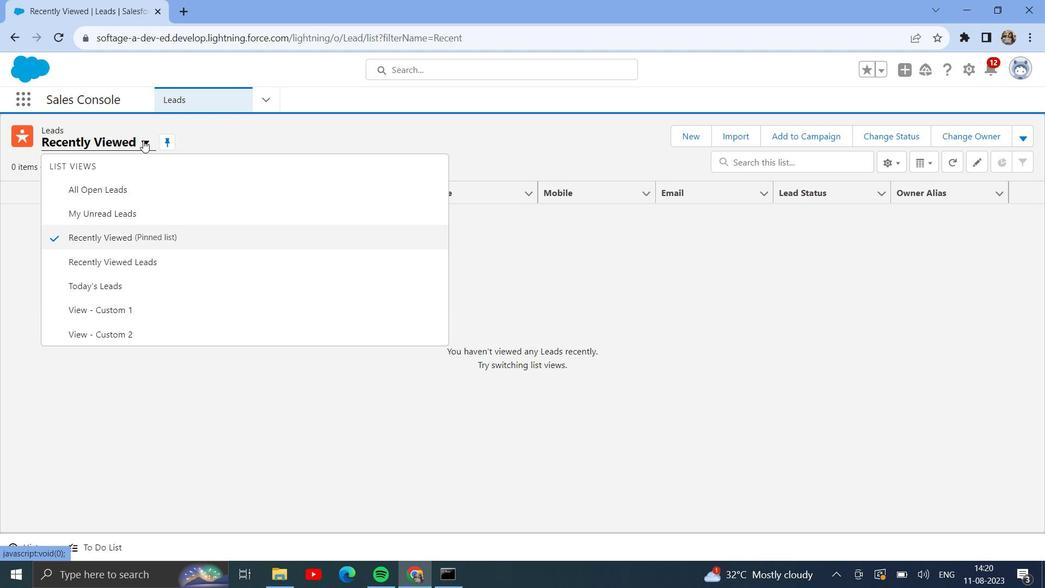 
Action: Mouse moved to (110, 278)
Screenshot: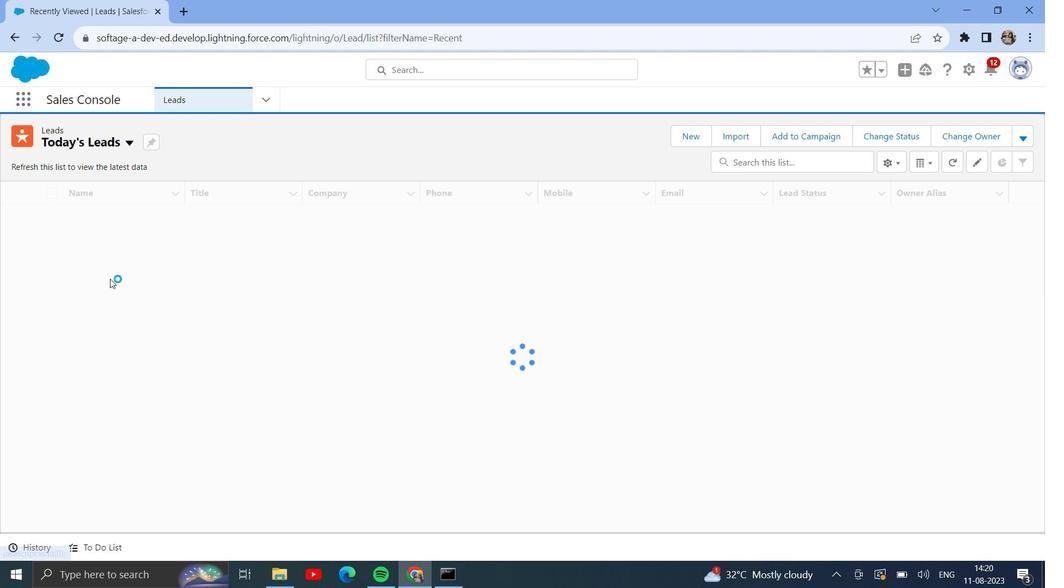 
Action: Mouse pressed left at (110, 278)
Screenshot: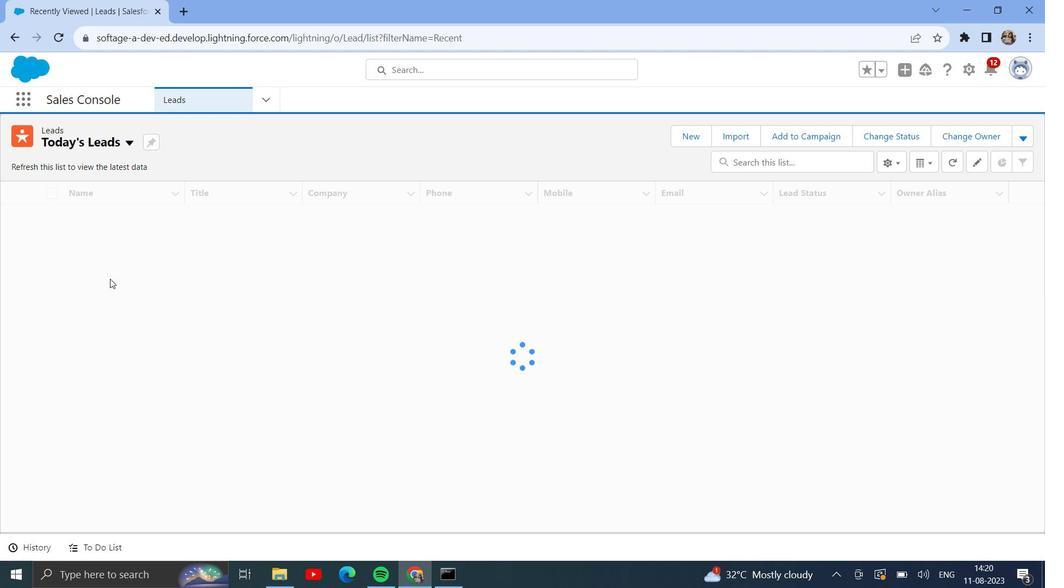 
Action: Mouse moved to (307, 374)
Screenshot: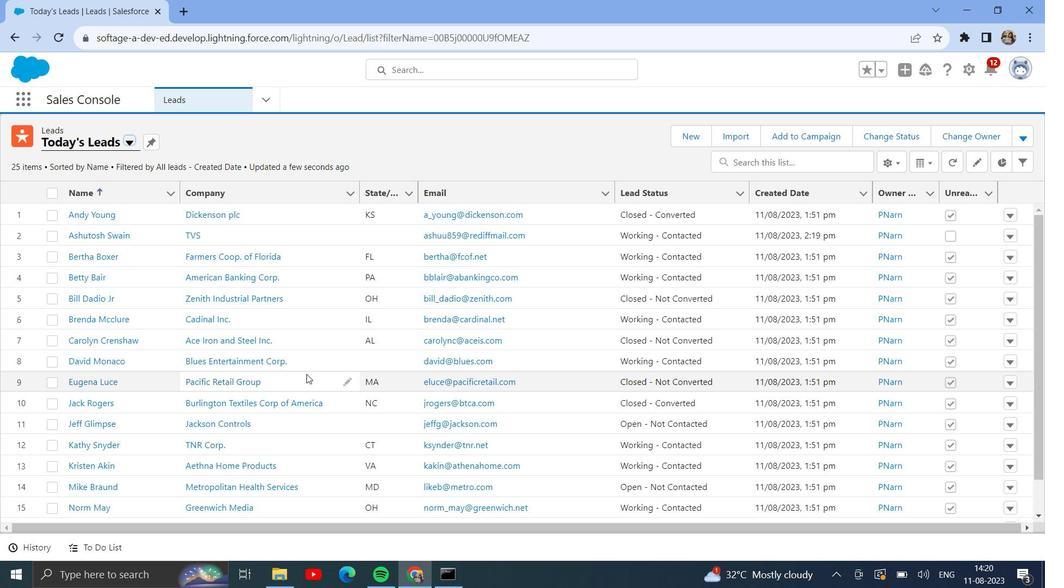 
Action: Mouse scrolled (307, 373) with delta (0, 0)
Screenshot: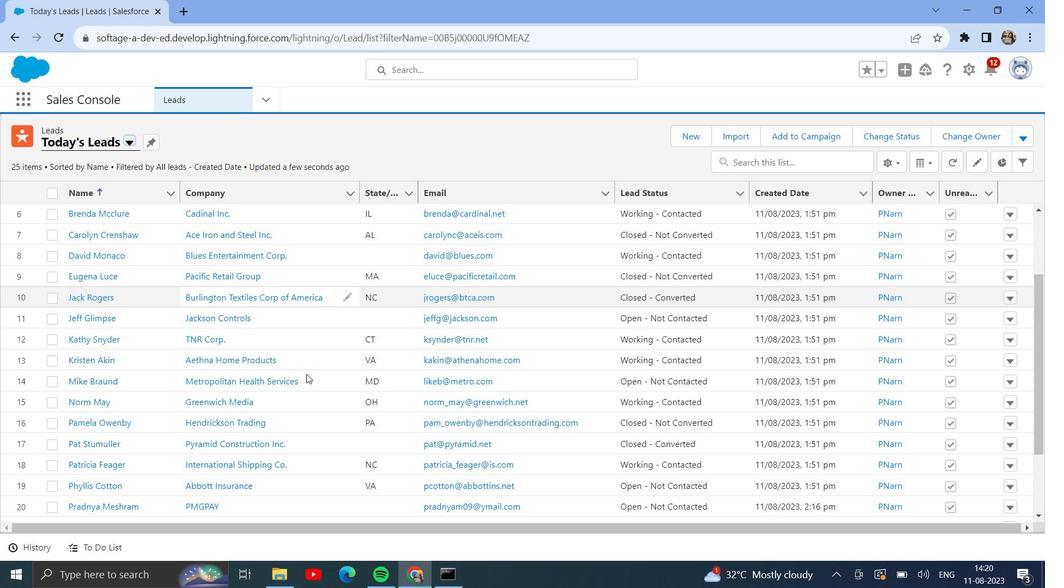 
Action: Mouse scrolled (307, 373) with delta (0, 0)
Screenshot: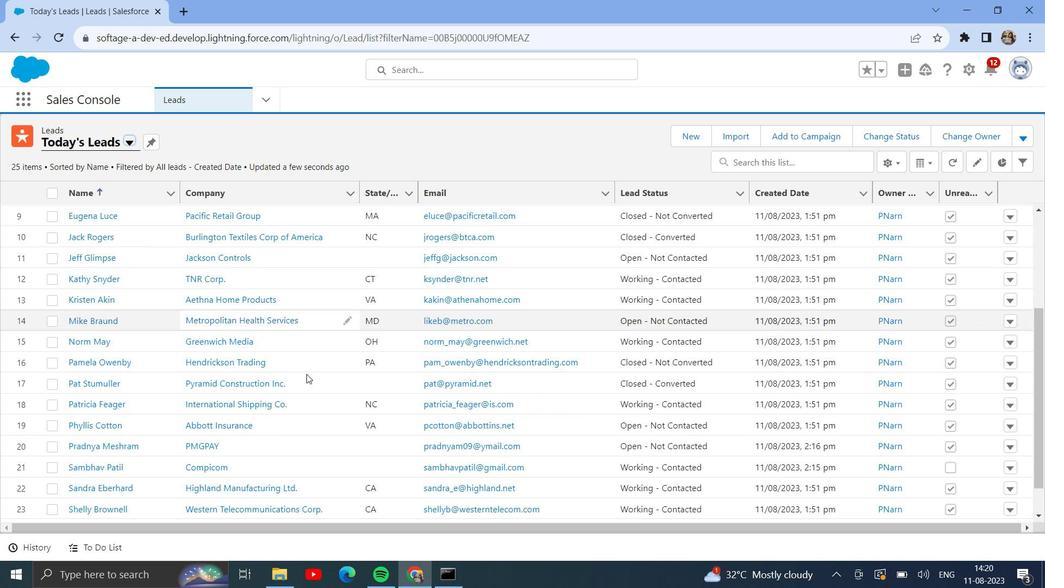 
Action: Mouse scrolled (307, 373) with delta (0, 0)
Screenshot: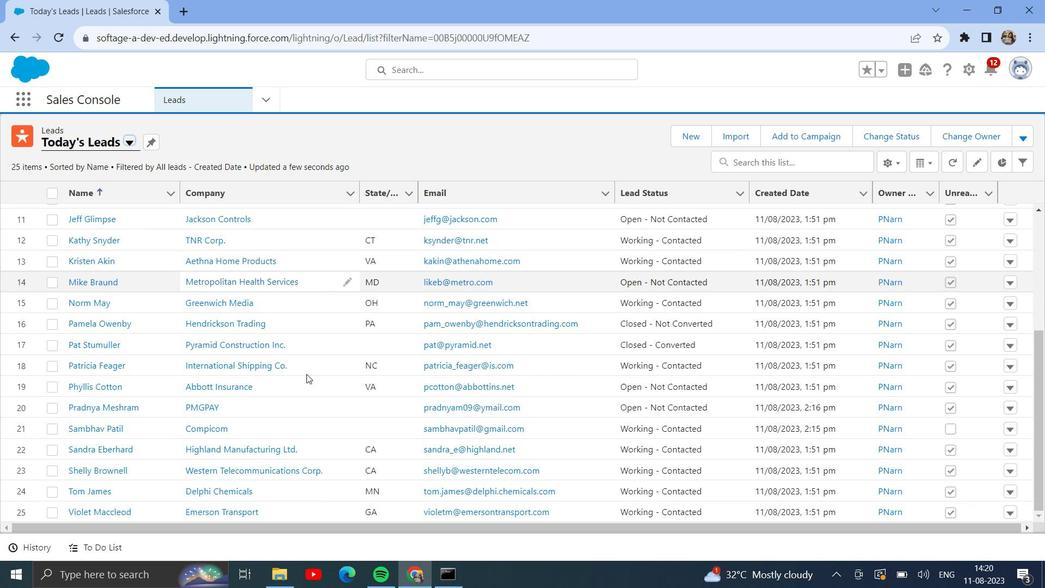 
Action: Mouse scrolled (307, 373) with delta (0, 0)
Screenshot: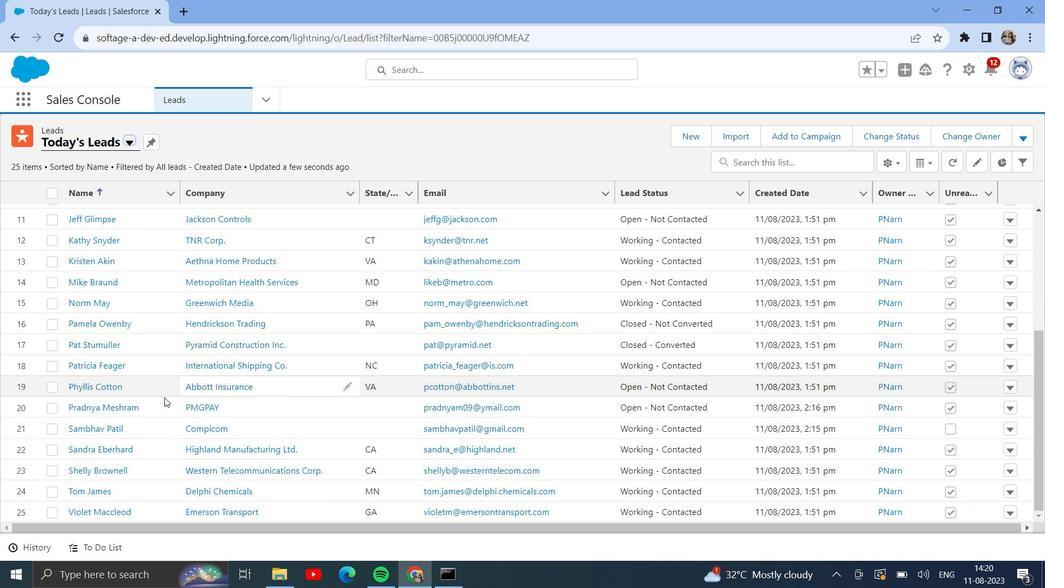 
Action: Mouse moved to (114, 400)
Screenshot: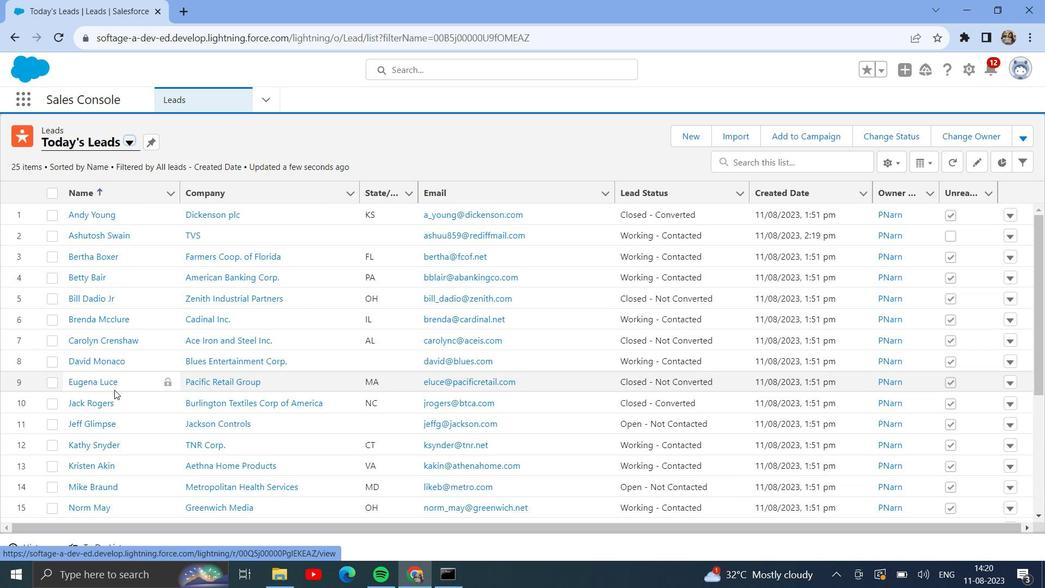 
Action: Mouse scrolled (114, 400) with delta (0, 0)
Screenshot: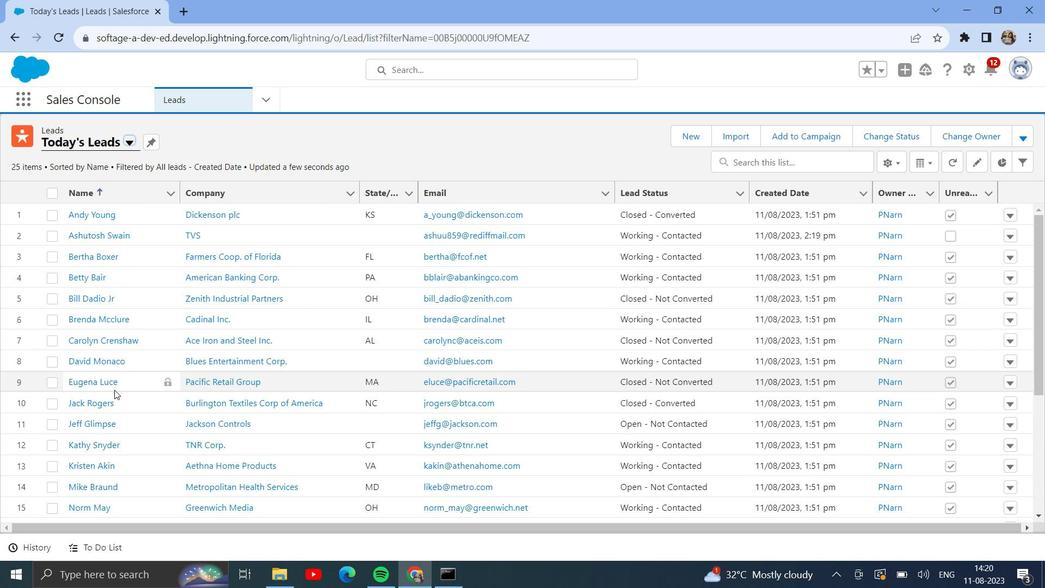 
Action: Mouse scrolled (114, 400) with delta (0, 0)
Screenshot: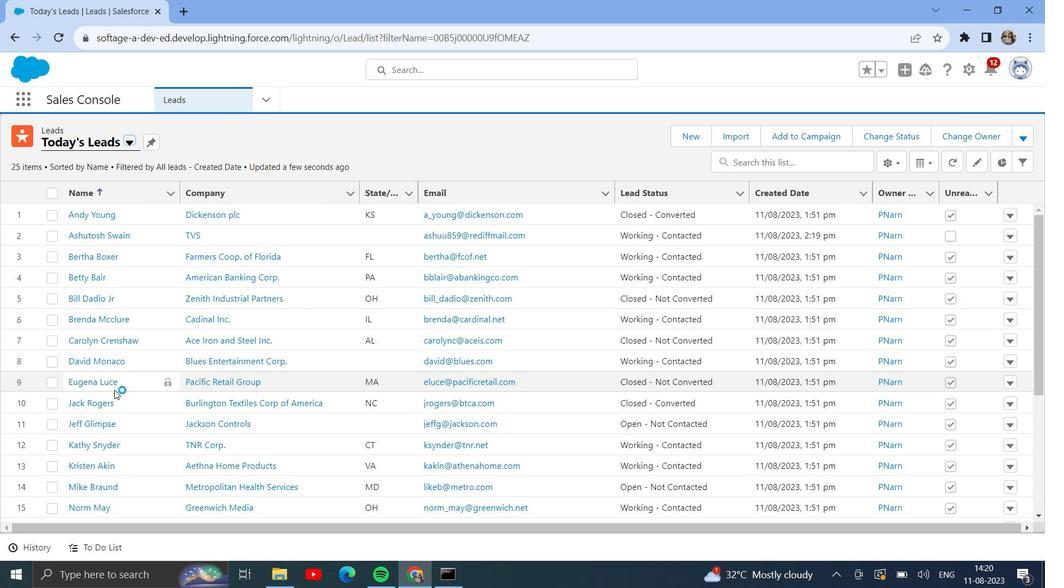 
Action: Mouse scrolled (114, 400) with delta (0, 0)
Screenshot: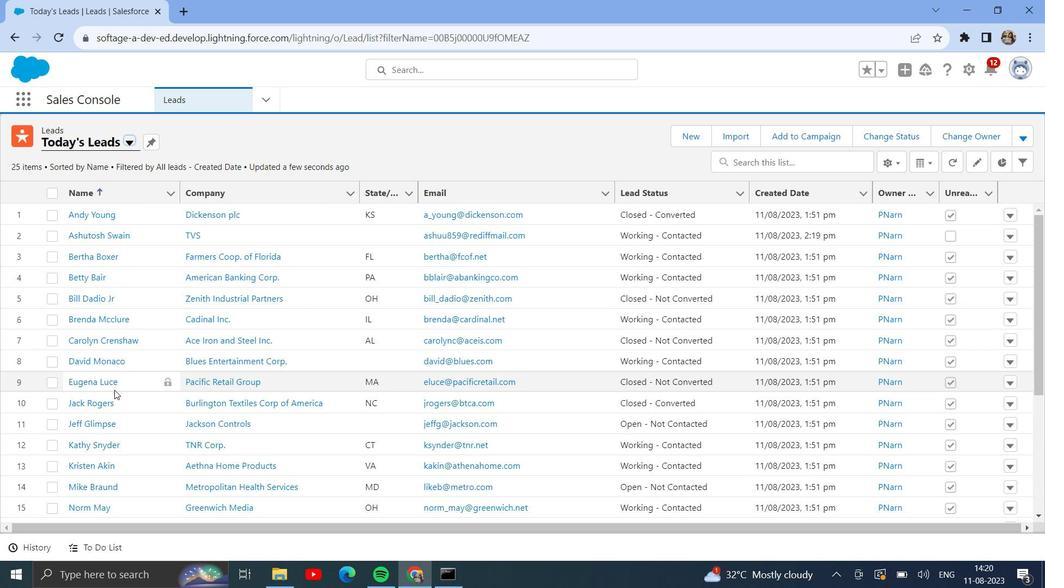
Action: Mouse scrolled (114, 400) with delta (0, 0)
Screenshot: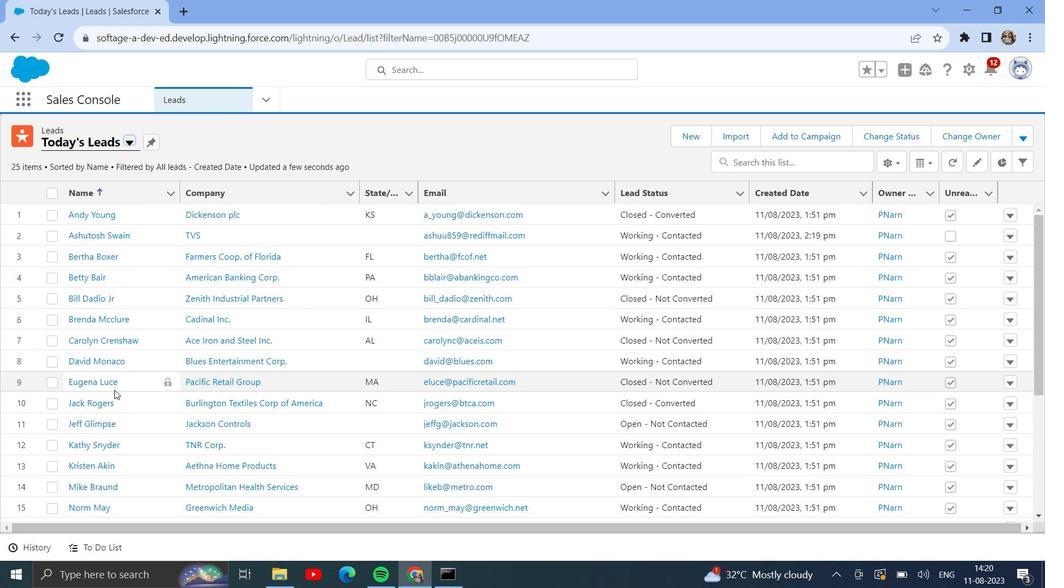 
Action: Mouse scrolled (114, 400) with delta (0, 0)
Screenshot: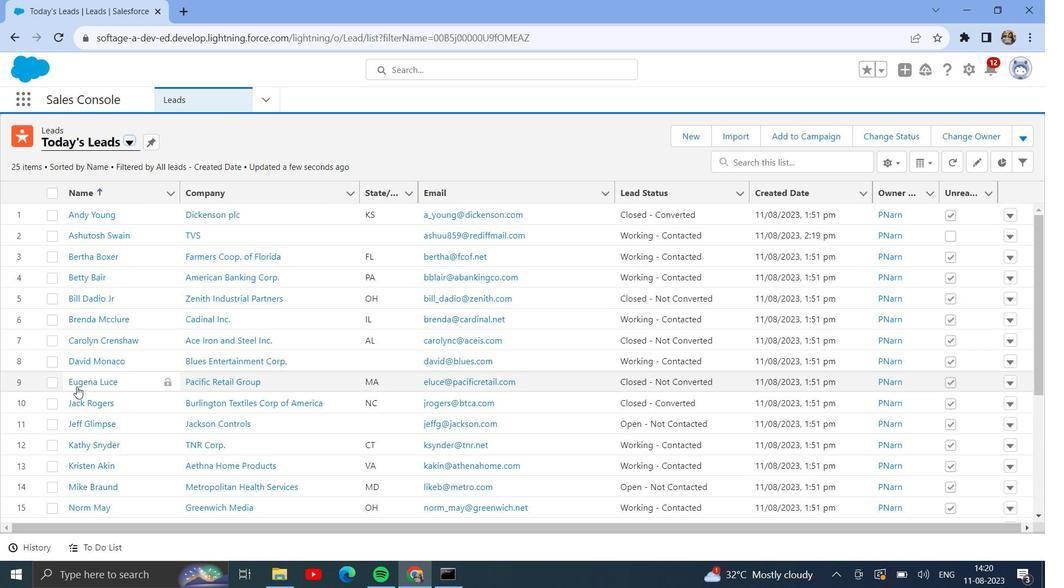 
Action: Mouse moved to (114, 399)
Screenshot: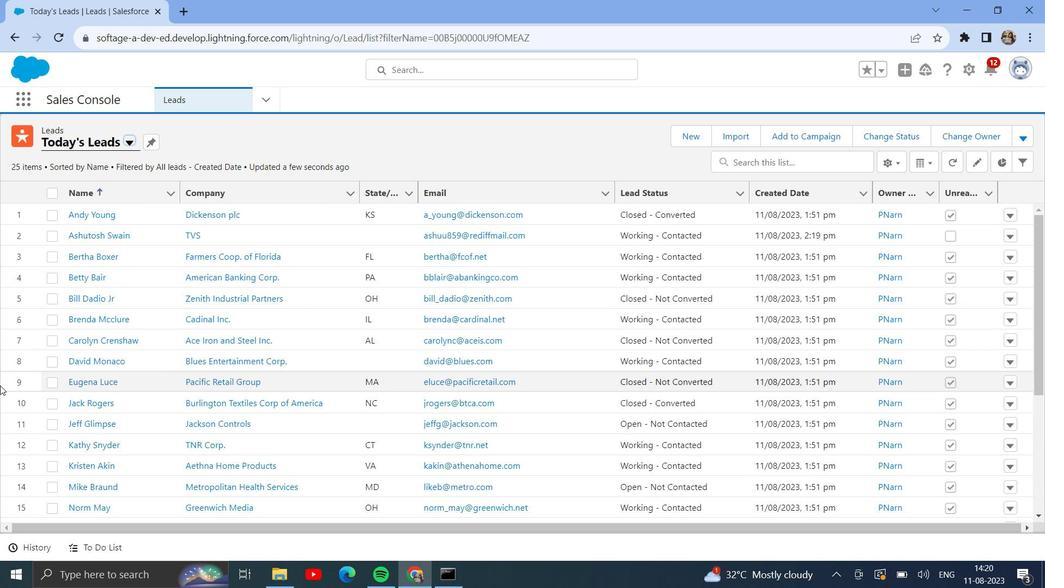 
Action: Mouse scrolled (114, 400) with delta (0, 0)
Screenshot: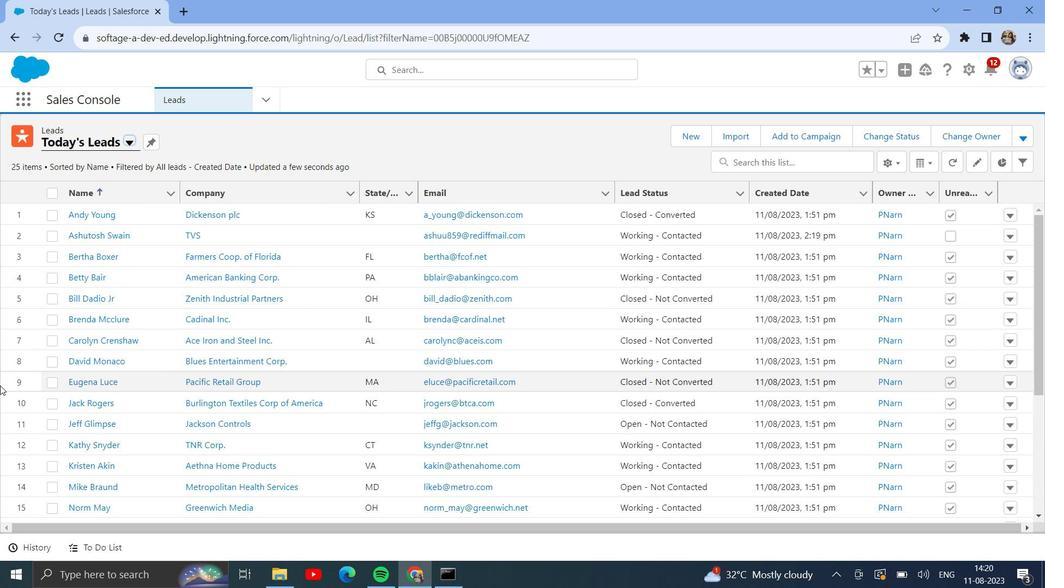 
Action: Mouse moved to (114, 389)
Screenshot: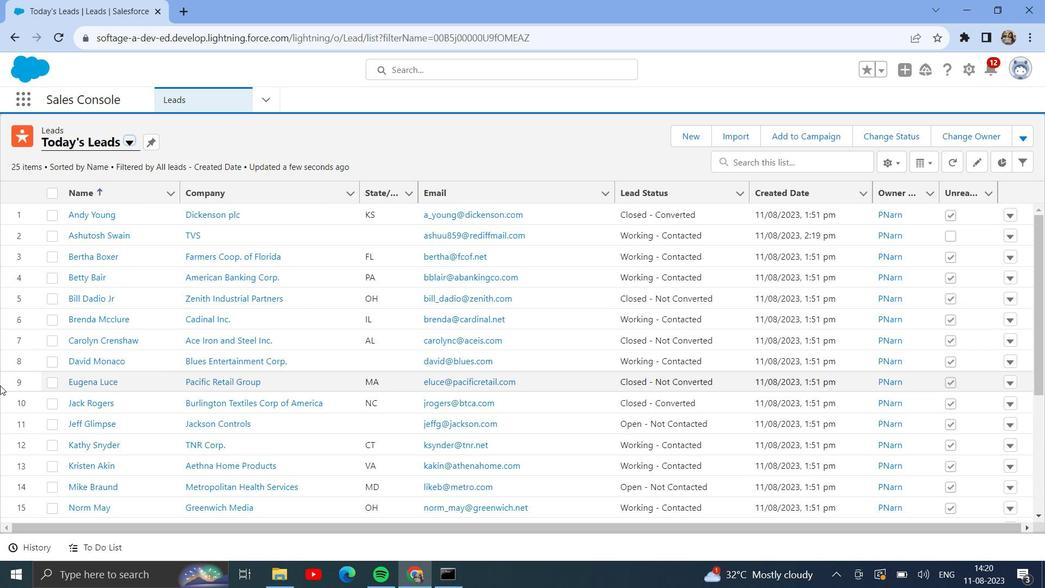
Action: Mouse scrolled (114, 390) with delta (0, 0)
Screenshot: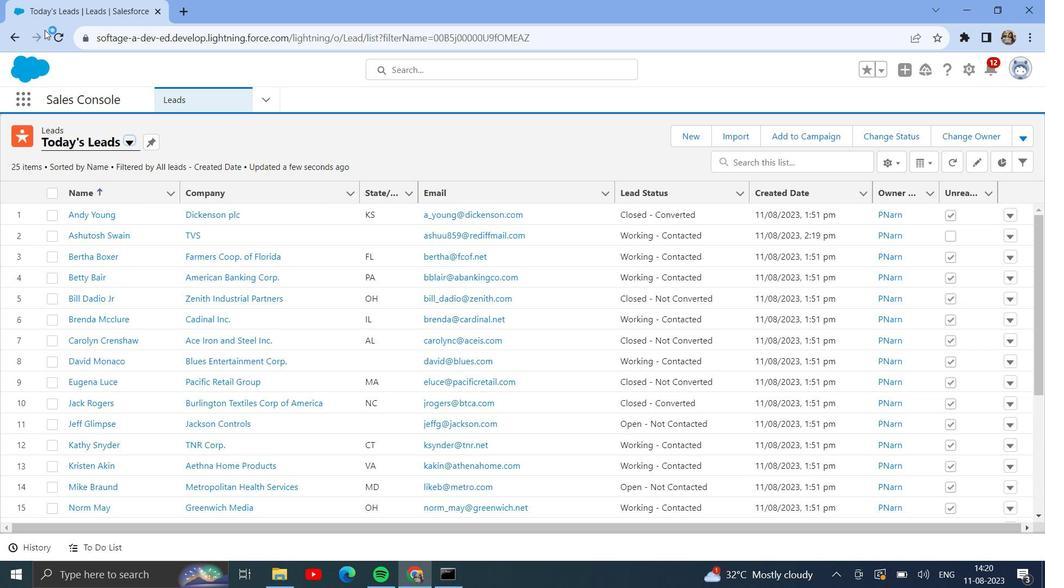 
Action: Mouse scrolled (114, 390) with delta (0, 0)
Screenshot: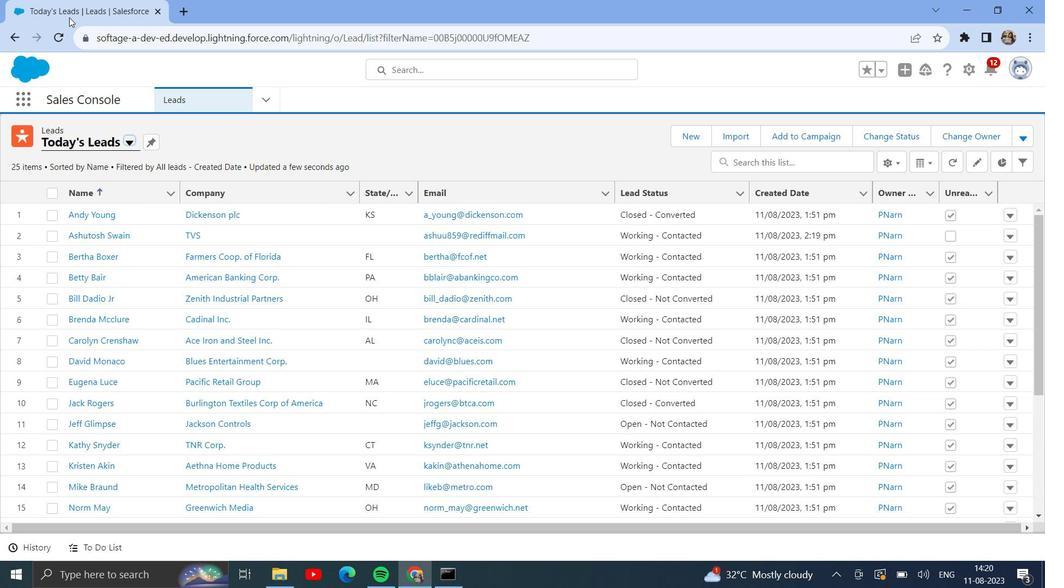 
Action: Mouse scrolled (114, 390) with delta (0, 0)
Screenshot: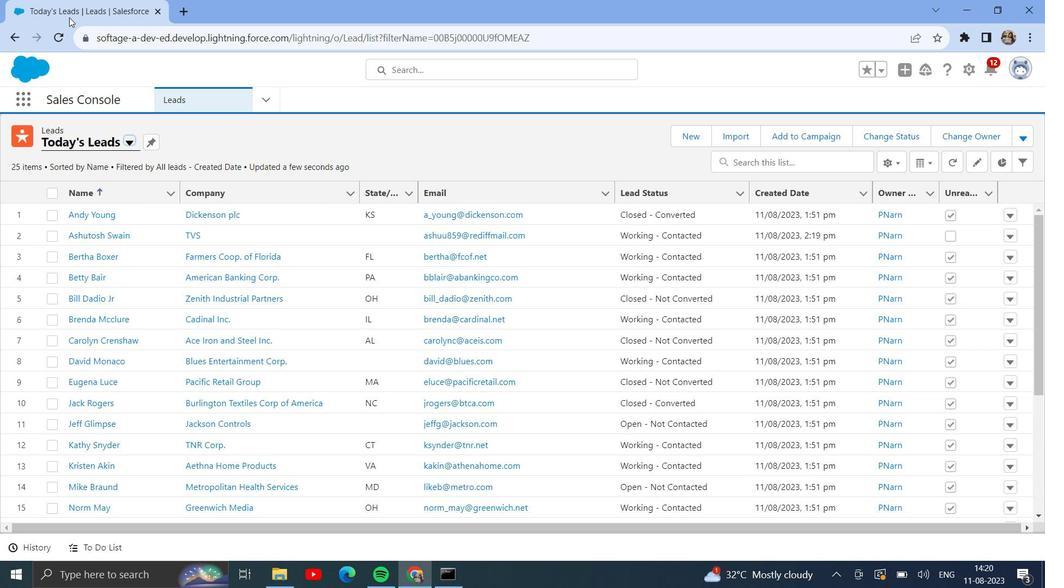 
Action: Mouse scrolled (114, 390) with delta (0, 0)
Screenshot: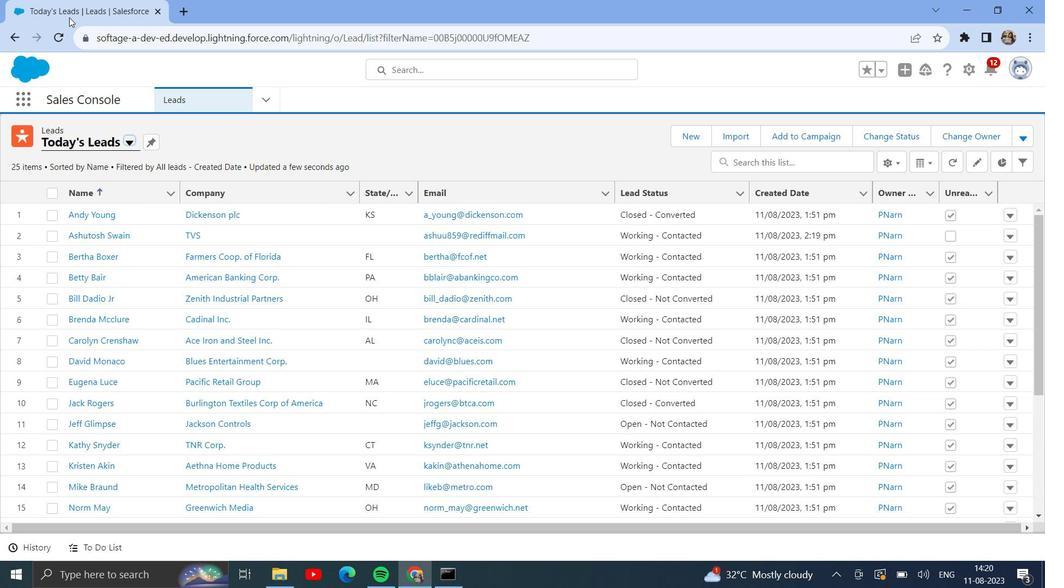 
Action: Mouse scrolled (114, 390) with delta (0, 0)
Screenshot: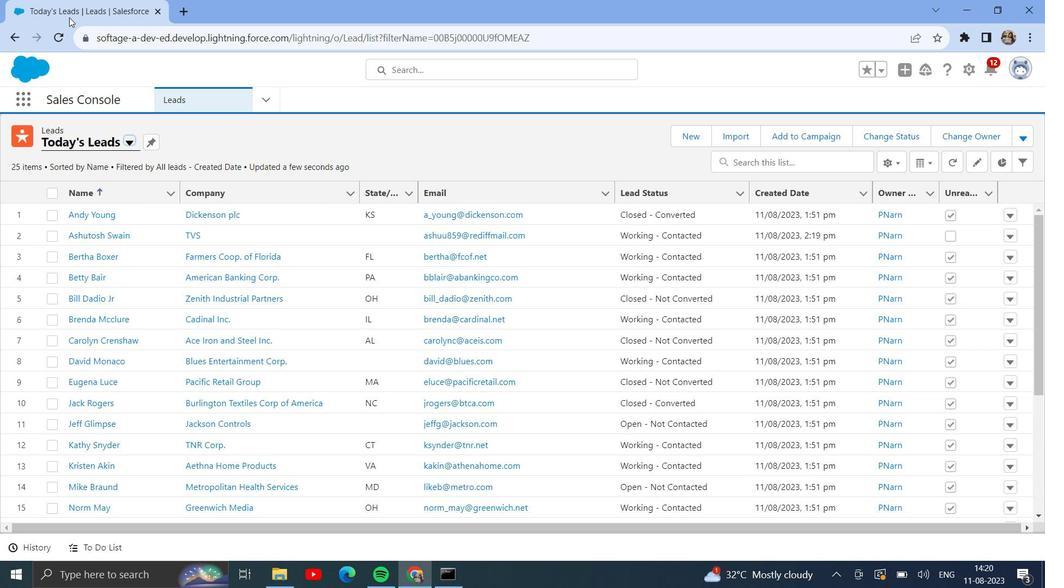 
Action: Mouse scrolled (114, 390) with delta (0, 0)
Screenshot: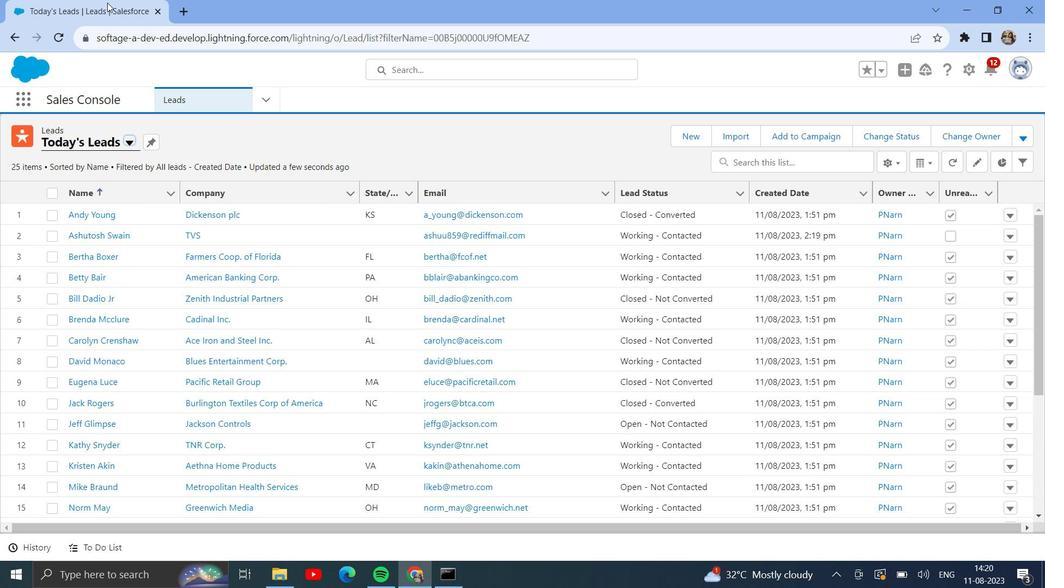 
Action: Mouse scrolled (114, 390) with delta (0, 0)
Screenshot: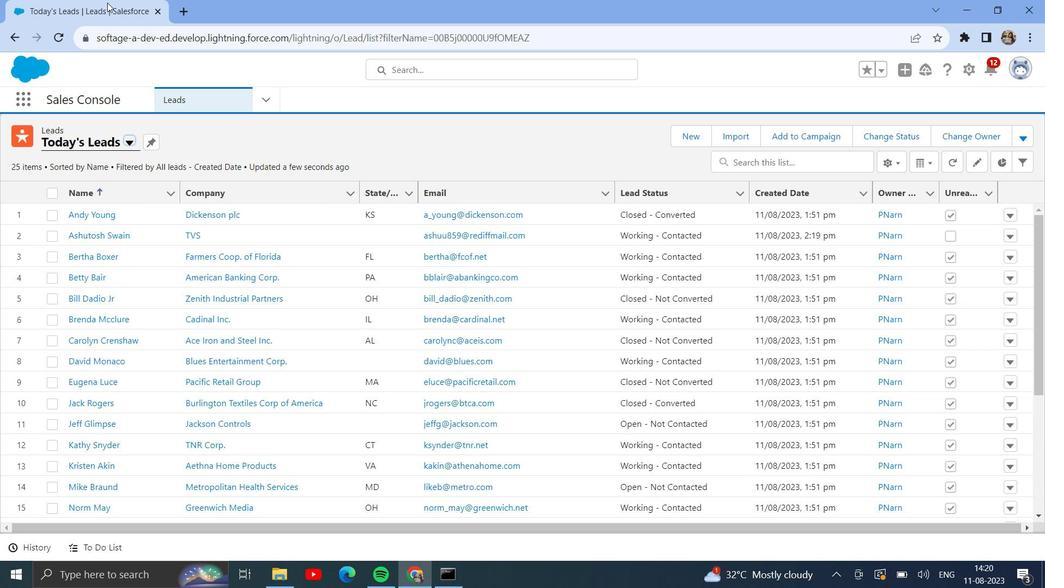 
Action: Mouse scrolled (114, 390) with delta (0, 0)
Screenshot: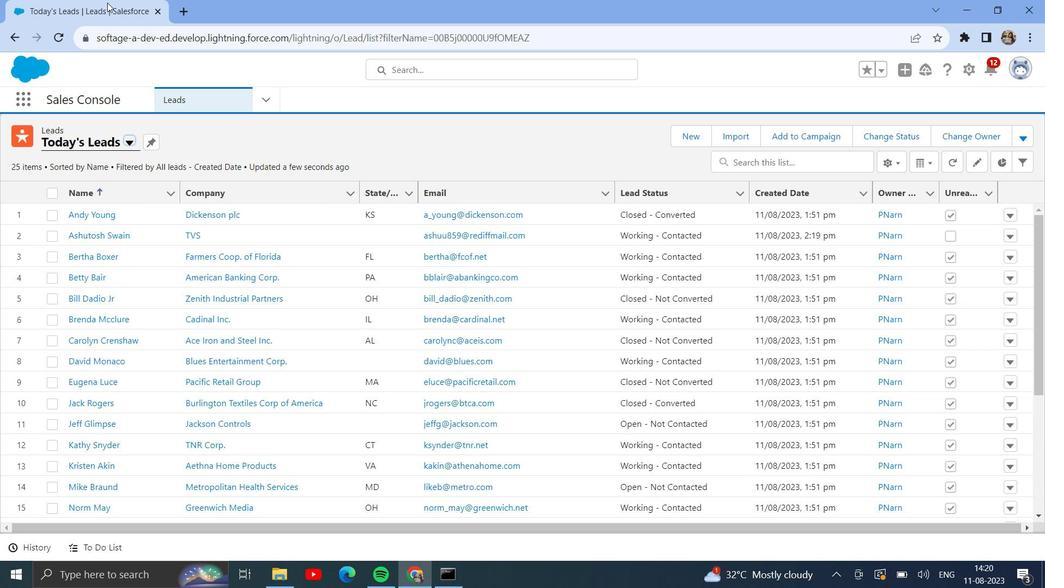 
Action: Mouse scrolled (114, 390) with delta (0, 0)
Screenshot: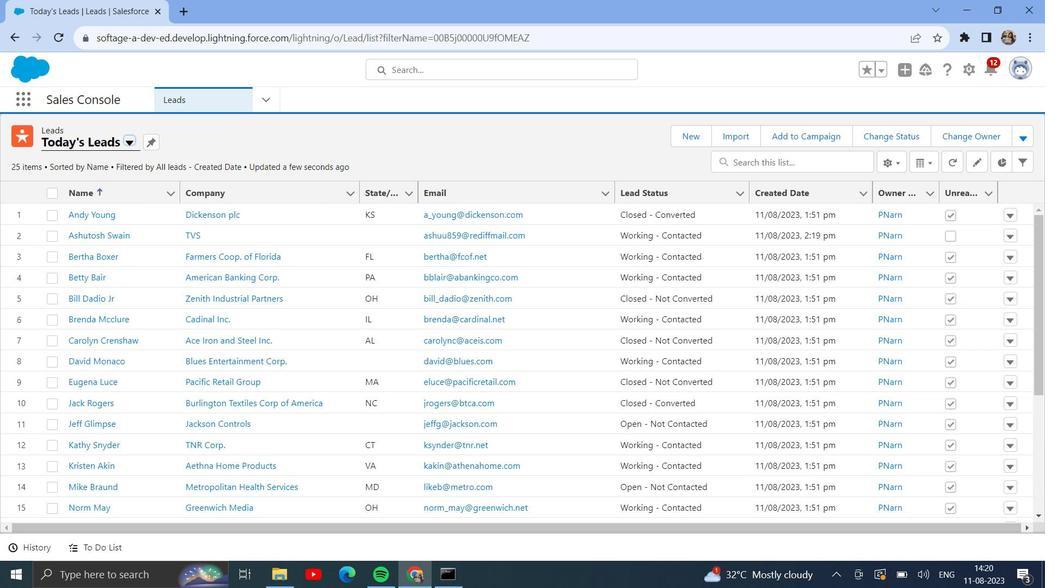 
Action: Mouse moved to (684, 133)
Screenshot: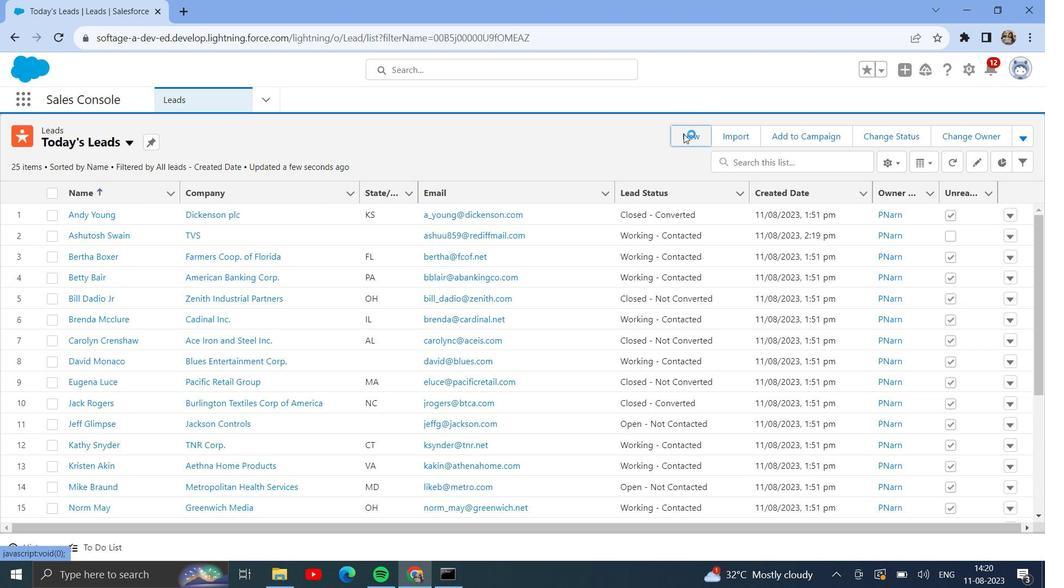 
Action: Mouse pressed left at (684, 133)
